 Task: Look for Airbnb properties in Anseong, South Korea from 1st December, 2023 to 5th December, 2023 for 1 adult. Place can be entire room with 1  bedroom having 1 bed and 1 bathroom. Property type can be flat.
Action: Mouse moved to (491, 131)
Screenshot: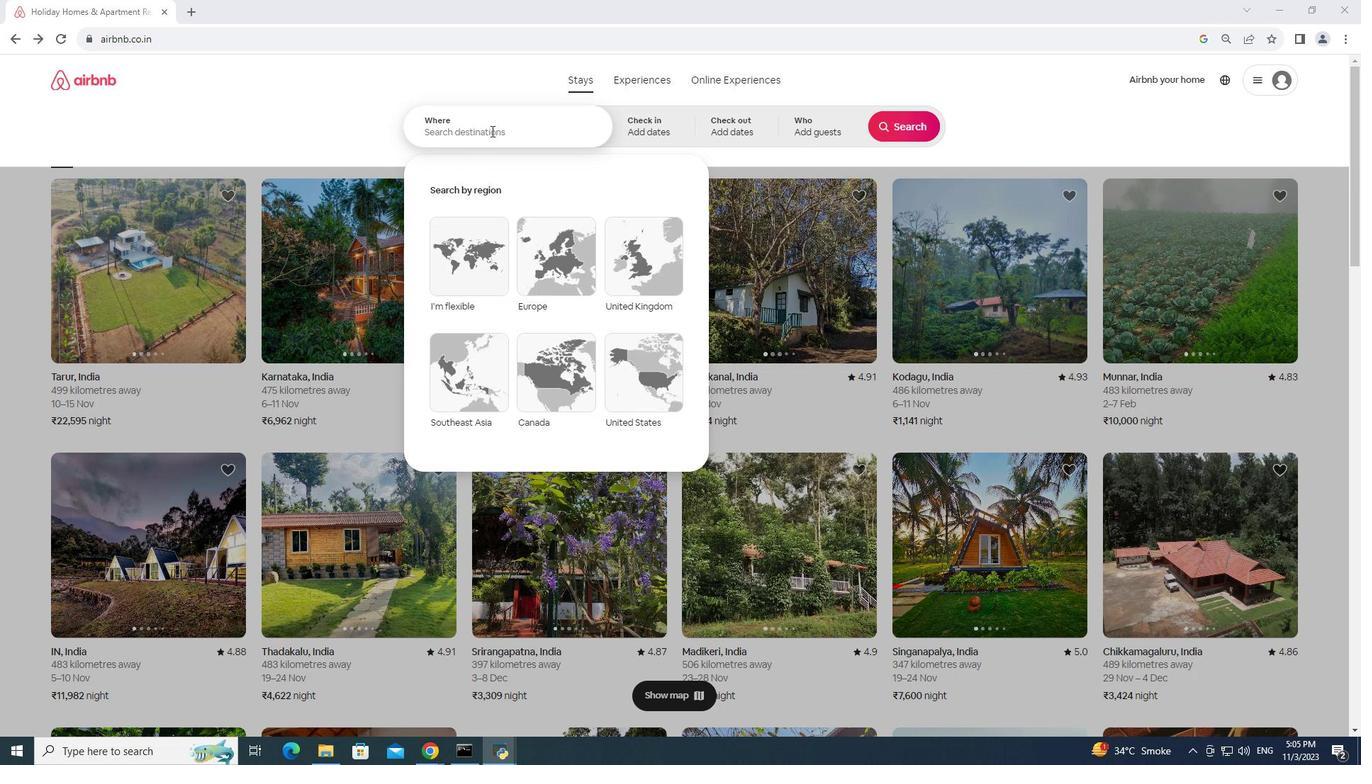 
Action: Mouse pressed left at (491, 131)
Screenshot: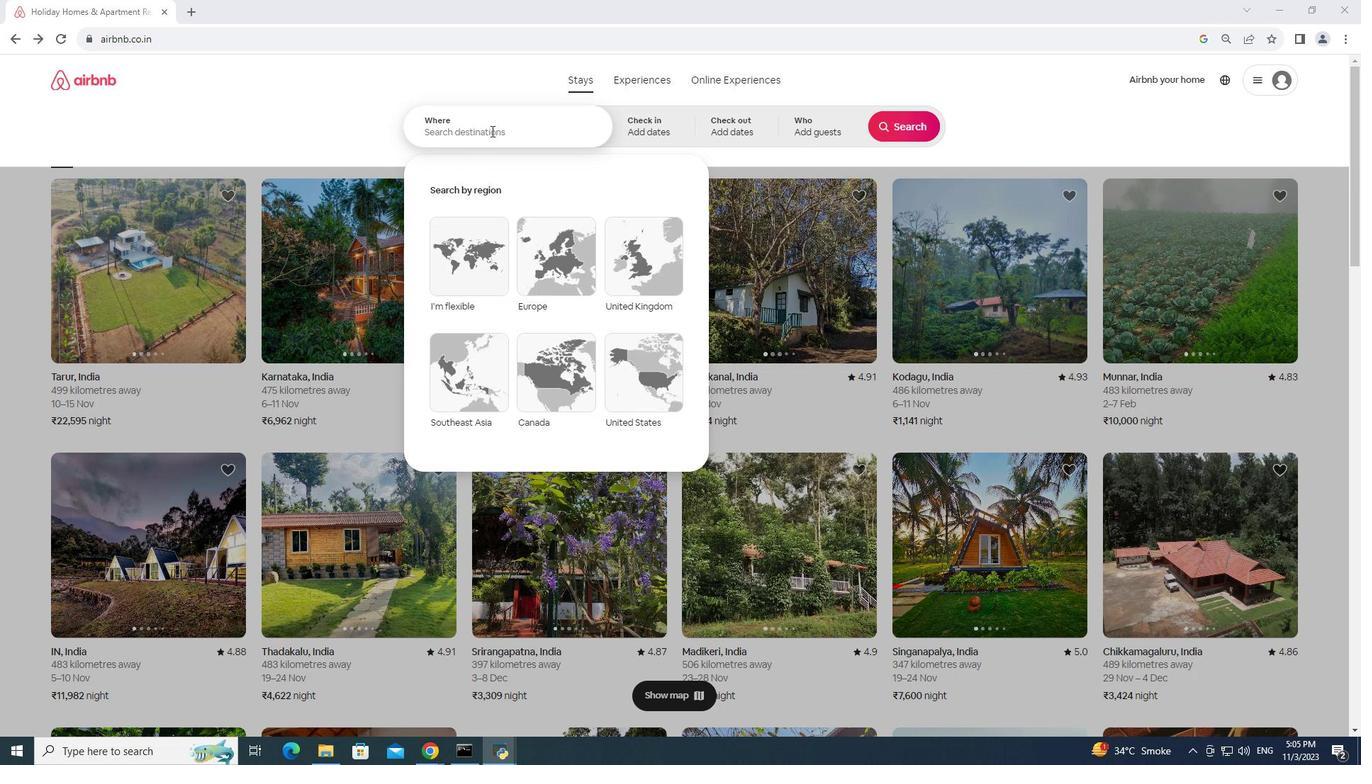 
Action: Mouse moved to (495, 131)
Screenshot: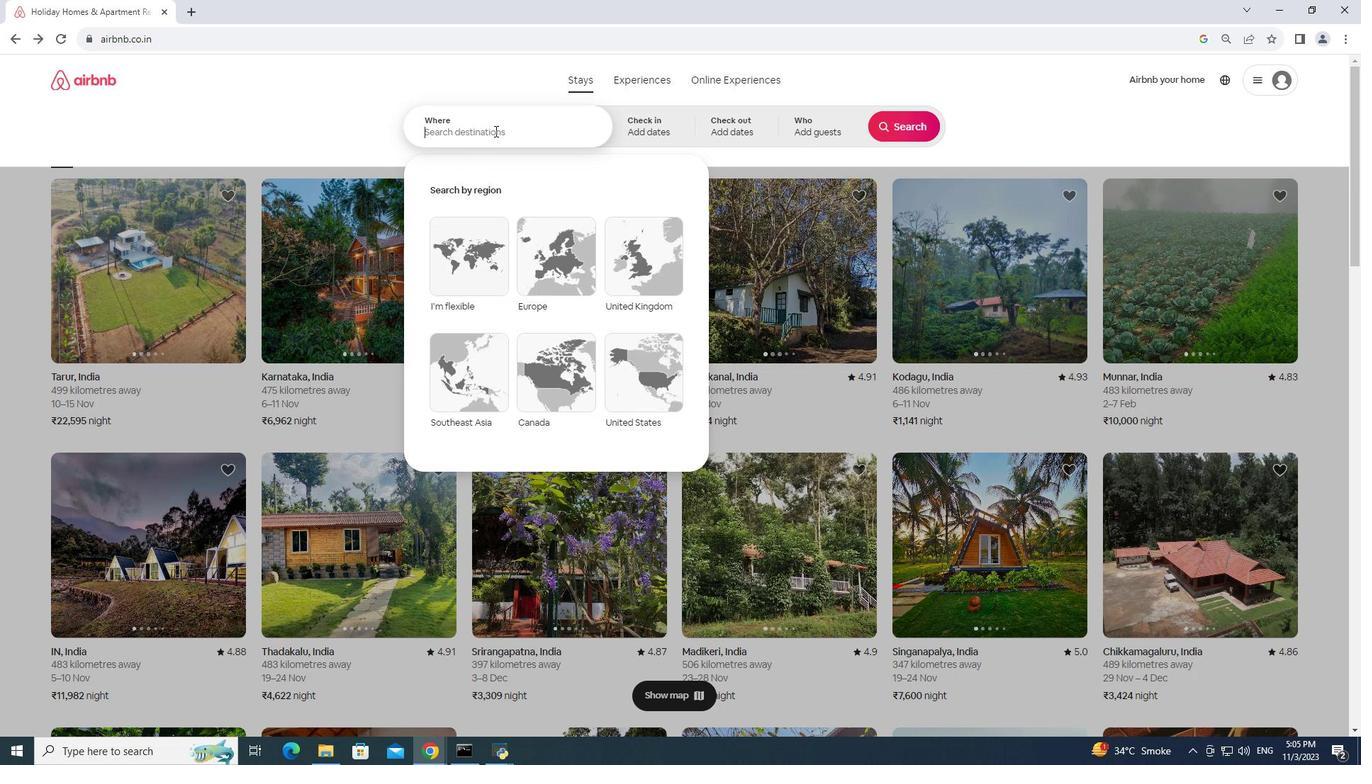 
Action: Key pressed ctrl+C
Screenshot: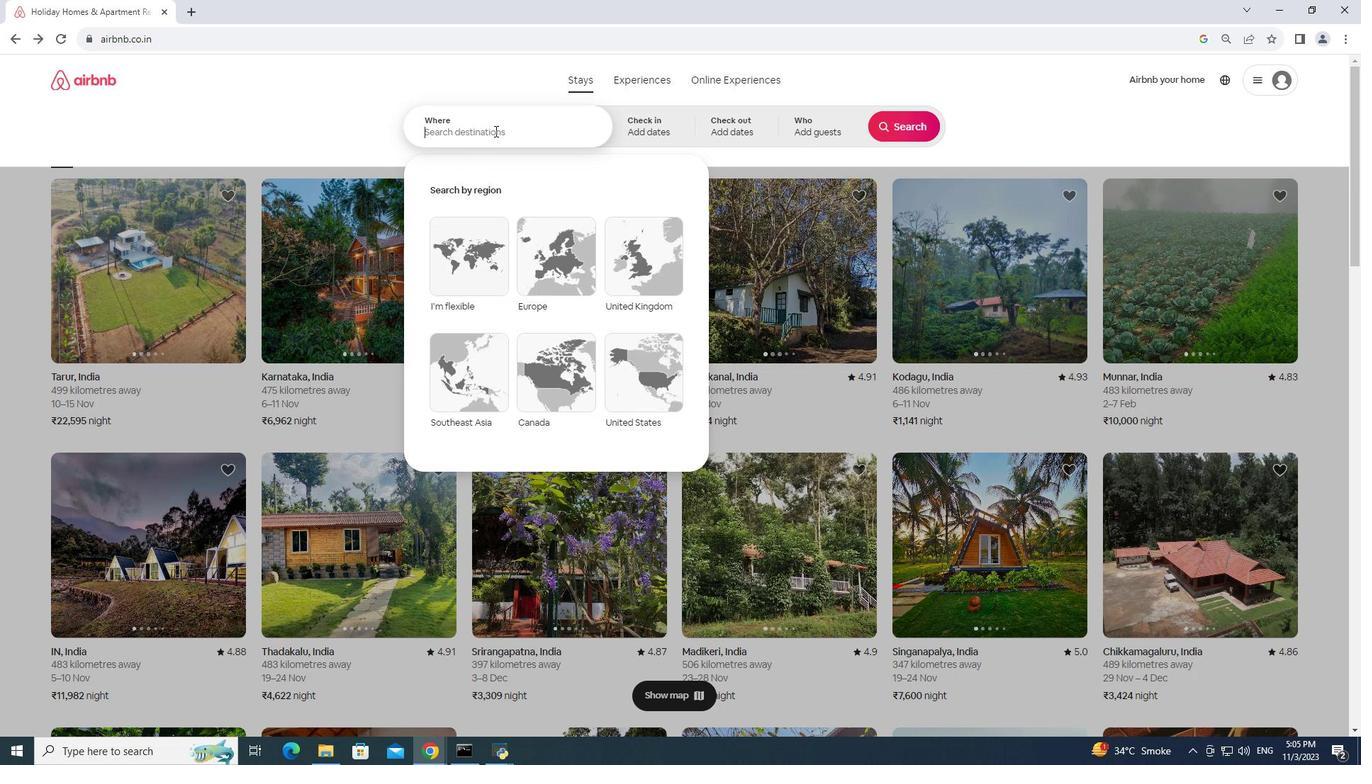 
Action: Mouse moved to (494, 131)
Screenshot: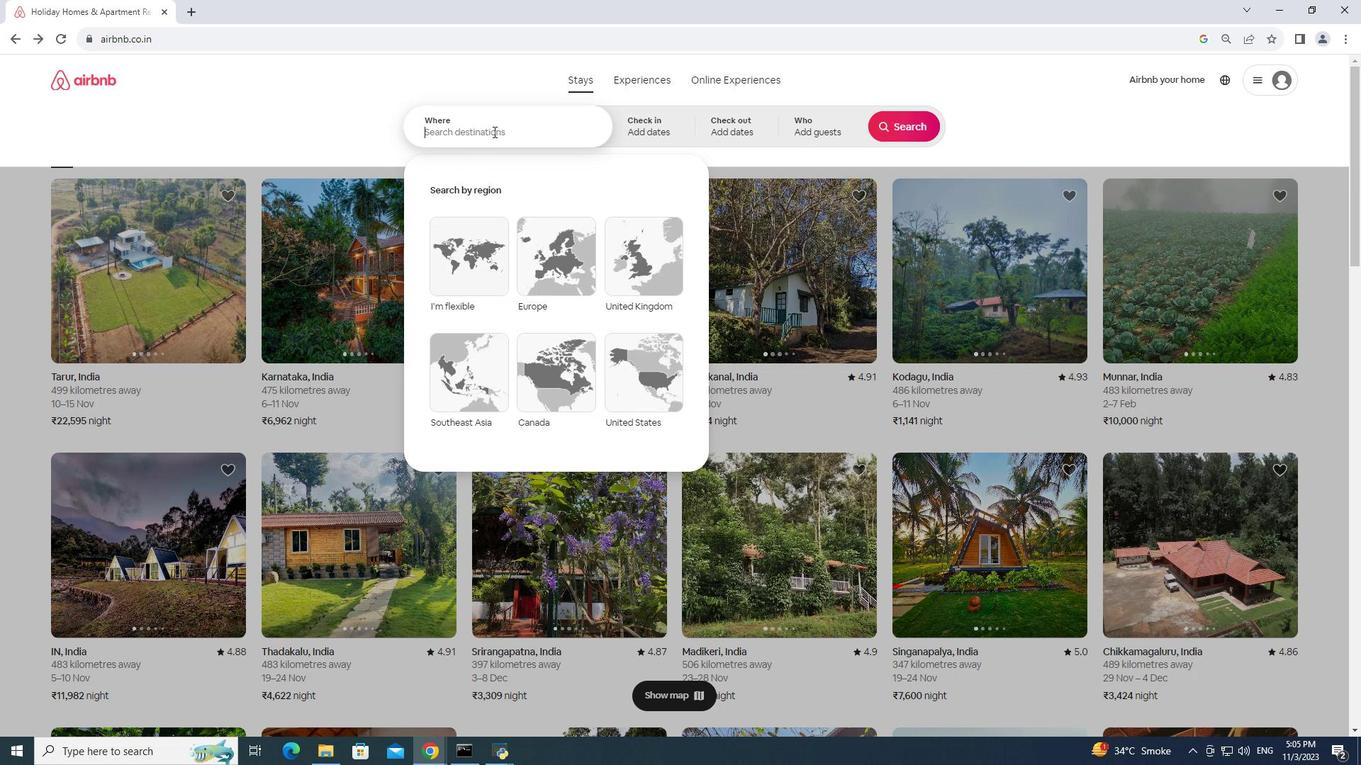 
Action: Key pressed ctrl+V
Screenshot: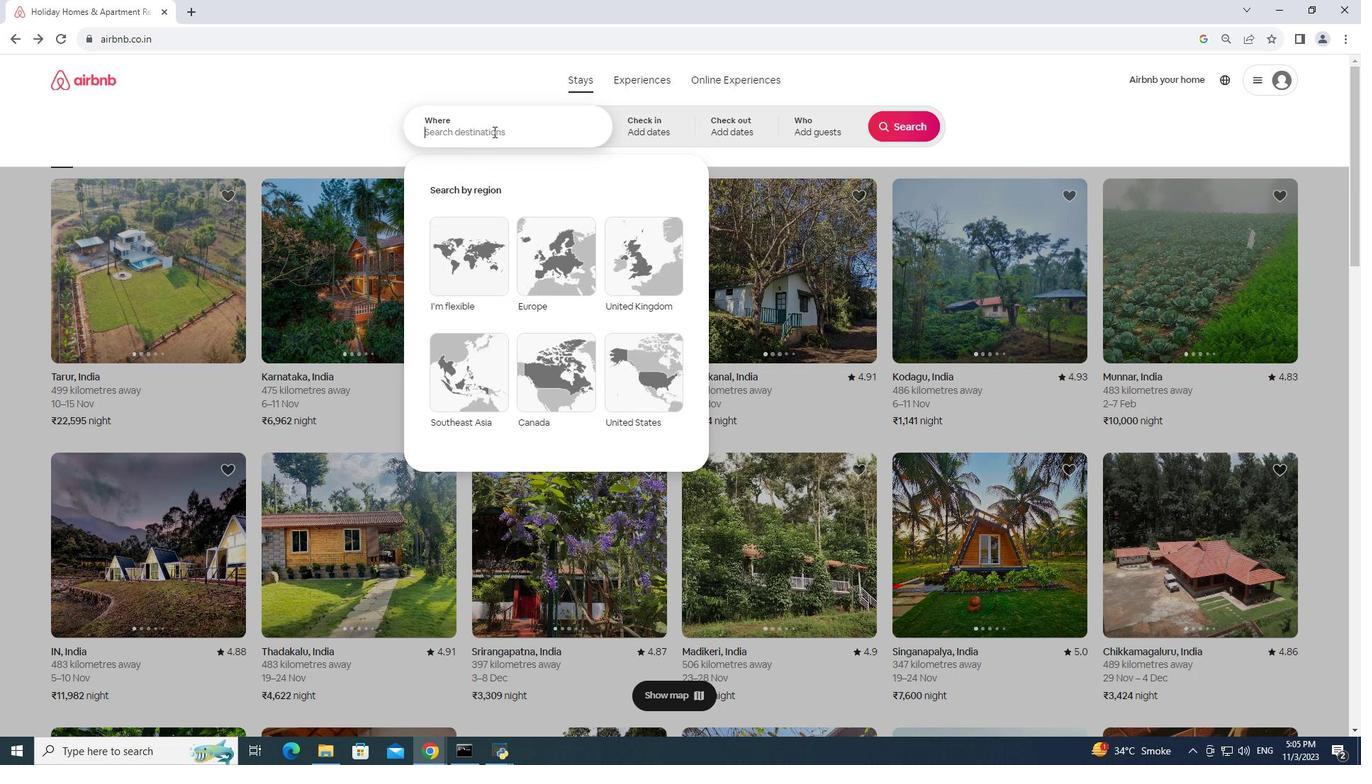 
Action: Mouse moved to (648, 131)
Screenshot: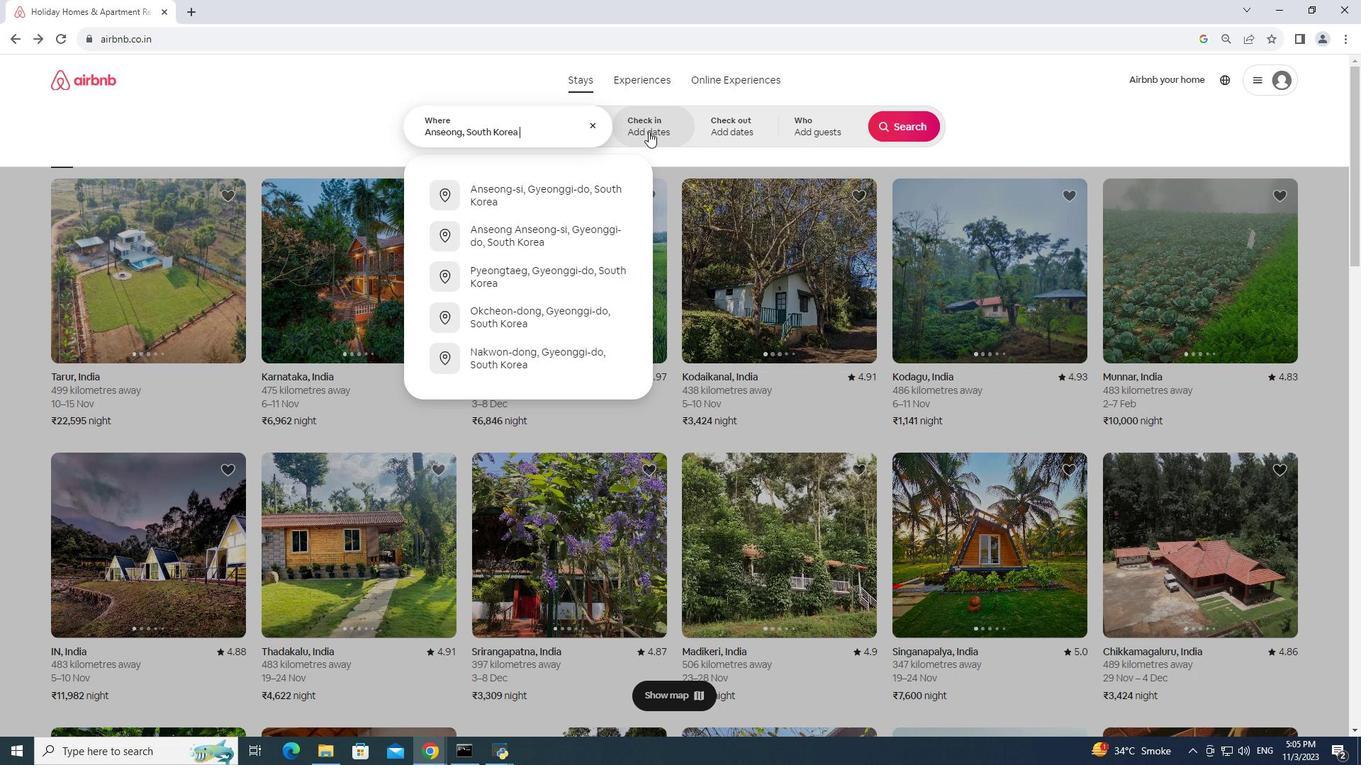 
Action: Mouse pressed left at (648, 131)
Screenshot: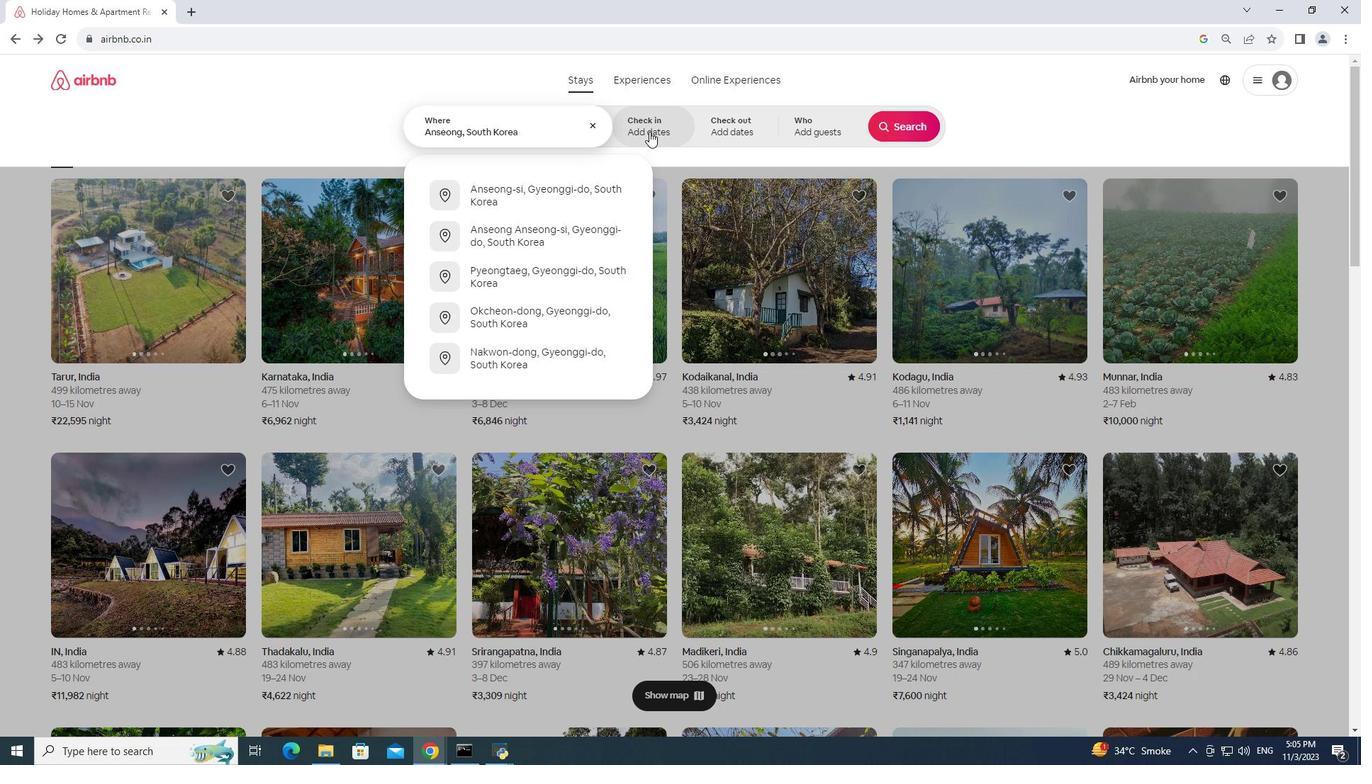 
Action: Mouse moved to (861, 280)
Screenshot: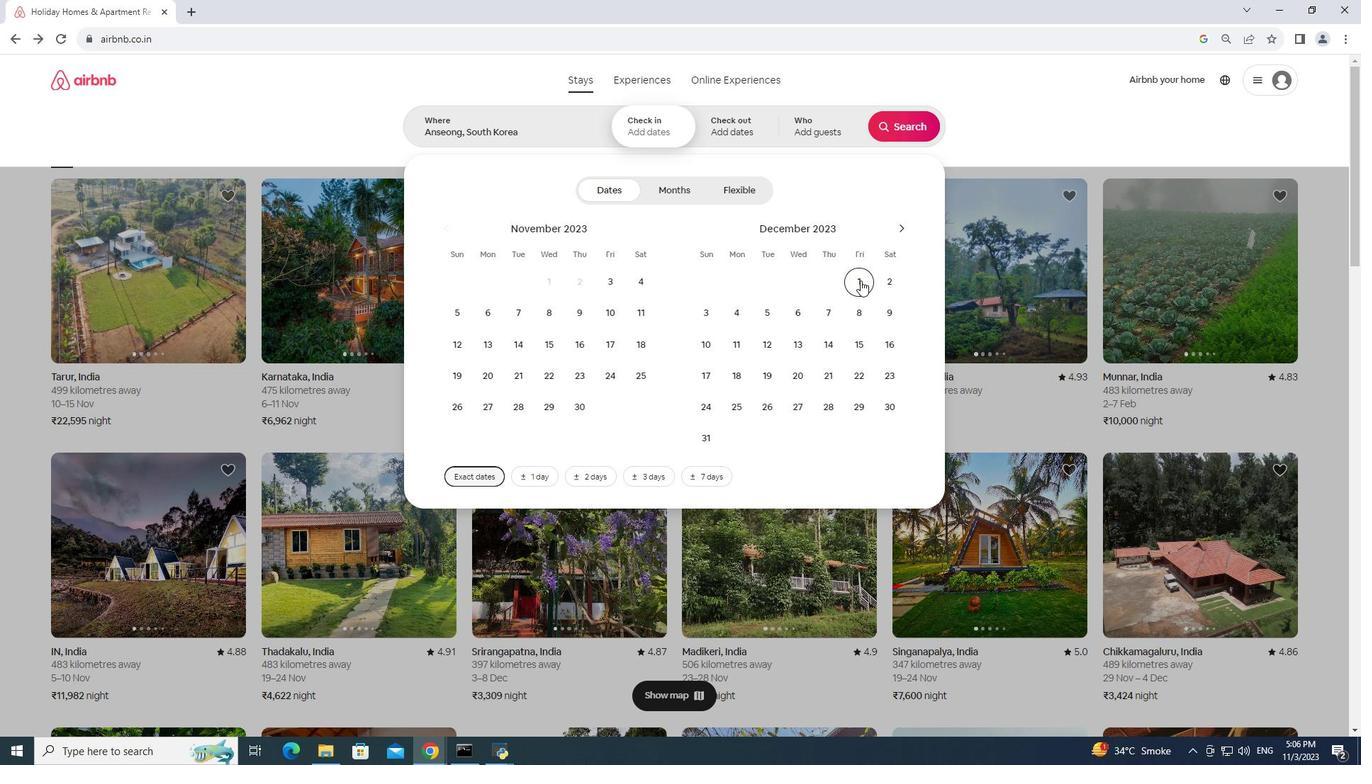 
Action: Mouse pressed left at (861, 280)
Screenshot: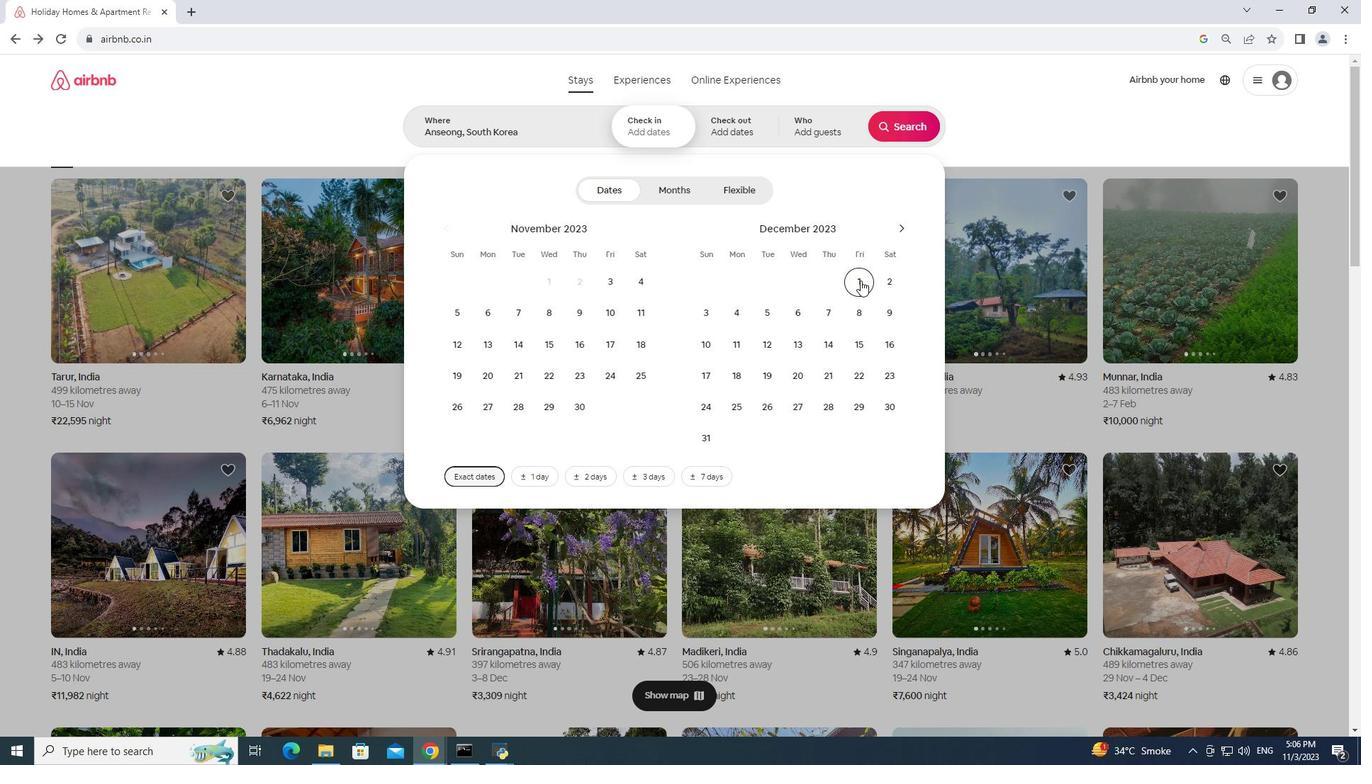 
Action: Mouse moved to (758, 308)
Screenshot: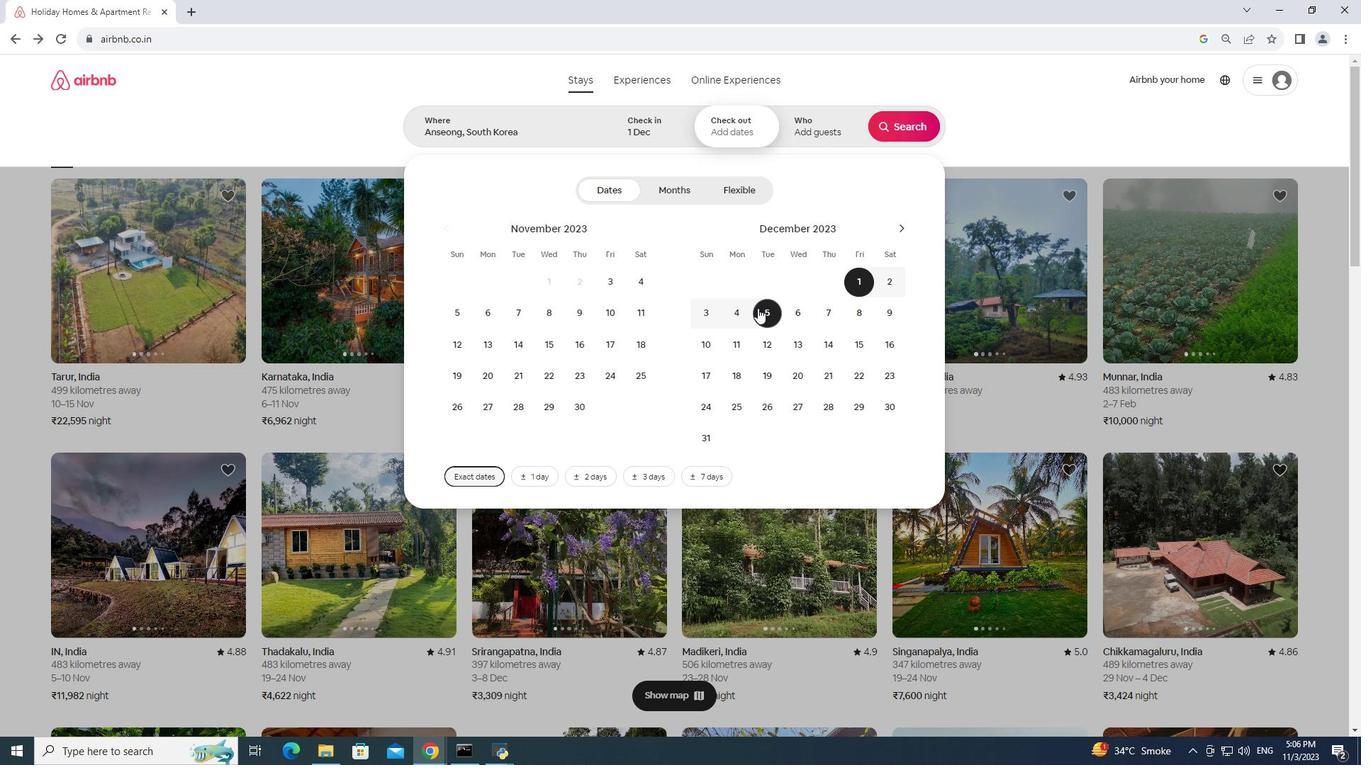 
Action: Mouse pressed left at (758, 308)
Screenshot: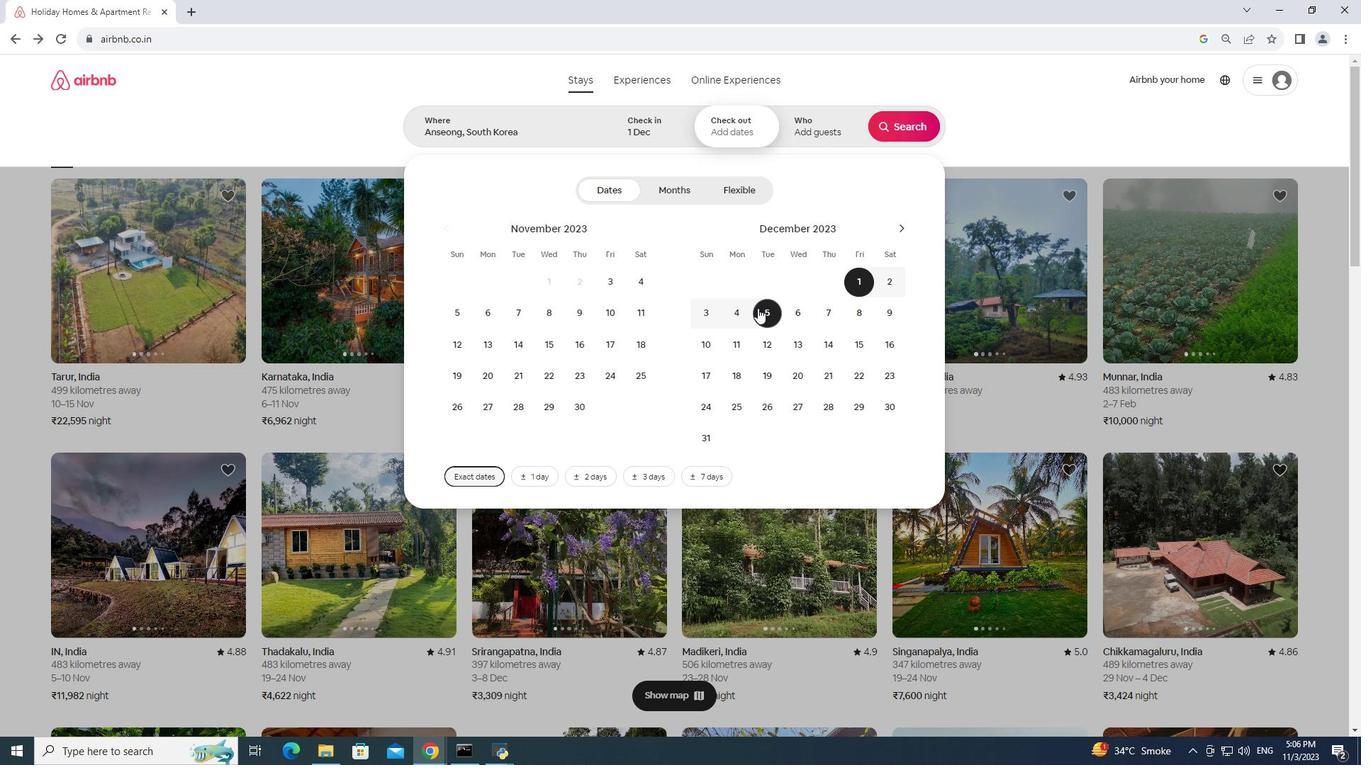 
Action: Mouse moved to (790, 134)
Screenshot: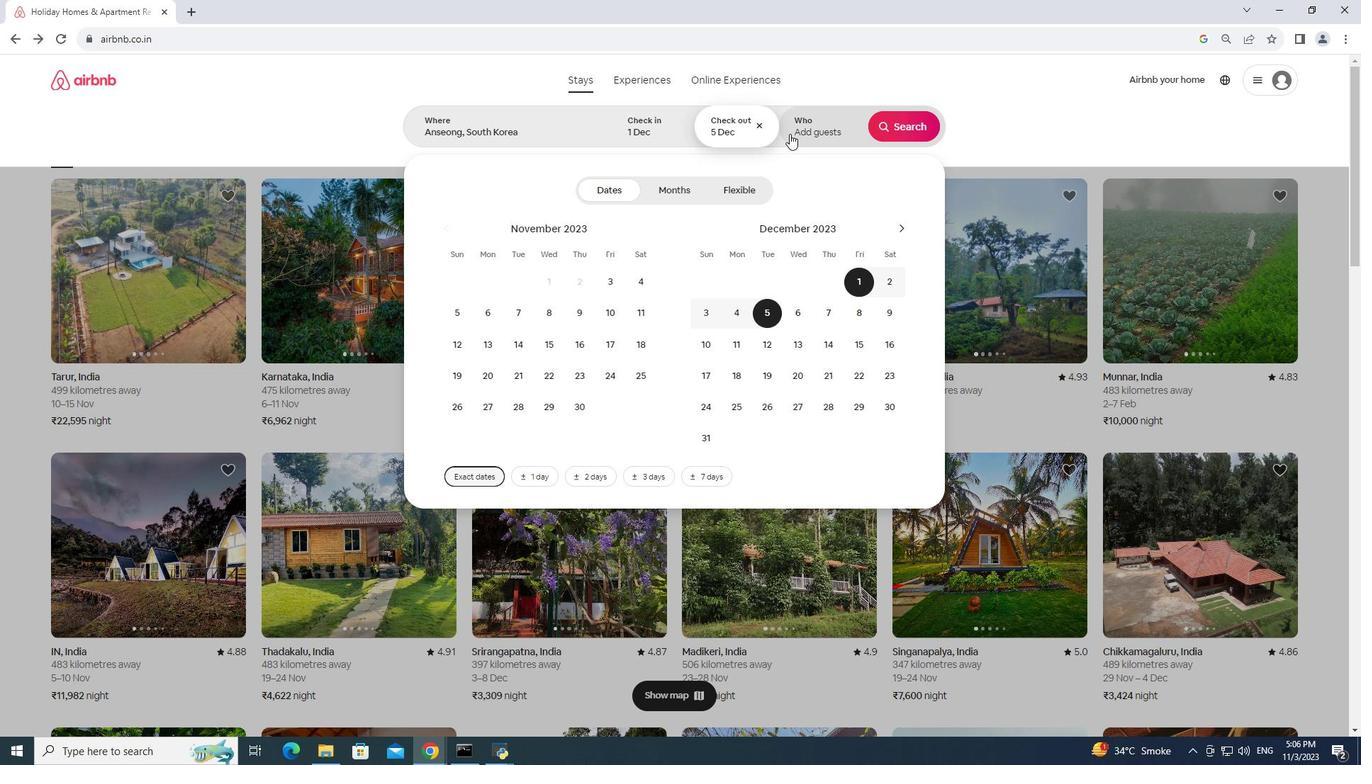 
Action: Mouse pressed left at (790, 134)
Screenshot: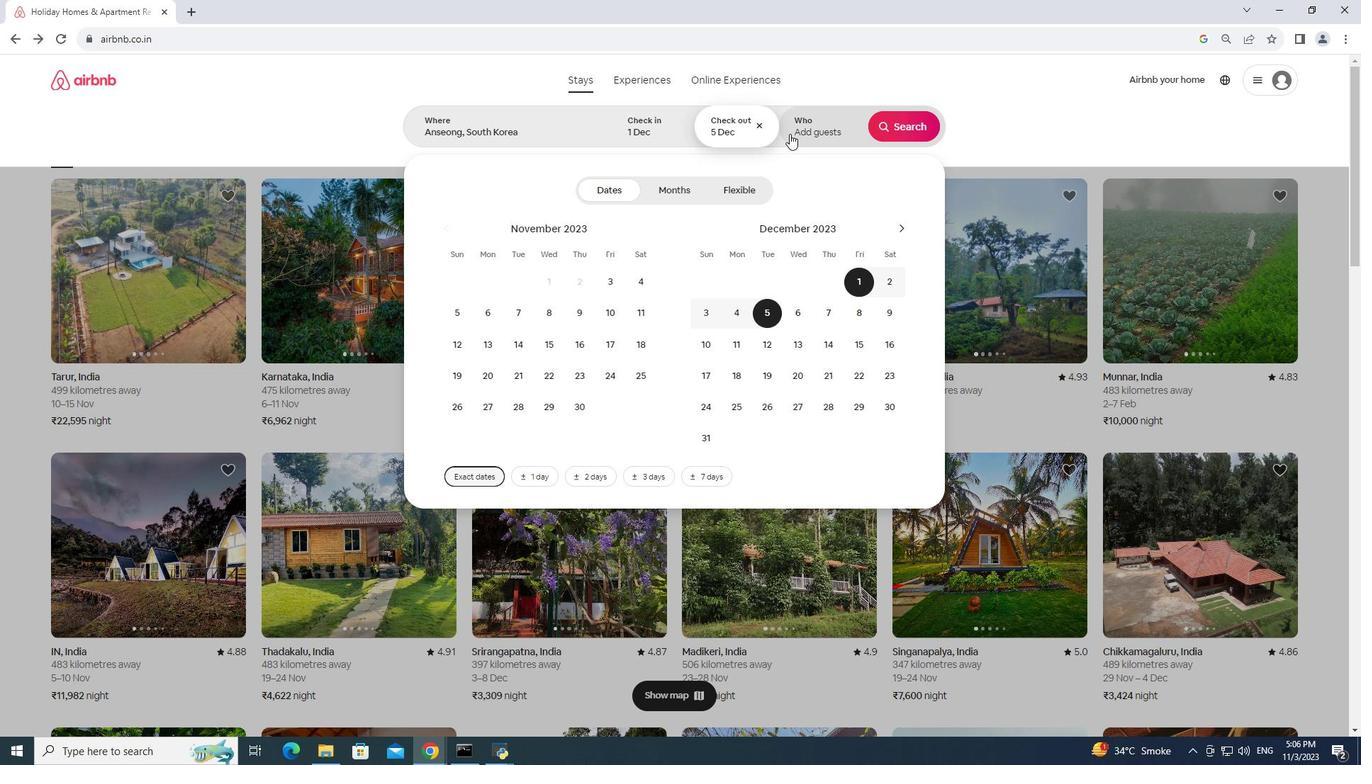 
Action: Mouse moved to (900, 192)
Screenshot: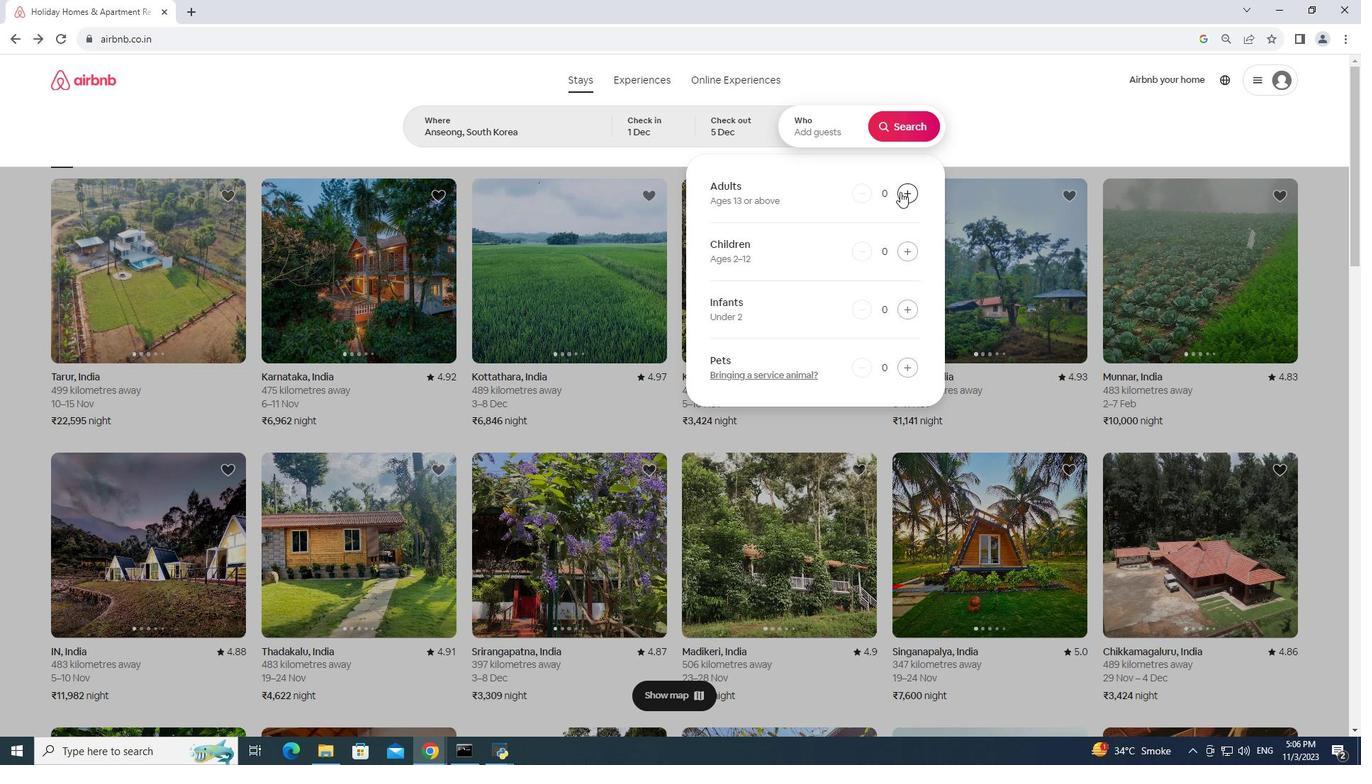 
Action: Mouse pressed left at (900, 192)
Screenshot: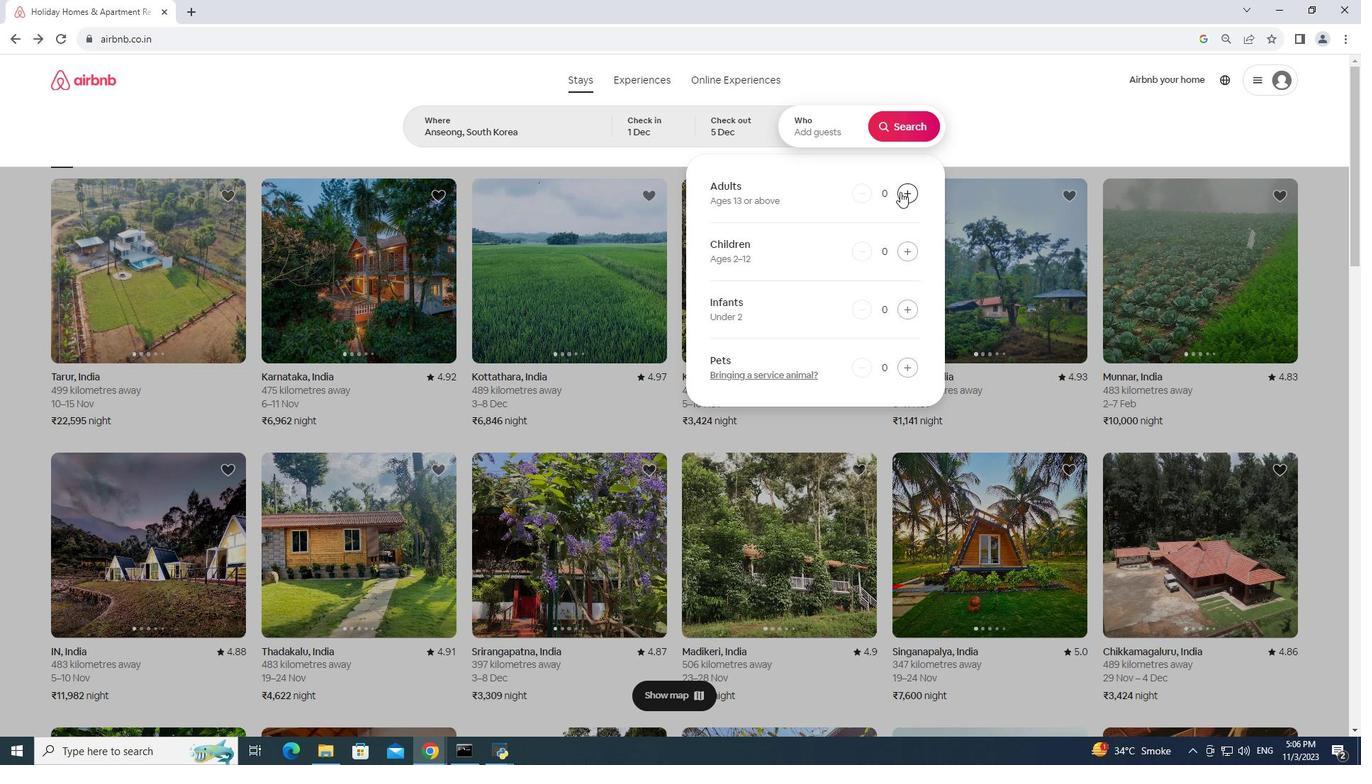 
Action: Mouse moved to (901, 131)
Screenshot: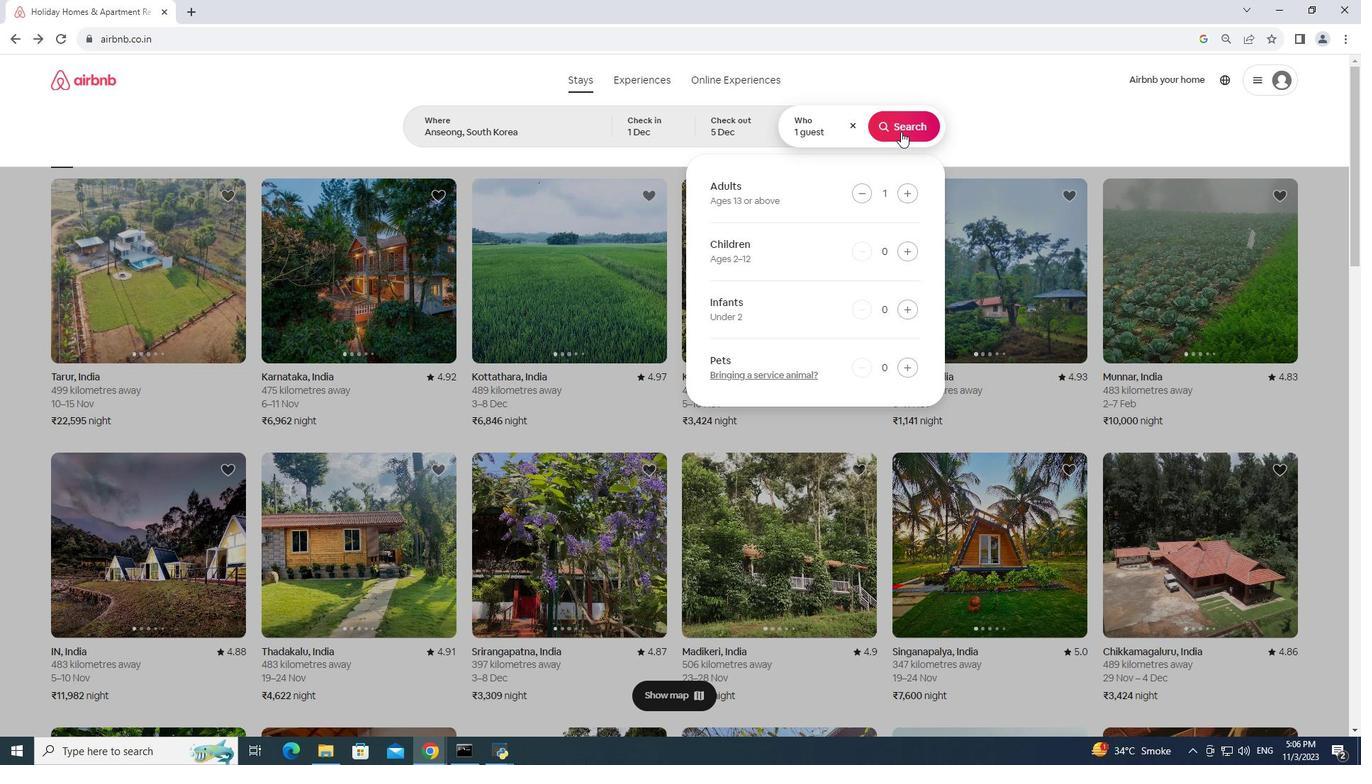 
Action: Mouse pressed left at (901, 131)
Screenshot: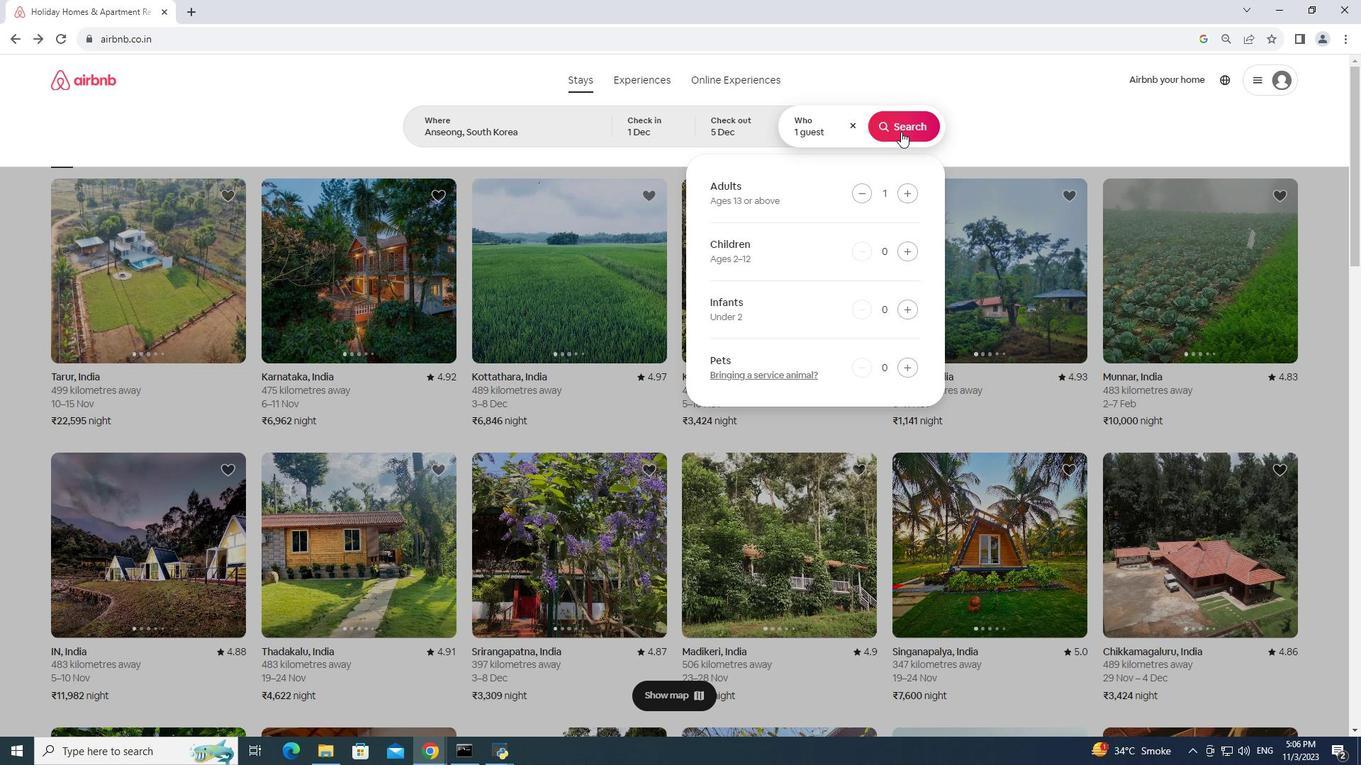 
Action: Mouse moved to (1158, 137)
Screenshot: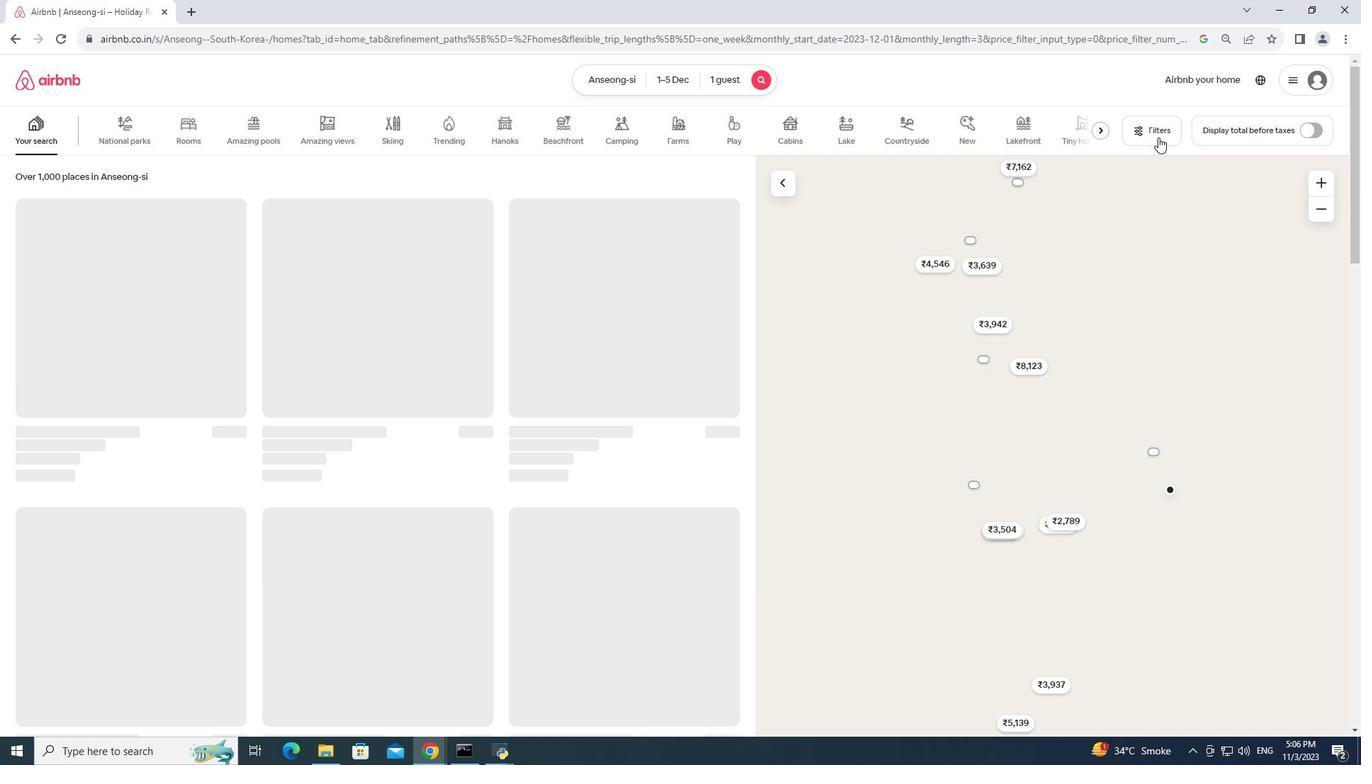 
Action: Mouse pressed left at (1158, 137)
Screenshot: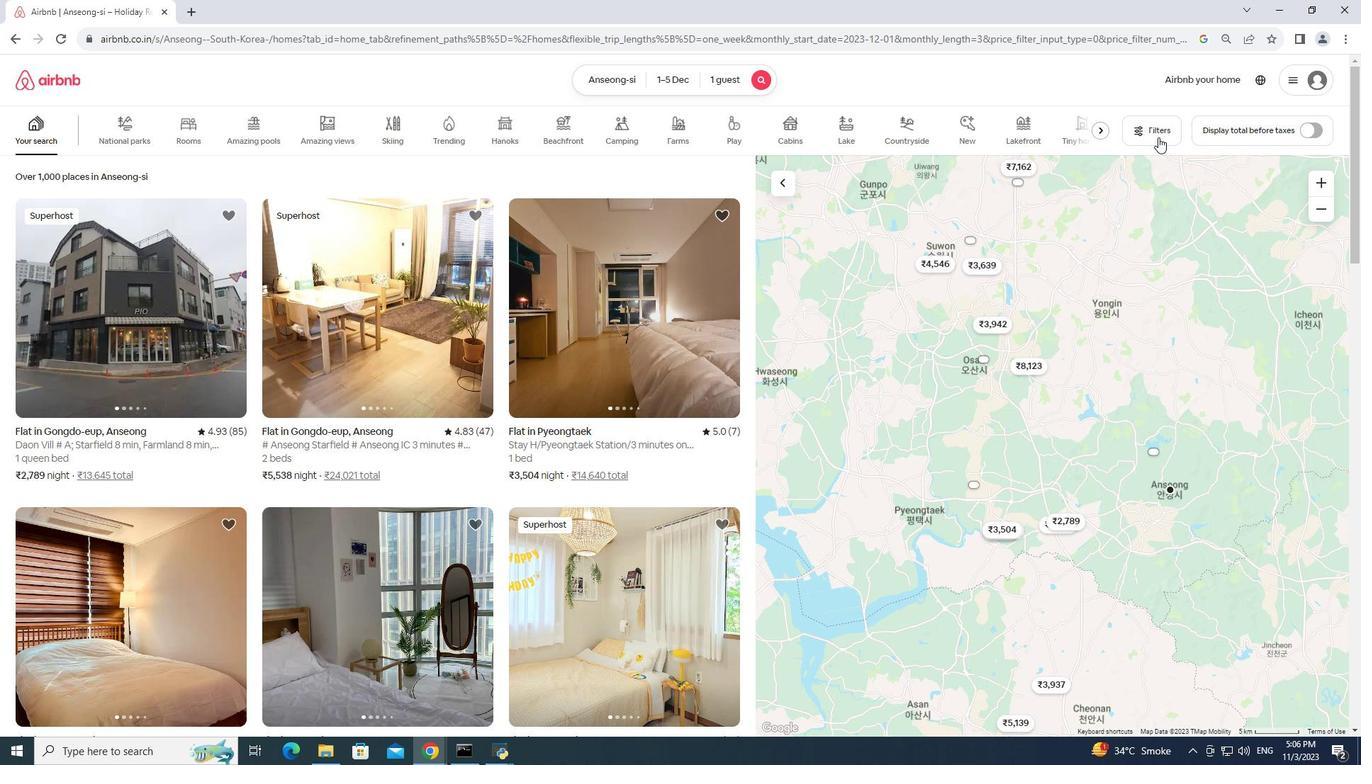 
Action: Mouse moved to (524, 534)
Screenshot: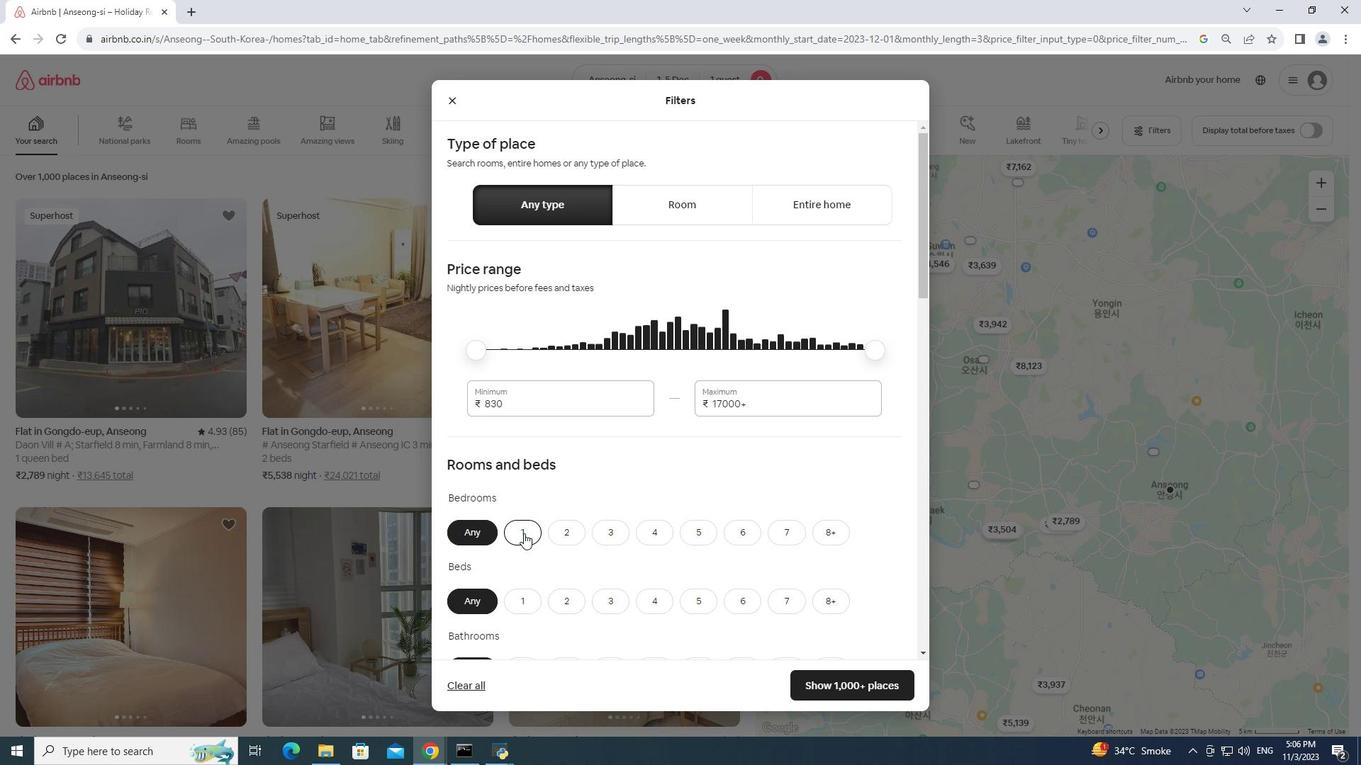 
Action: Mouse pressed left at (524, 534)
Screenshot: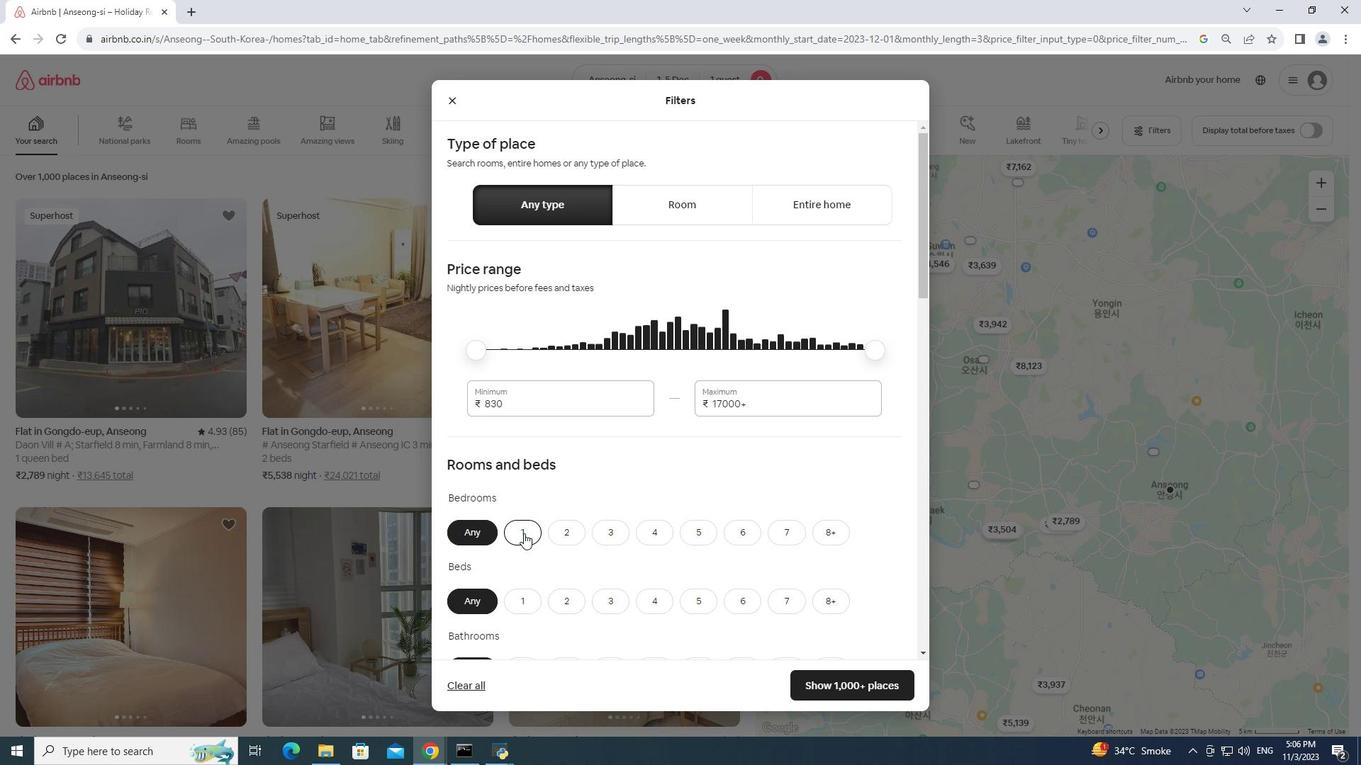 
Action: Mouse moved to (507, 601)
Screenshot: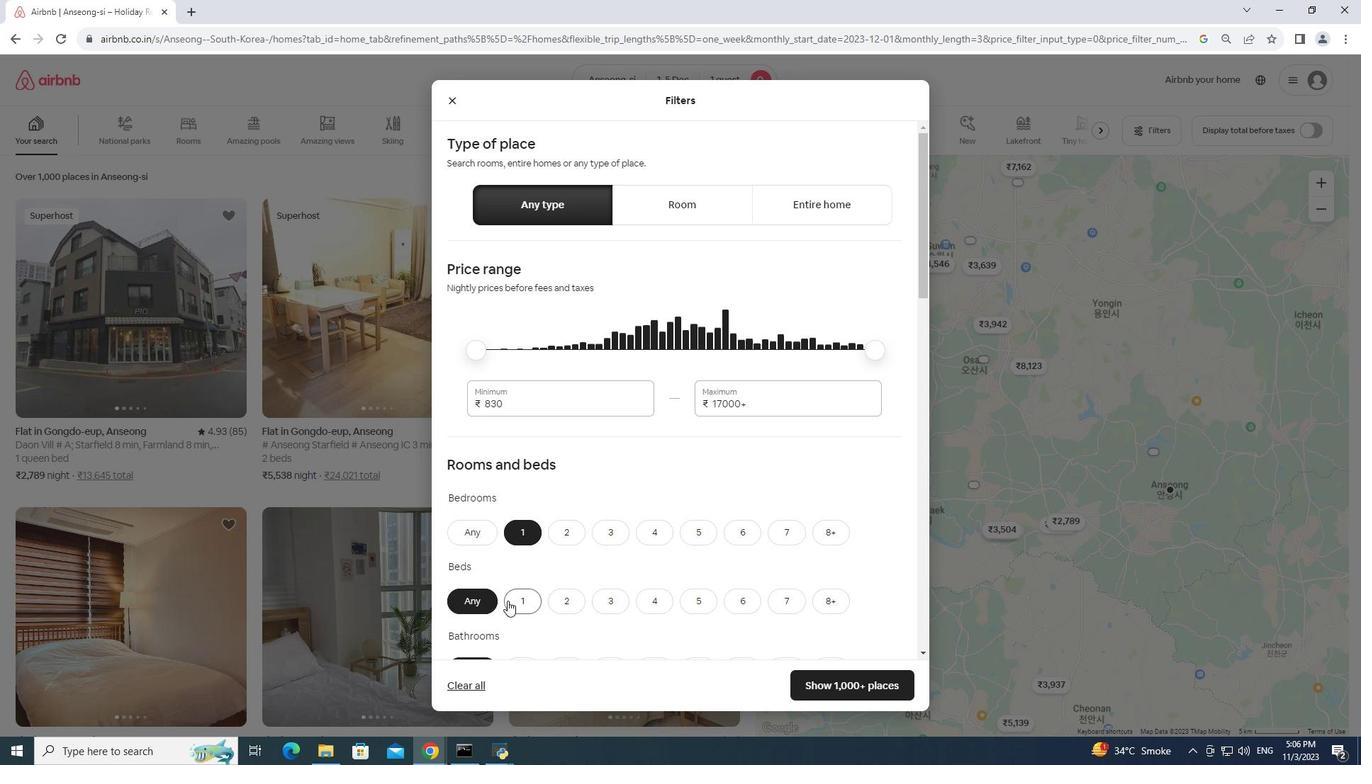 
Action: Mouse pressed left at (507, 601)
Screenshot: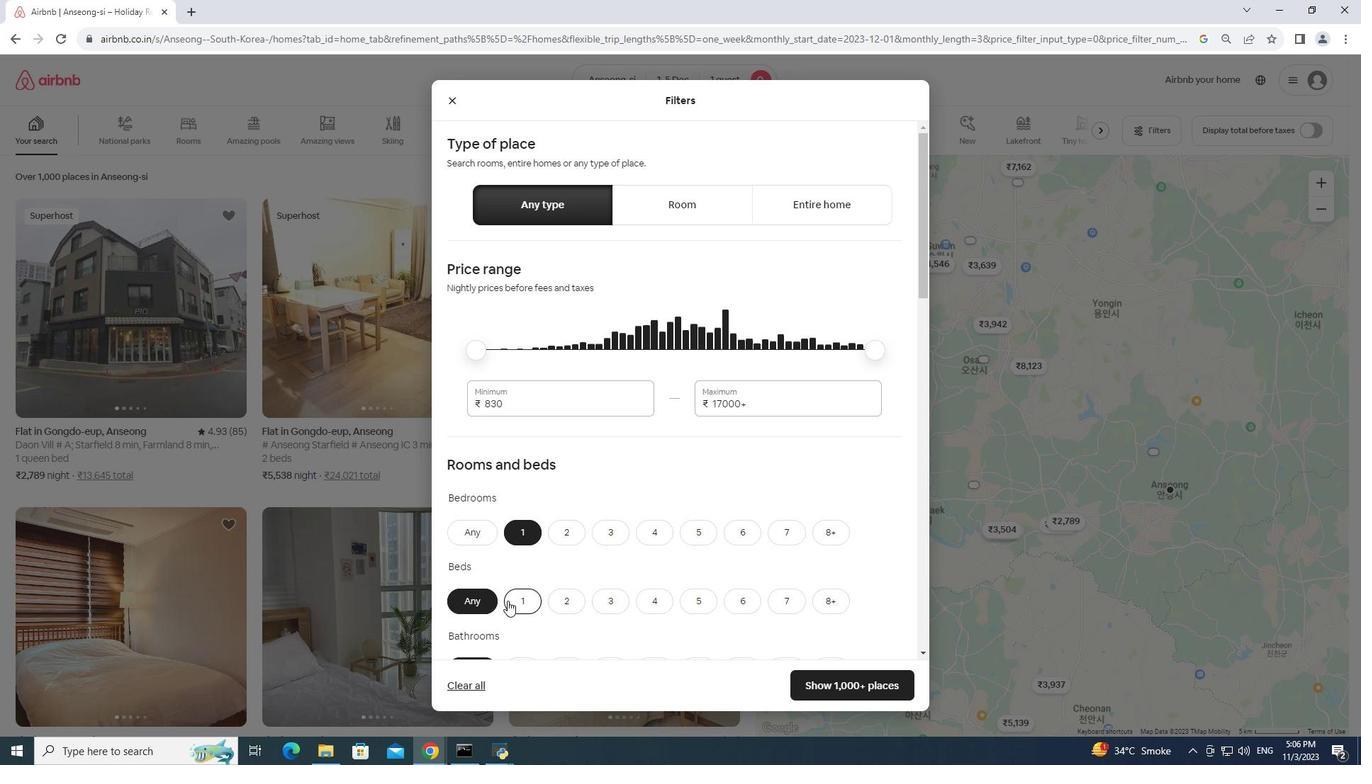 
Action: Mouse scrolled (507, 600) with delta (0, 0)
Screenshot: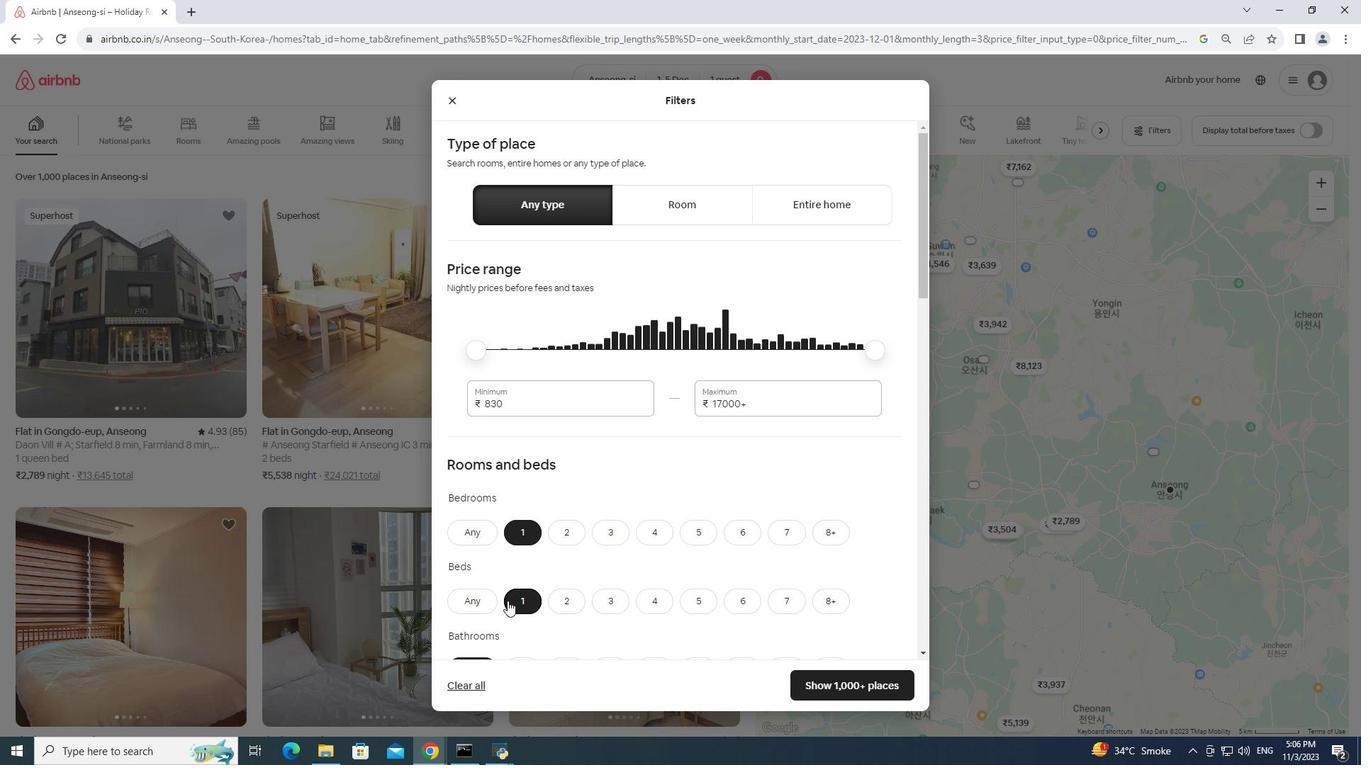 
Action: Mouse scrolled (507, 600) with delta (0, 0)
Screenshot: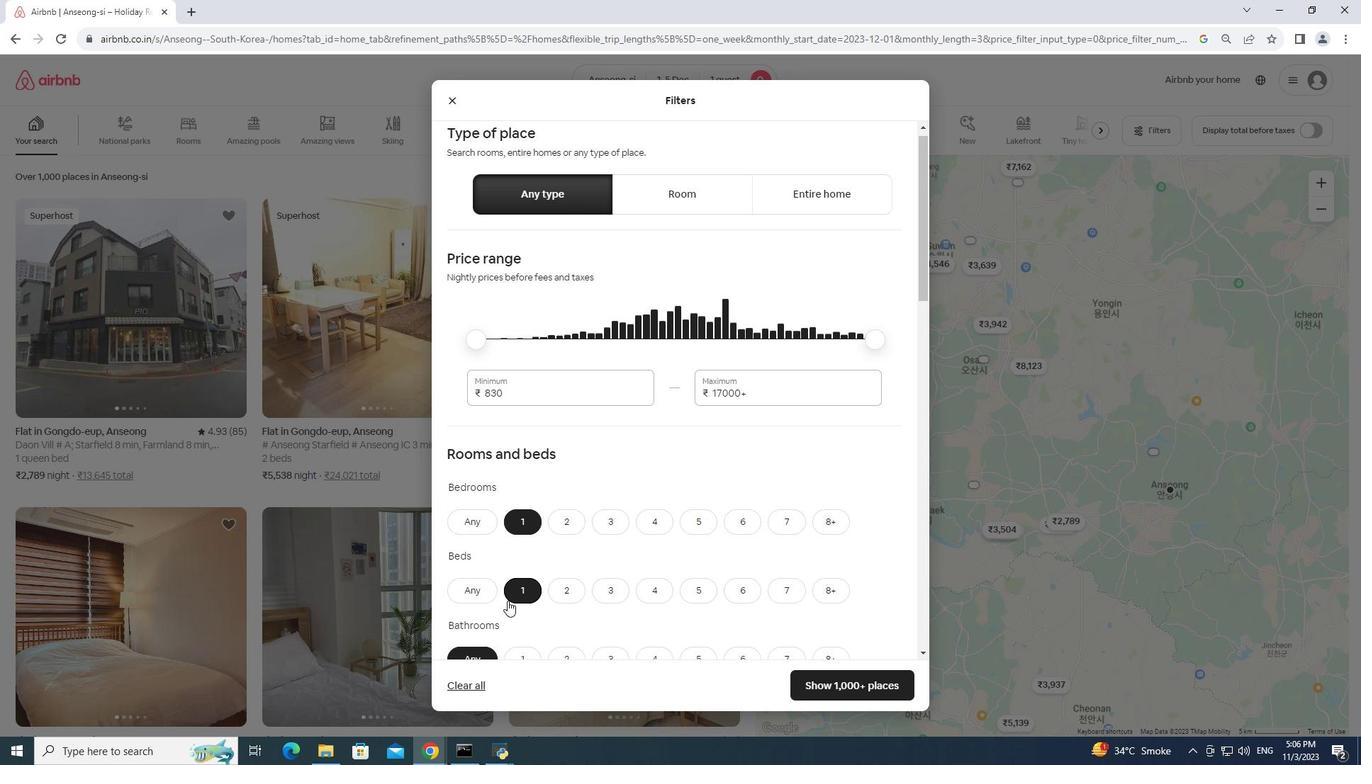 
Action: Mouse scrolled (507, 600) with delta (0, 0)
Screenshot: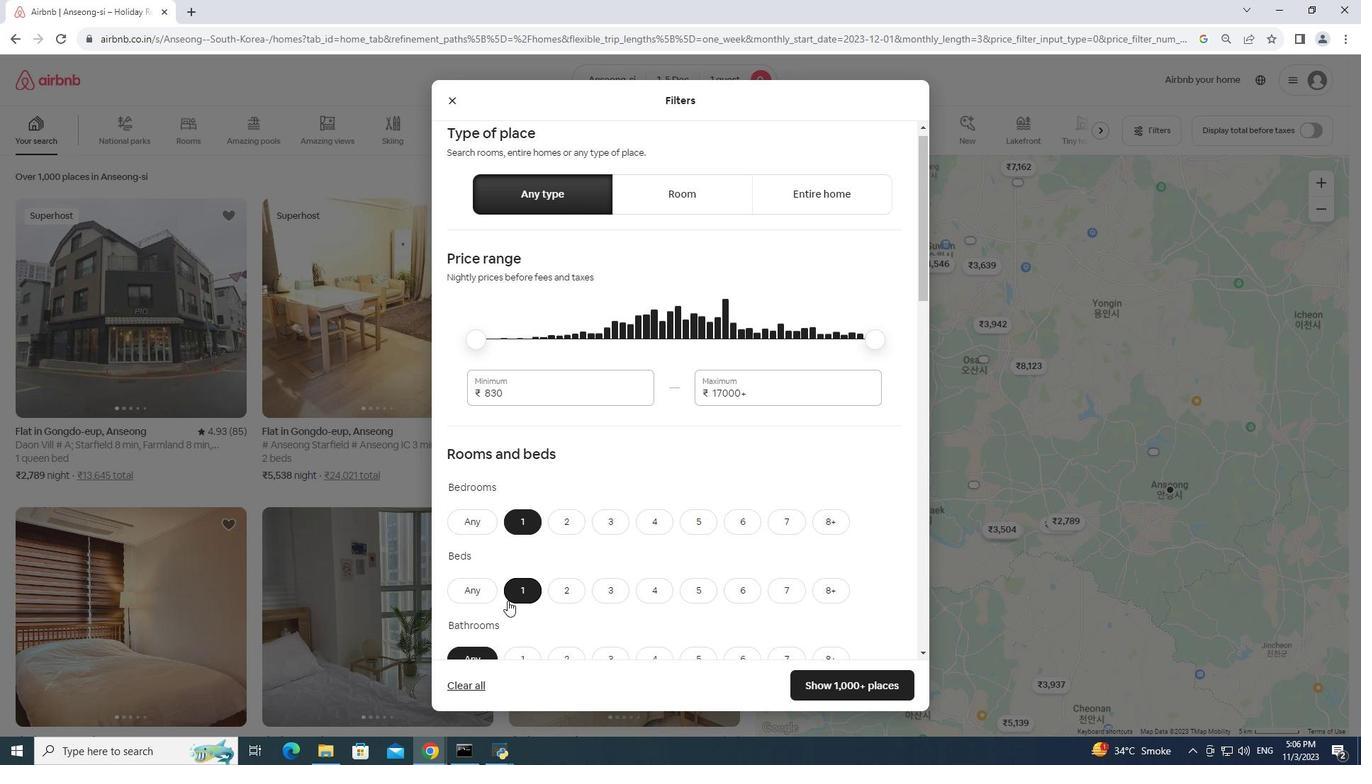 
Action: Mouse scrolled (507, 600) with delta (0, 0)
Screenshot: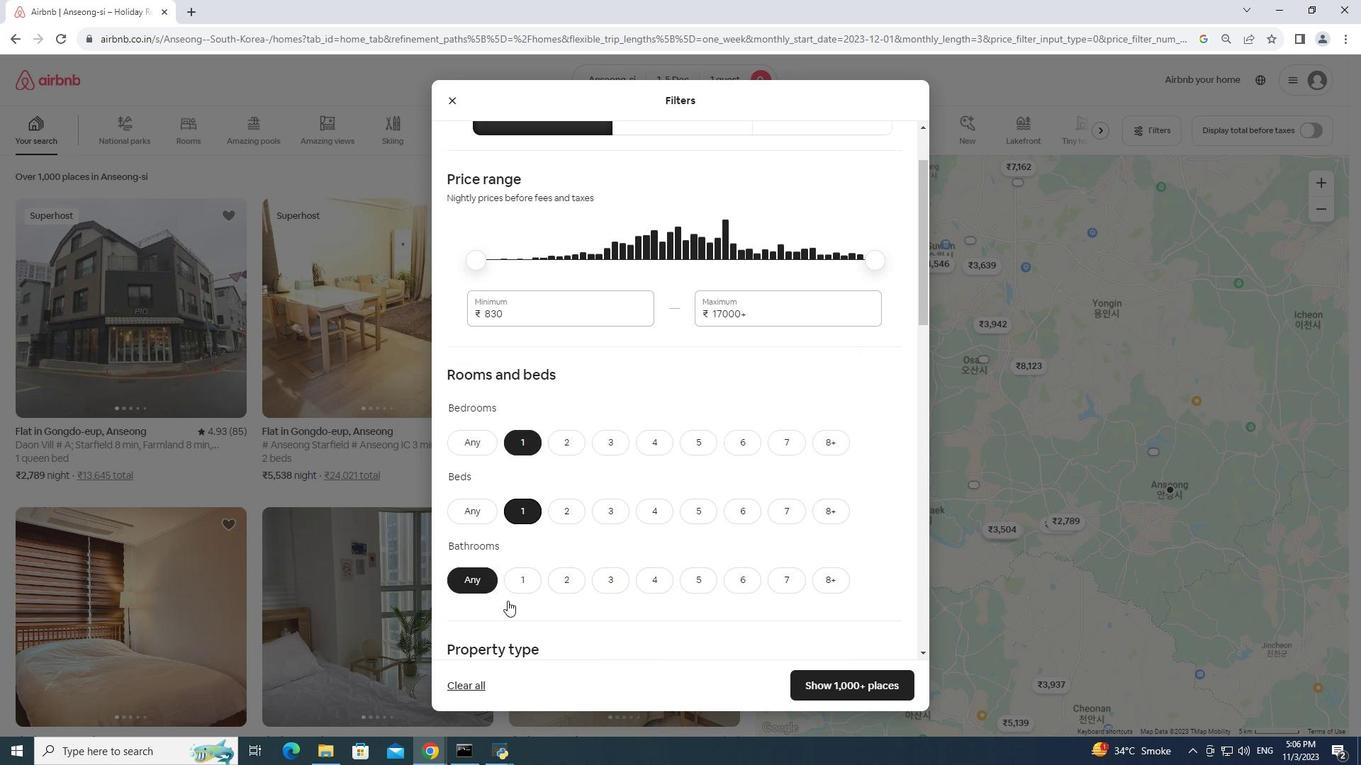 
Action: Mouse moved to (519, 390)
Screenshot: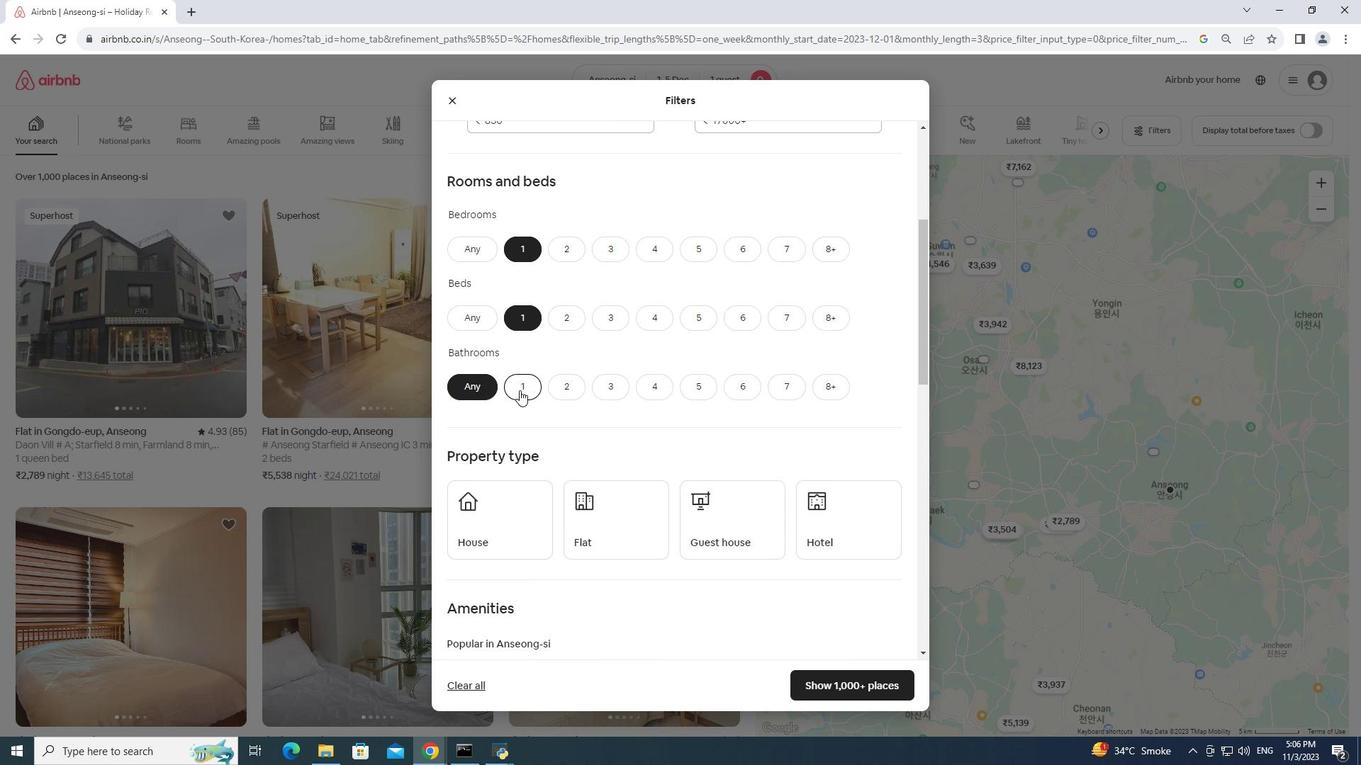 
Action: Mouse pressed left at (519, 390)
Screenshot: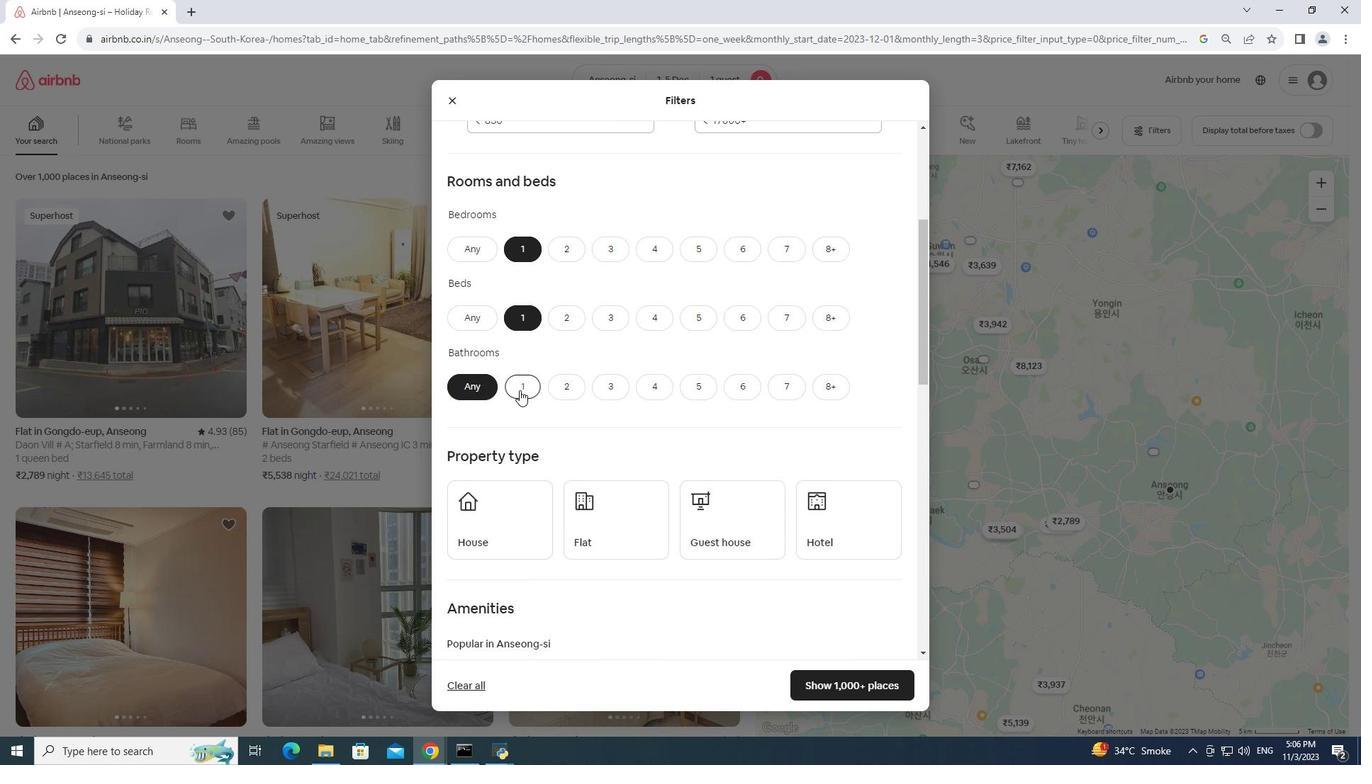 
Action: Mouse moved to (593, 526)
Screenshot: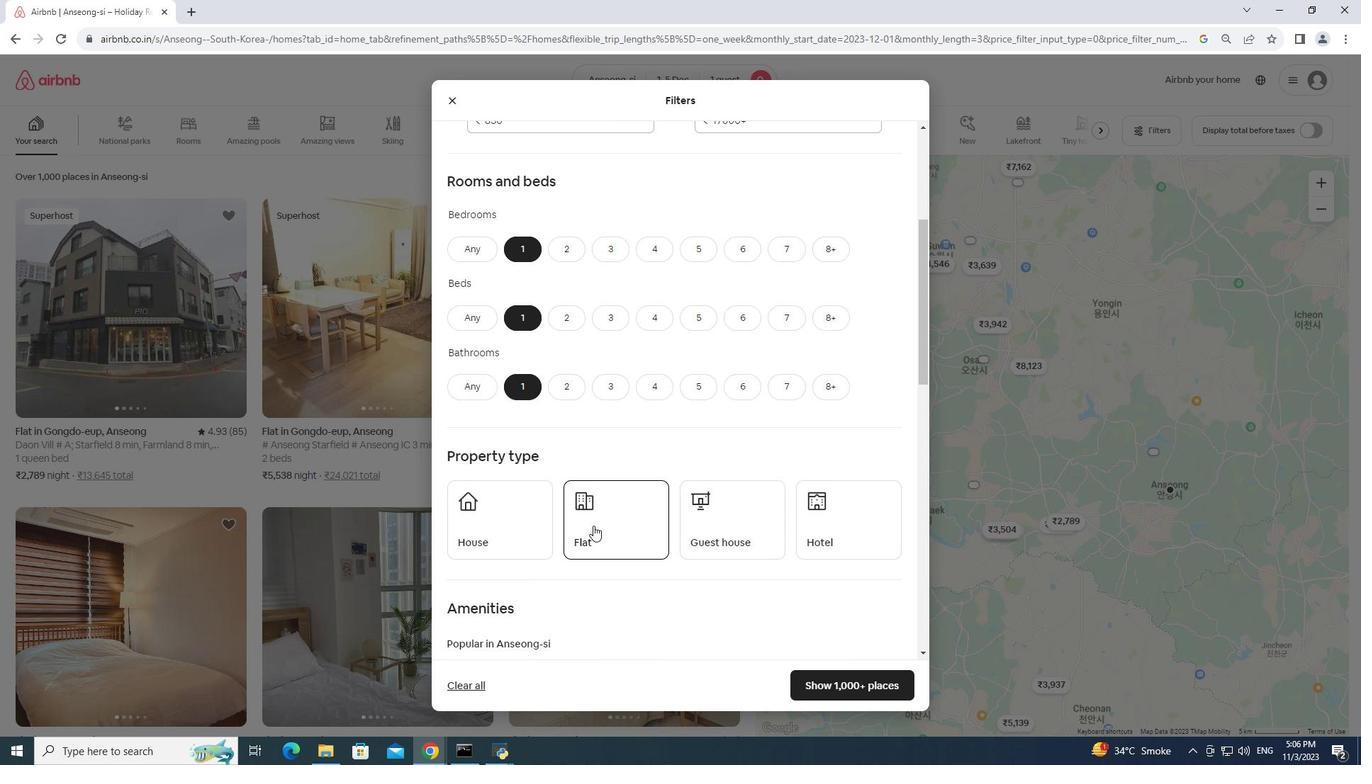 
Action: Mouse pressed left at (593, 526)
Screenshot: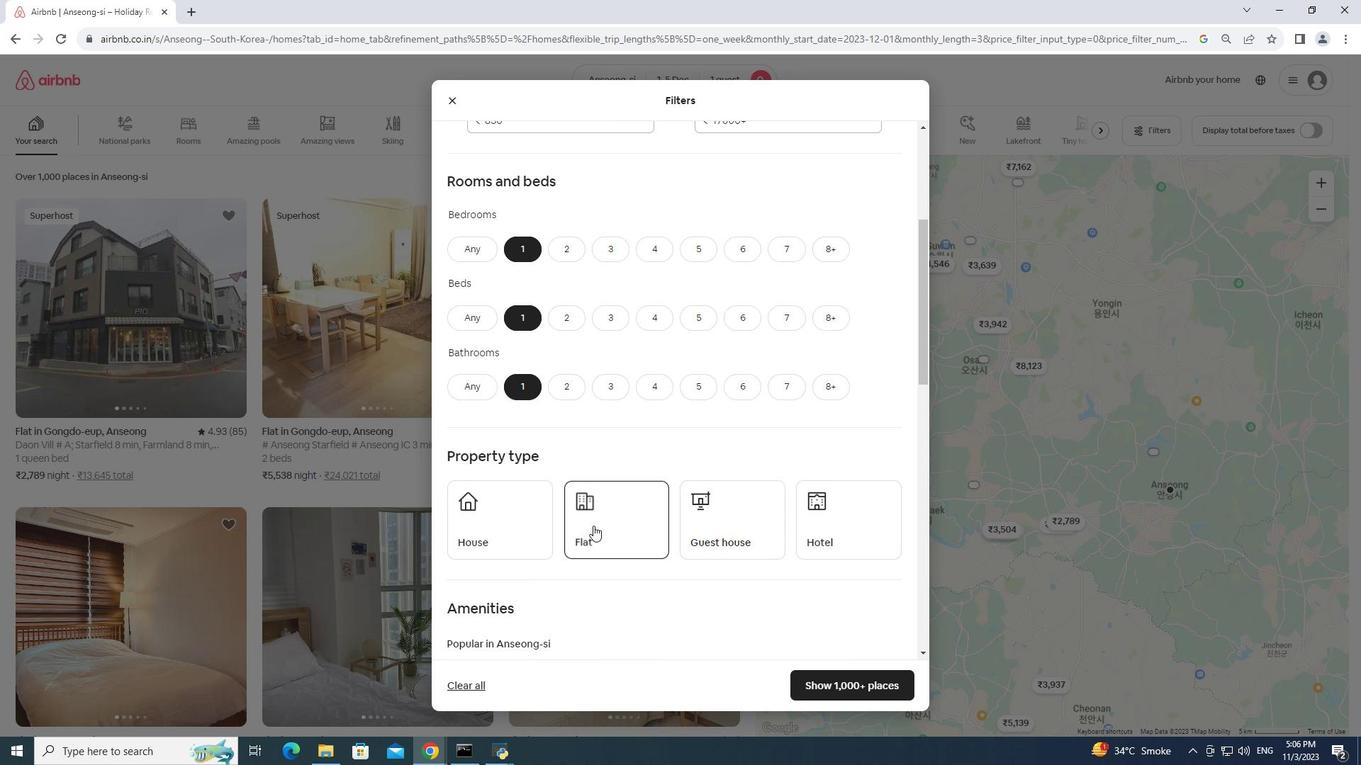 
Action: Mouse moved to (865, 675)
Screenshot: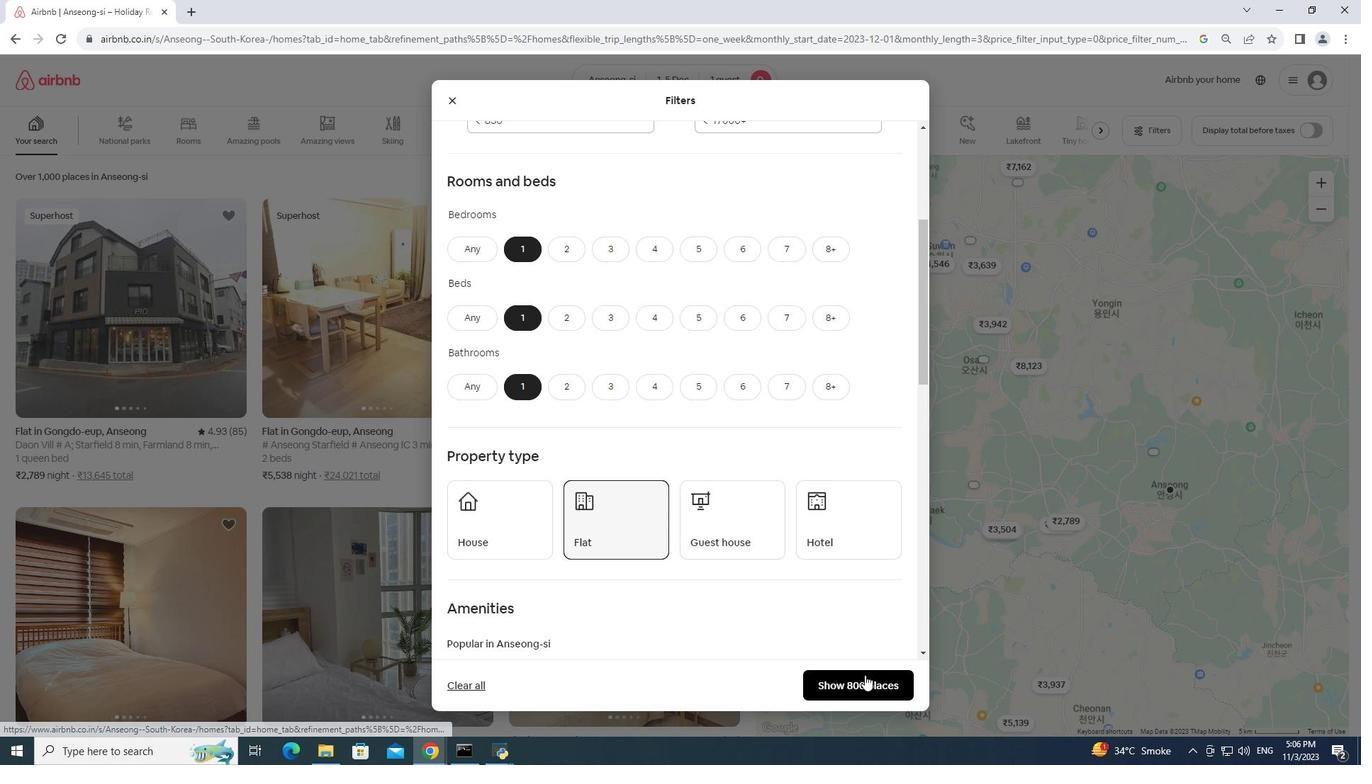 
Action: Mouse pressed left at (865, 675)
Screenshot: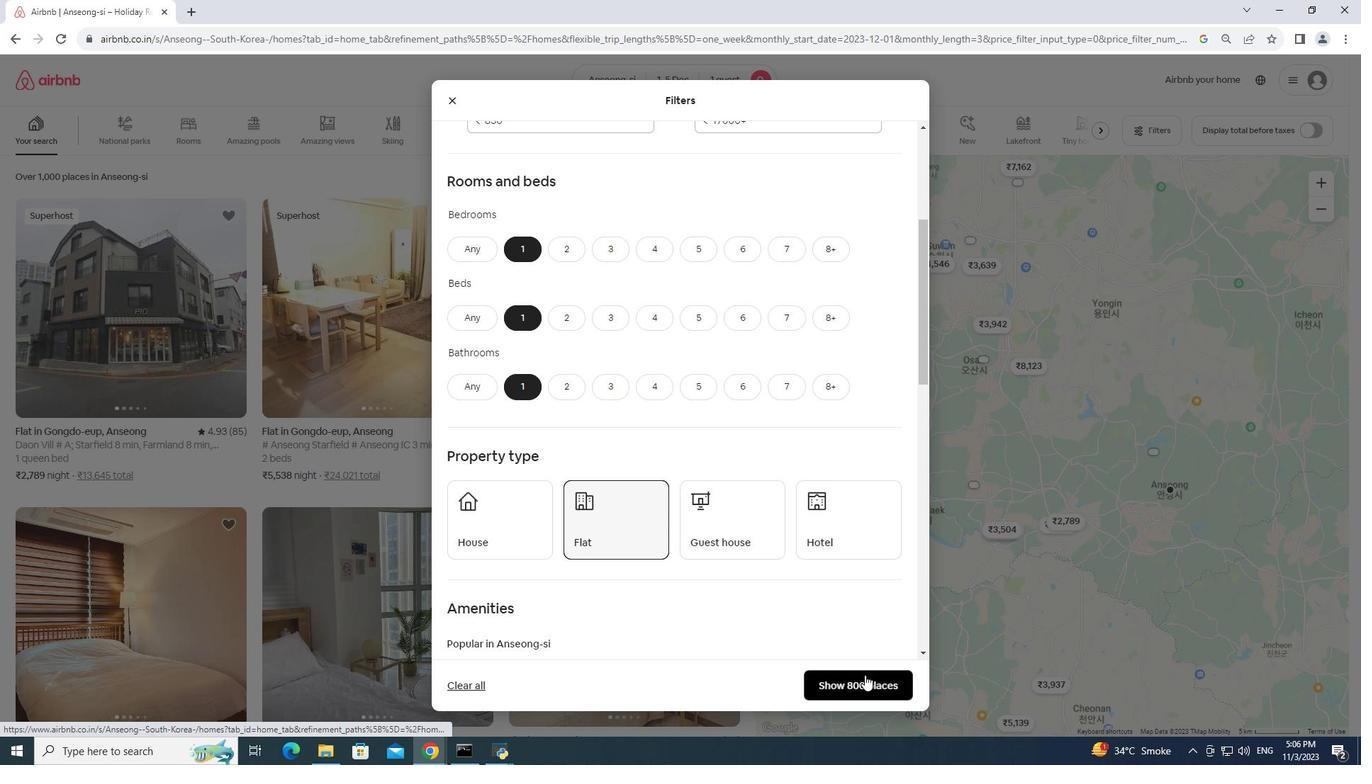 
Action: Mouse moved to (213, 395)
Screenshot: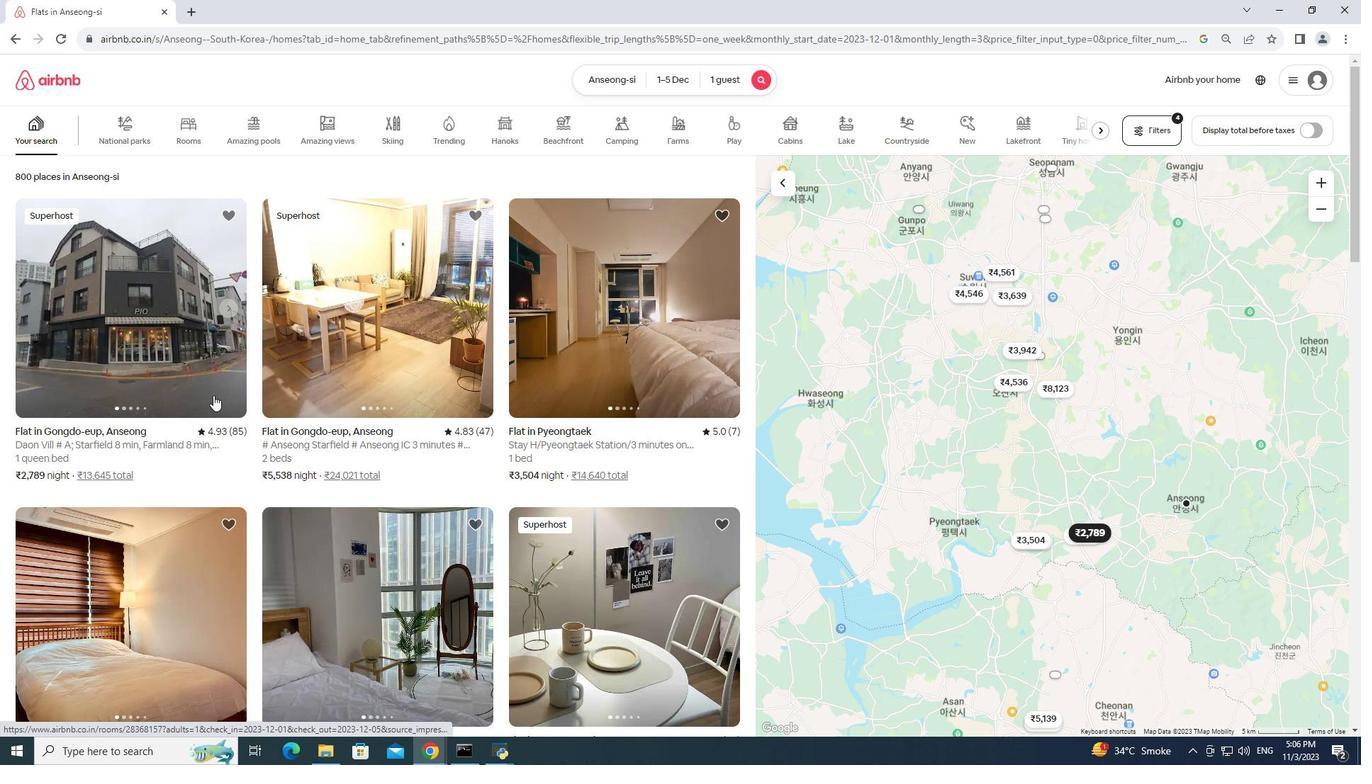 
Action: Mouse pressed left at (213, 395)
Screenshot: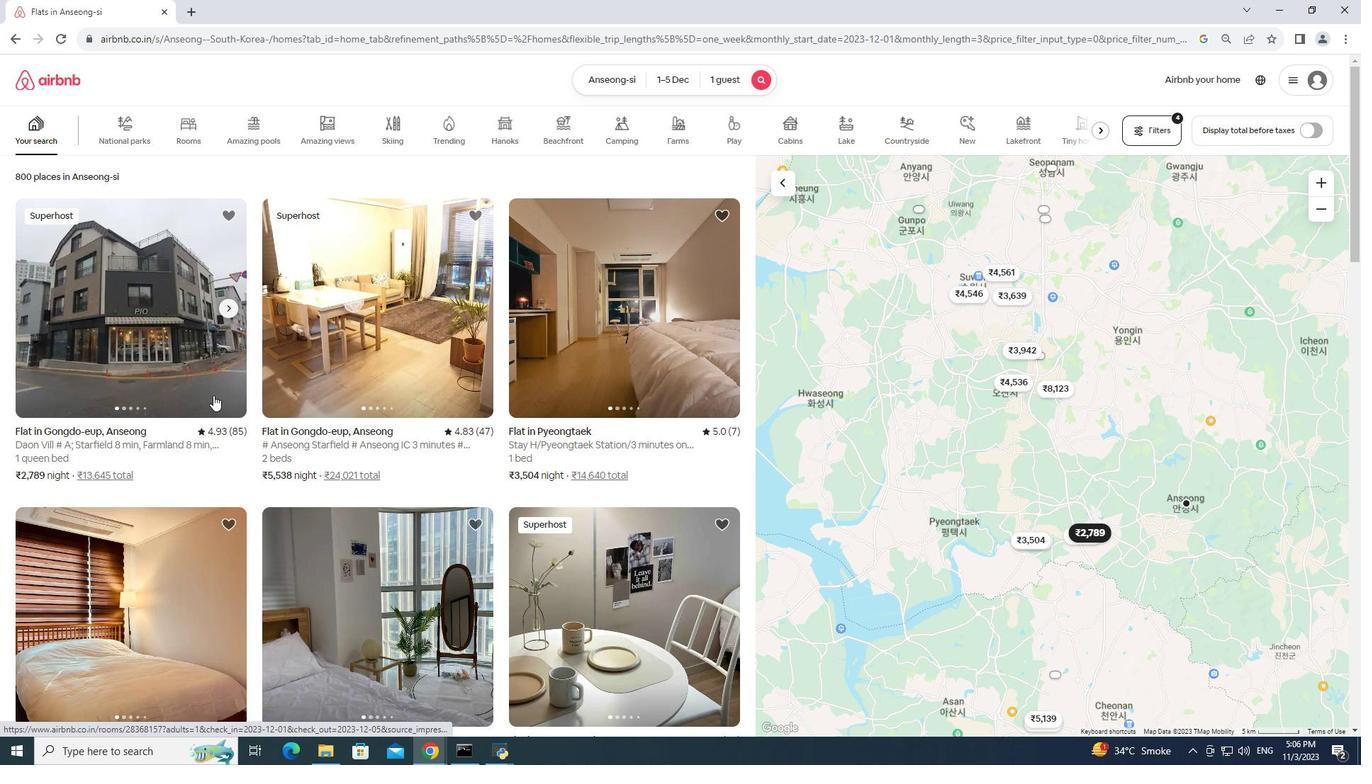 
Action: Mouse moved to (991, 497)
Screenshot: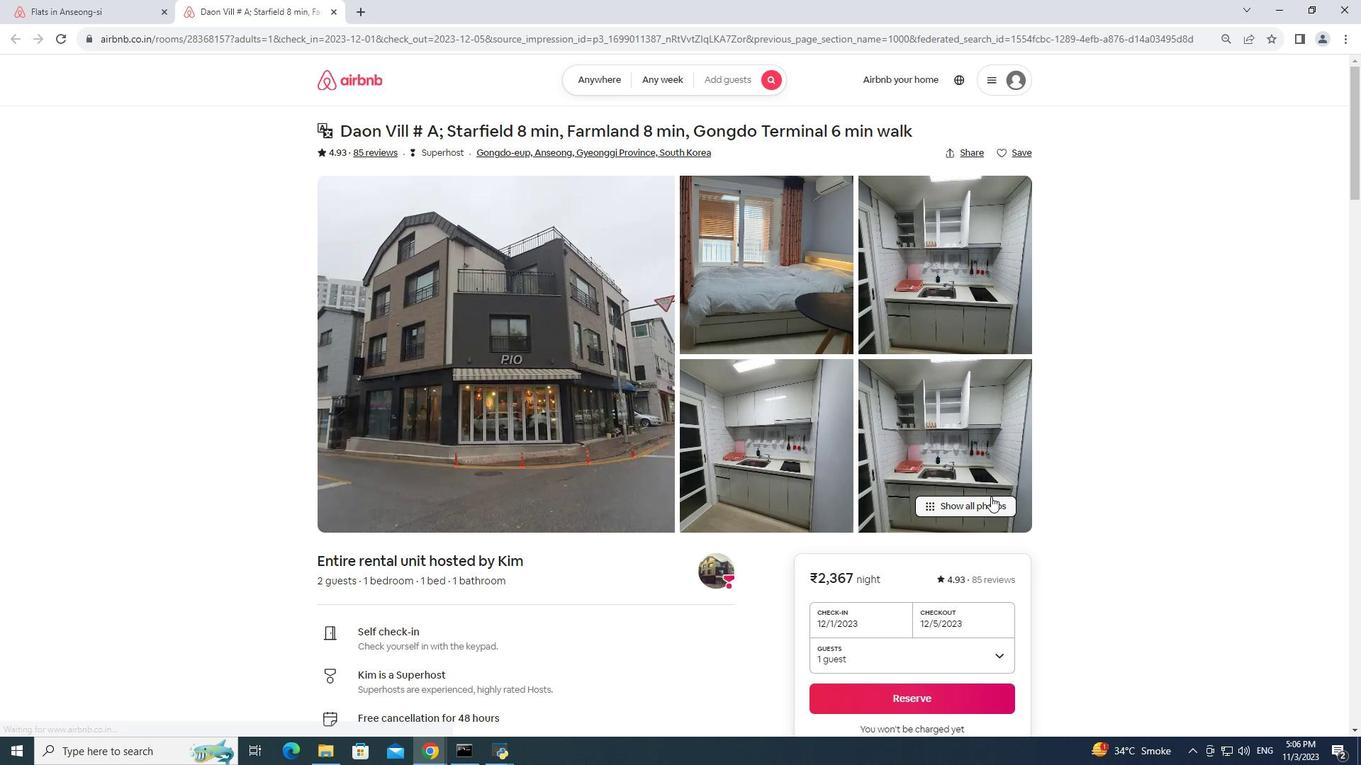 
Action: Mouse pressed left at (991, 497)
Screenshot: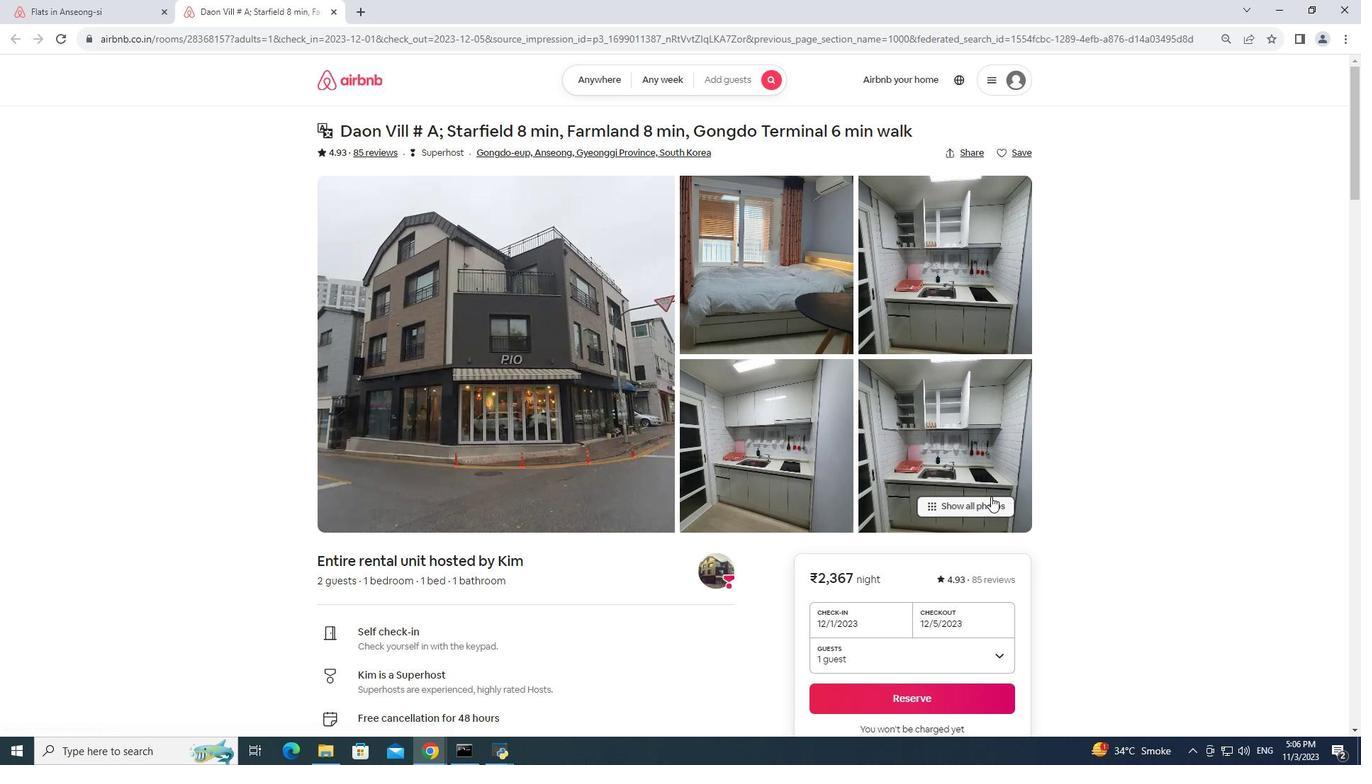 
Action: Mouse moved to (751, 474)
Screenshot: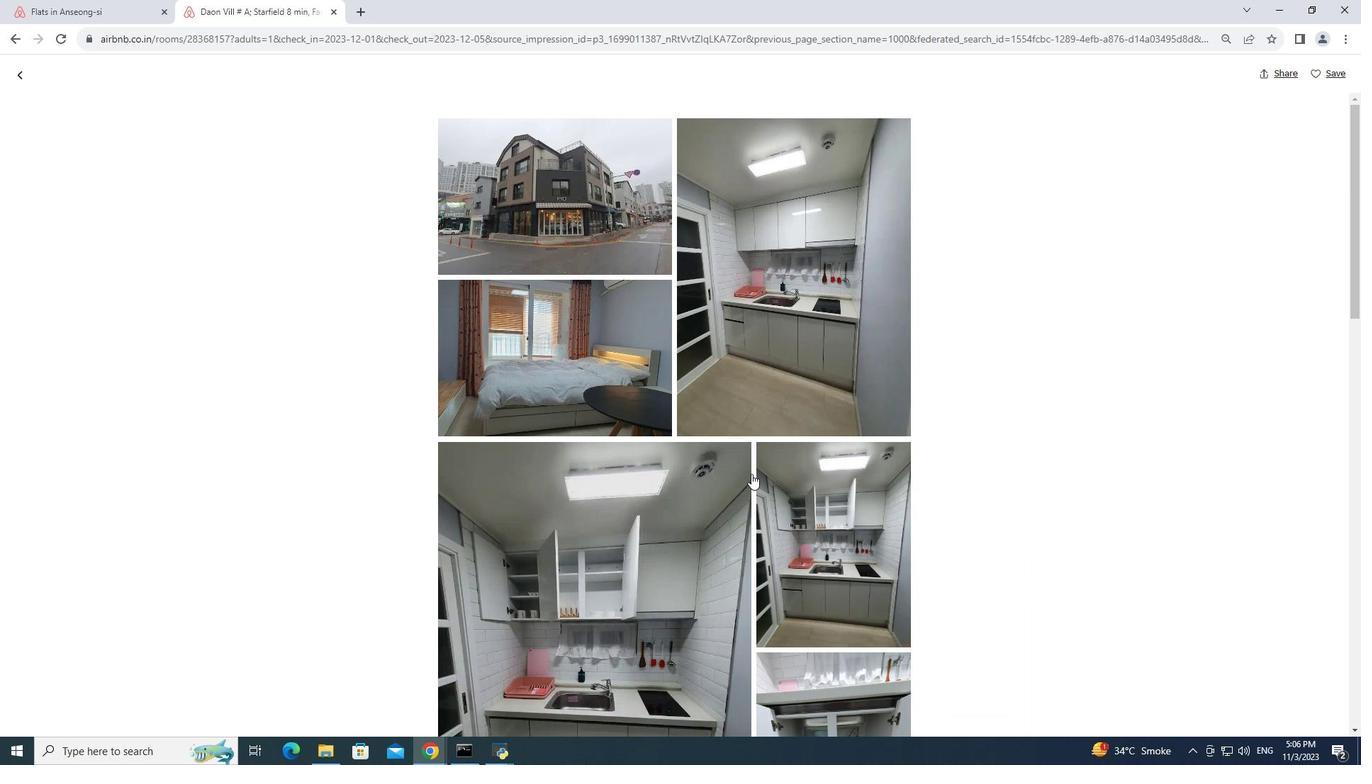 
Action: Mouse scrolled (751, 473) with delta (0, 0)
Screenshot: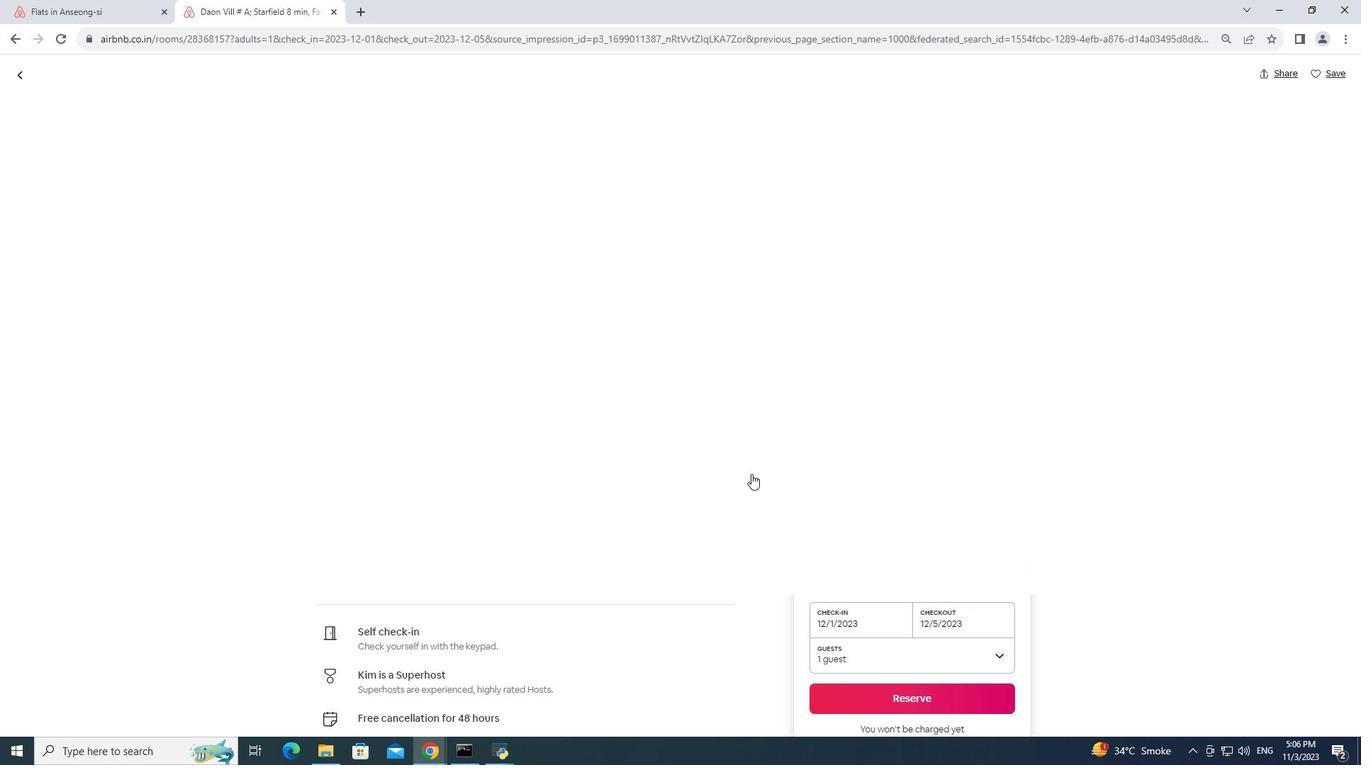 
Action: Mouse scrolled (751, 473) with delta (0, 0)
Screenshot: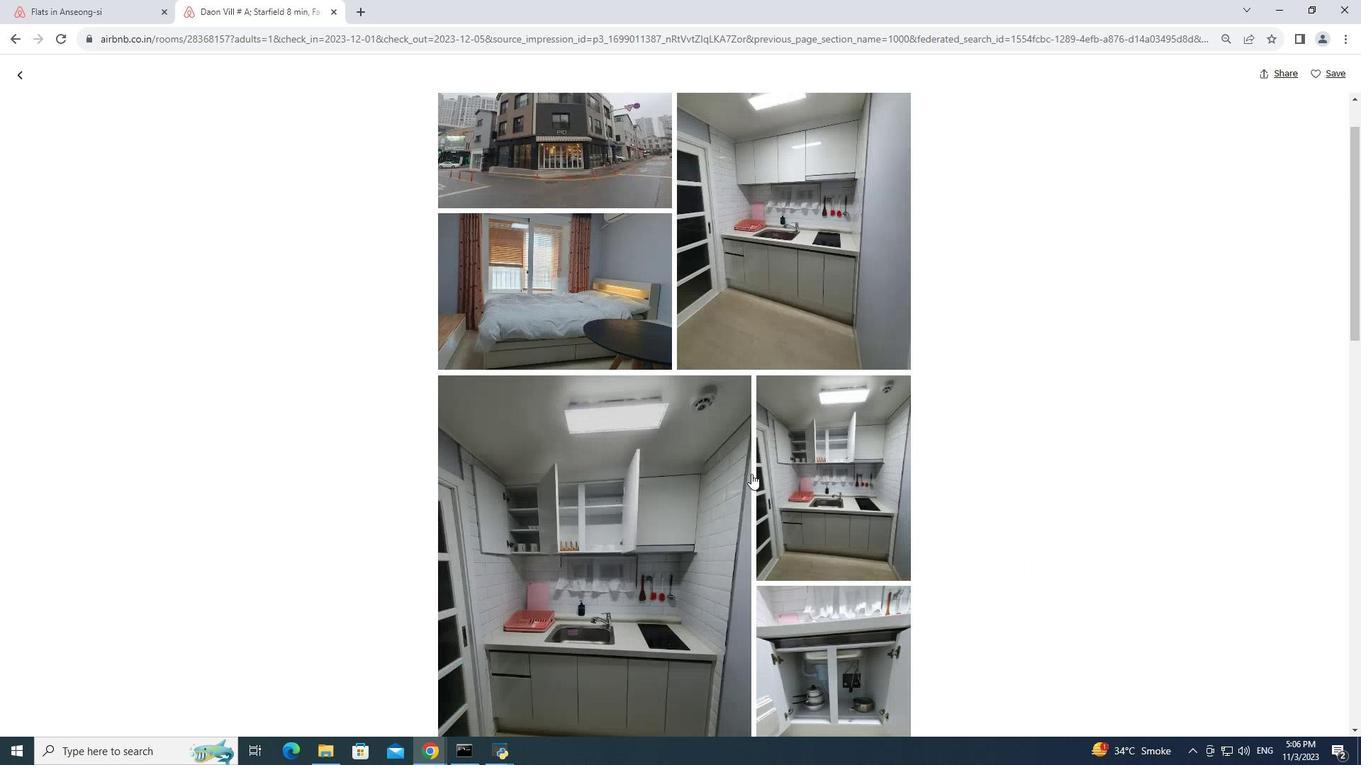 
Action: Mouse scrolled (751, 473) with delta (0, 0)
Screenshot: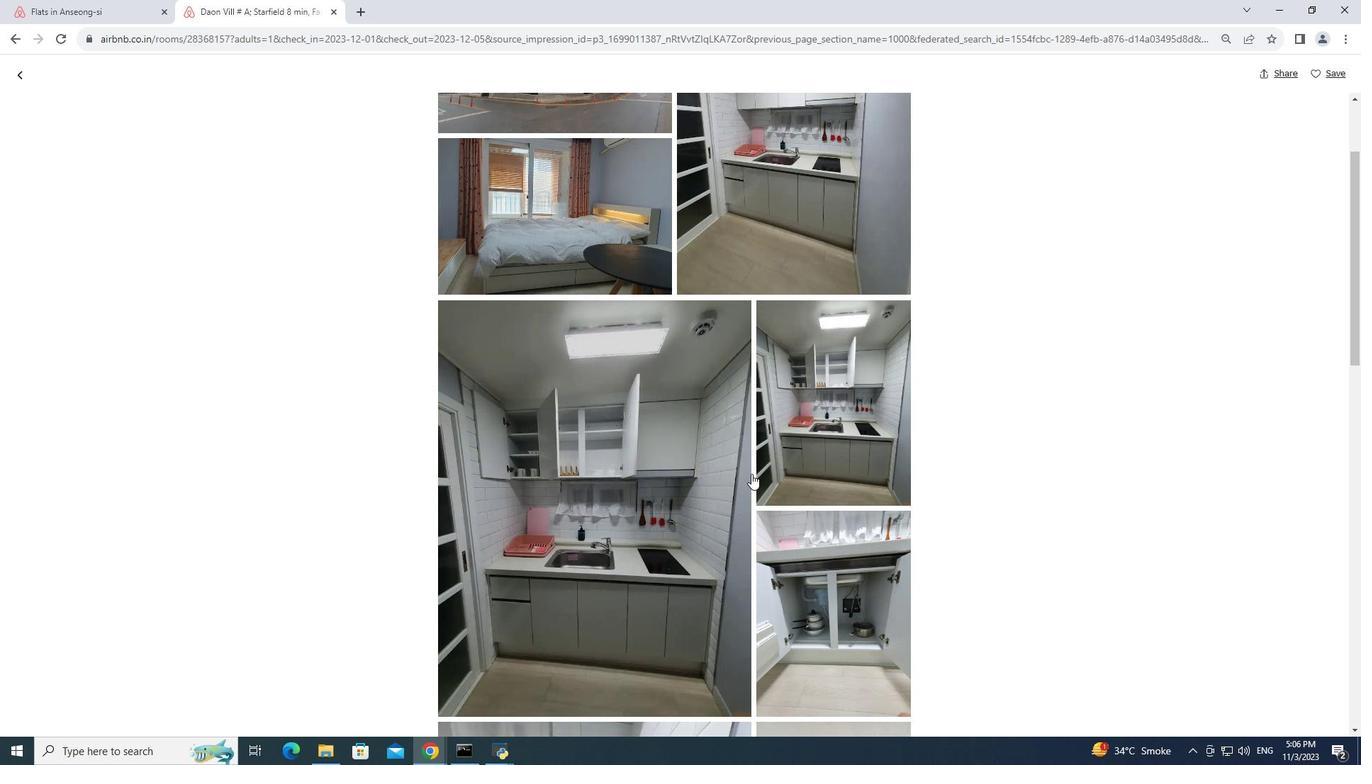 
Action: Mouse scrolled (751, 473) with delta (0, 0)
Screenshot: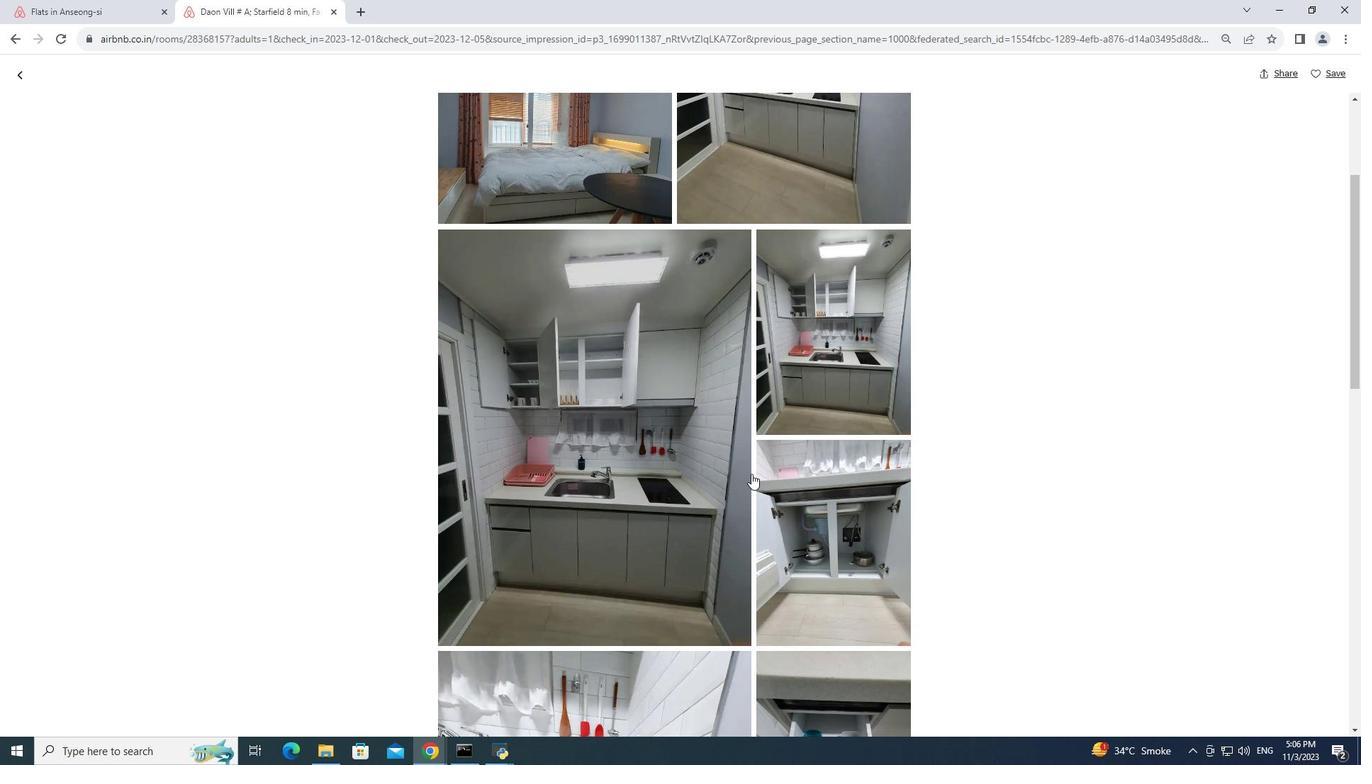 
Action: Mouse scrolled (751, 473) with delta (0, 0)
Screenshot: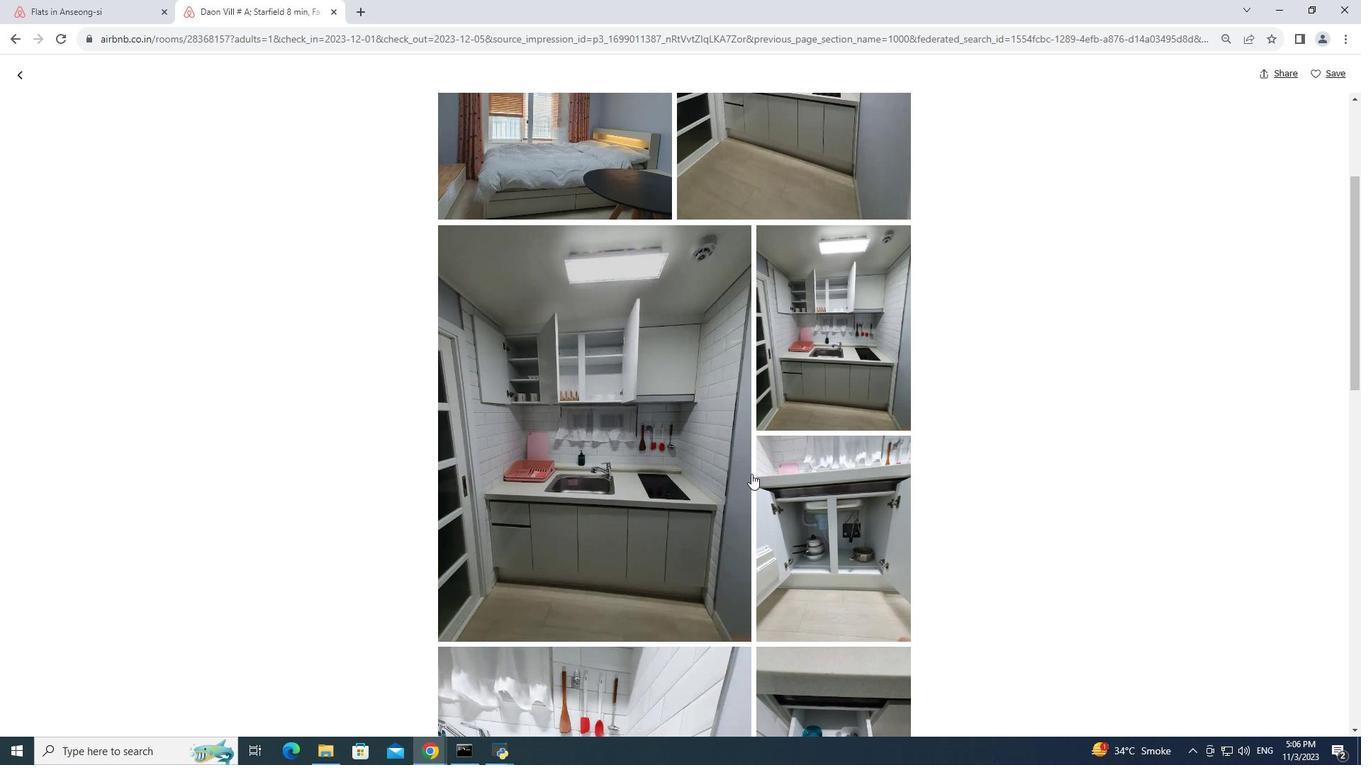 
Action: Mouse scrolled (751, 473) with delta (0, 0)
Screenshot: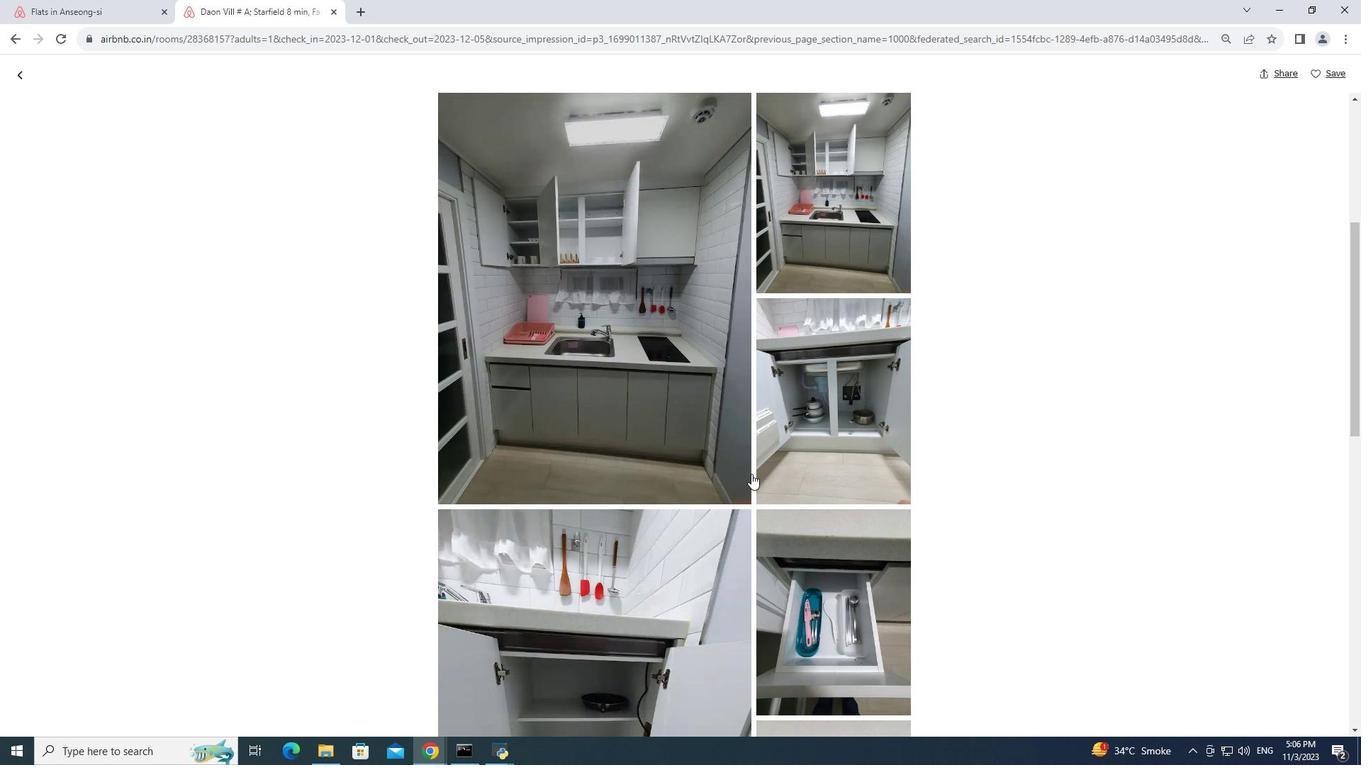 
Action: Mouse scrolled (751, 473) with delta (0, 0)
Screenshot: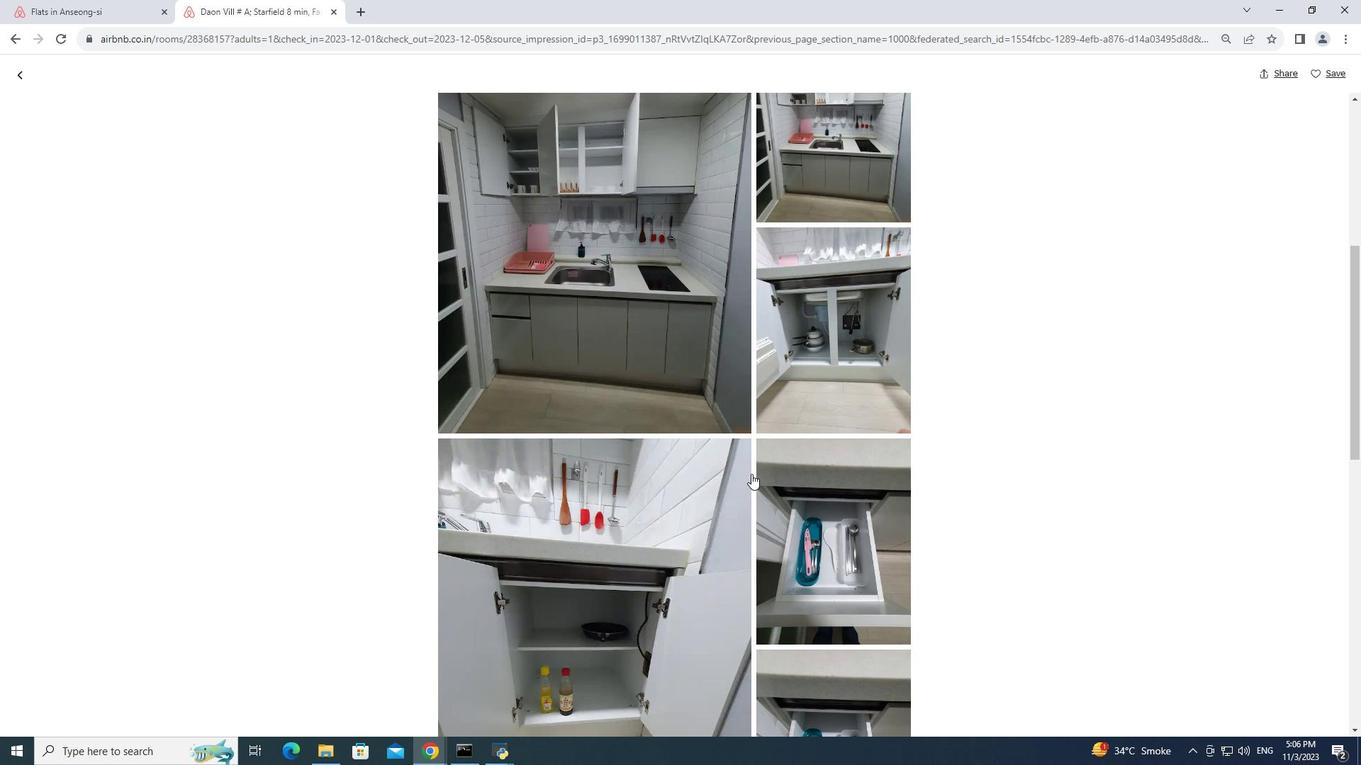 
Action: Mouse scrolled (751, 473) with delta (0, 0)
Screenshot: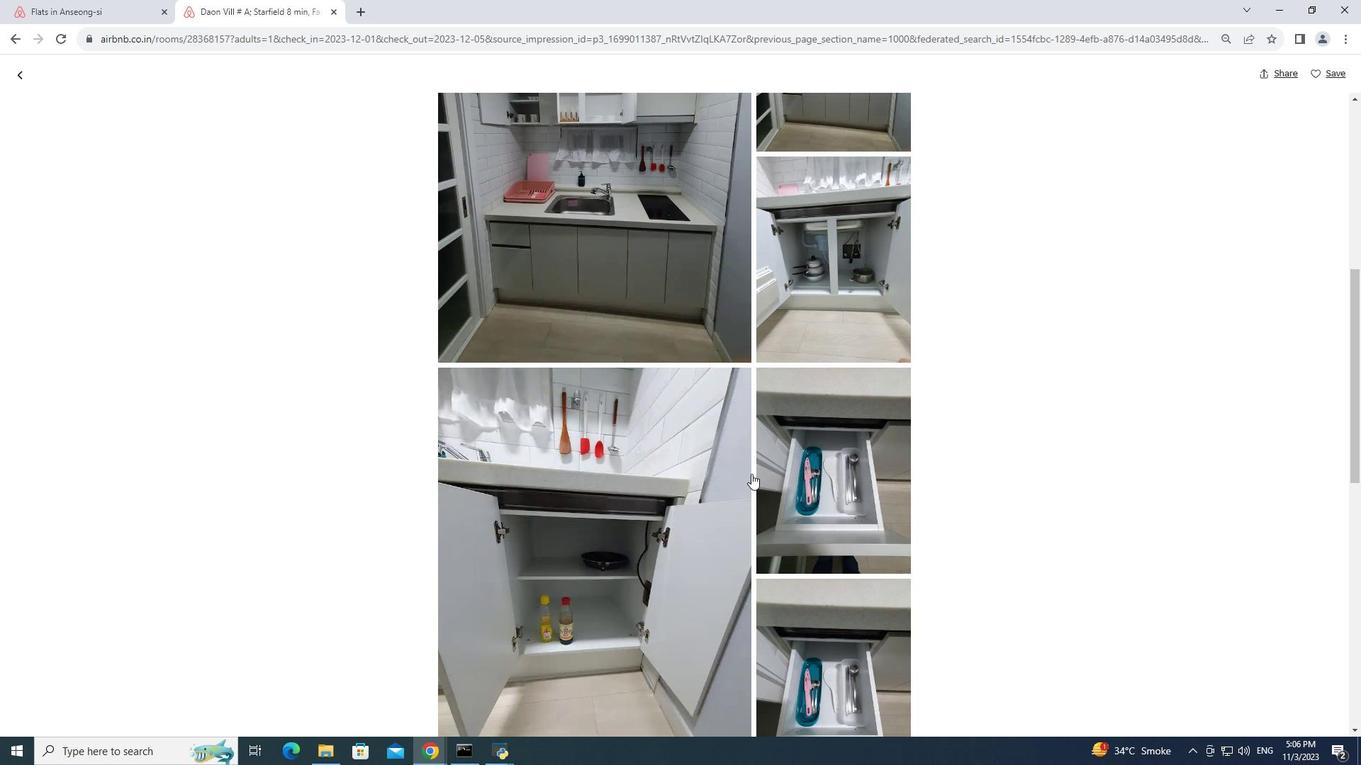 
Action: Mouse scrolled (751, 473) with delta (0, 0)
Screenshot: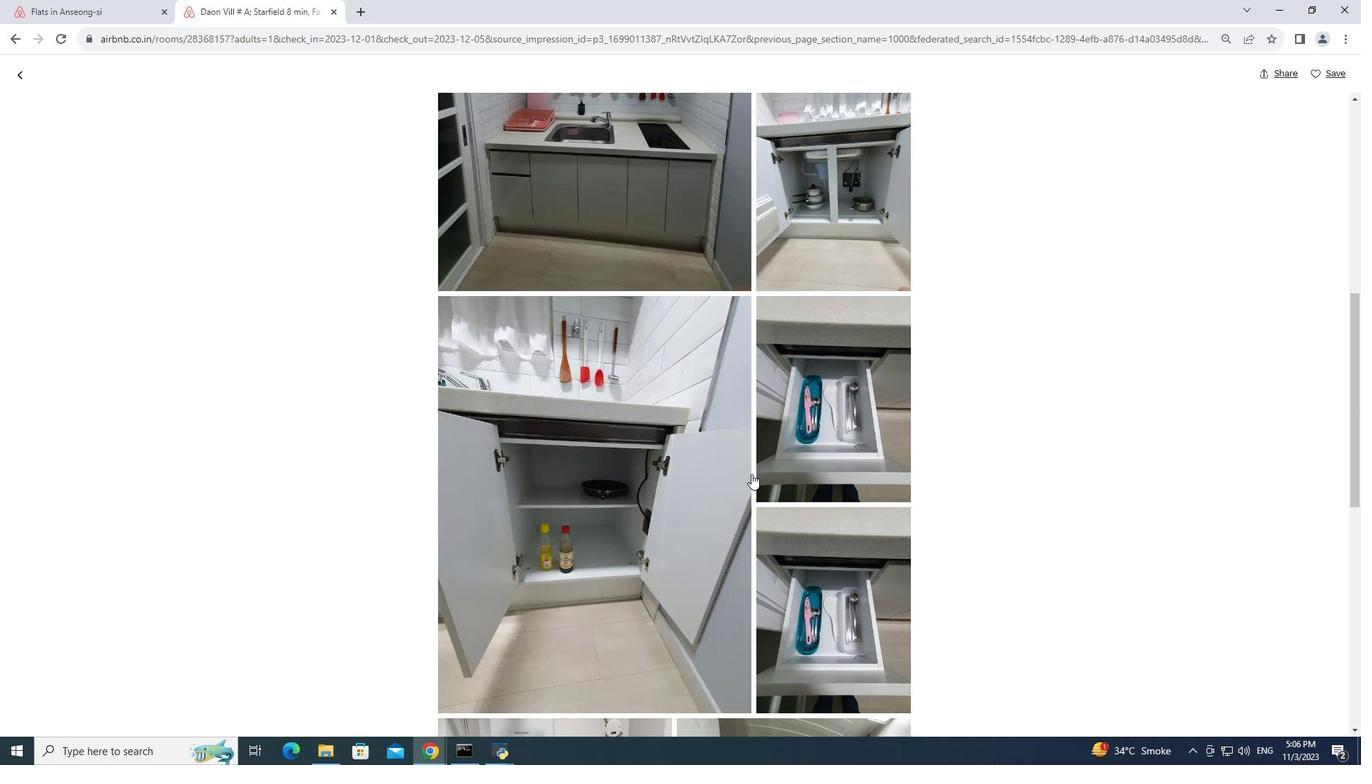 
Action: Mouse scrolled (751, 473) with delta (0, 0)
Screenshot: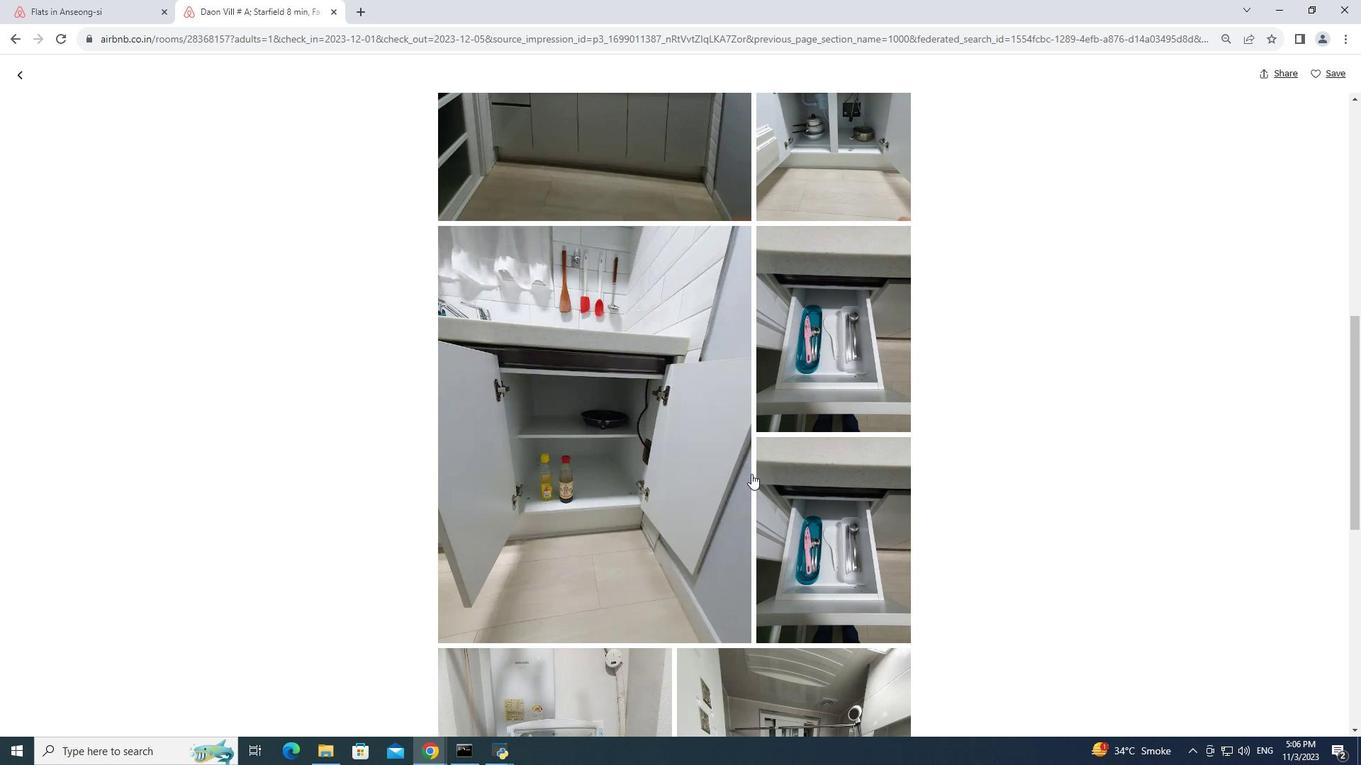 
Action: Mouse scrolled (751, 473) with delta (0, 0)
Screenshot: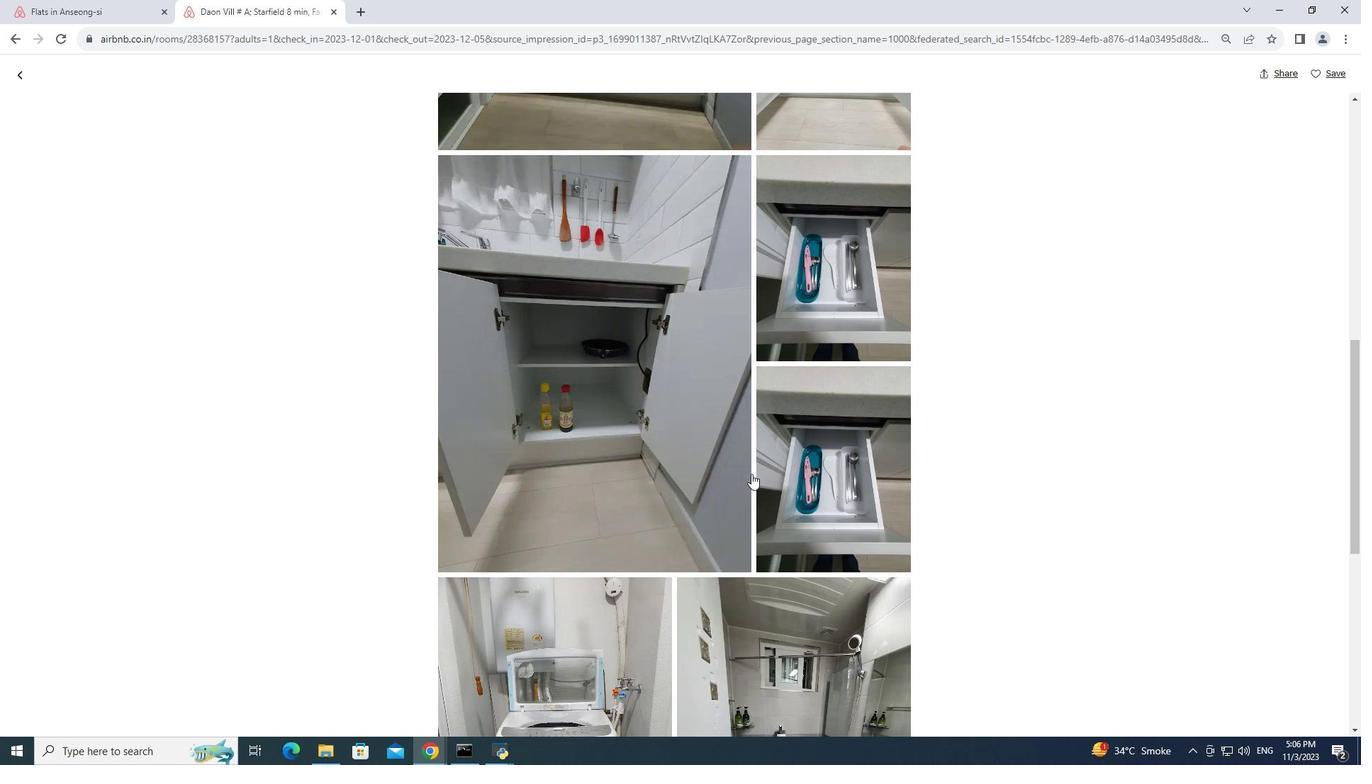 
Action: Mouse scrolled (751, 473) with delta (0, 0)
Screenshot: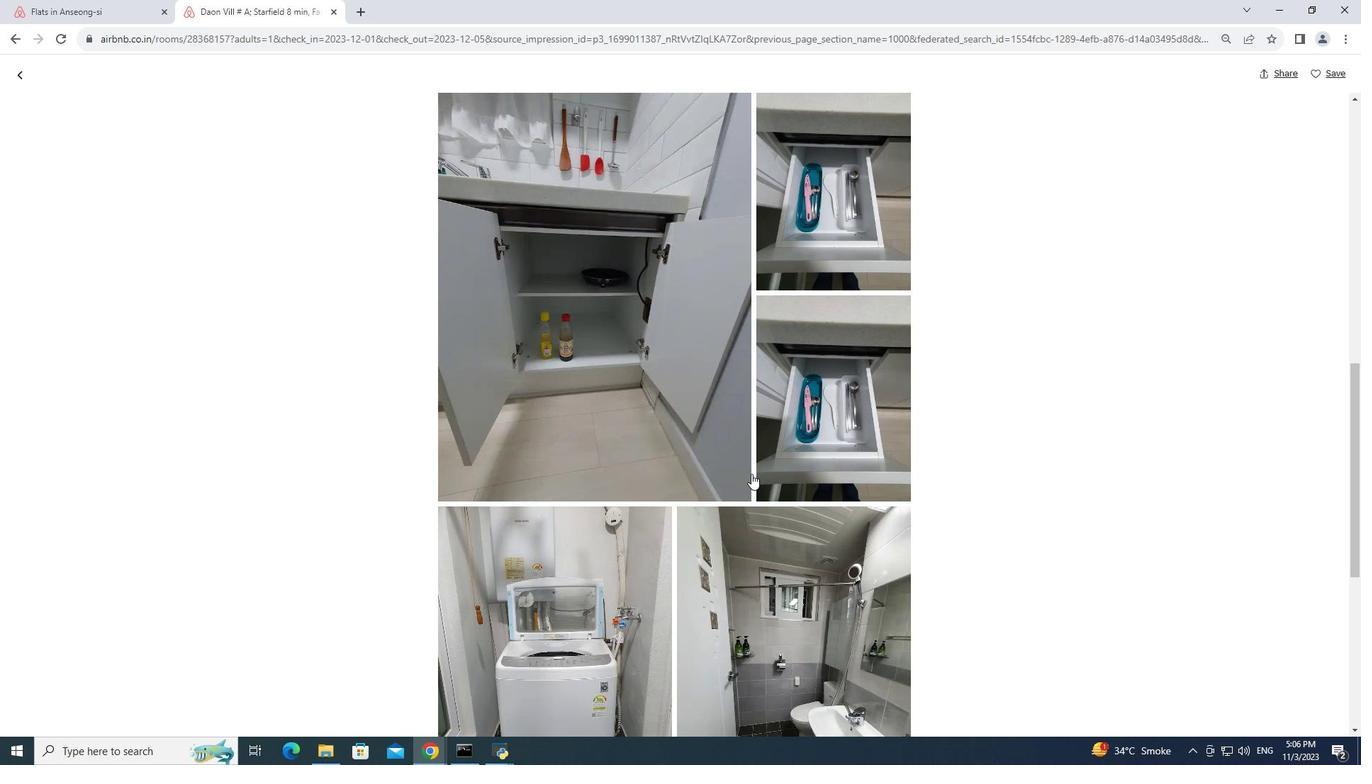 
Action: Mouse scrolled (751, 473) with delta (0, 0)
Screenshot: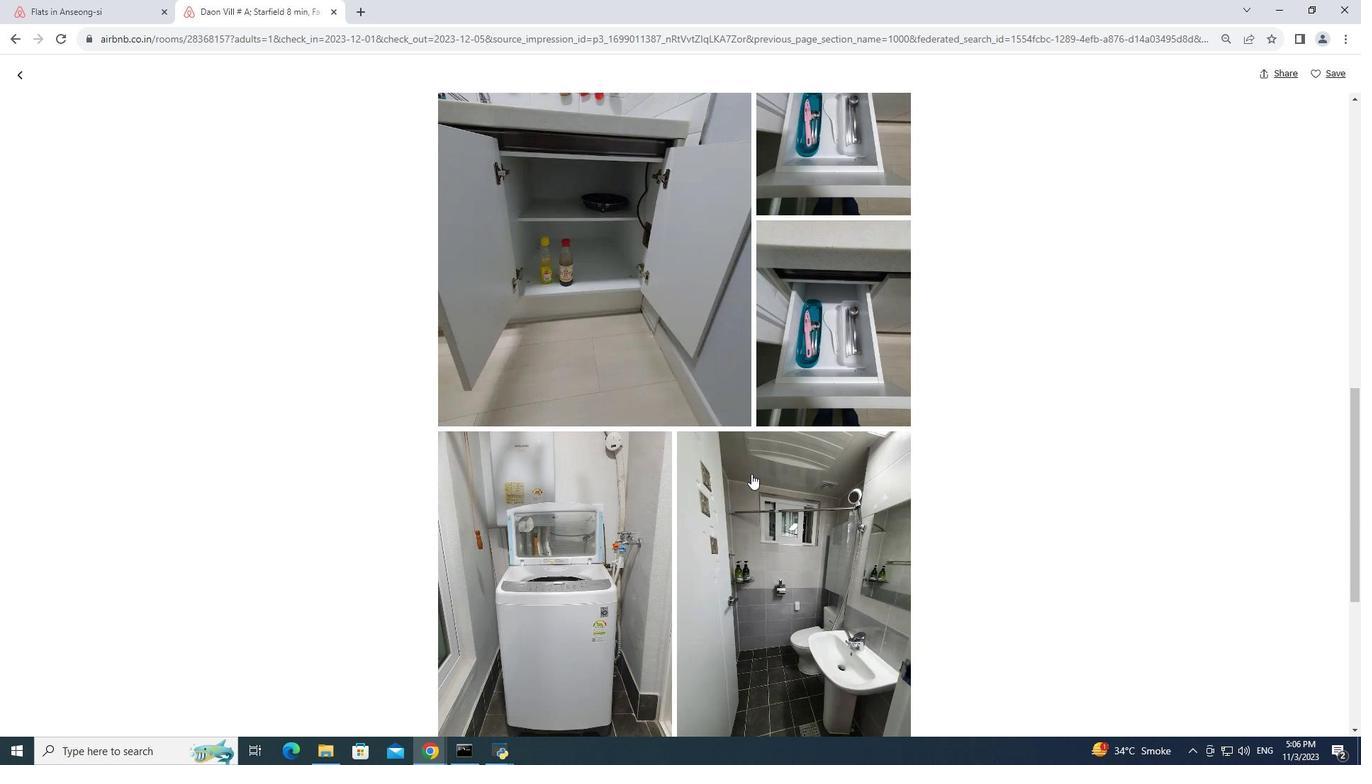 
Action: Mouse scrolled (751, 473) with delta (0, 0)
Screenshot: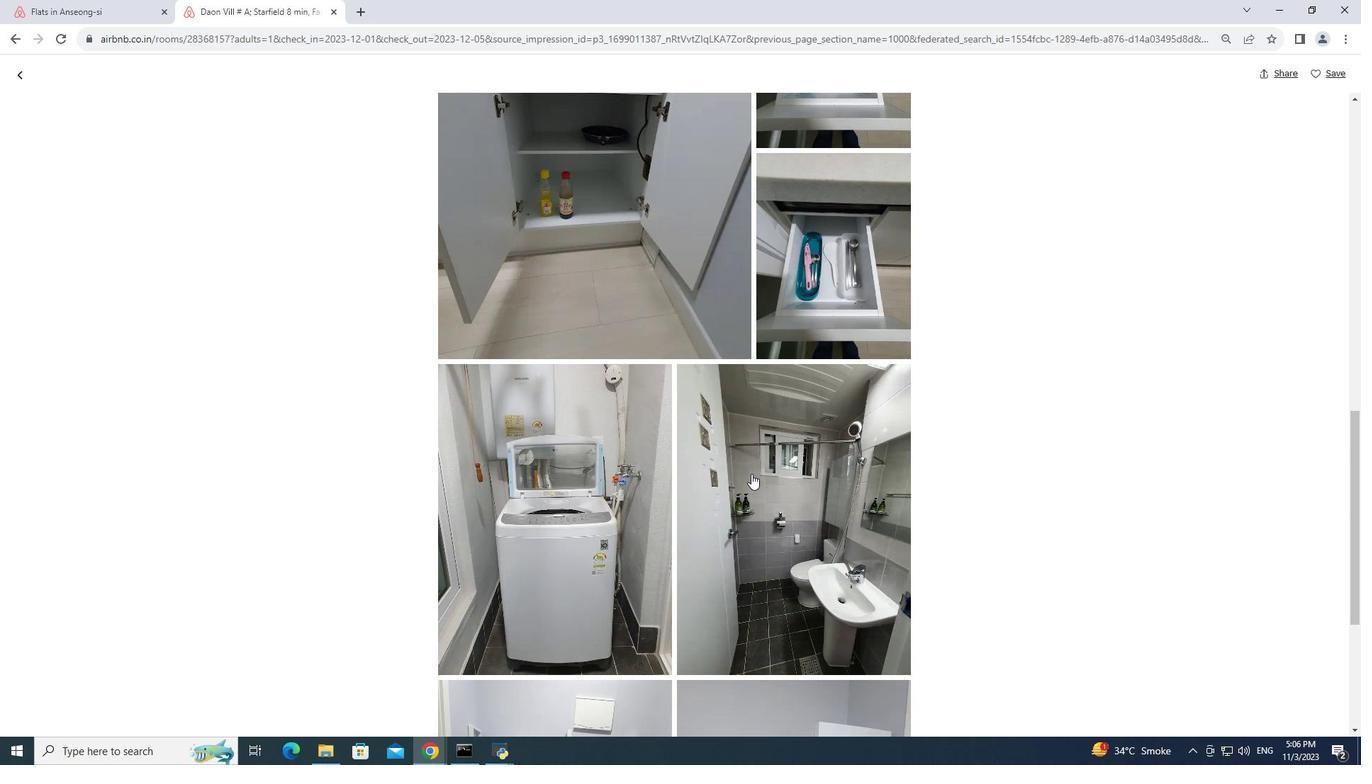
Action: Mouse scrolled (751, 473) with delta (0, 0)
Screenshot: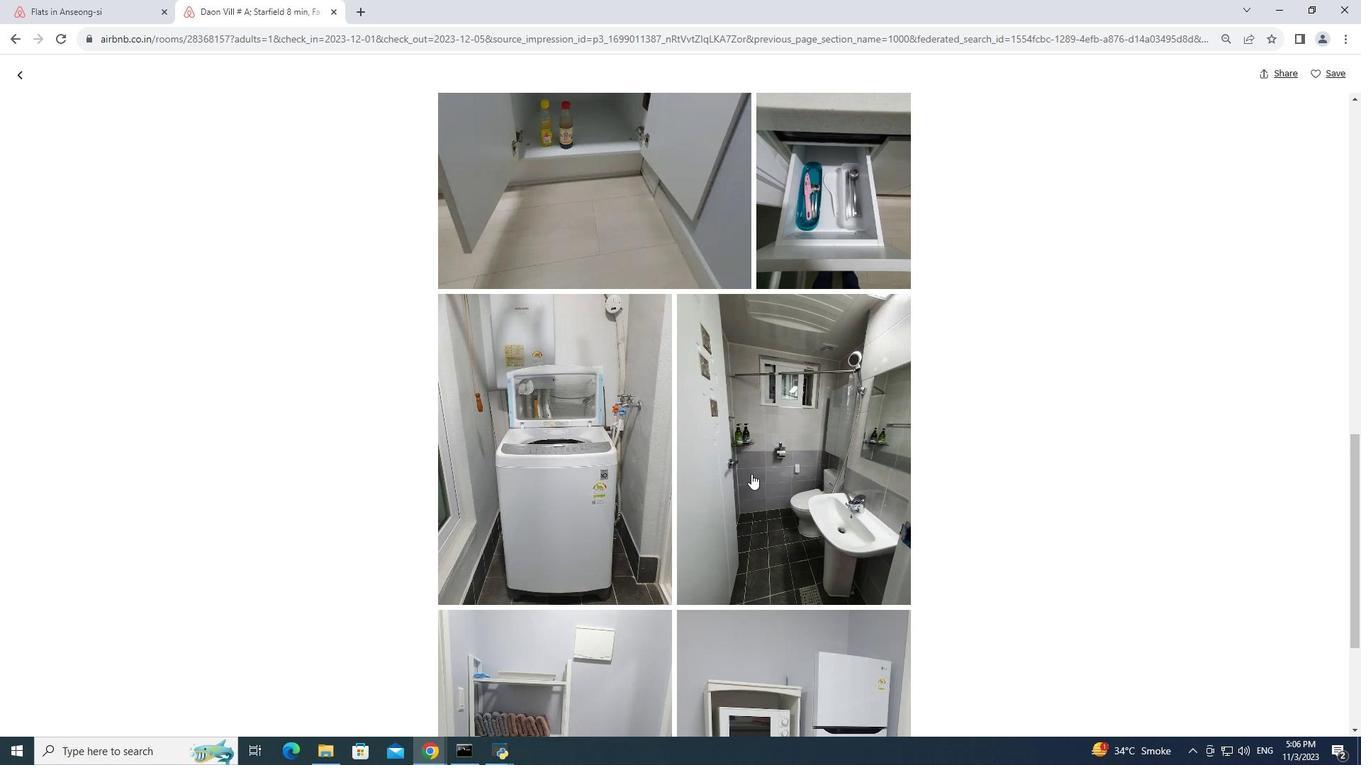 
Action: Mouse moved to (751, 474)
Screenshot: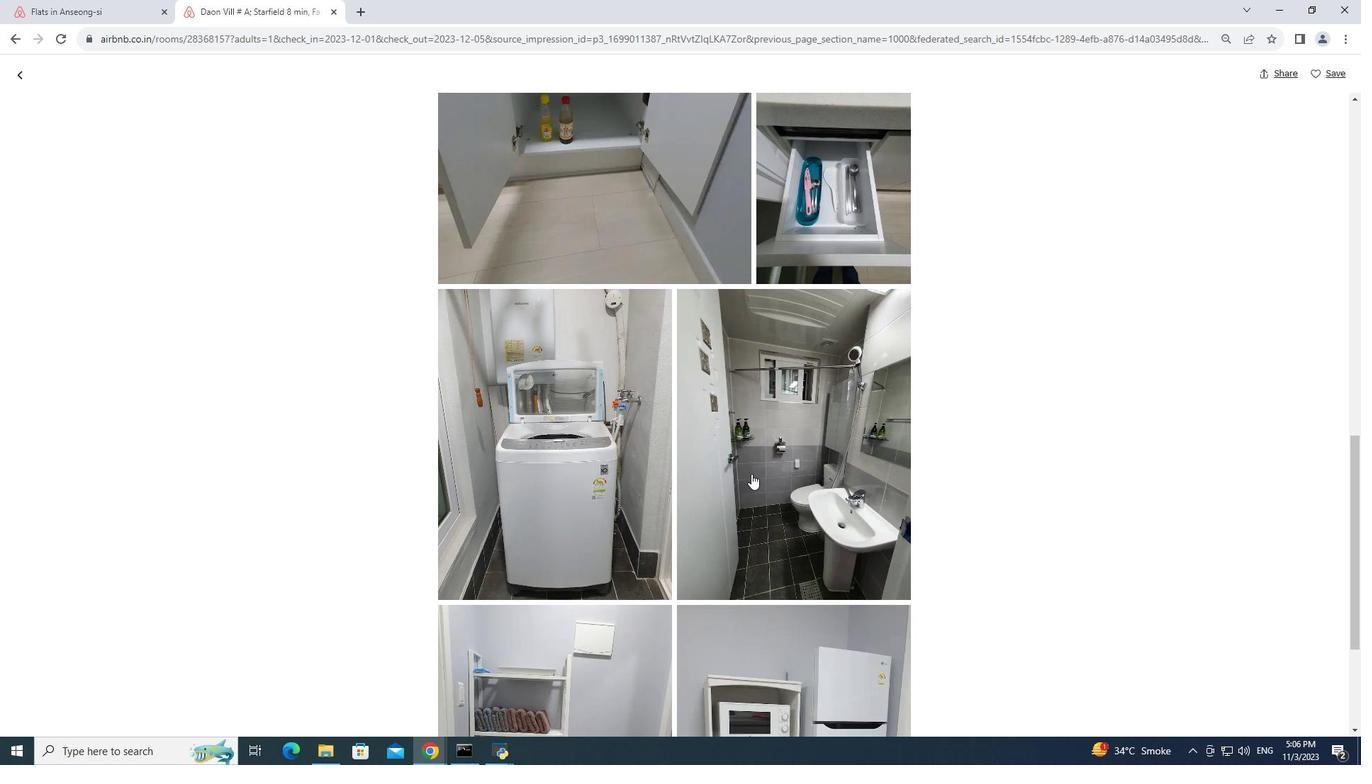 
Action: Mouse scrolled (751, 473) with delta (0, 0)
Screenshot: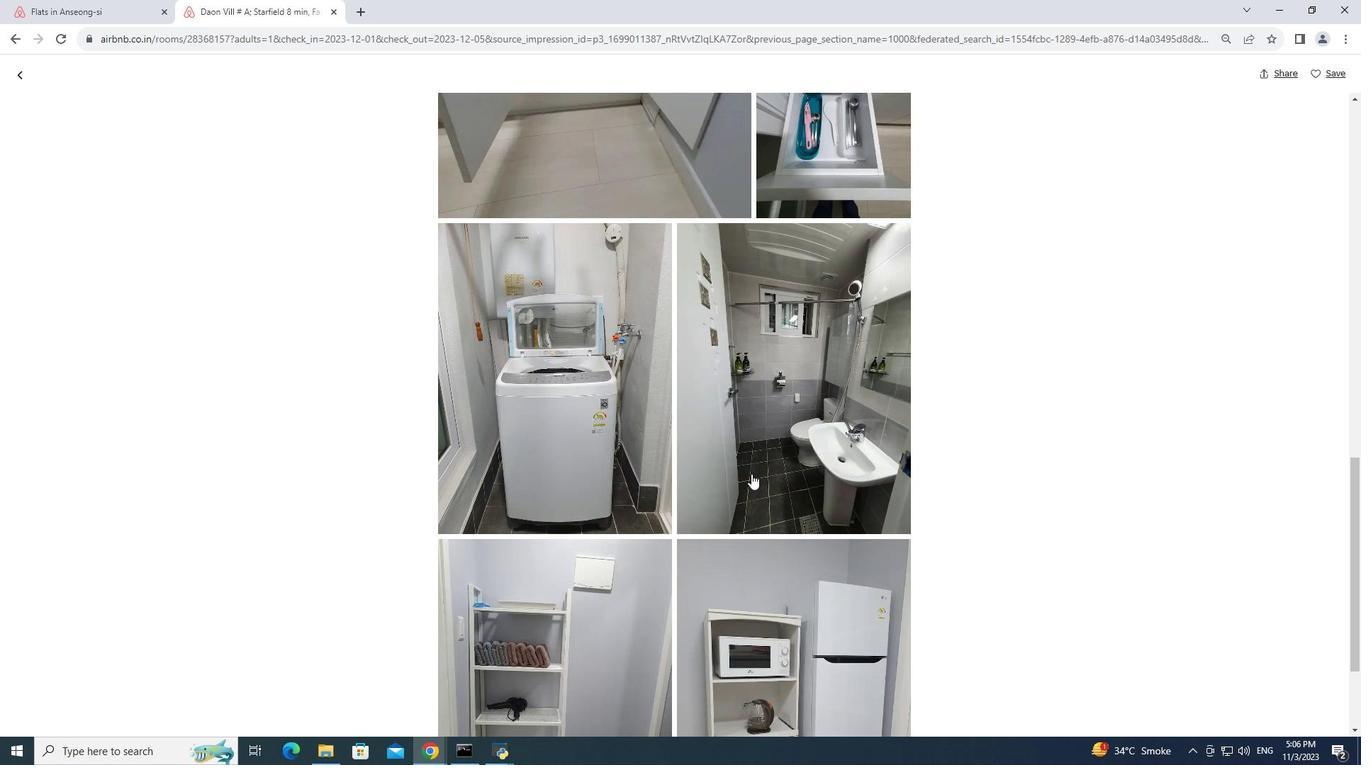 
Action: Mouse scrolled (751, 473) with delta (0, 0)
Screenshot: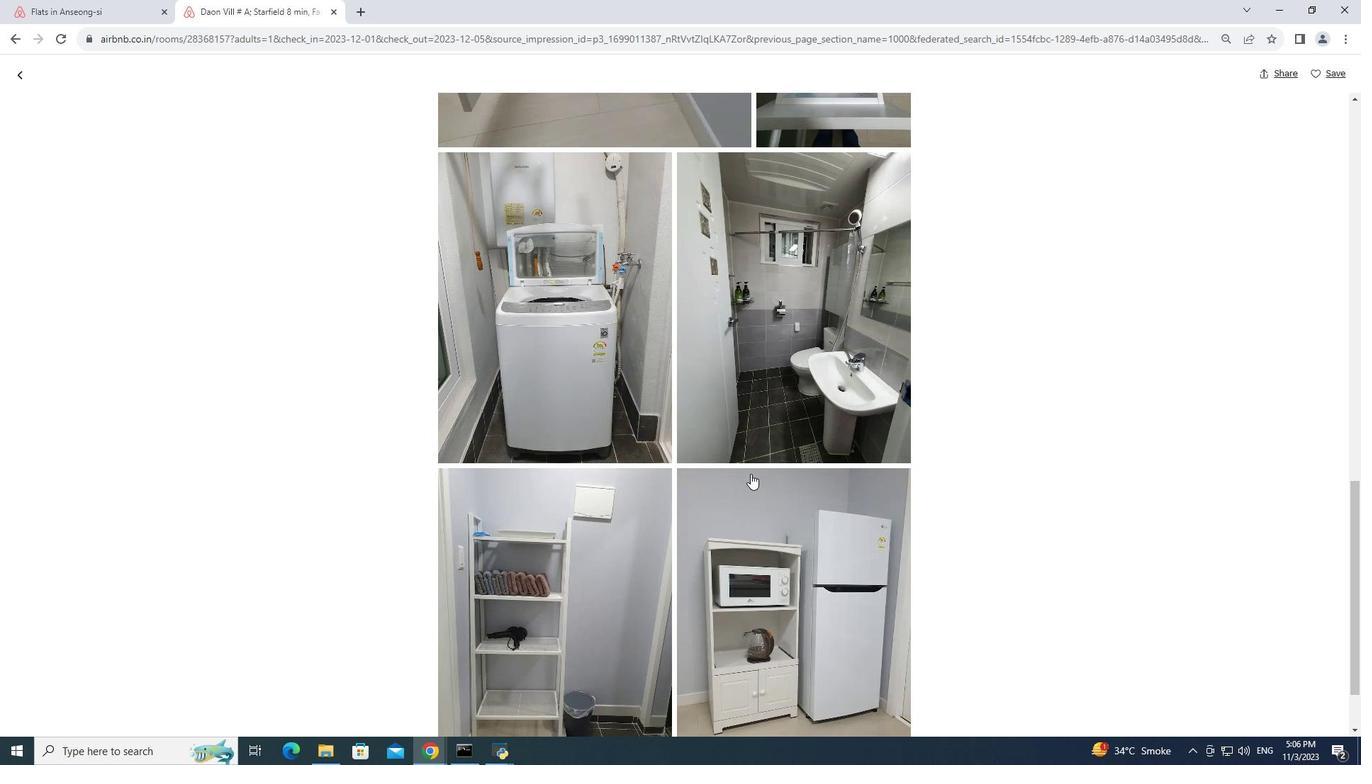 
Action: Mouse moved to (751, 474)
Screenshot: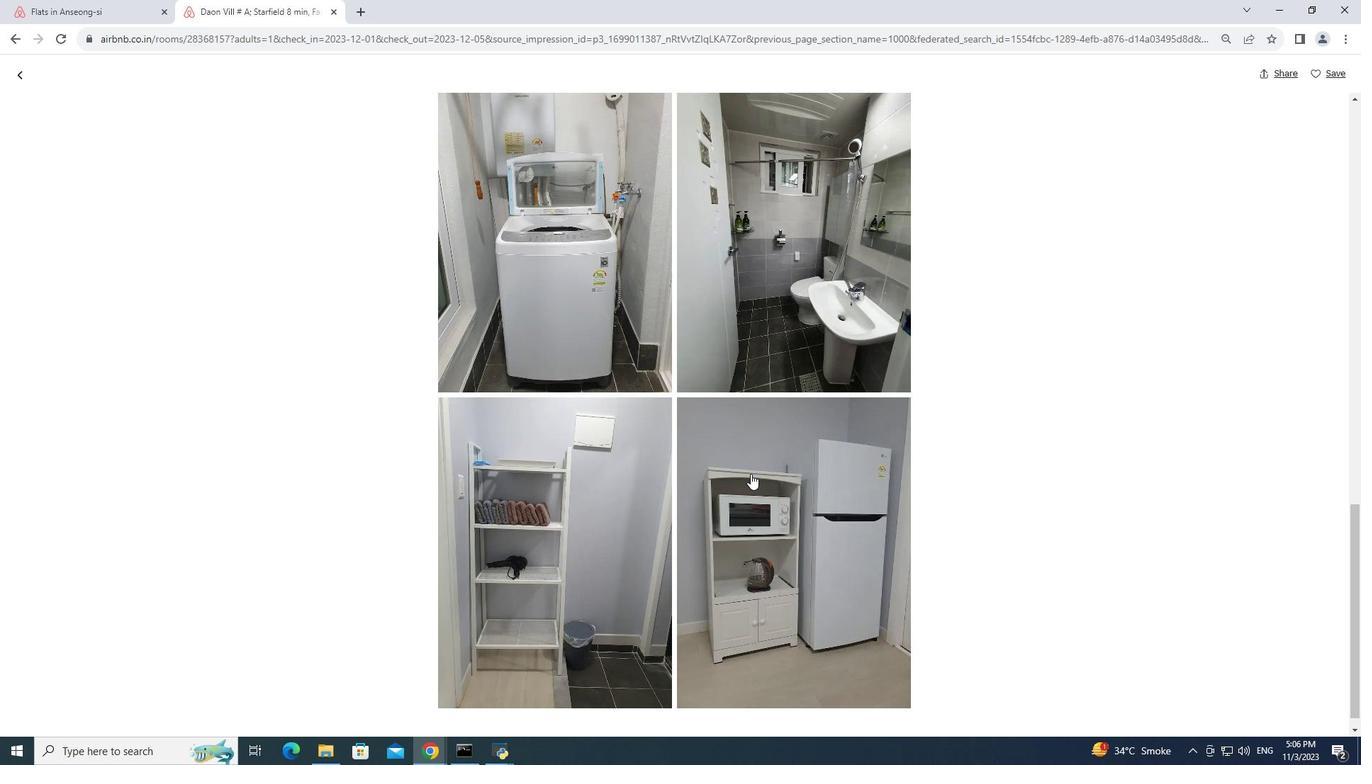 
Action: Mouse scrolled (751, 473) with delta (0, 0)
Screenshot: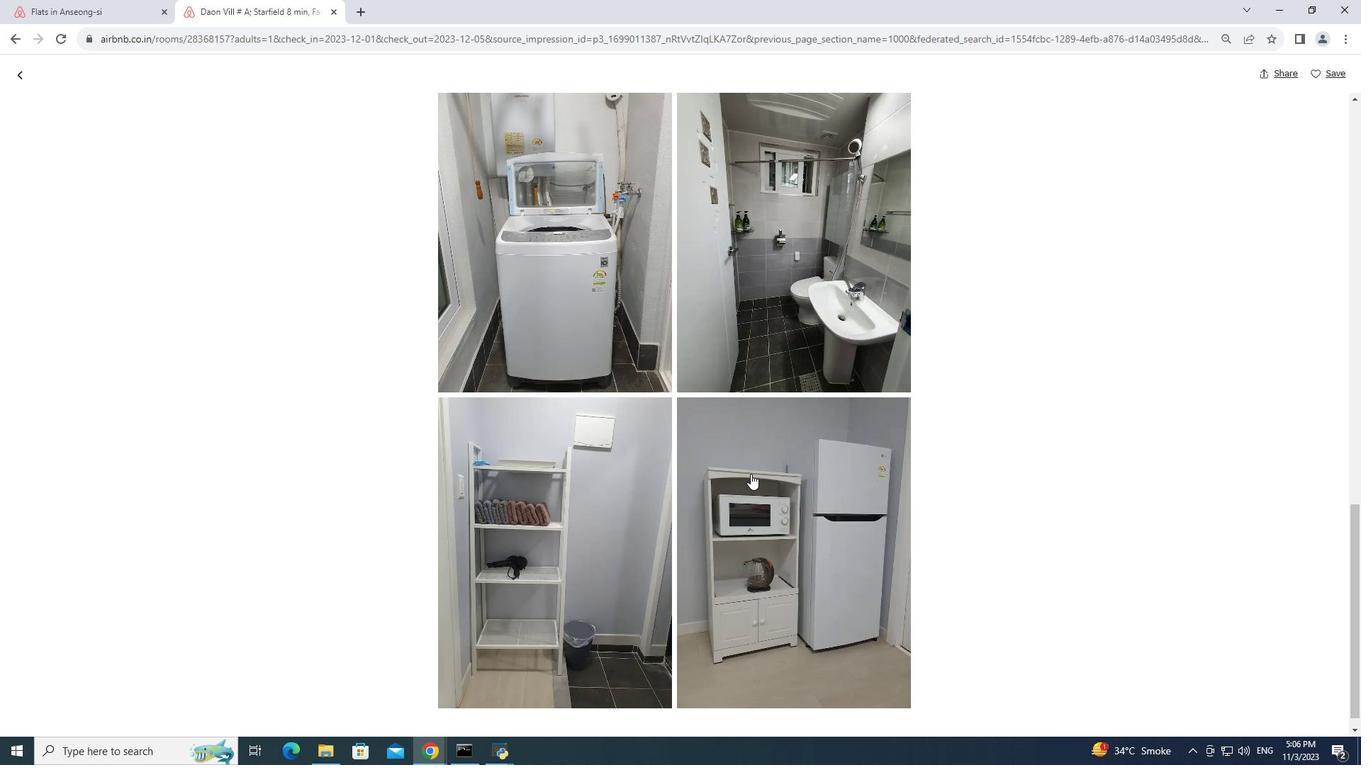 
Action: Mouse scrolled (751, 473) with delta (0, 0)
Screenshot: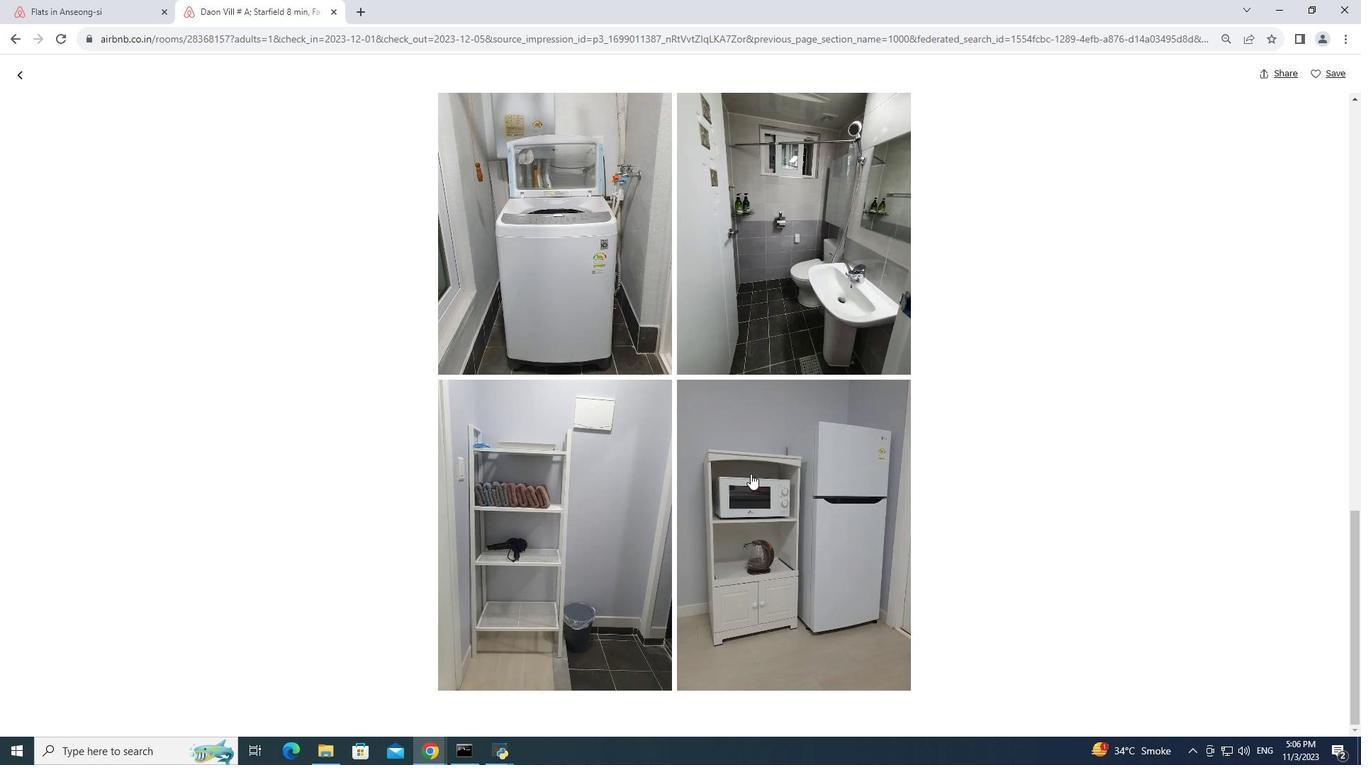 
Action: Mouse moved to (751, 474)
Screenshot: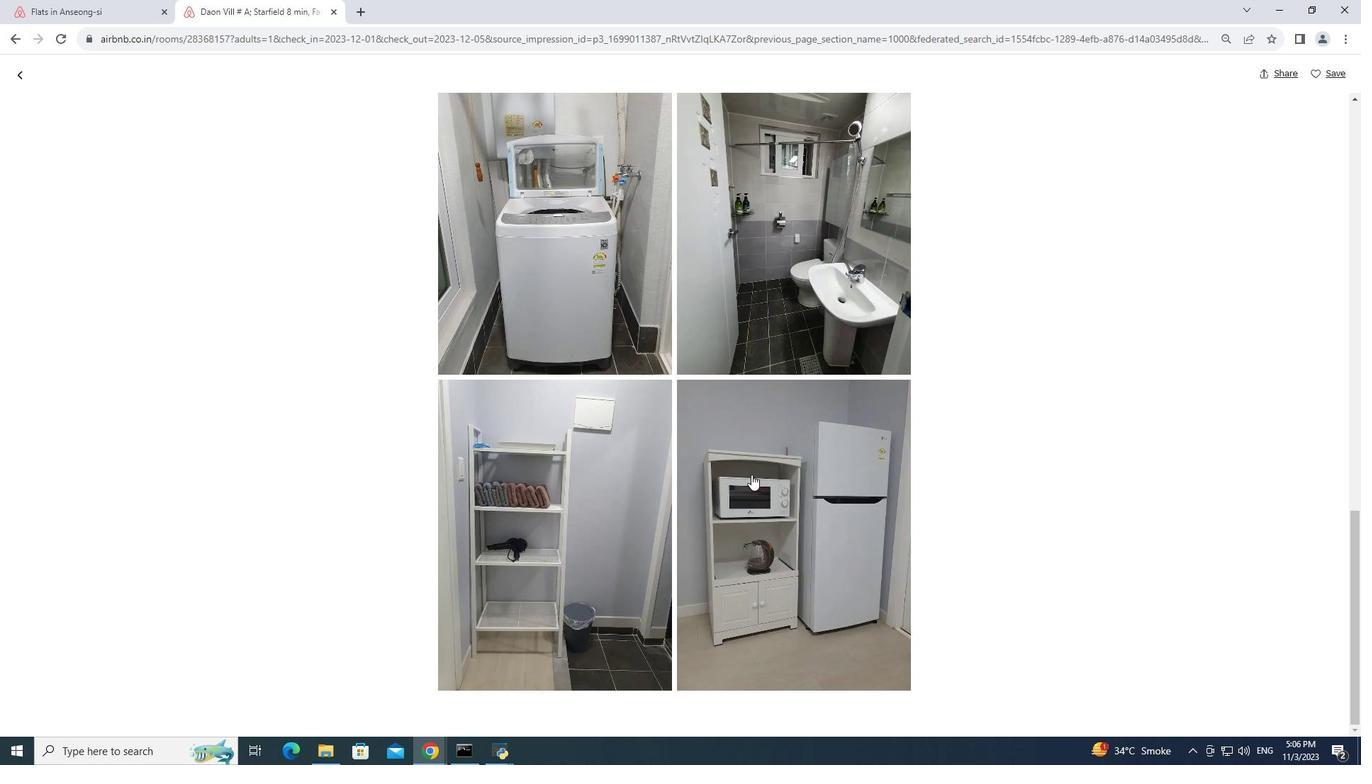
Action: Mouse scrolled (751, 473) with delta (0, 0)
Screenshot: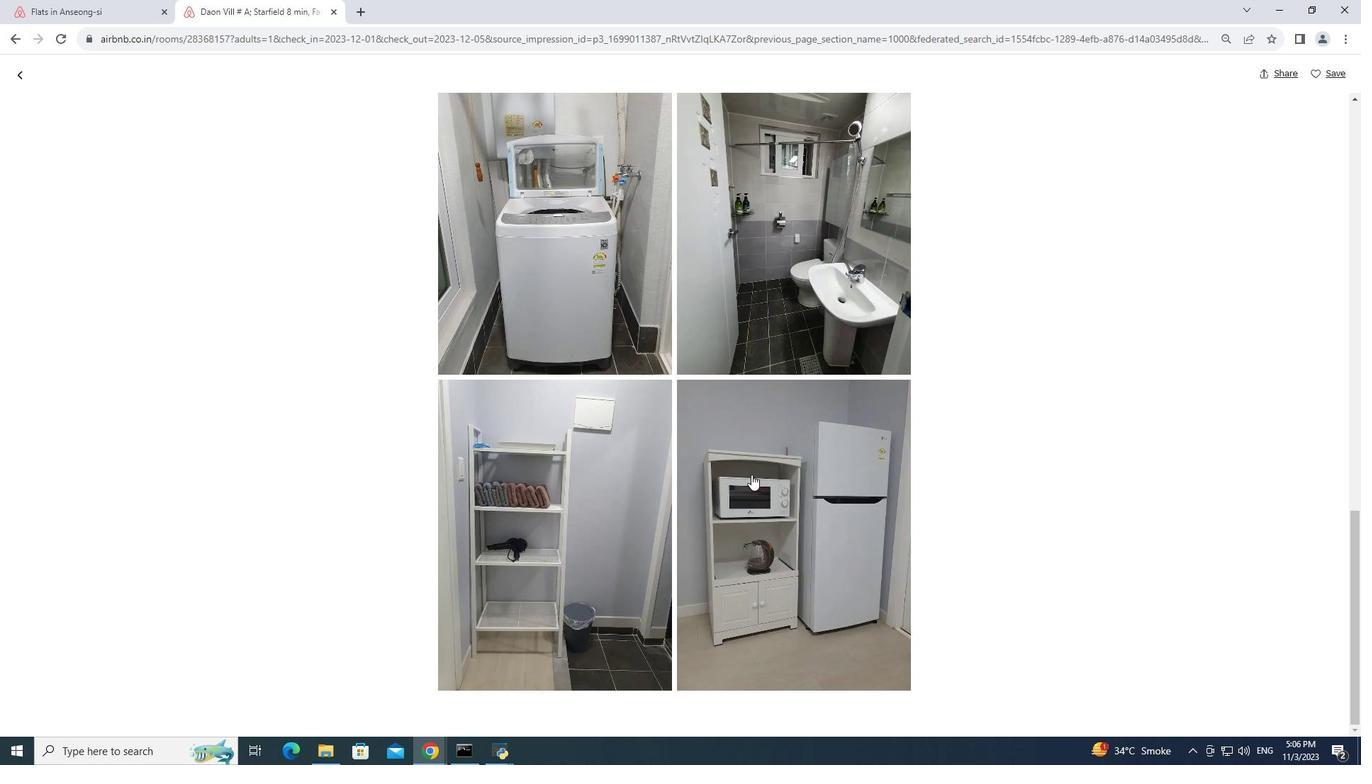 
Action: Mouse moved to (751, 475)
Screenshot: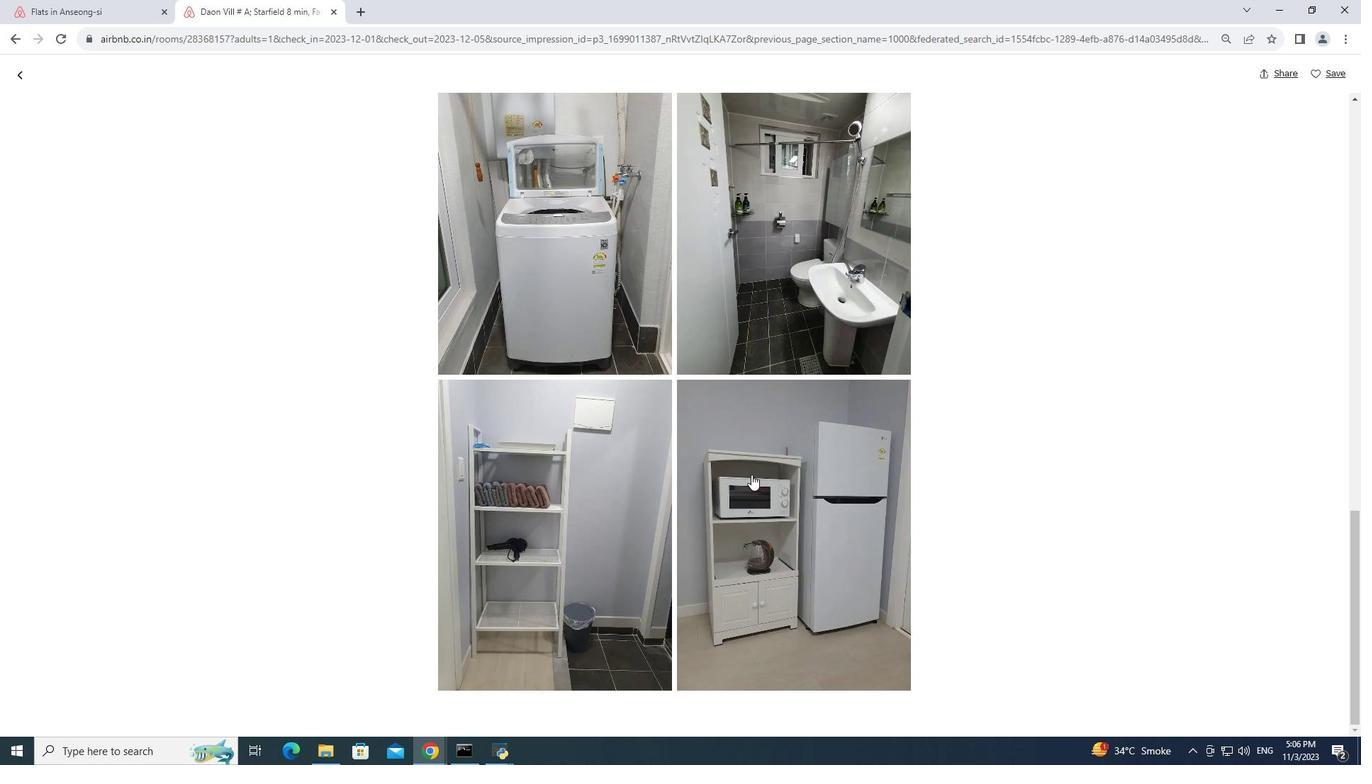 
Action: Mouse scrolled (751, 474) with delta (0, 0)
Screenshot: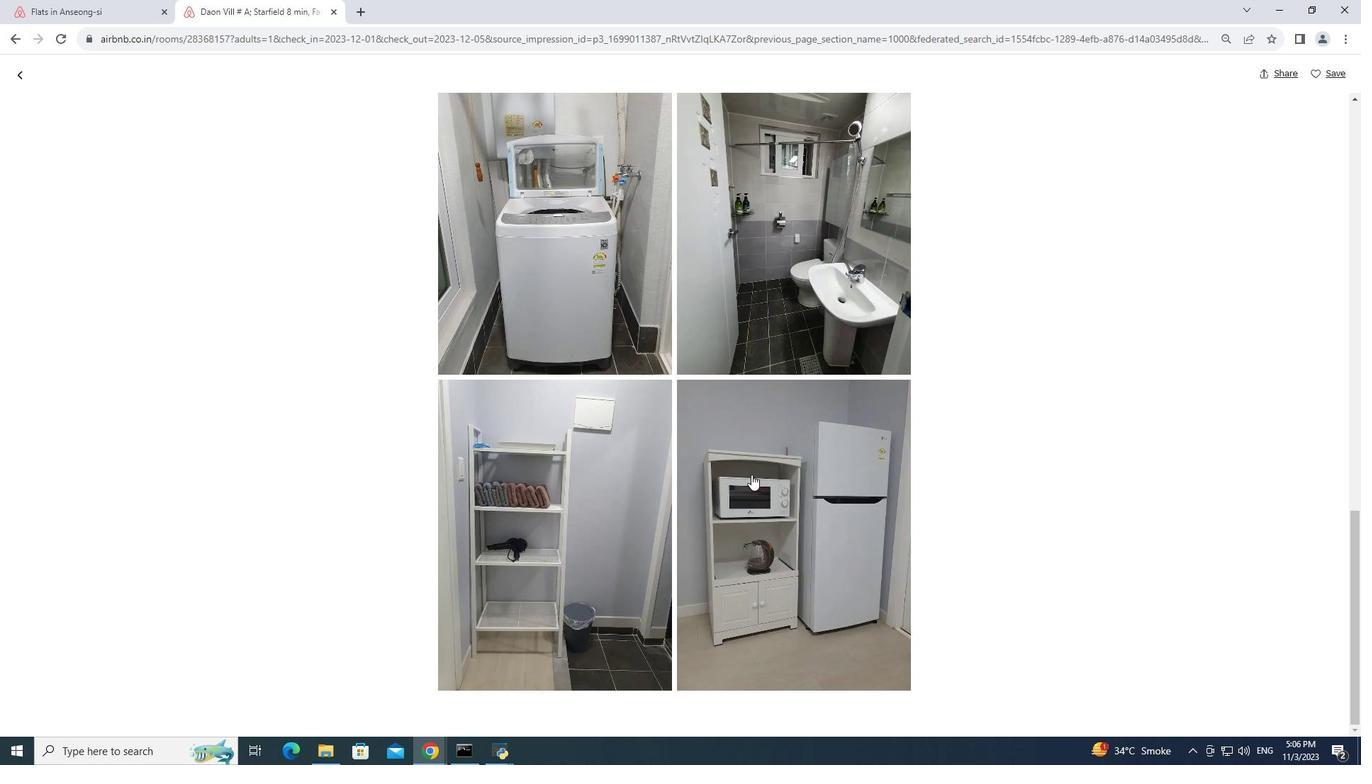 
Action: Mouse moved to (751, 475)
Screenshot: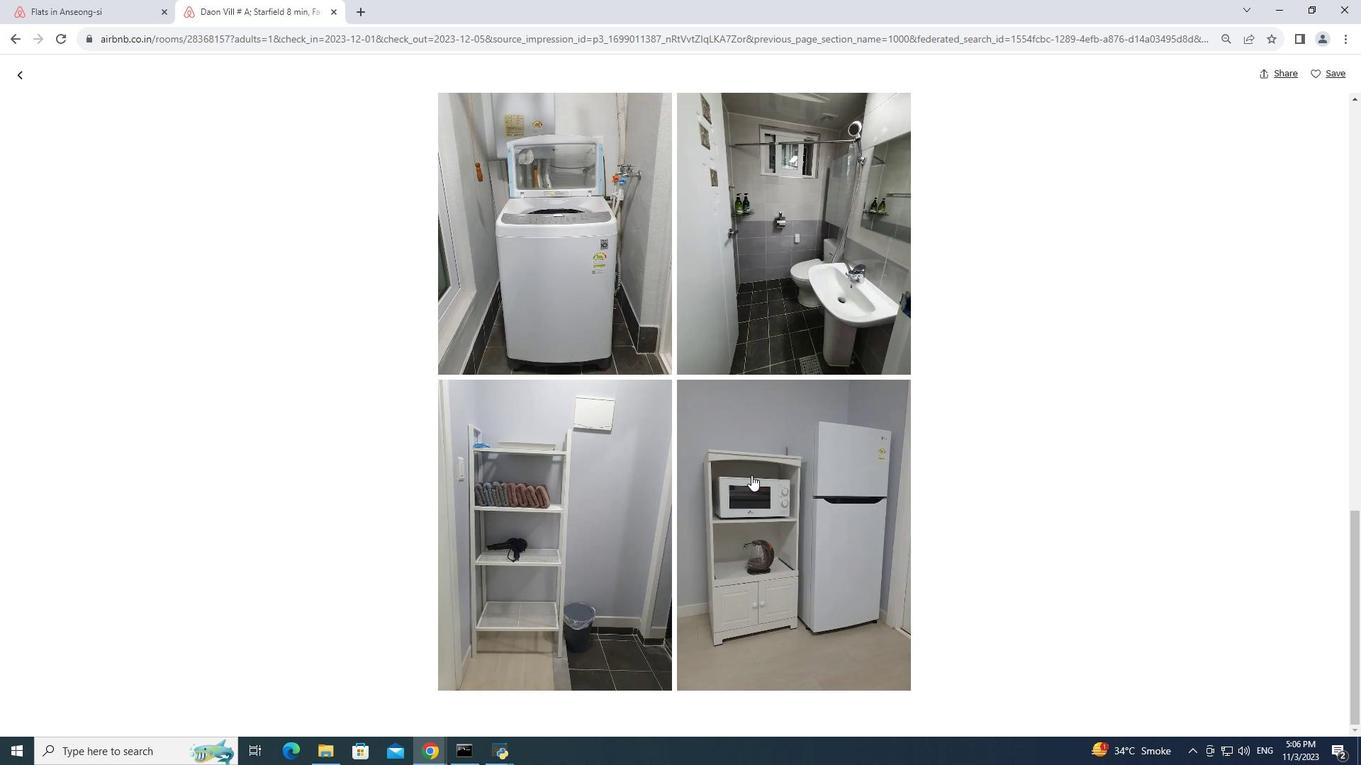 
Action: Mouse scrolled (751, 474) with delta (0, 0)
Screenshot: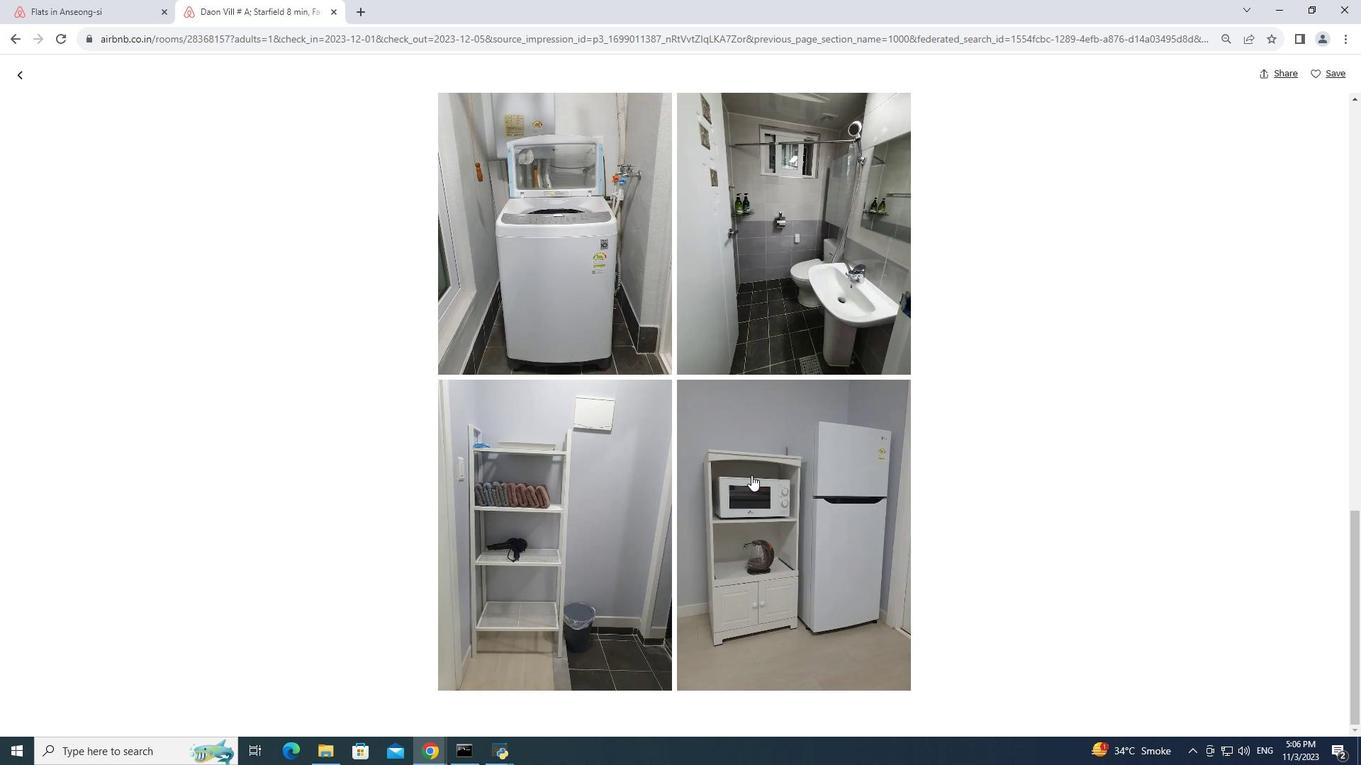 
Action: Mouse moved to (751, 475)
Screenshot: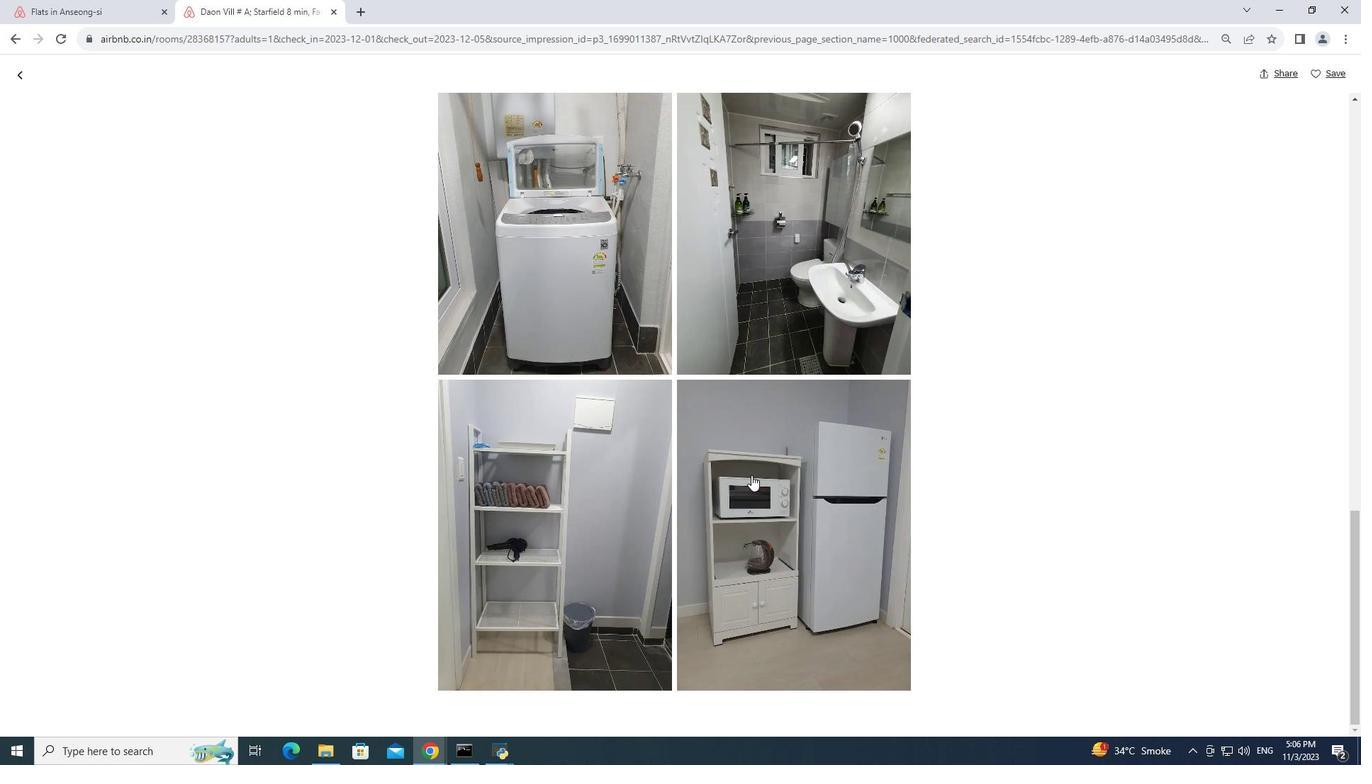 
Action: Mouse scrolled (751, 475) with delta (0, 0)
Screenshot: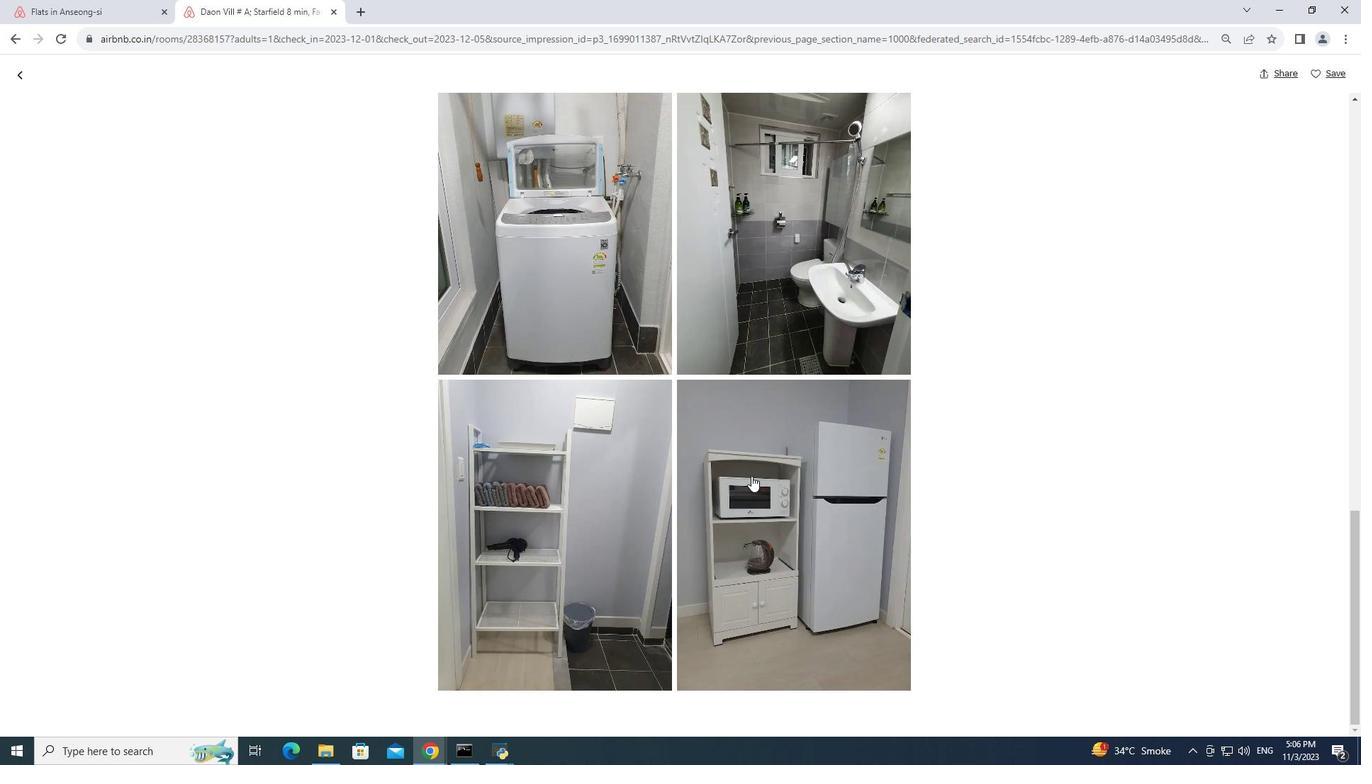 
Action: Mouse scrolled (751, 475) with delta (0, 0)
Screenshot: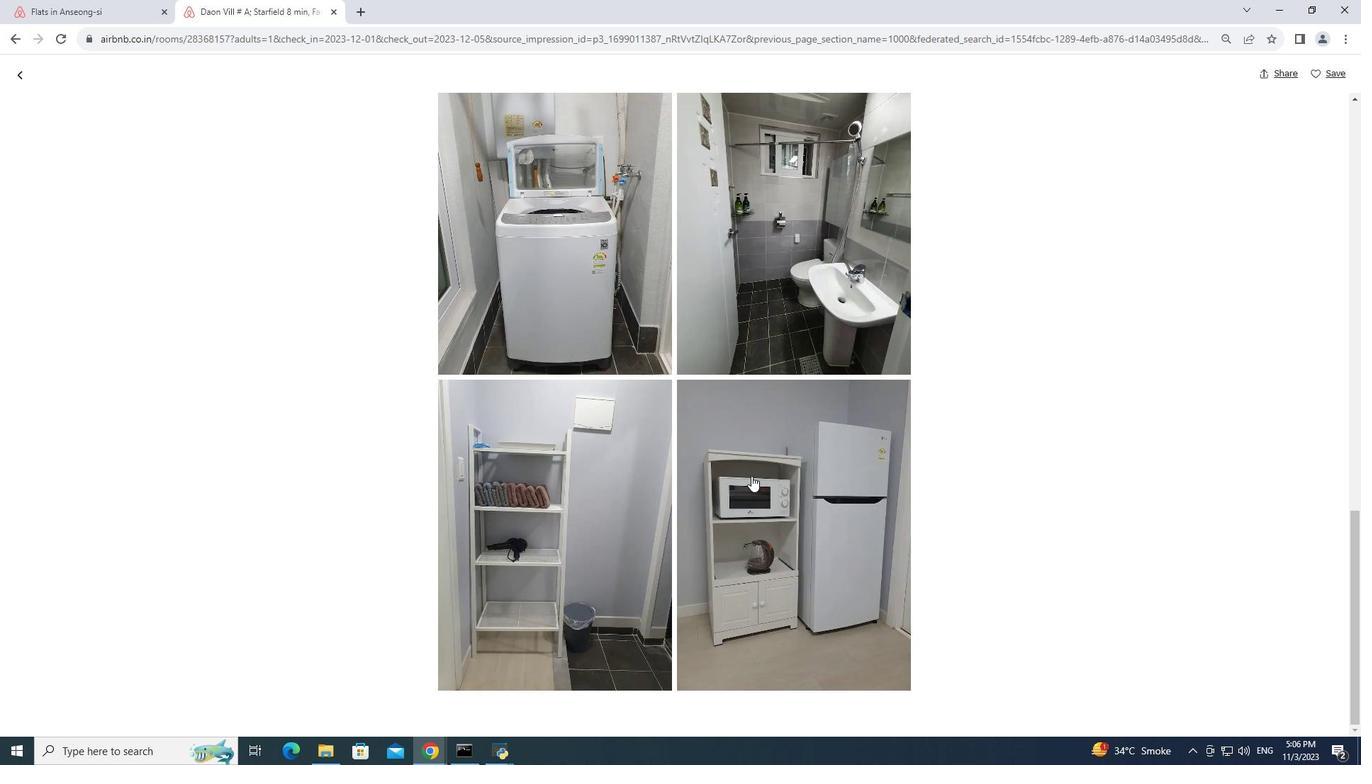 
Action: Mouse moved to (751, 476)
Screenshot: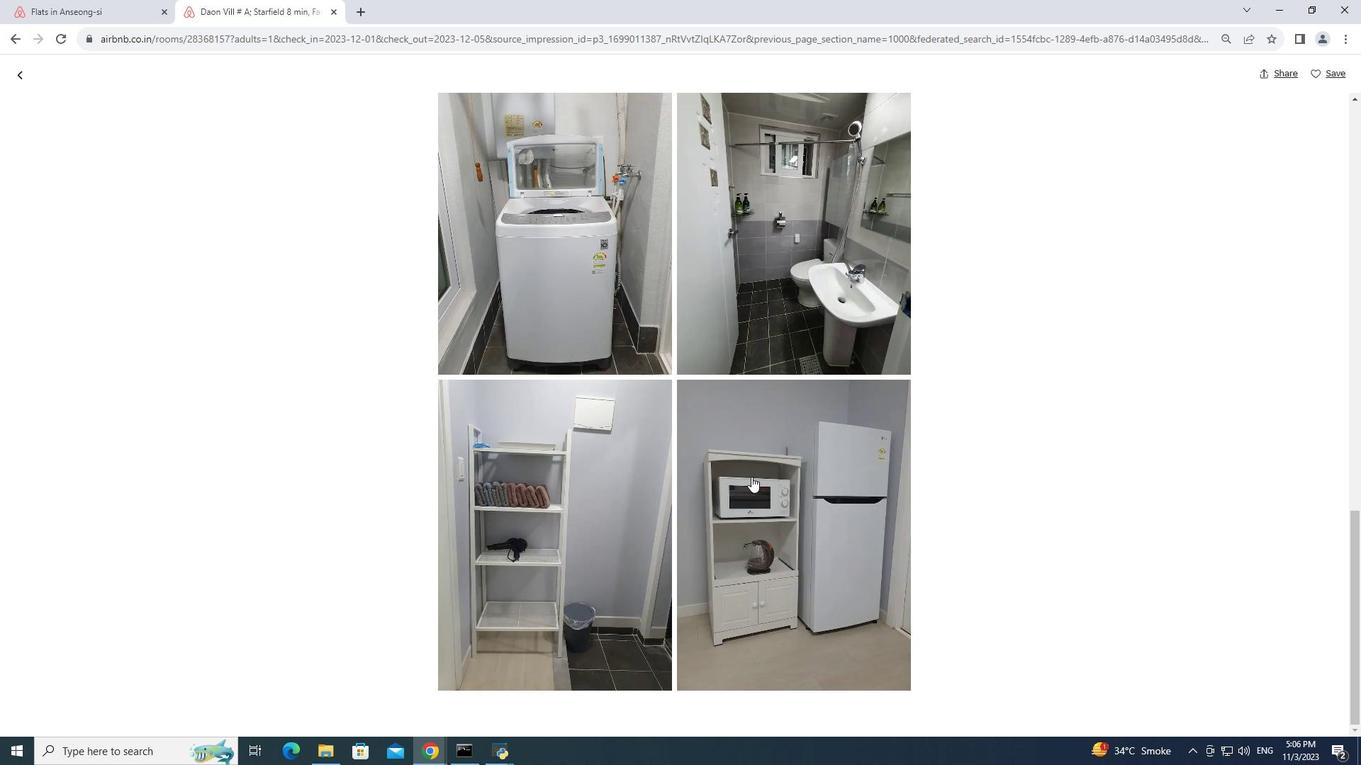 
Action: Mouse scrolled (751, 475) with delta (0, 0)
Screenshot: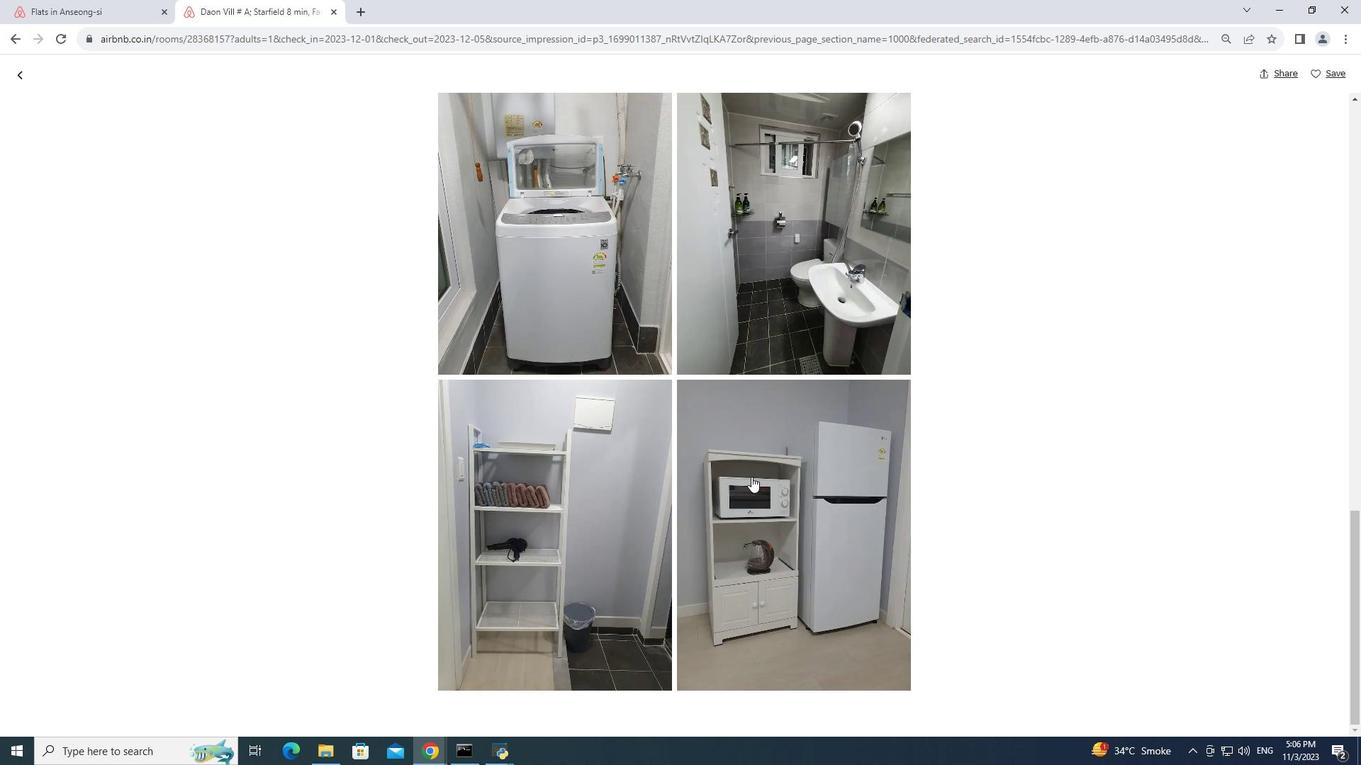 
Action: Mouse moved to (25, 79)
Screenshot: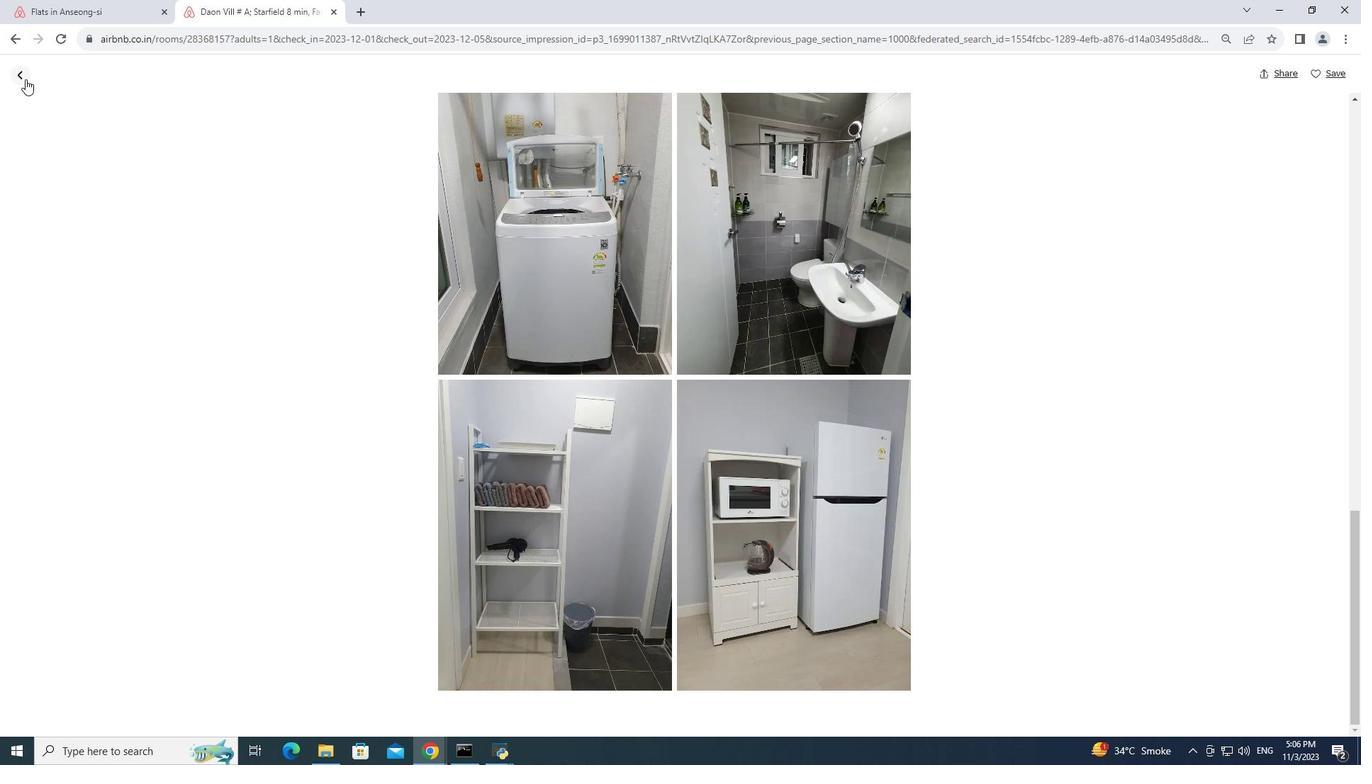 
Action: Mouse pressed left at (25, 79)
Screenshot: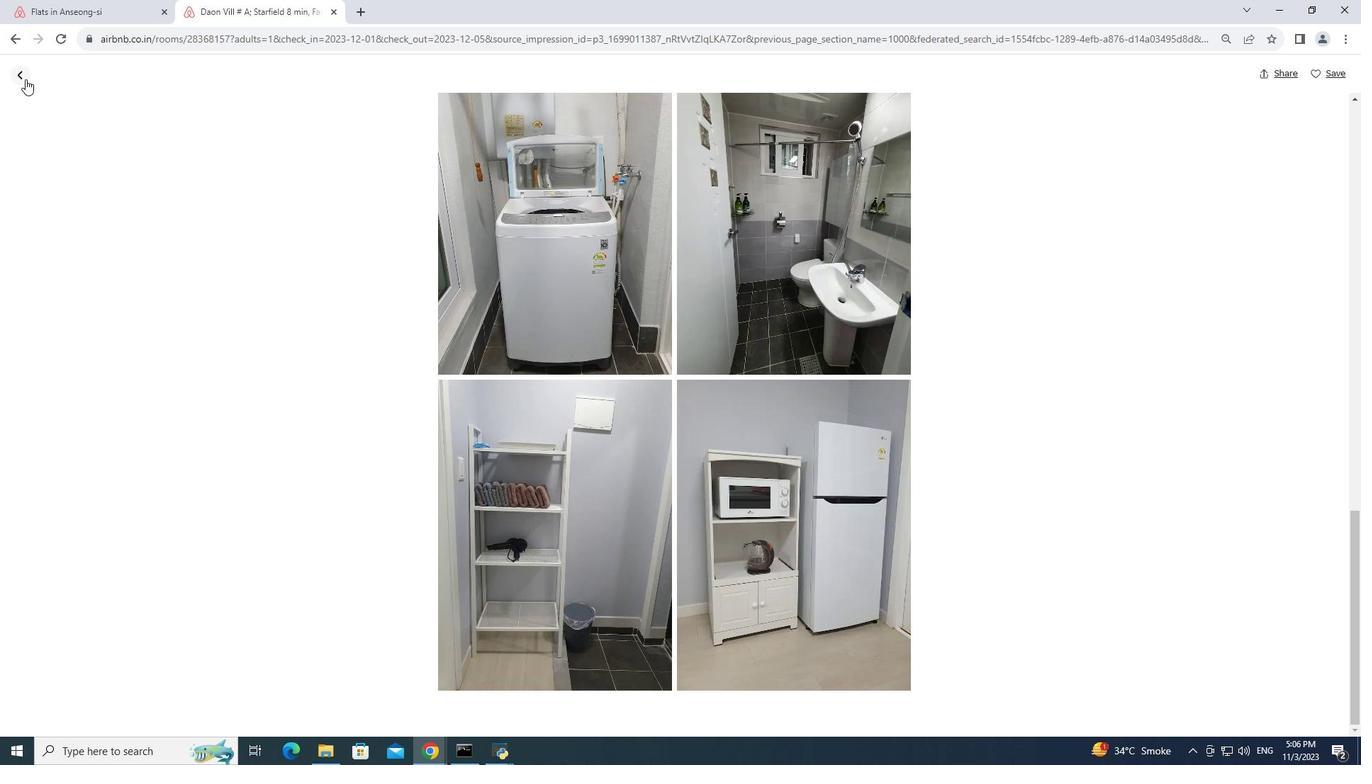
Action: Mouse moved to (495, 379)
Screenshot: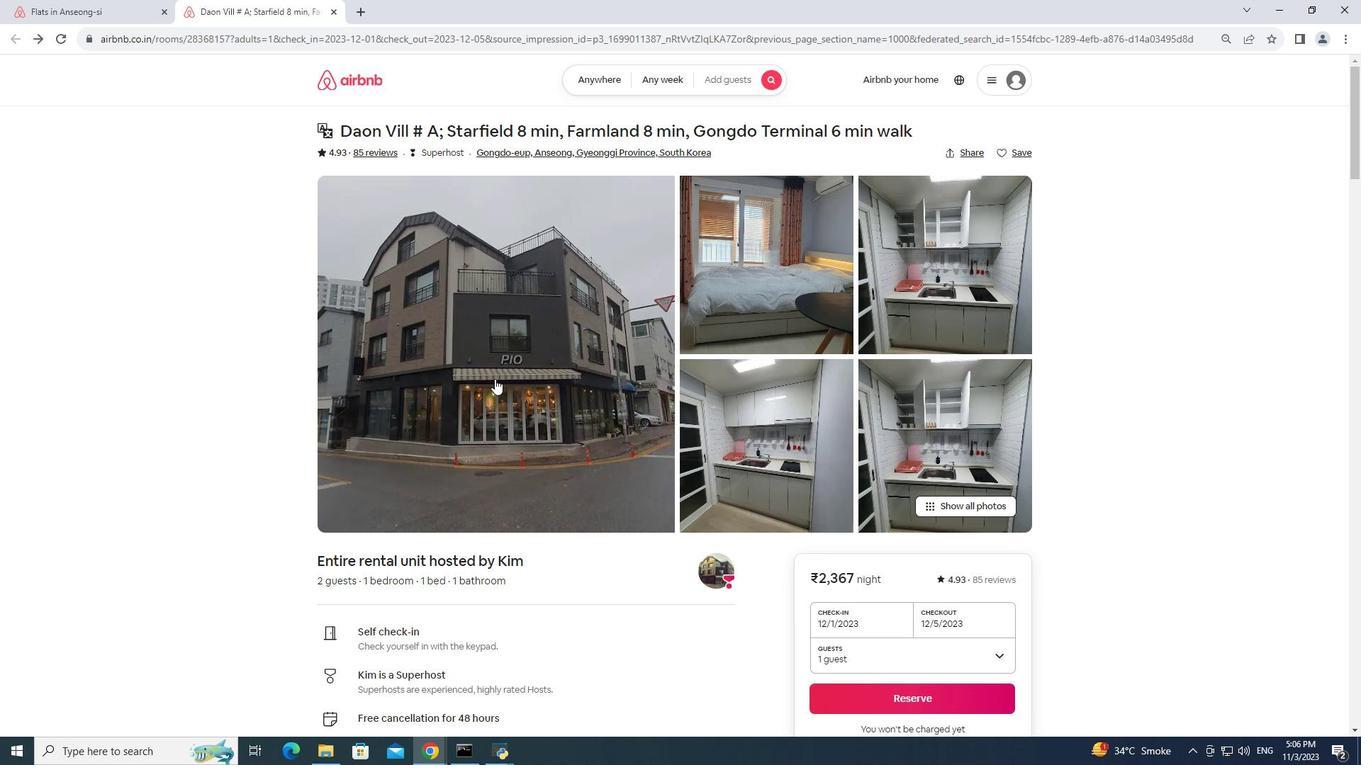 
Action: Mouse scrolled (495, 378) with delta (0, 0)
Screenshot: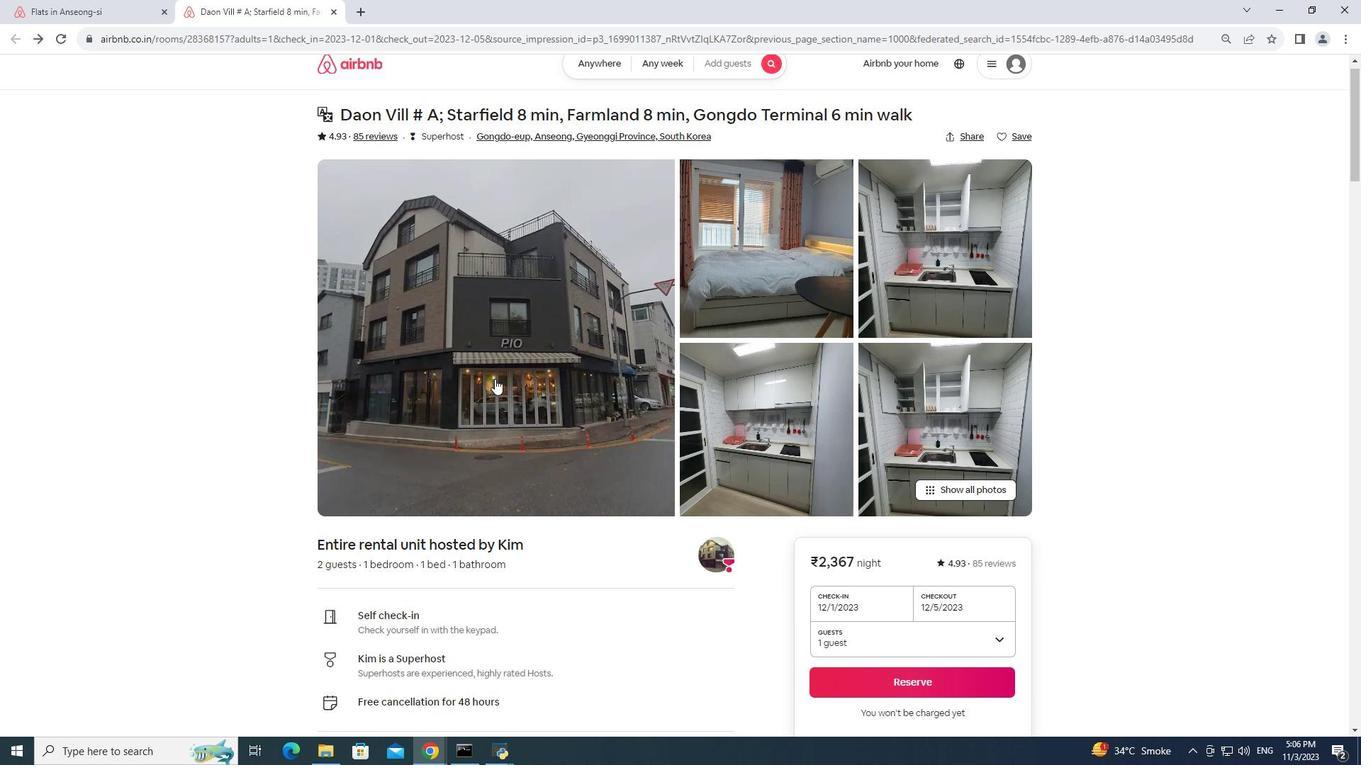 
Action: Mouse scrolled (495, 378) with delta (0, 0)
Screenshot: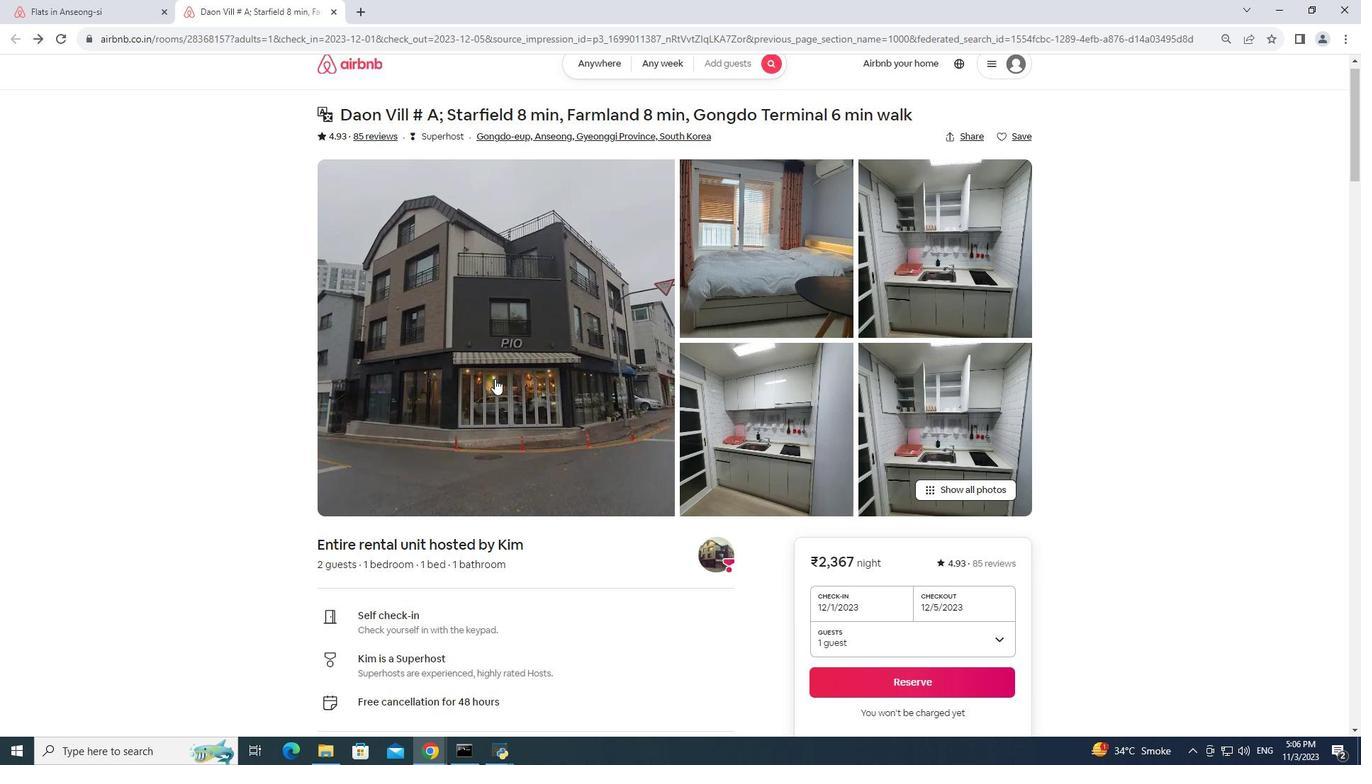 
Action: Mouse scrolled (495, 378) with delta (0, 0)
Screenshot: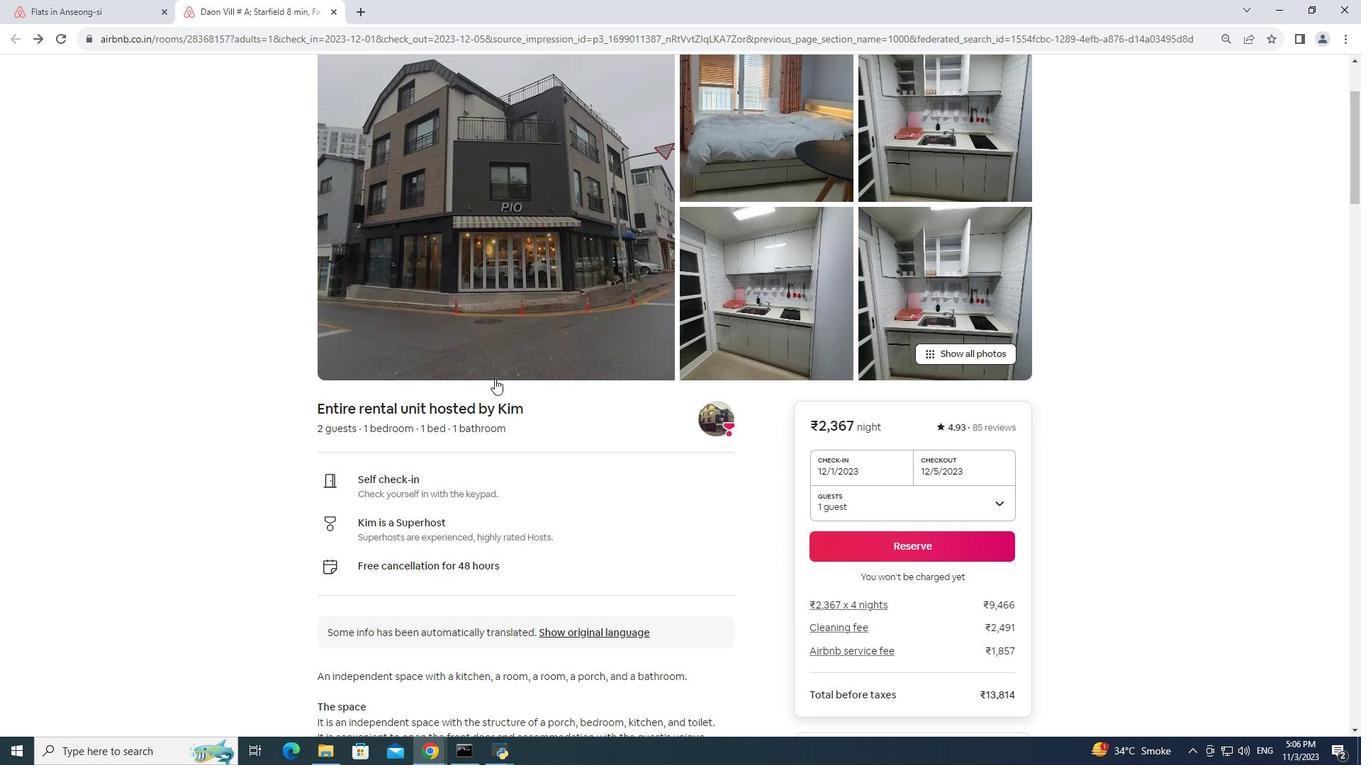 
Action: Mouse moved to (495, 375)
Screenshot: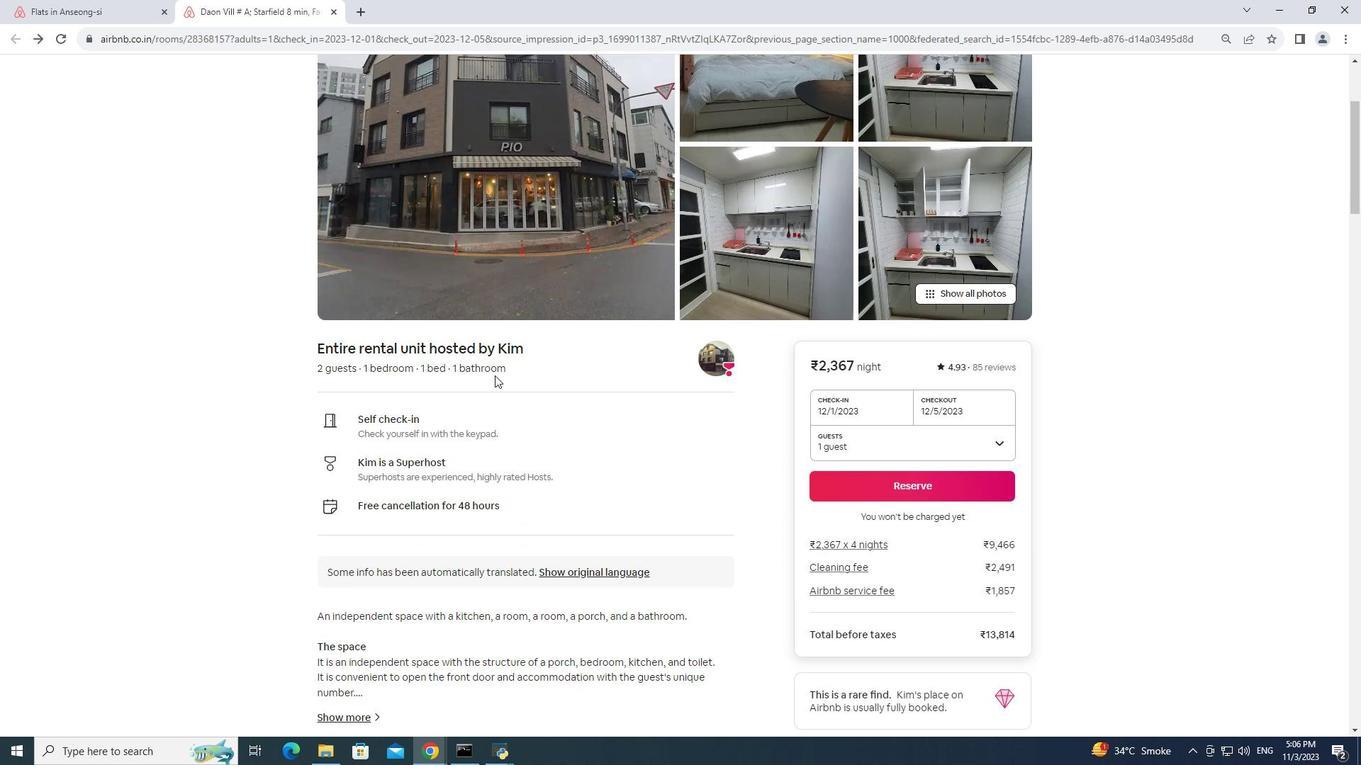 
Action: Mouse scrolled (495, 375) with delta (0, 0)
Screenshot: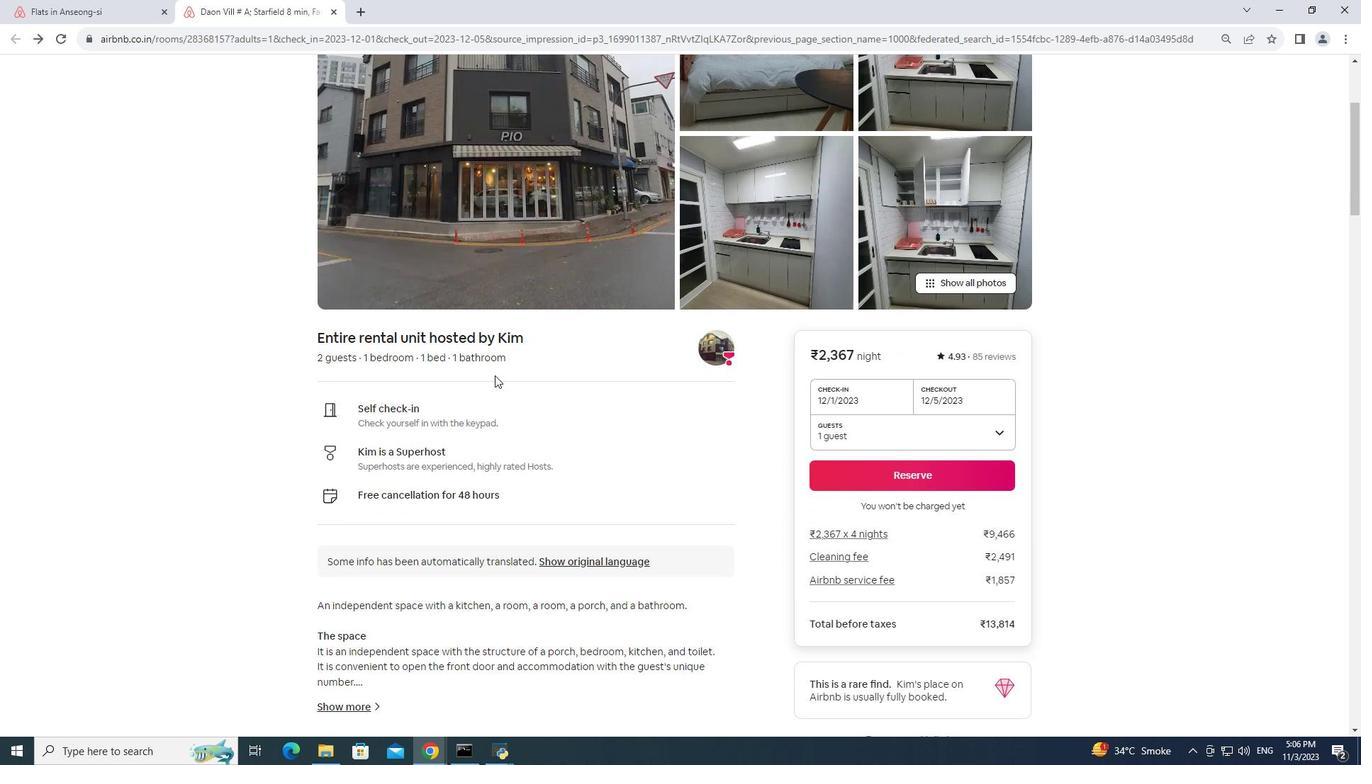 
Action: Mouse moved to (492, 368)
Screenshot: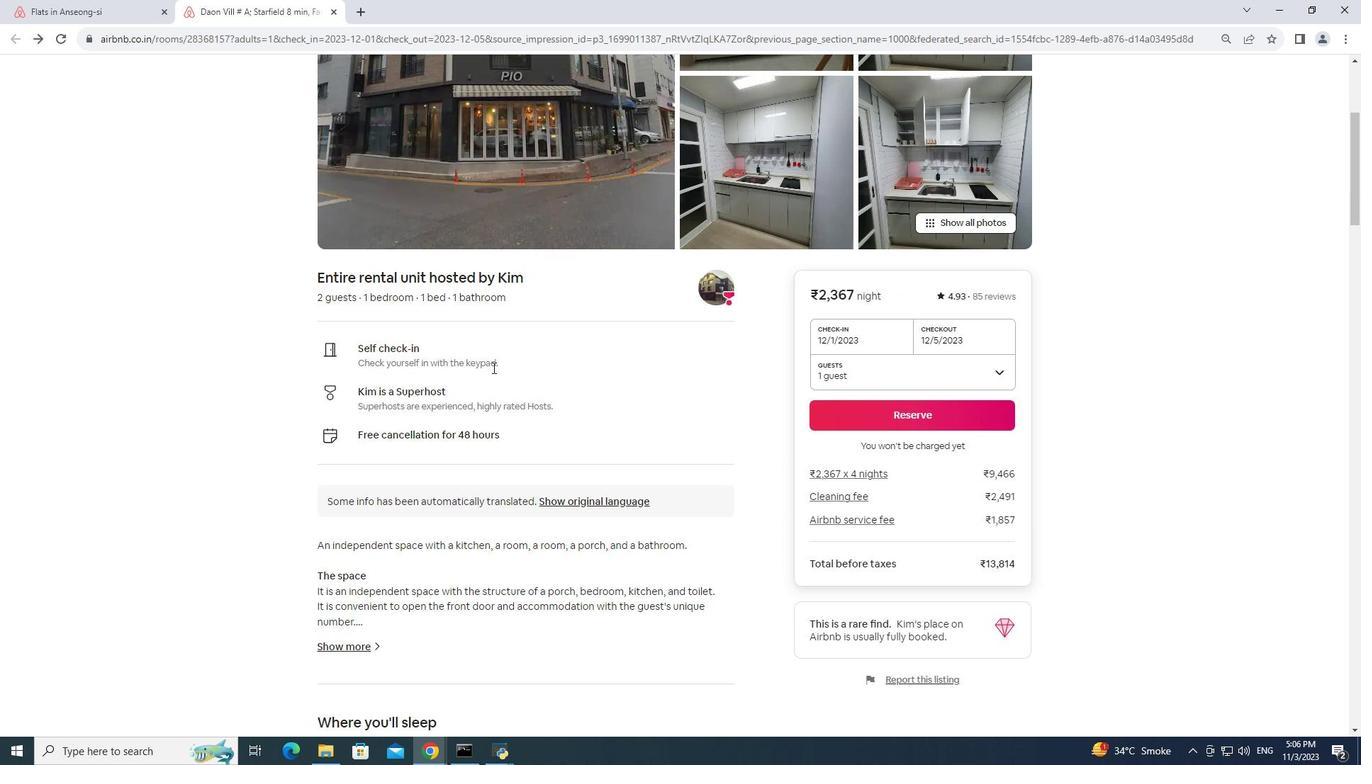 
Action: Mouse scrolled (492, 367) with delta (0, 0)
Screenshot: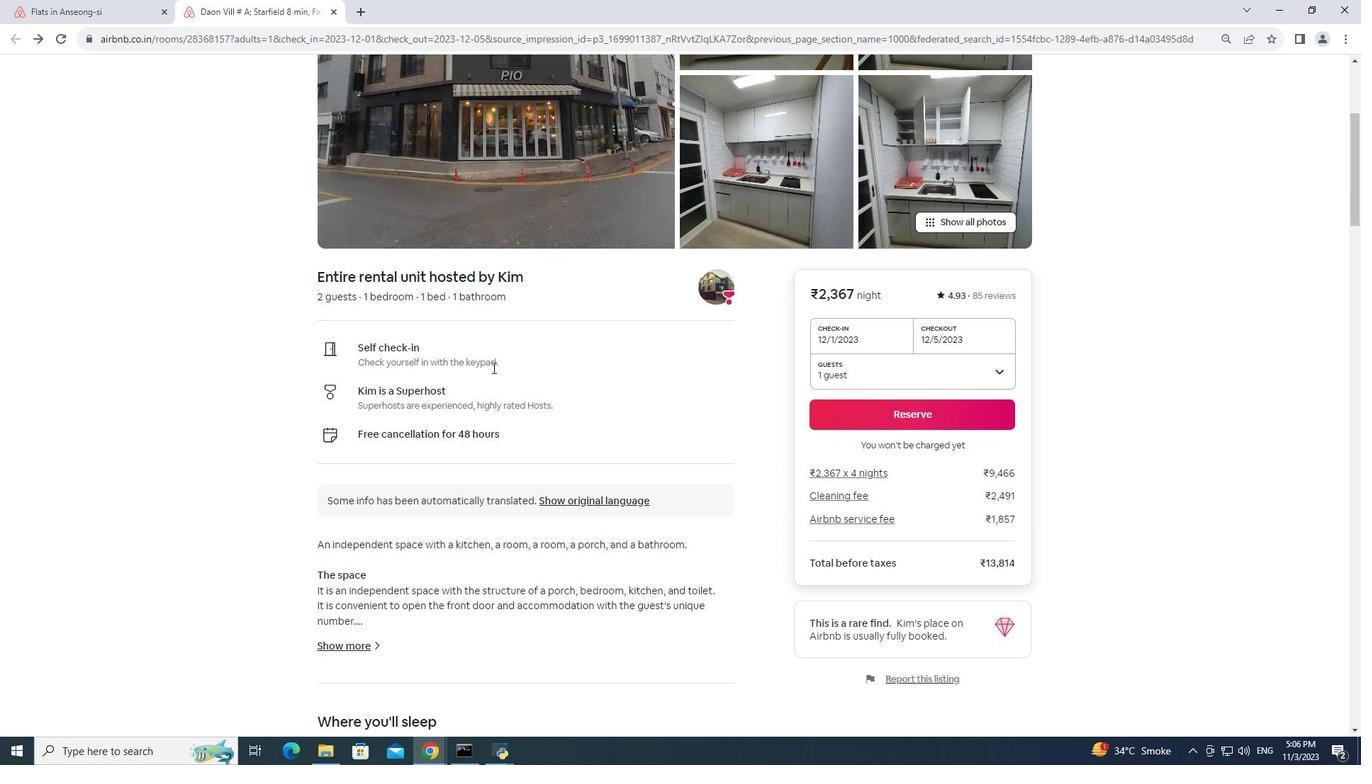 
Action: Mouse scrolled (492, 367) with delta (0, 0)
Screenshot: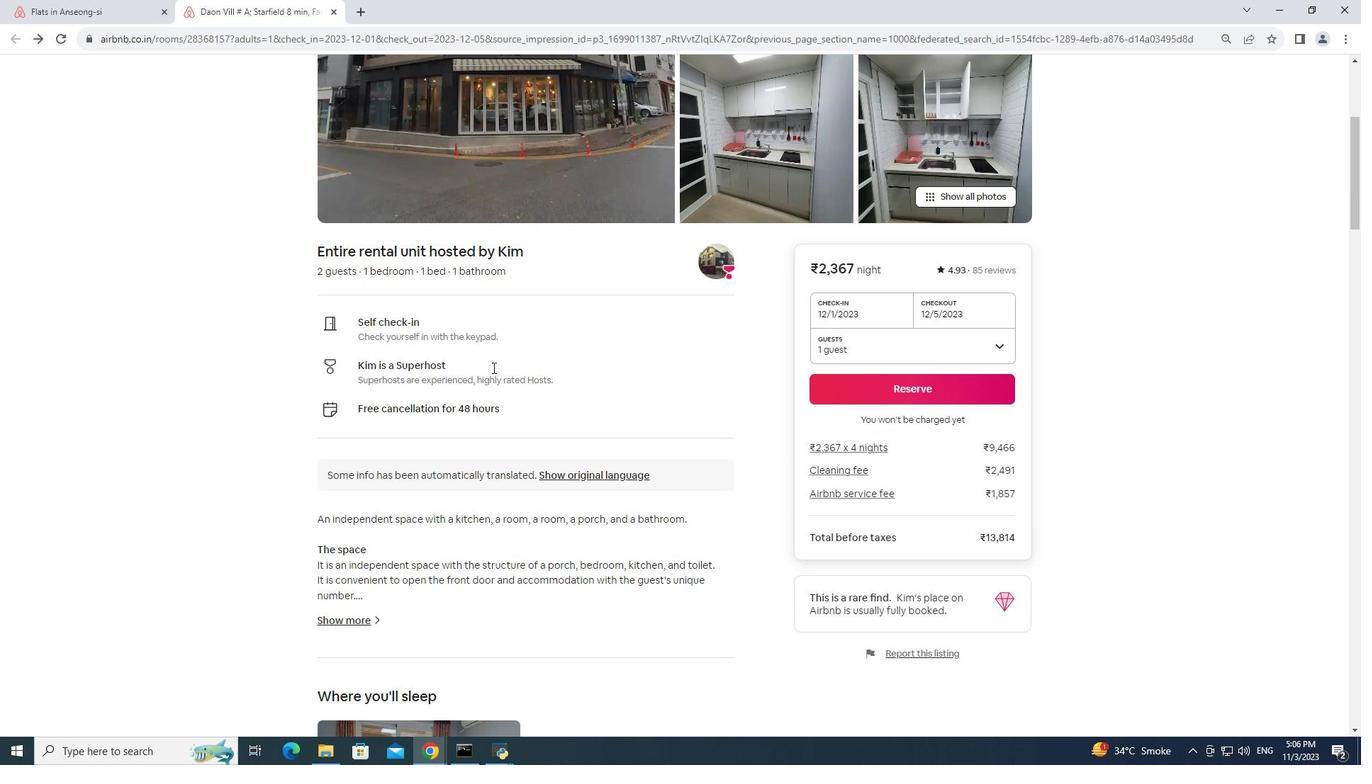 
Action: Mouse scrolled (492, 367) with delta (0, 0)
Screenshot: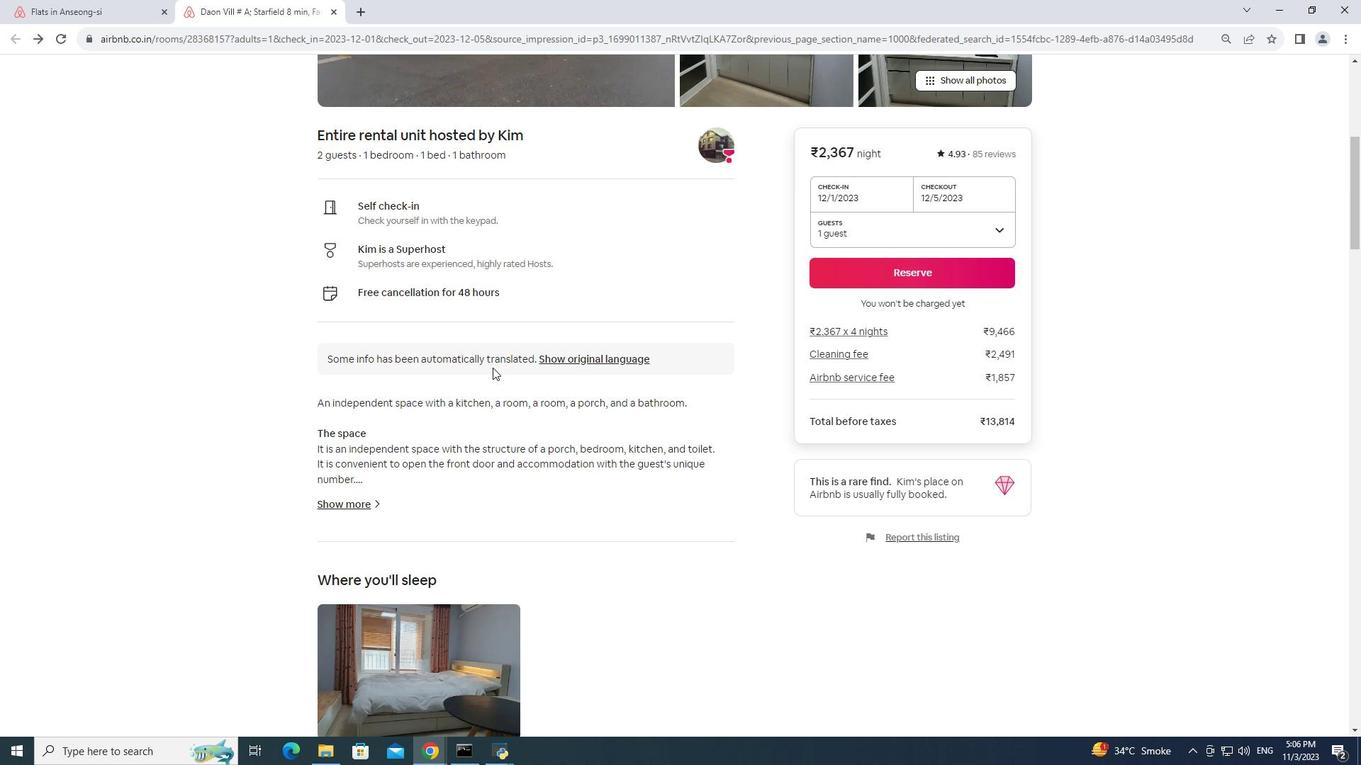 
Action: Mouse moved to (492, 368)
Screenshot: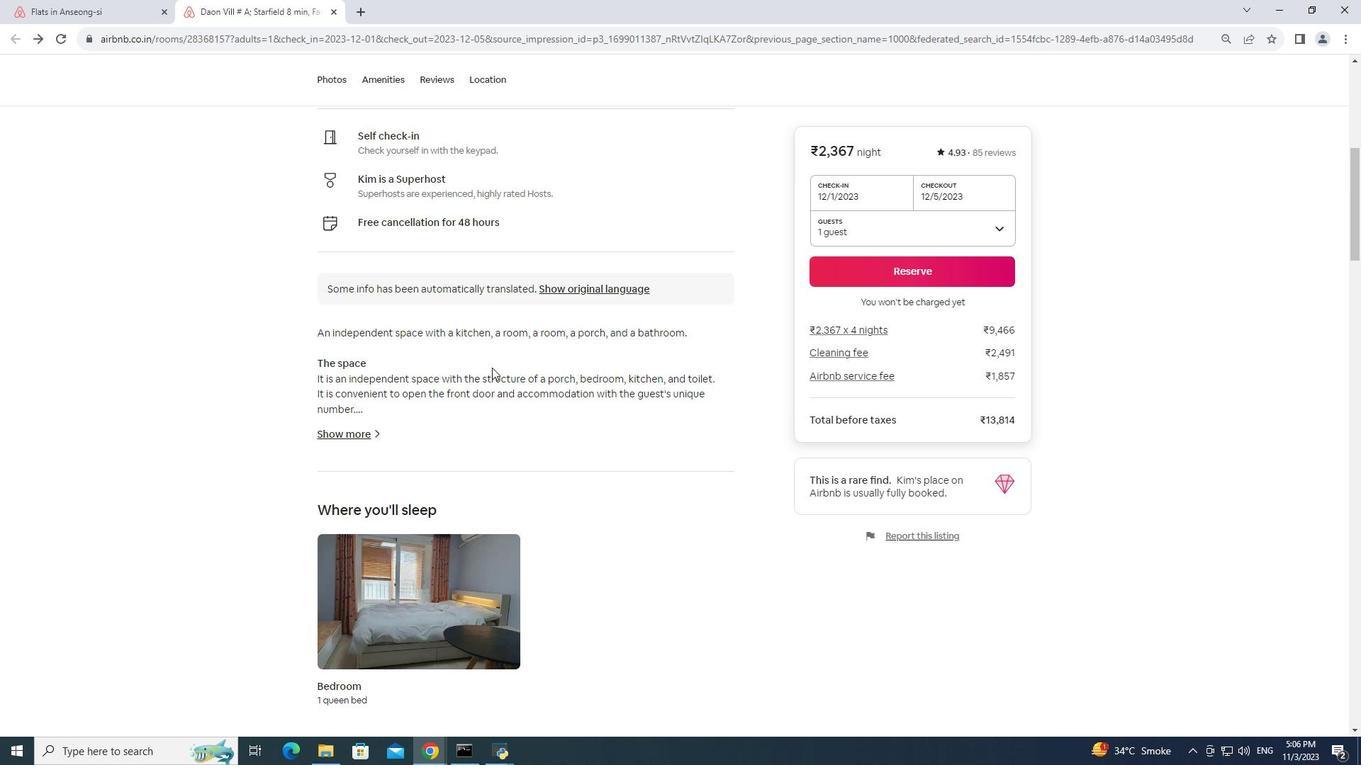 
Action: Mouse scrolled (492, 367) with delta (0, 0)
Screenshot: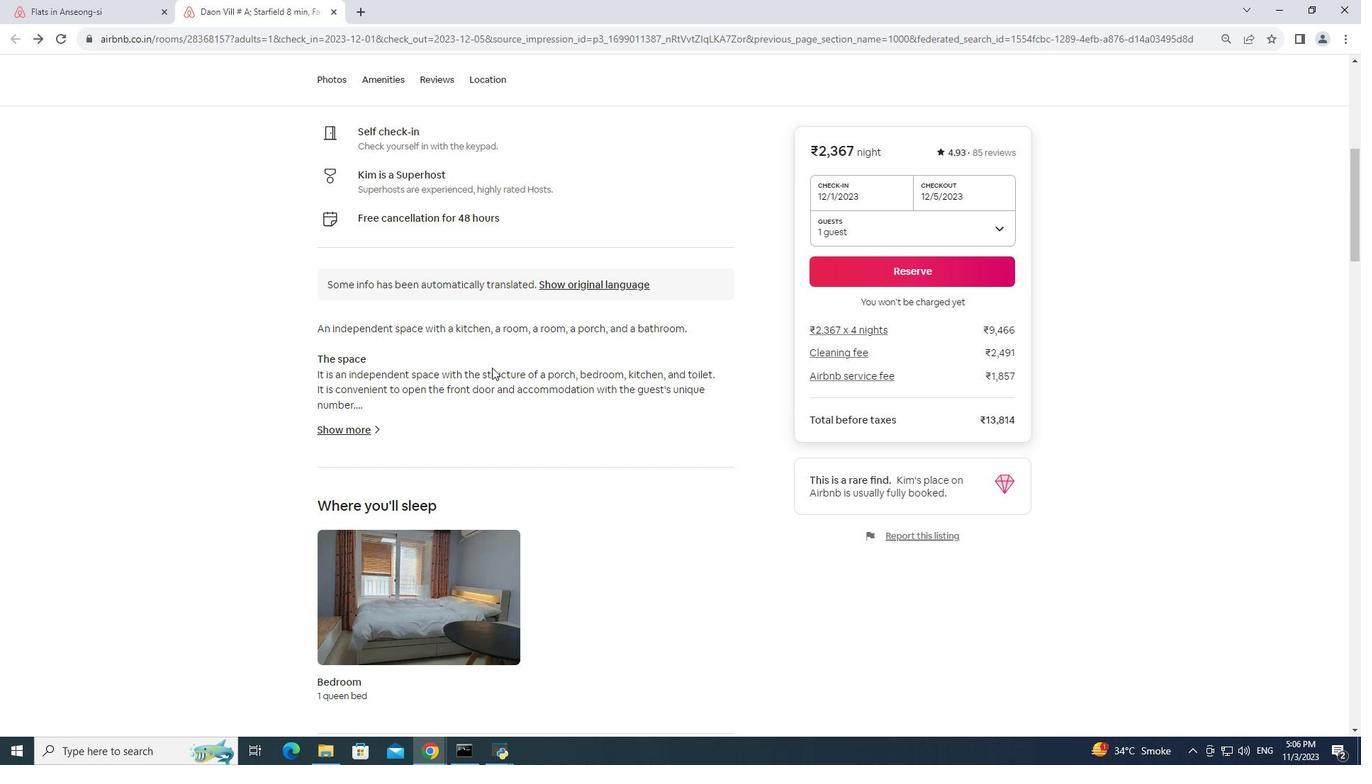 
Action: Mouse moved to (361, 360)
Screenshot: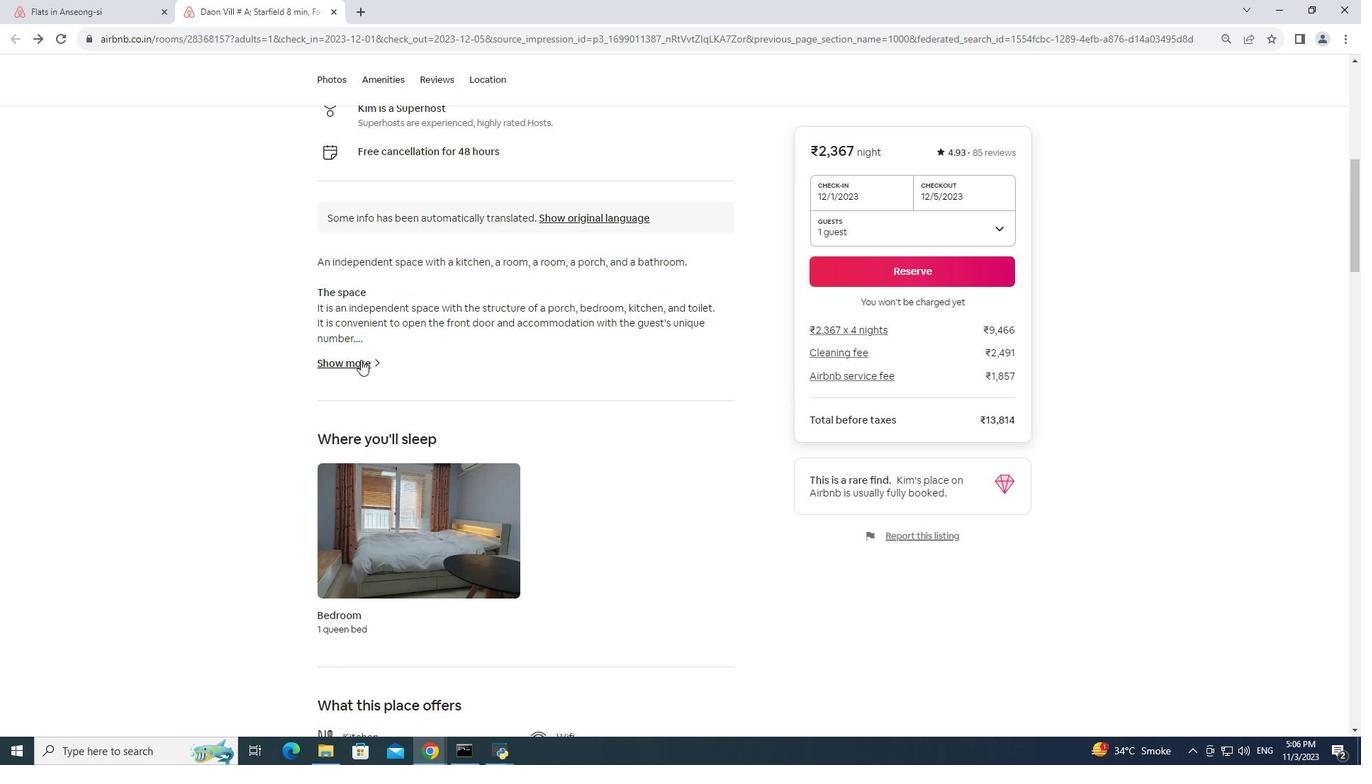 
Action: Mouse pressed left at (361, 360)
Screenshot: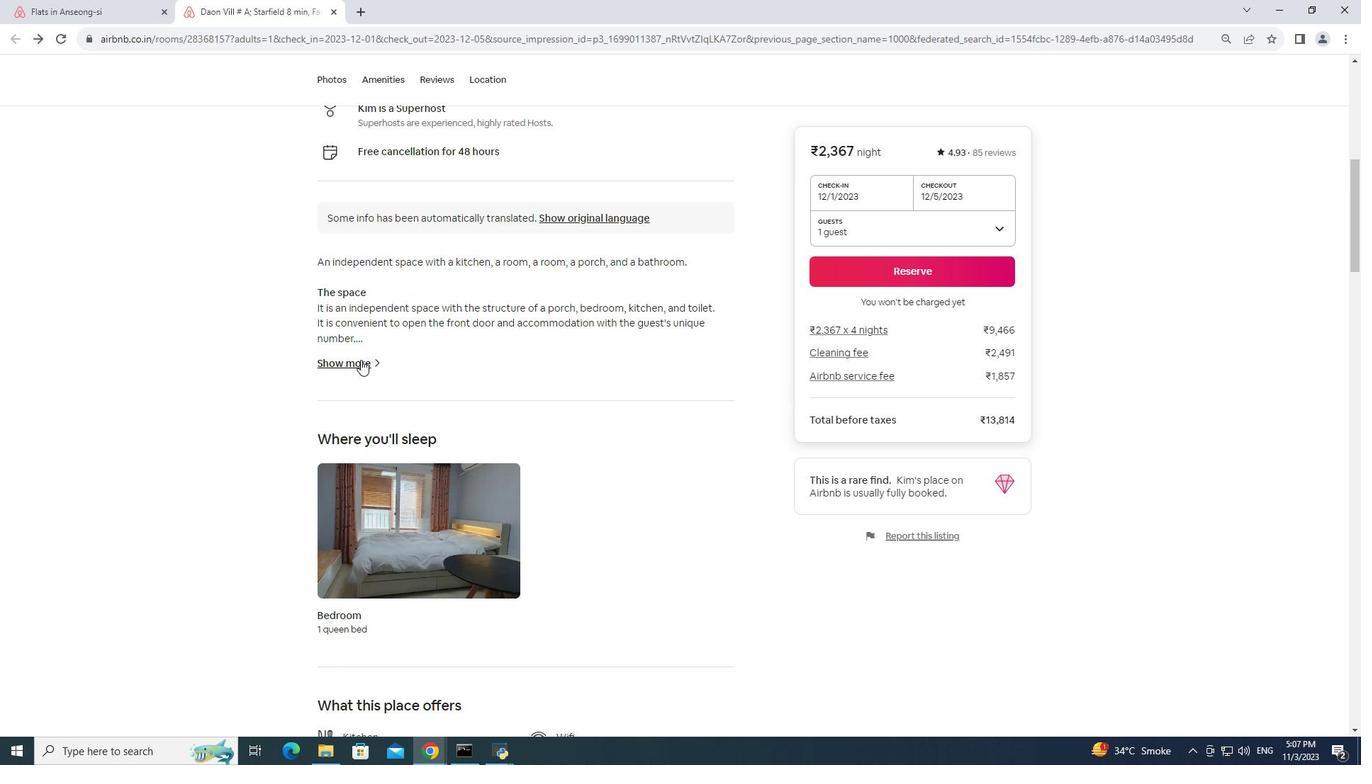 
Action: Mouse moved to (574, 346)
Screenshot: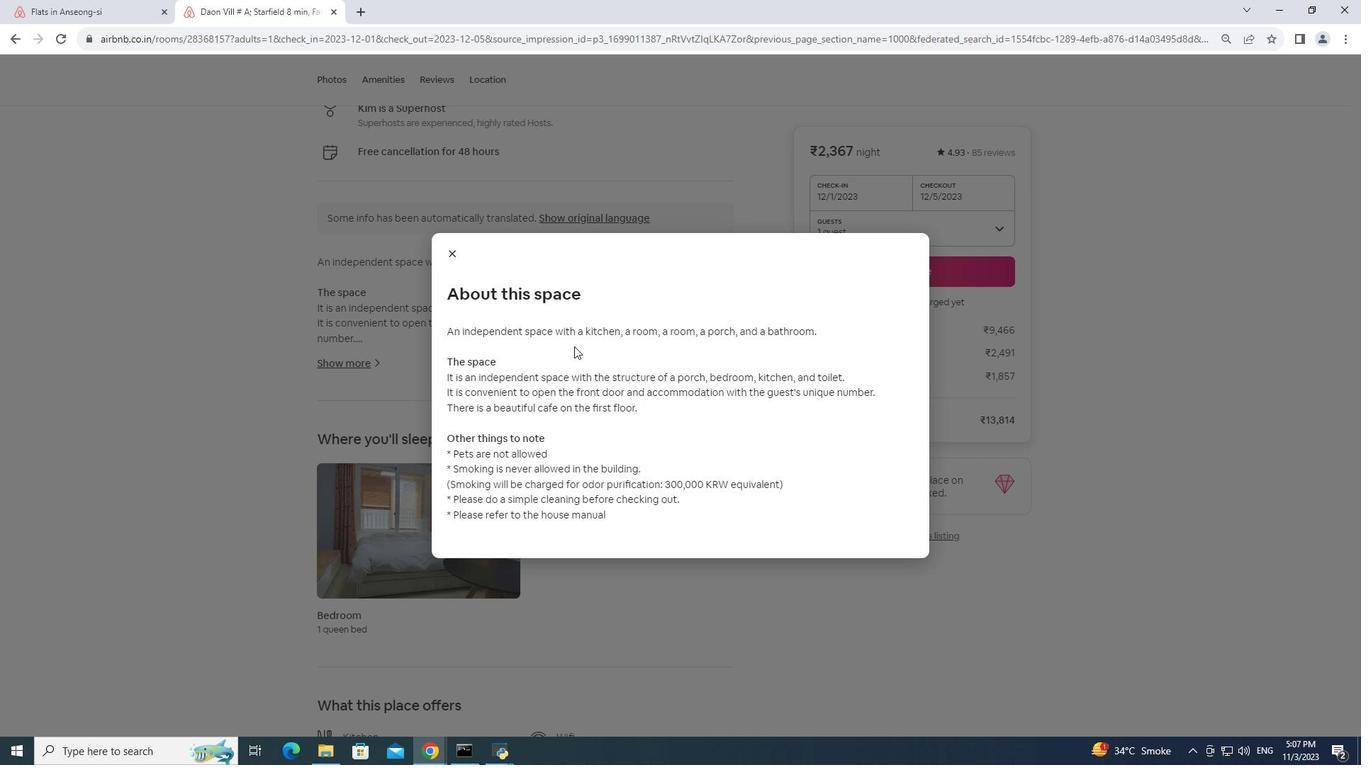 
Action: Mouse scrolled (574, 346) with delta (0, 0)
Screenshot: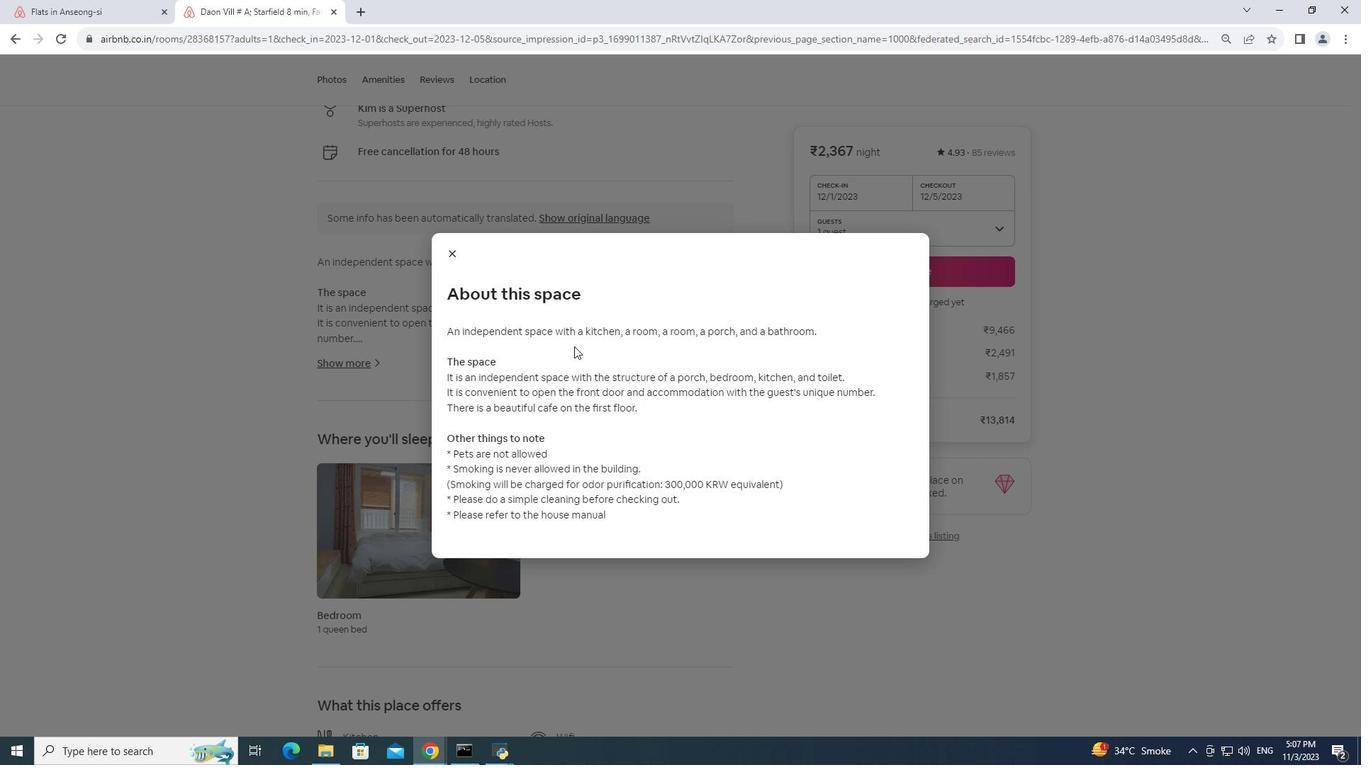 
Action: Mouse scrolled (574, 346) with delta (0, 0)
Screenshot: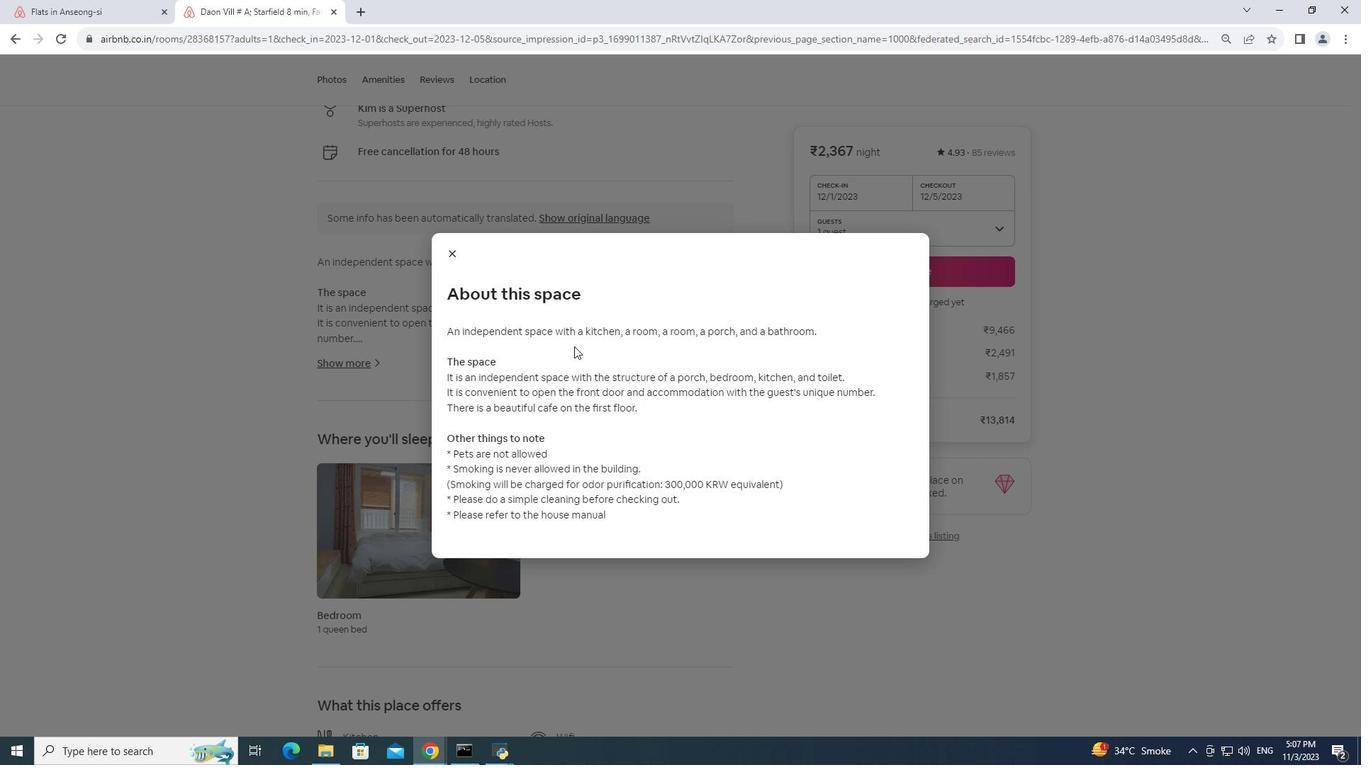 
Action: Mouse scrolled (574, 346) with delta (0, 0)
Screenshot: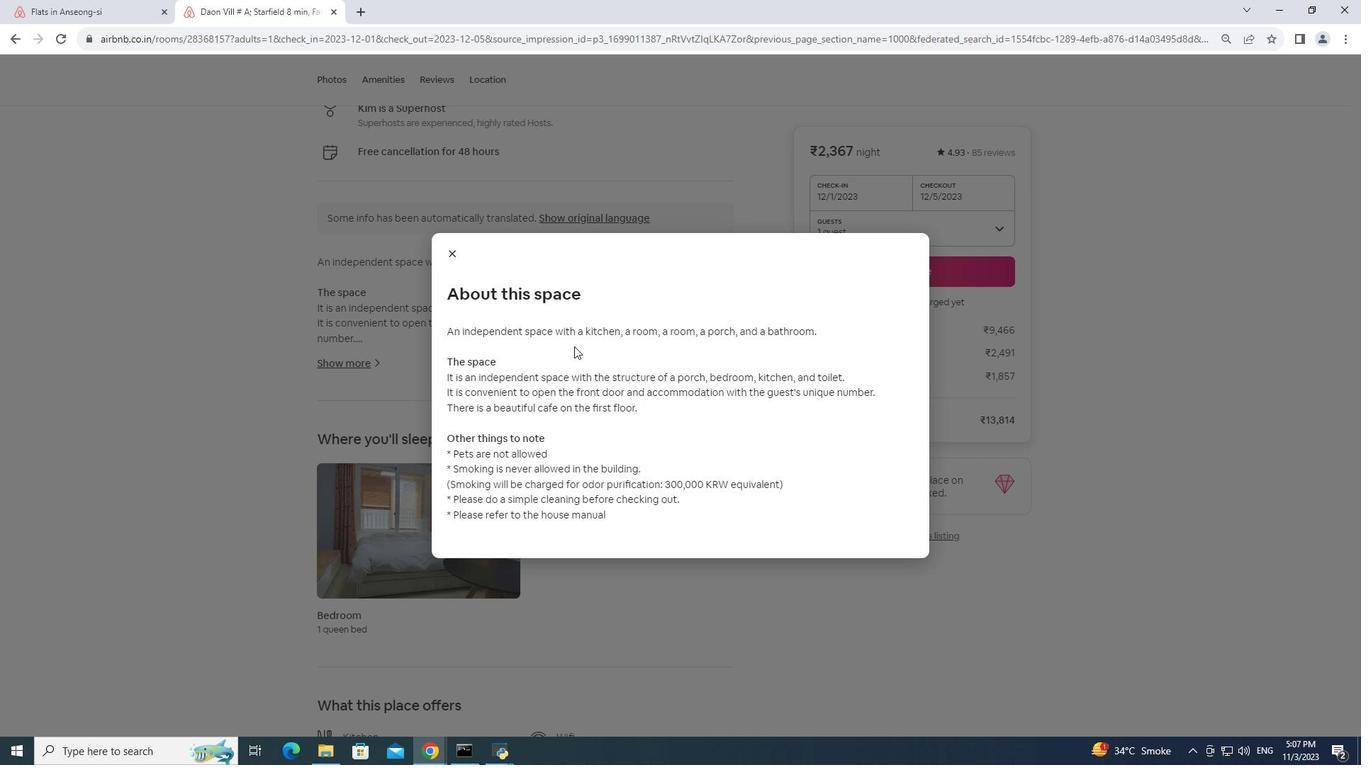 
Action: Mouse scrolled (574, 346) with delta (0, 0)
Screenshot: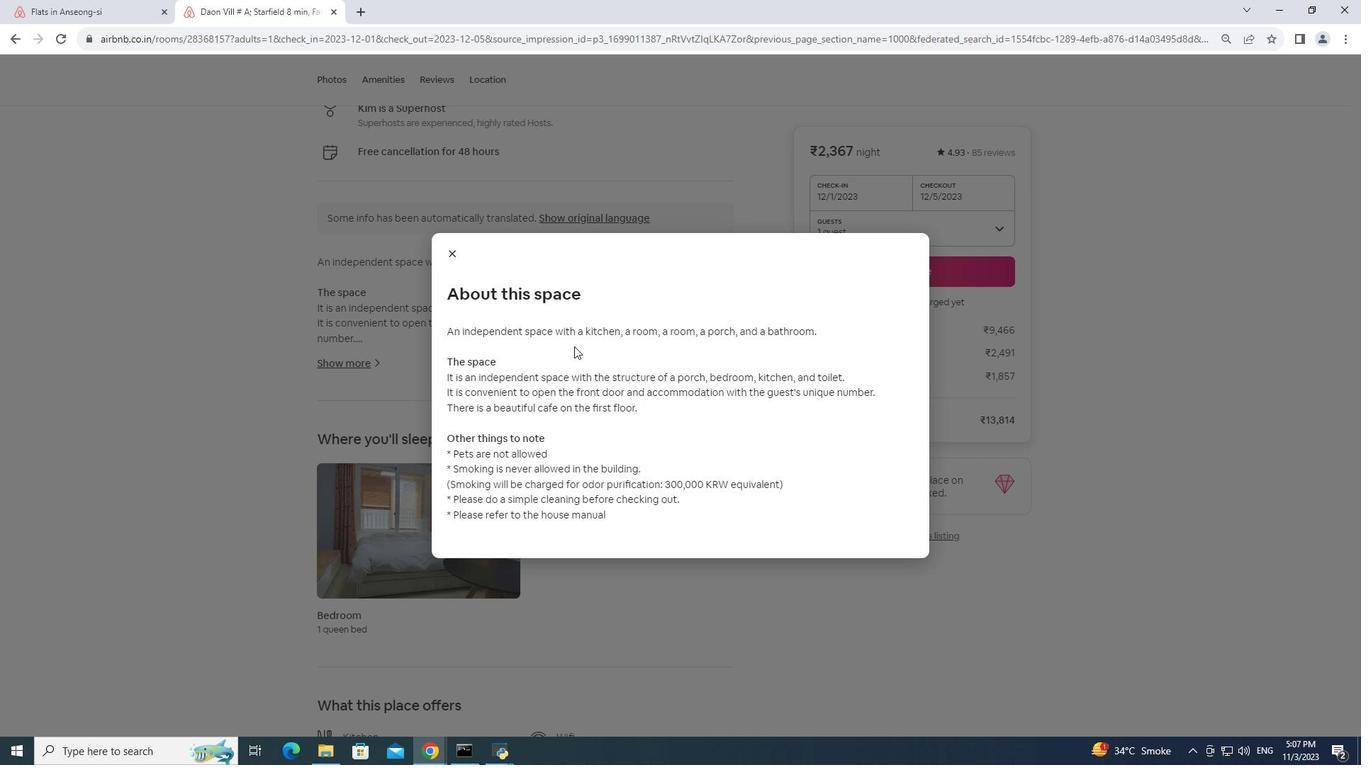 
Action: Mouse moved to (452, 251)
Screenshot: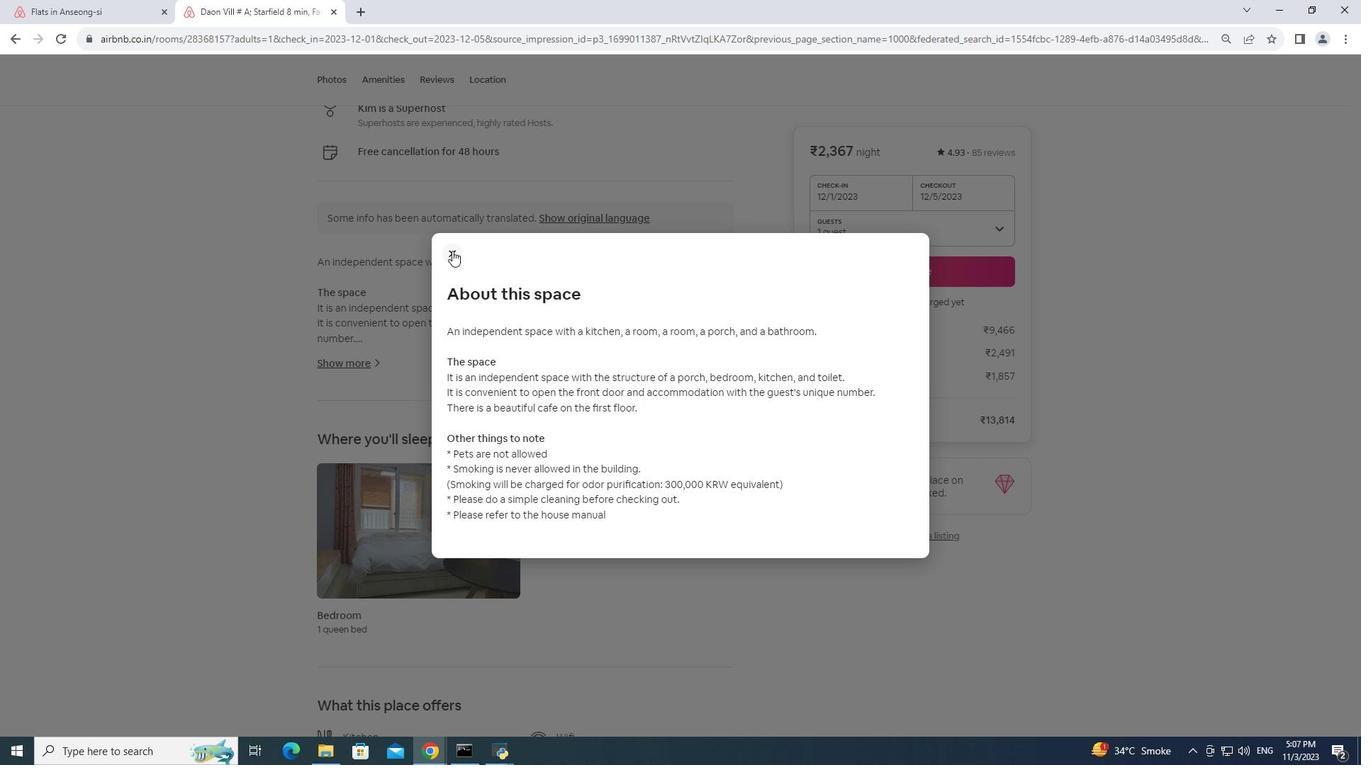 
Action: Mouse pressed left at (452, 251)
Screenshot: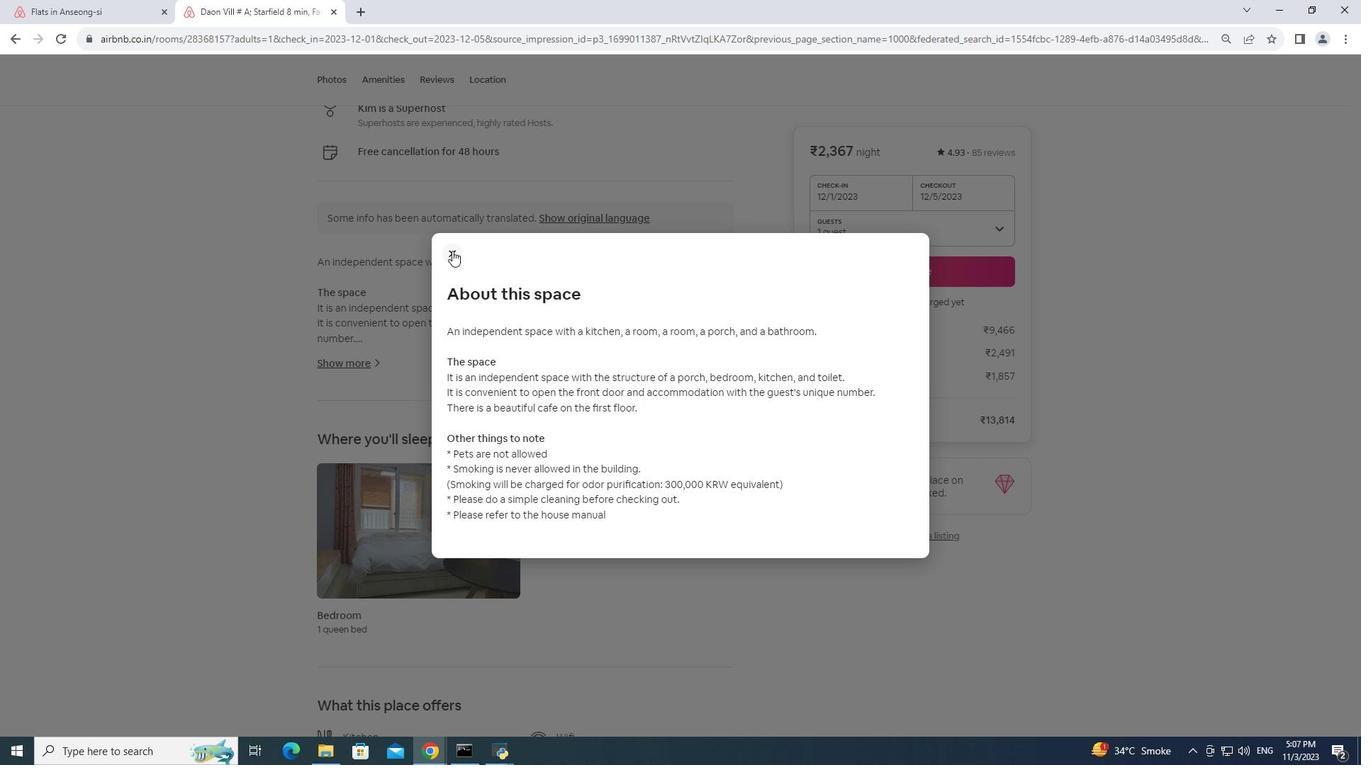 
Action: Mouse moved to (495, 351)
Screenshot: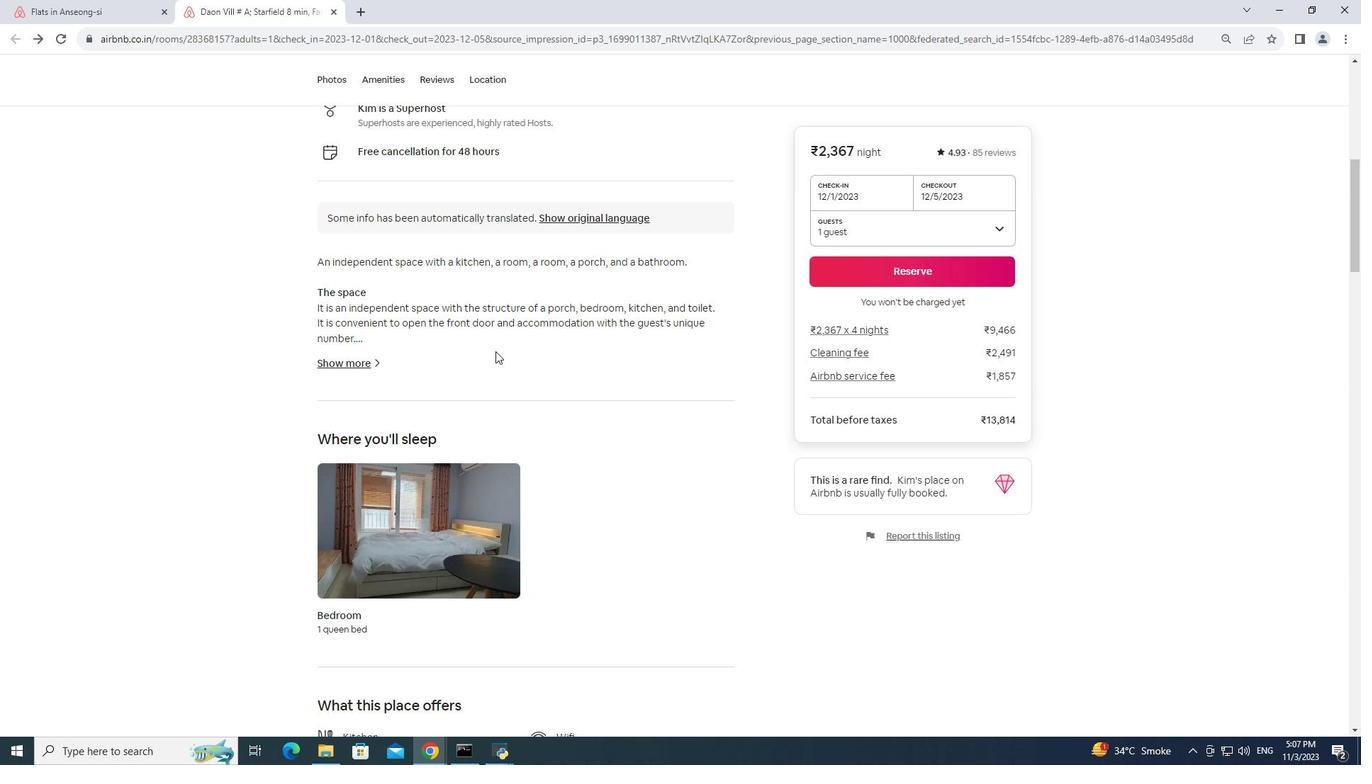 
Action: Mouse scrolled (495, 351) with delta (0, 0)
Screenshot: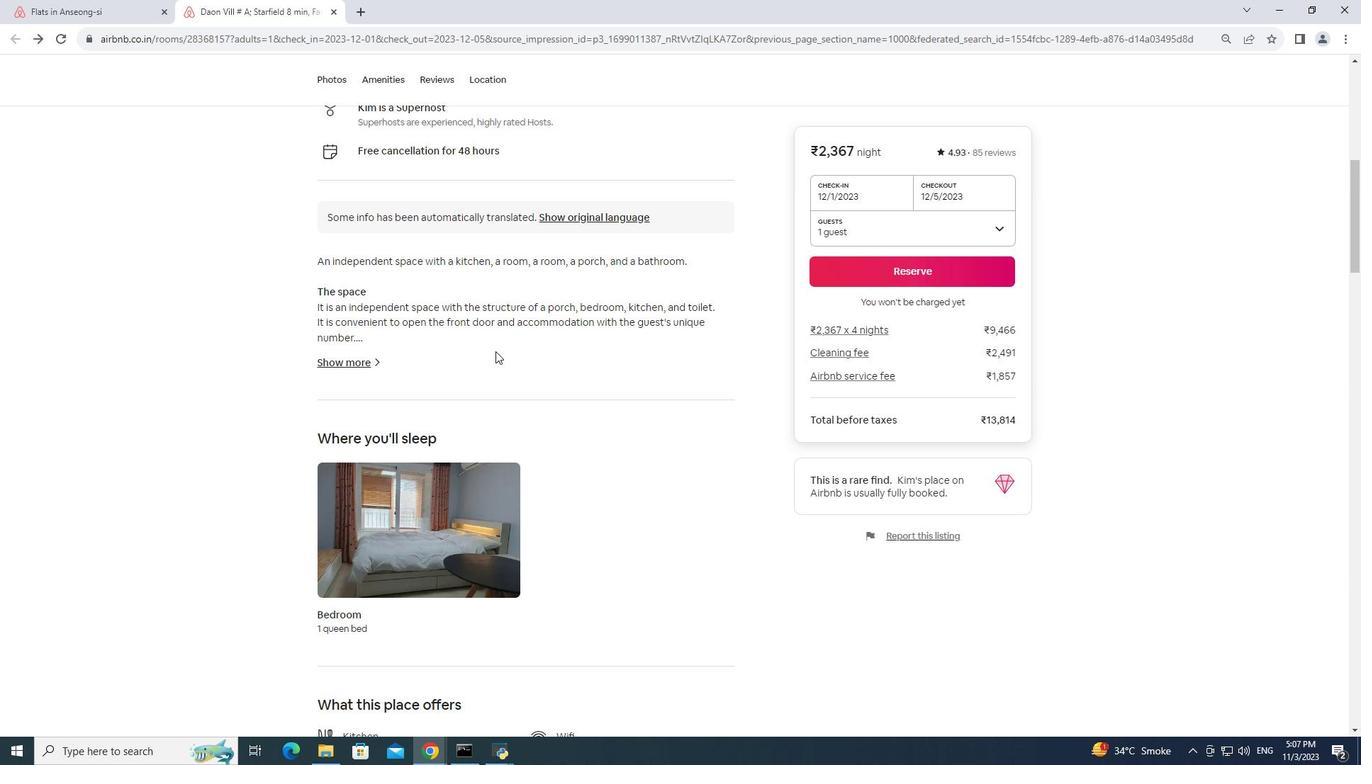 
Action: Mouse scrolled (495, 351) with delta (0, 0)
Screenshot: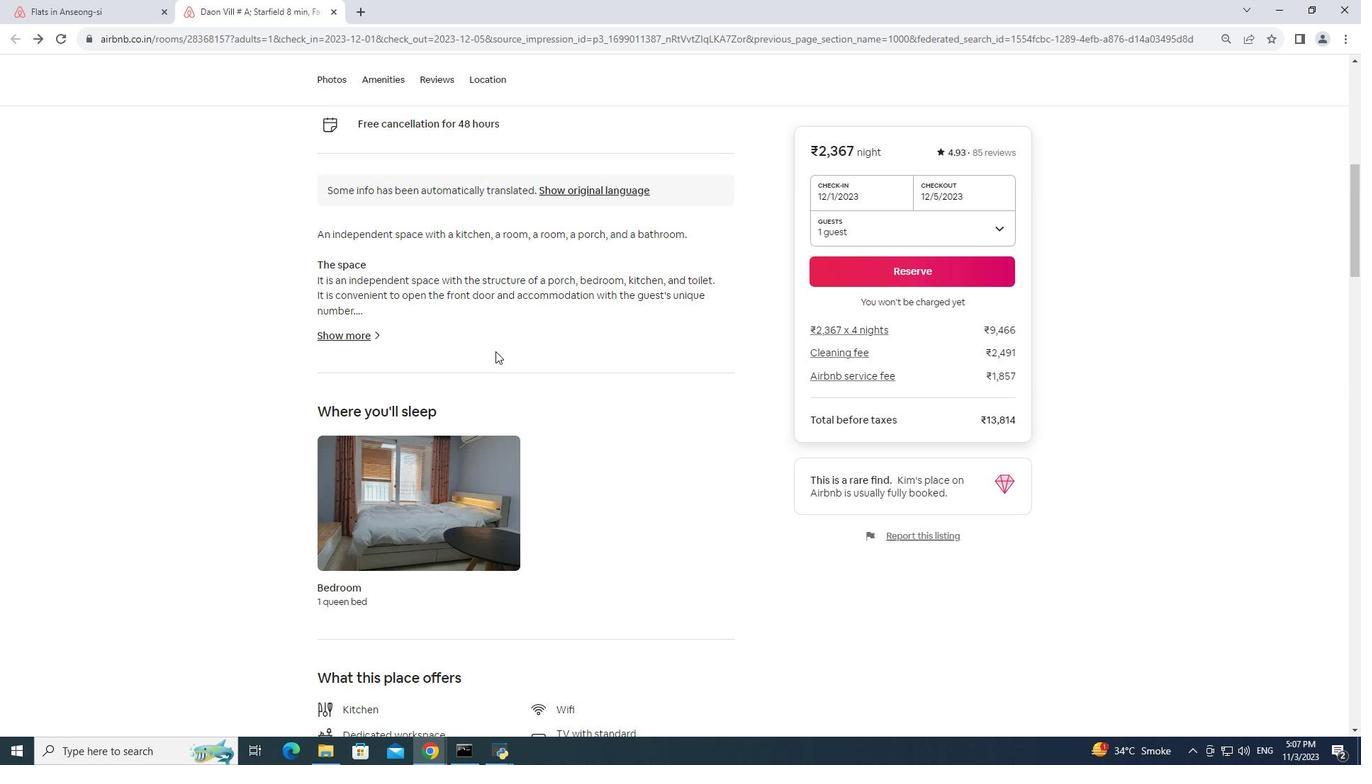 
Action: Mouse scrolled (495, 351) with delta (0, 0)
Screenshot: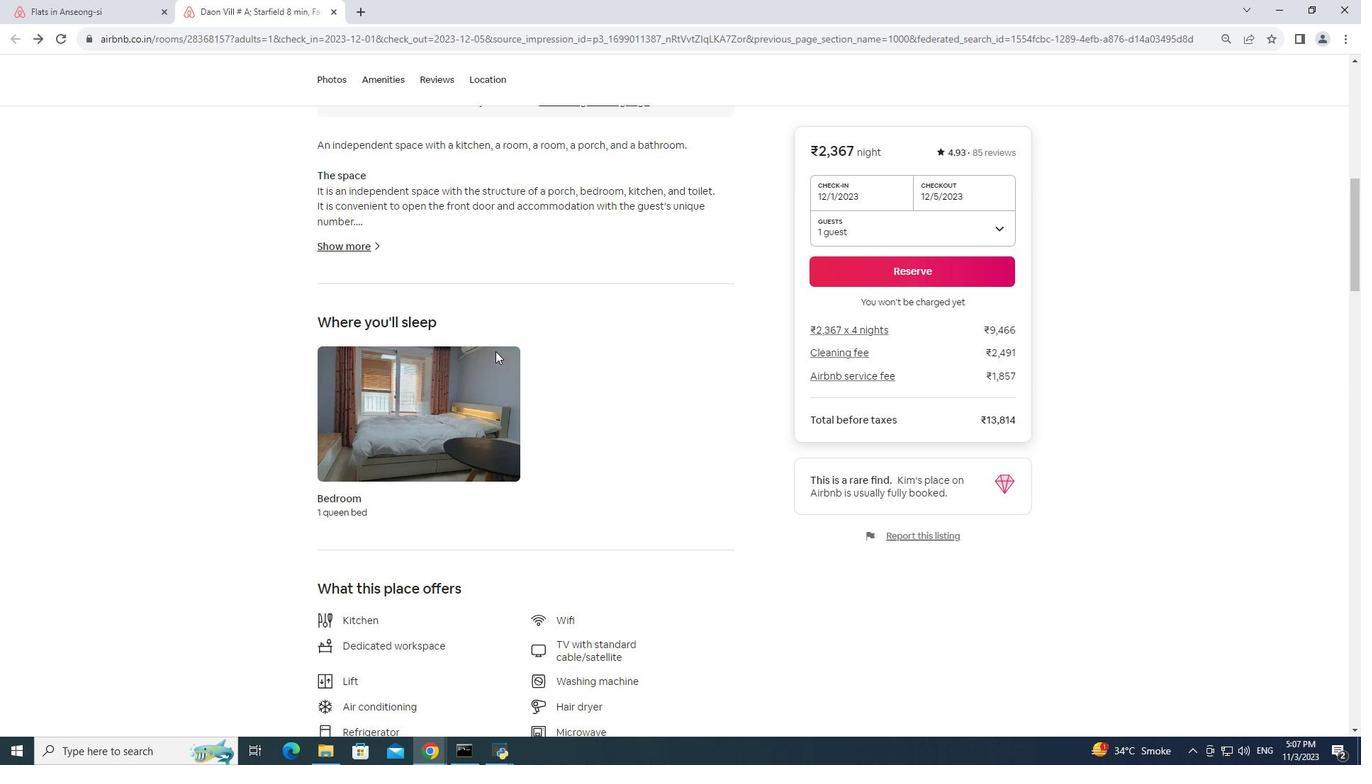
Action: Mouse scrolled (495, 351) with delta (0, 0)
Screenshot: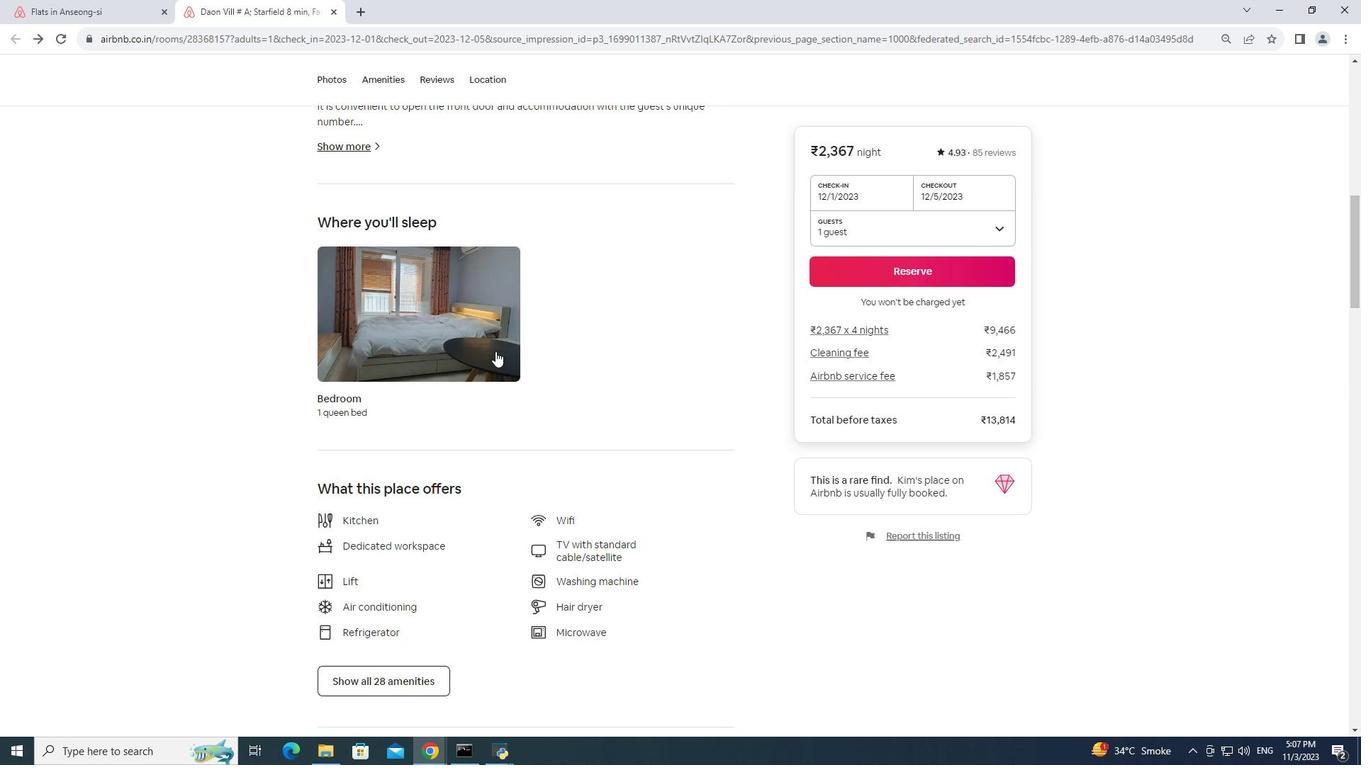 
Action: Mouse scrolled (495, 351) with delta (0, 0)
Screenshot: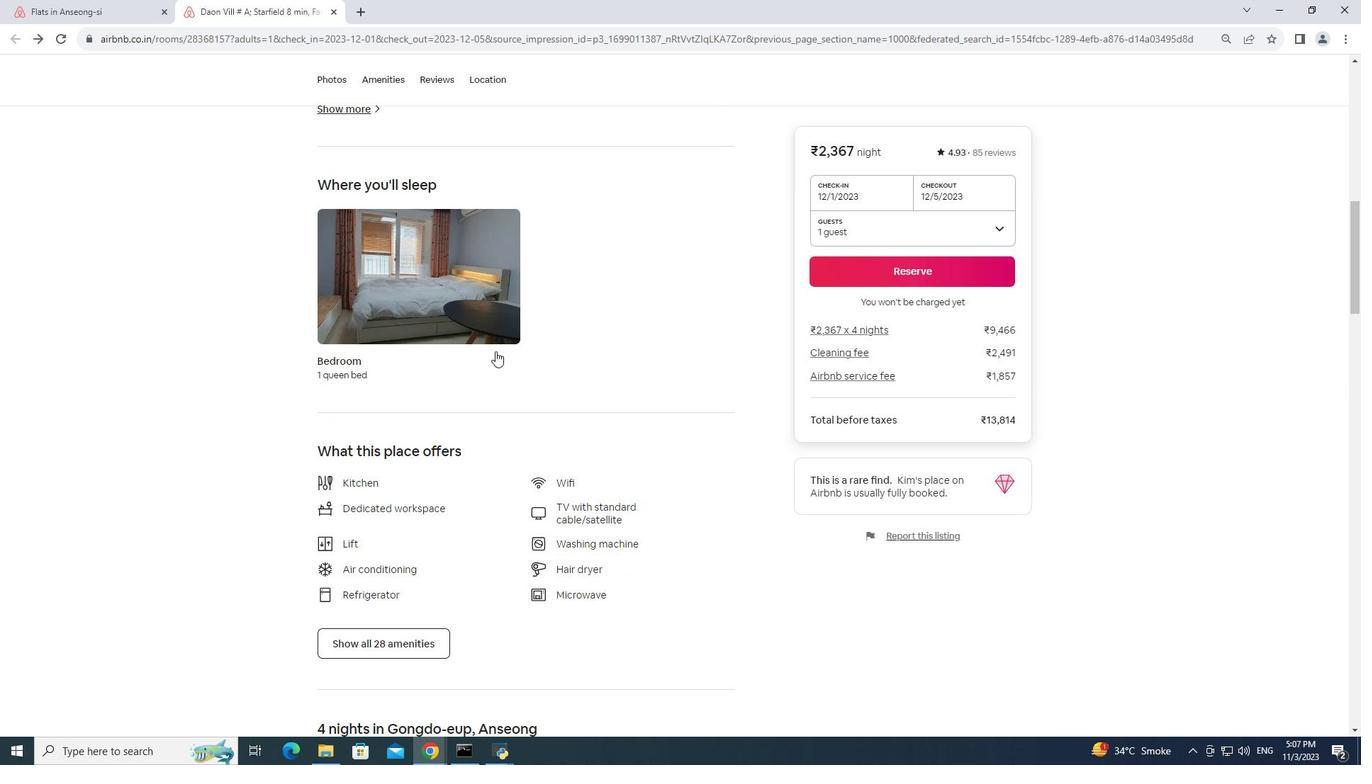 
Action: Mouse scrolled (495, 351) with delta (0, 0)
Screenshot: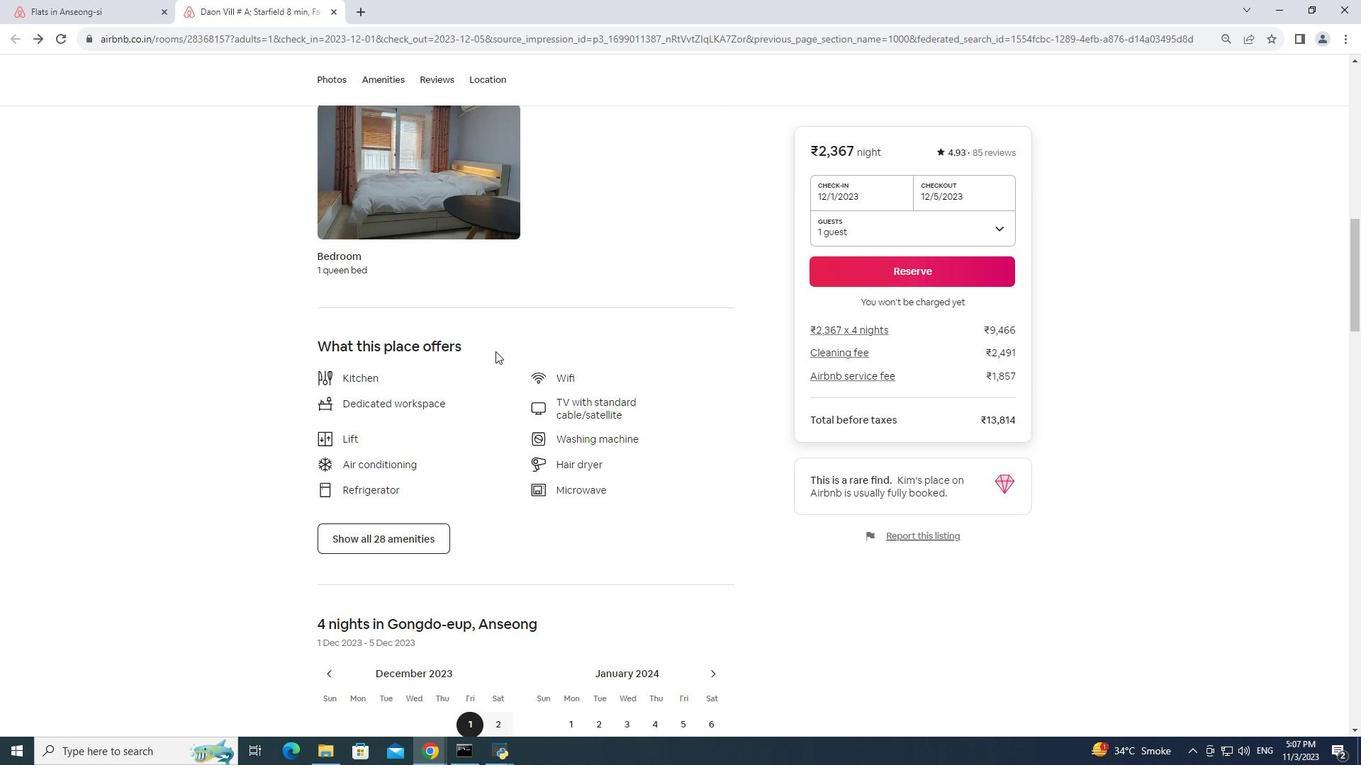 
Action: Mouse scrolled (495, 351) with delta (0, 0)
Screenshot: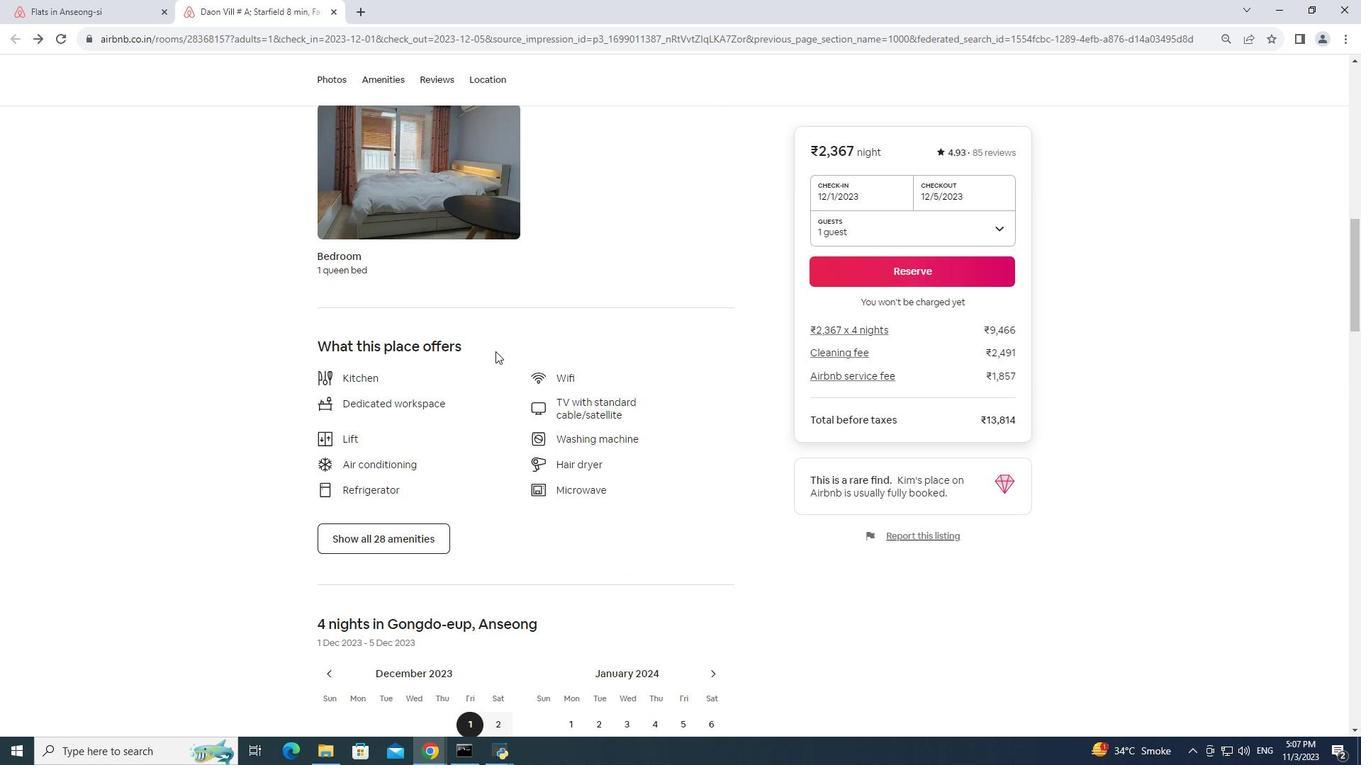 
Action: Mouse moved to (418, 392)
Screenshot: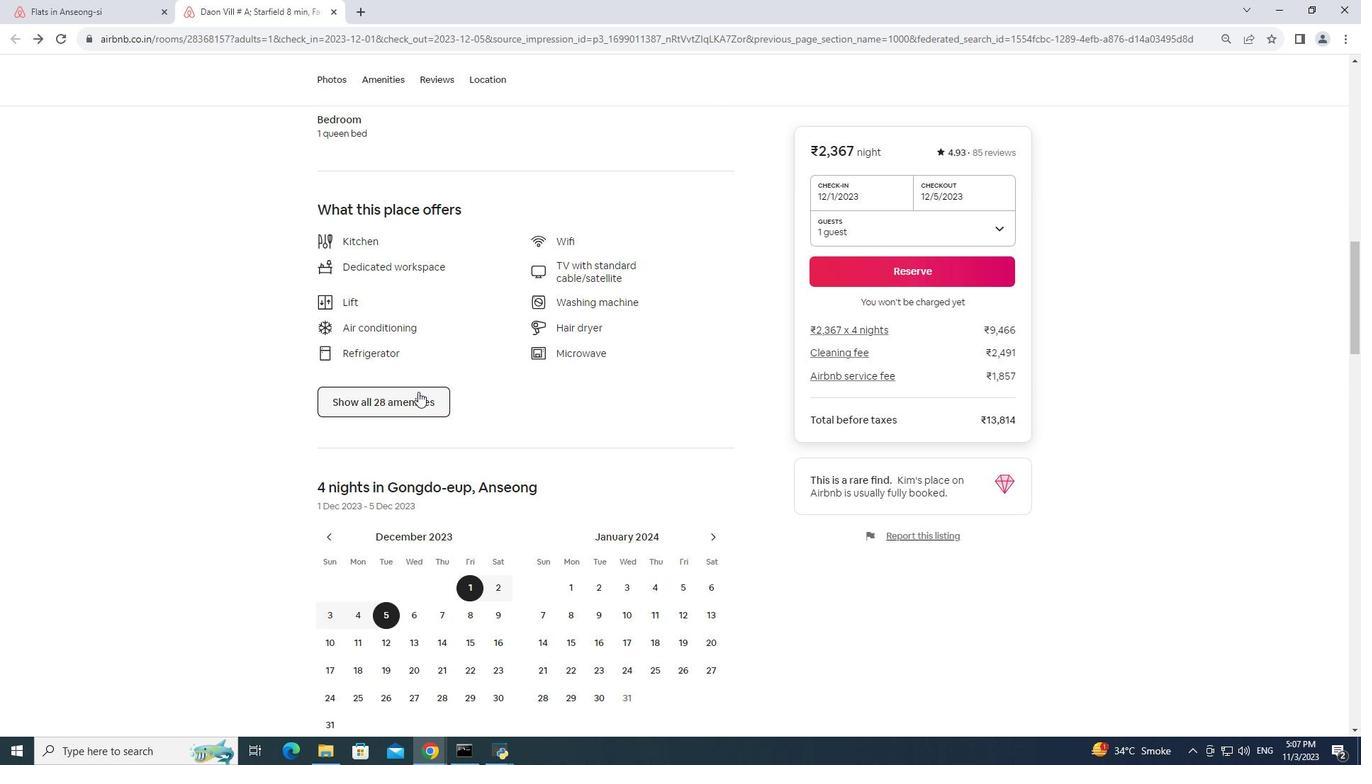 
Action: Mouse pressed left at (418, 392)
Screenshot: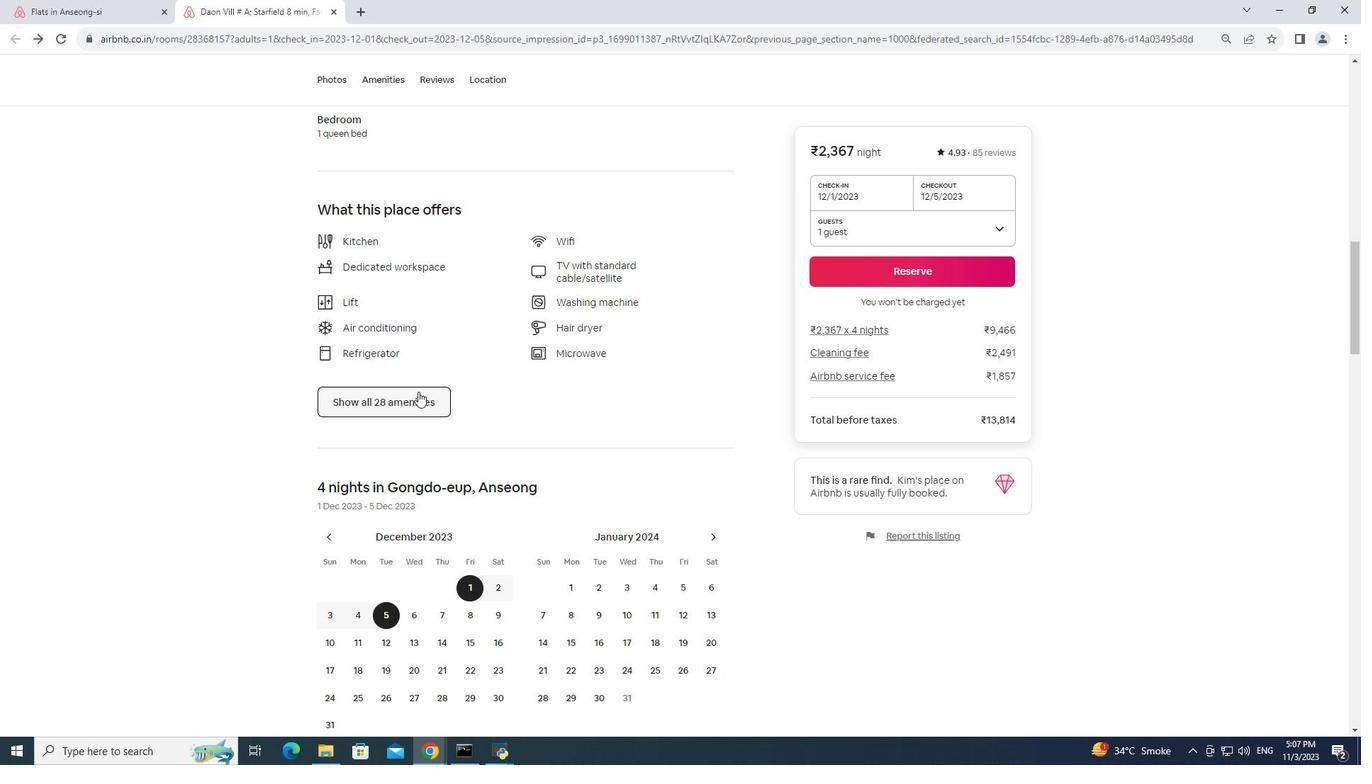 
Action: Mouse moved to (544, 348)
Screenshot: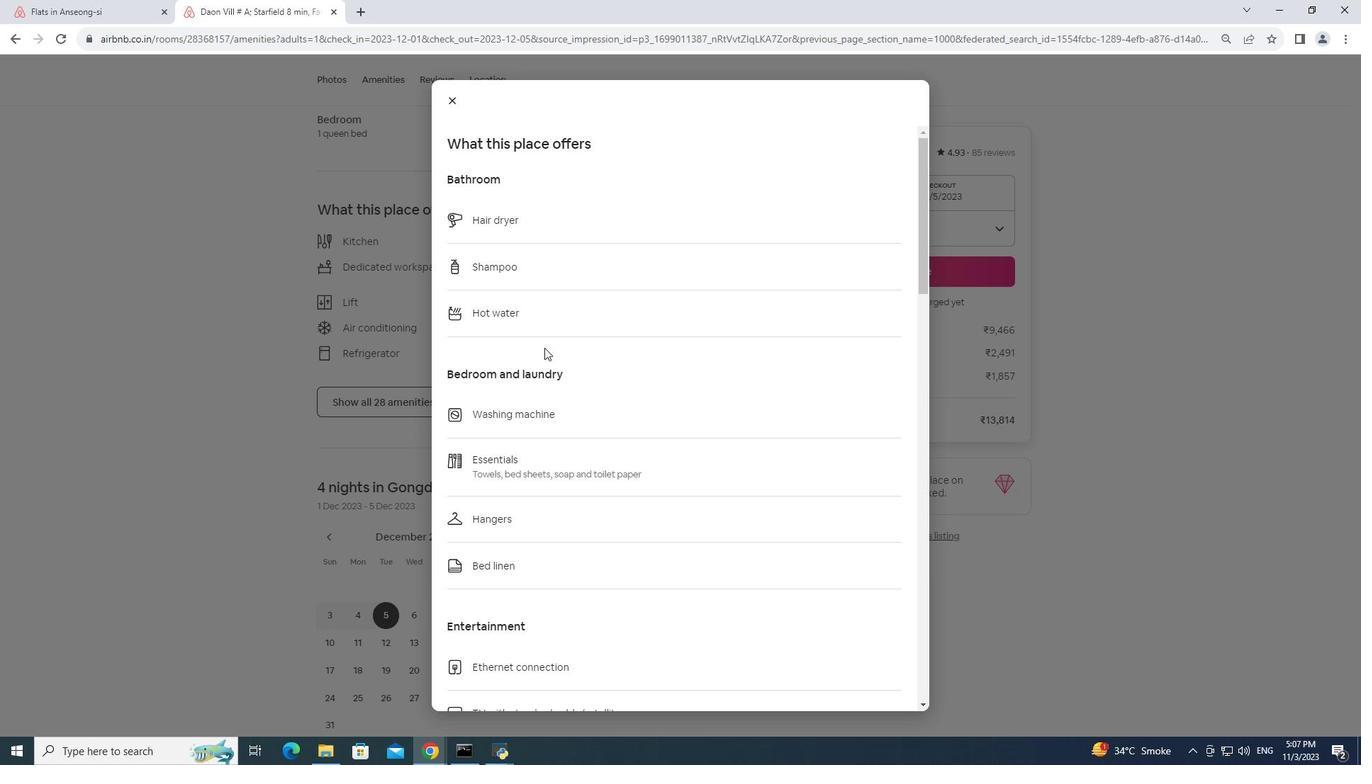 
Action: Mouse scrolled (544, 347) with delta (0, 0)
Screenshot: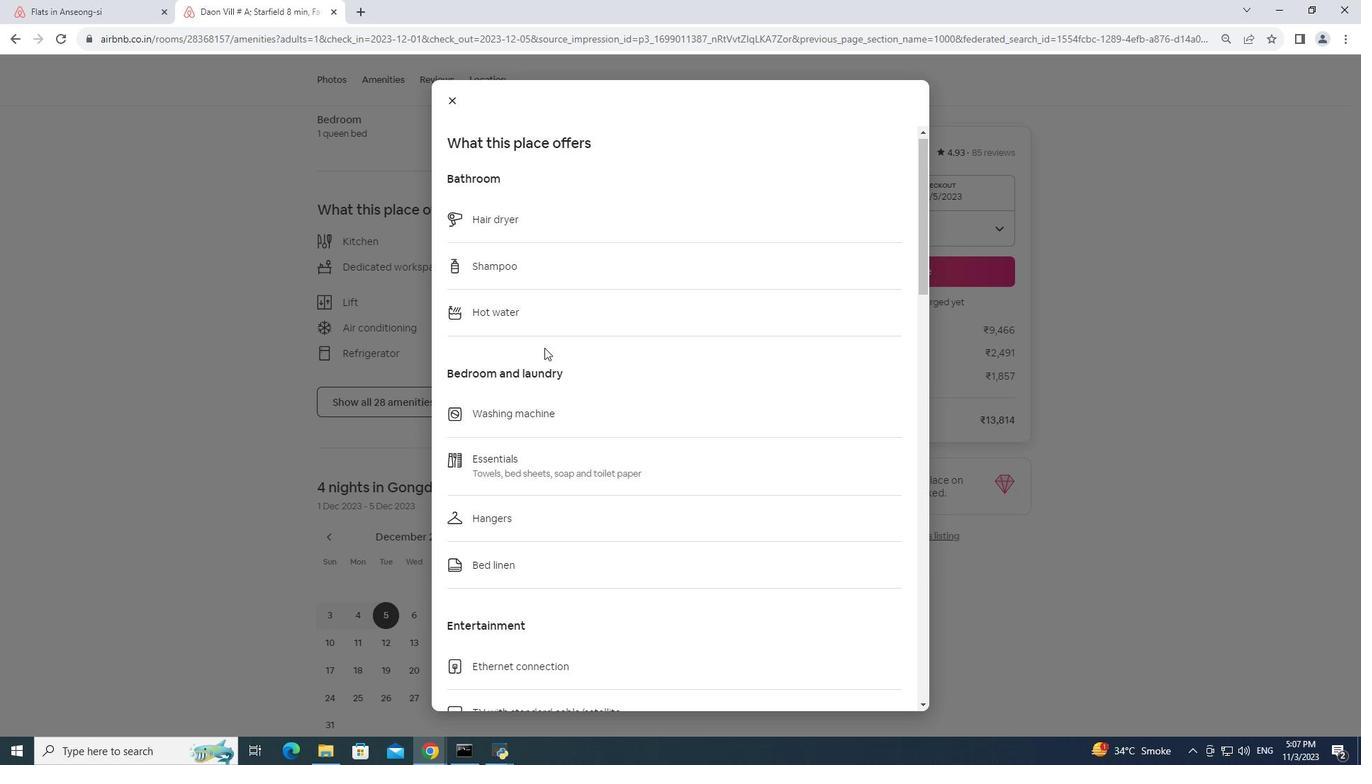 
Action: Mouse scrolled (544, 347) with delta (0, 0)
Screenshot: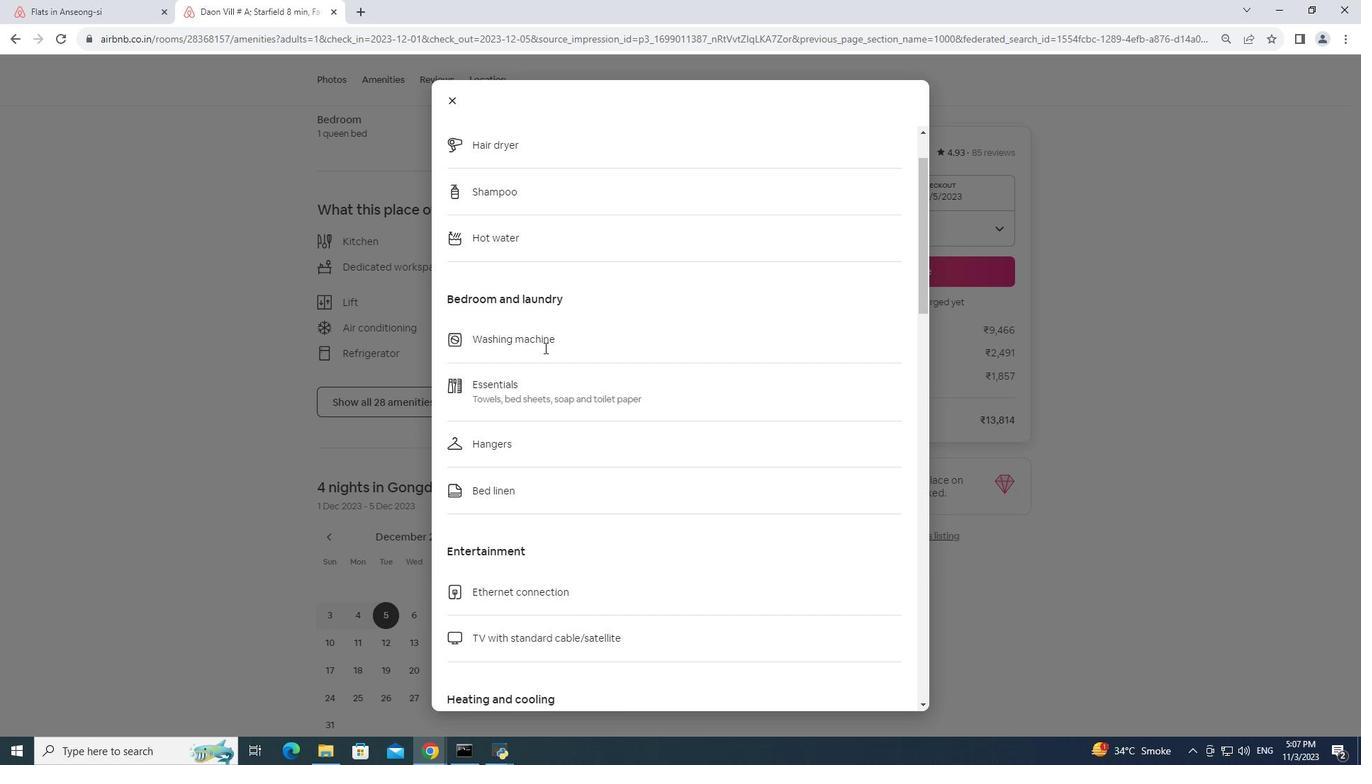 
Action: Mouse scrolled (544, 347) with delta (0, 0)
Screenshot: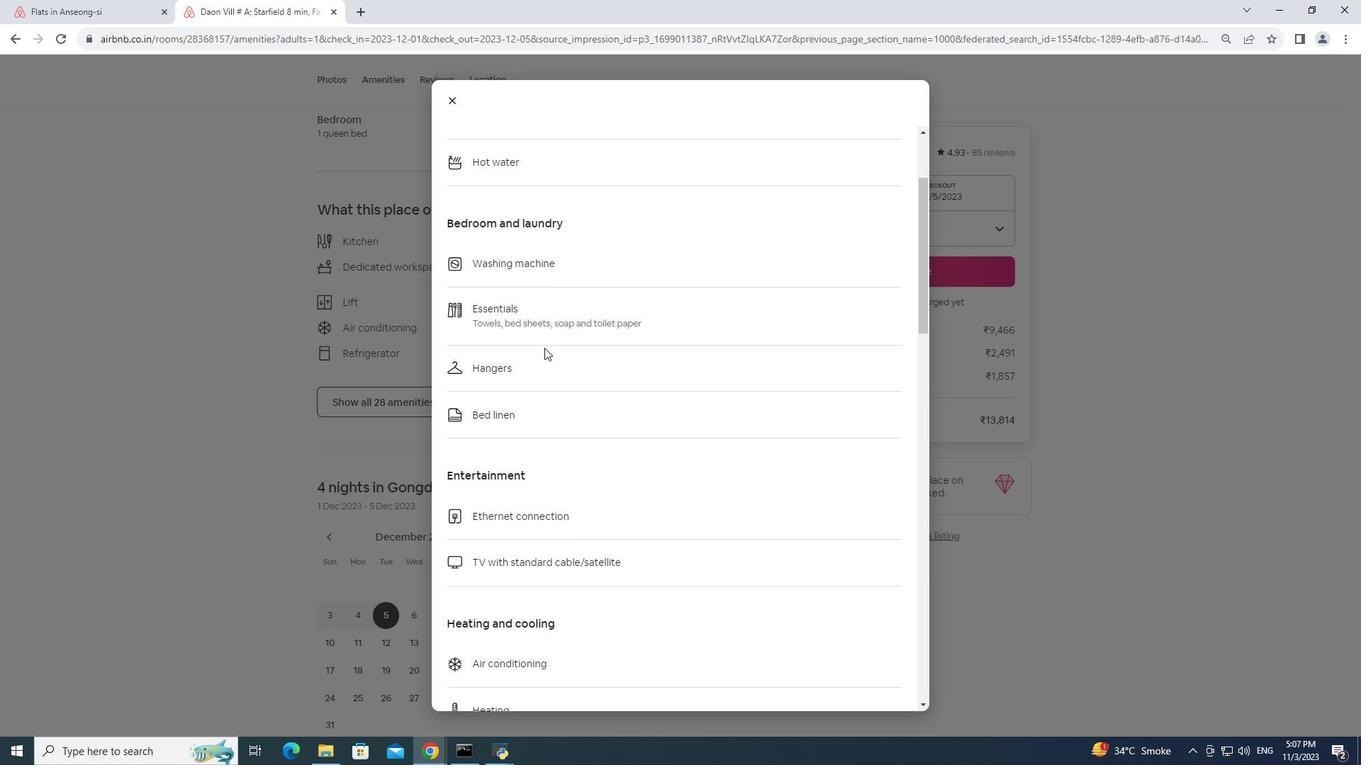 
Action: Mouse scrolled (544, 347) with delta (0, 0)
Screenshot: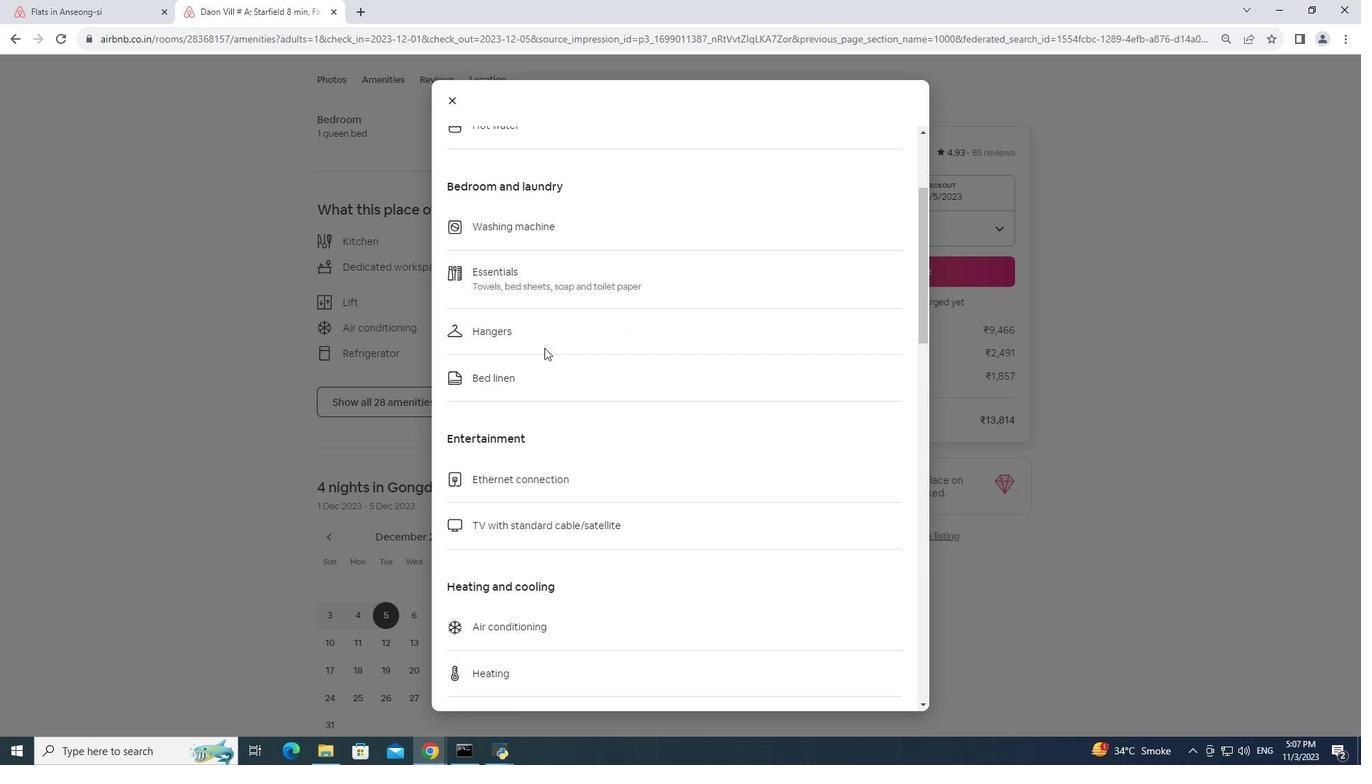 
Action: Mouse scrolled (544, 347) with delta (0, 0)
Screenshot: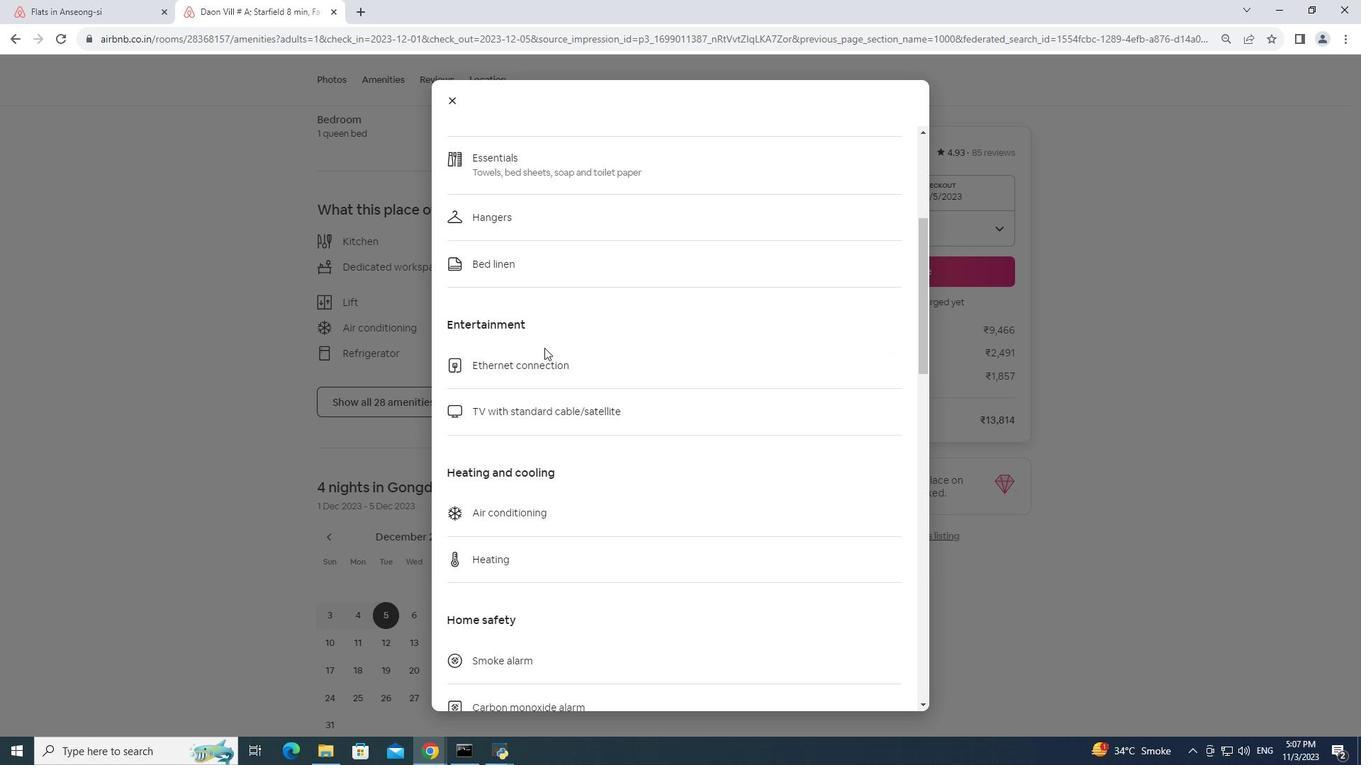 
Action: Mouse scrolled (544, 347) with delta (0, 0)
Screenshot: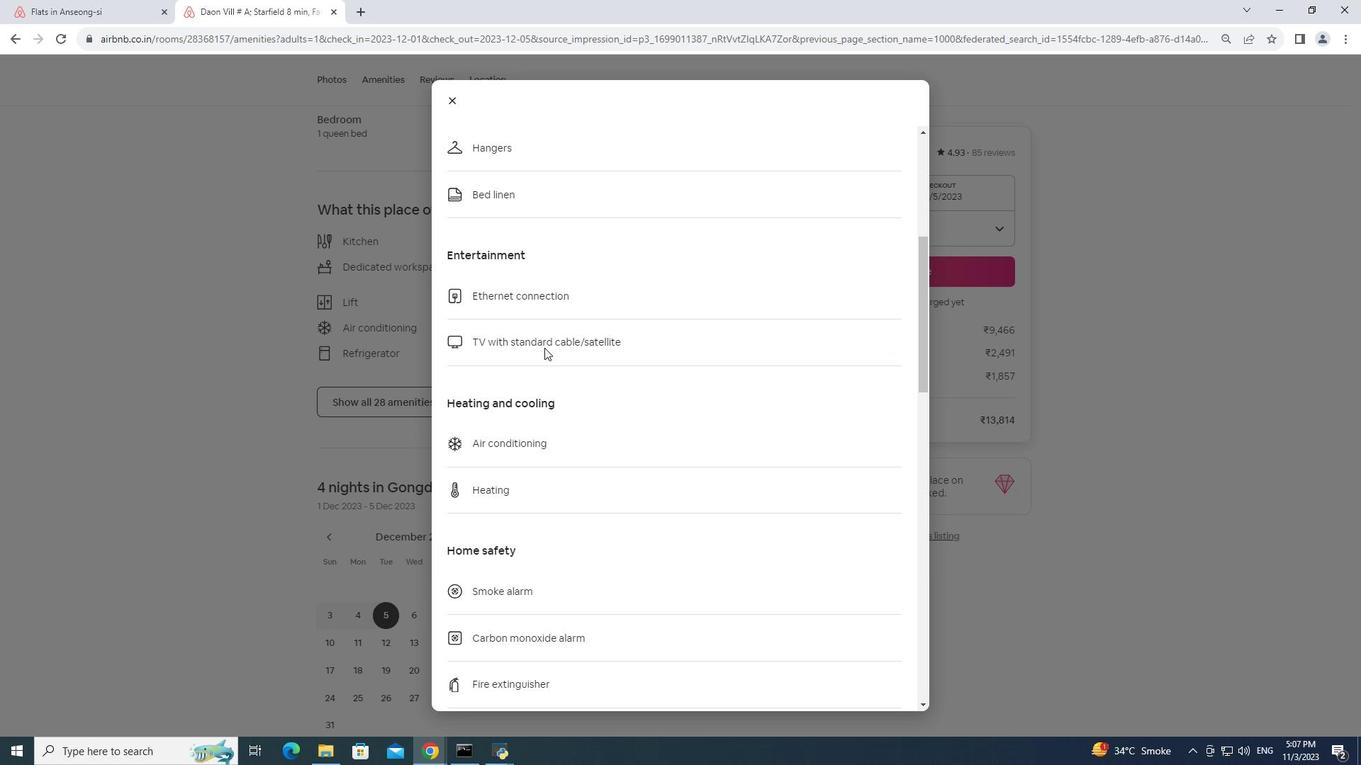 
Action: Mouse scrolled (544, 347) with delta (0, 0)
Screenshot: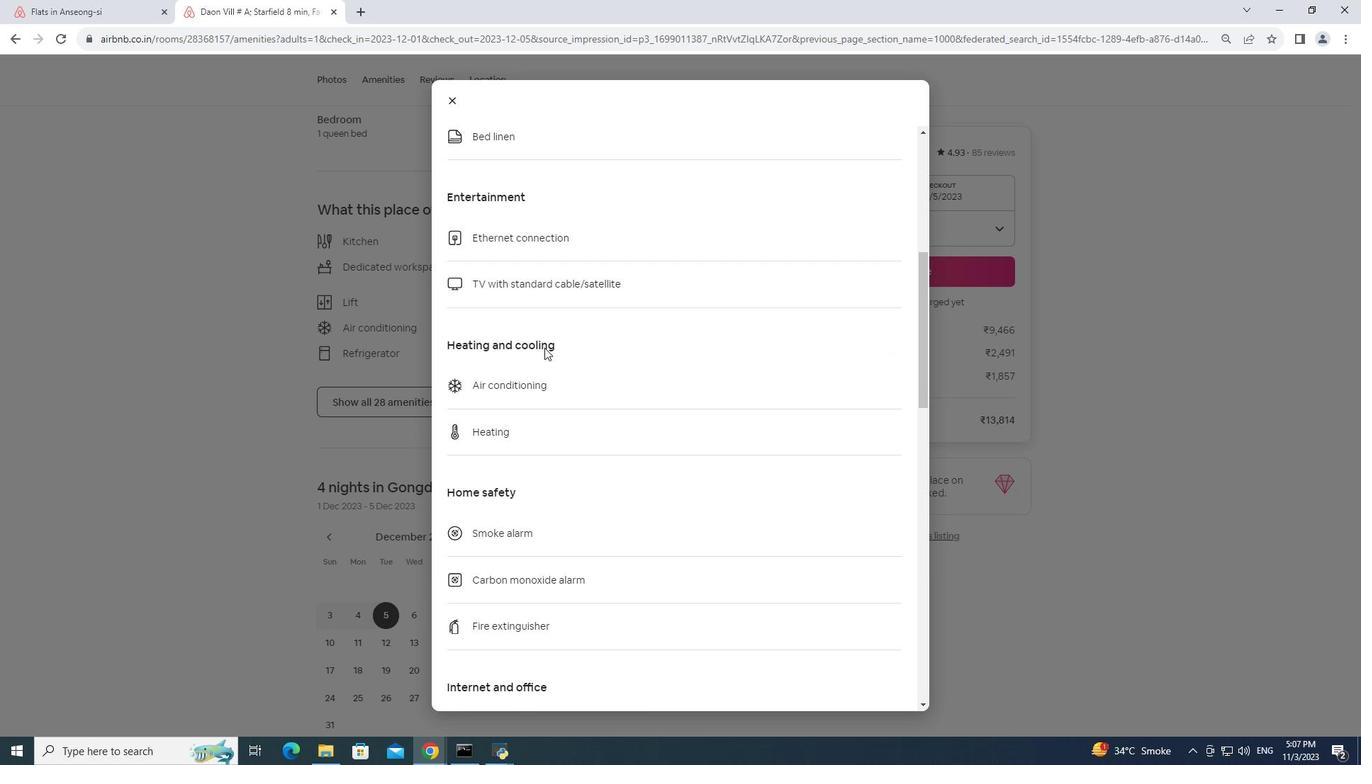 
Action: Mouse scrolled (544, 347) with delta (0, 0)
Screenshot: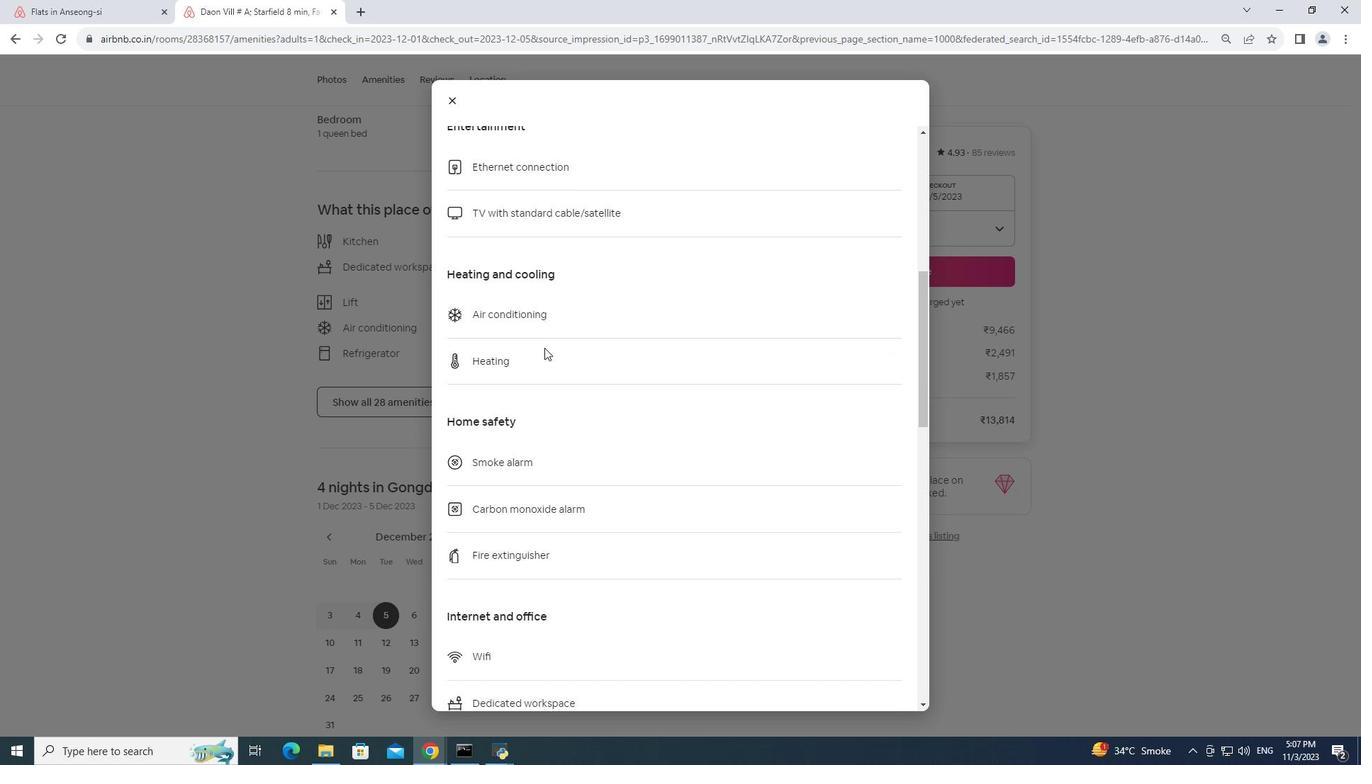 
Action: Mouse scrolled (544, 347) with delta (0, 0)
Screenshot: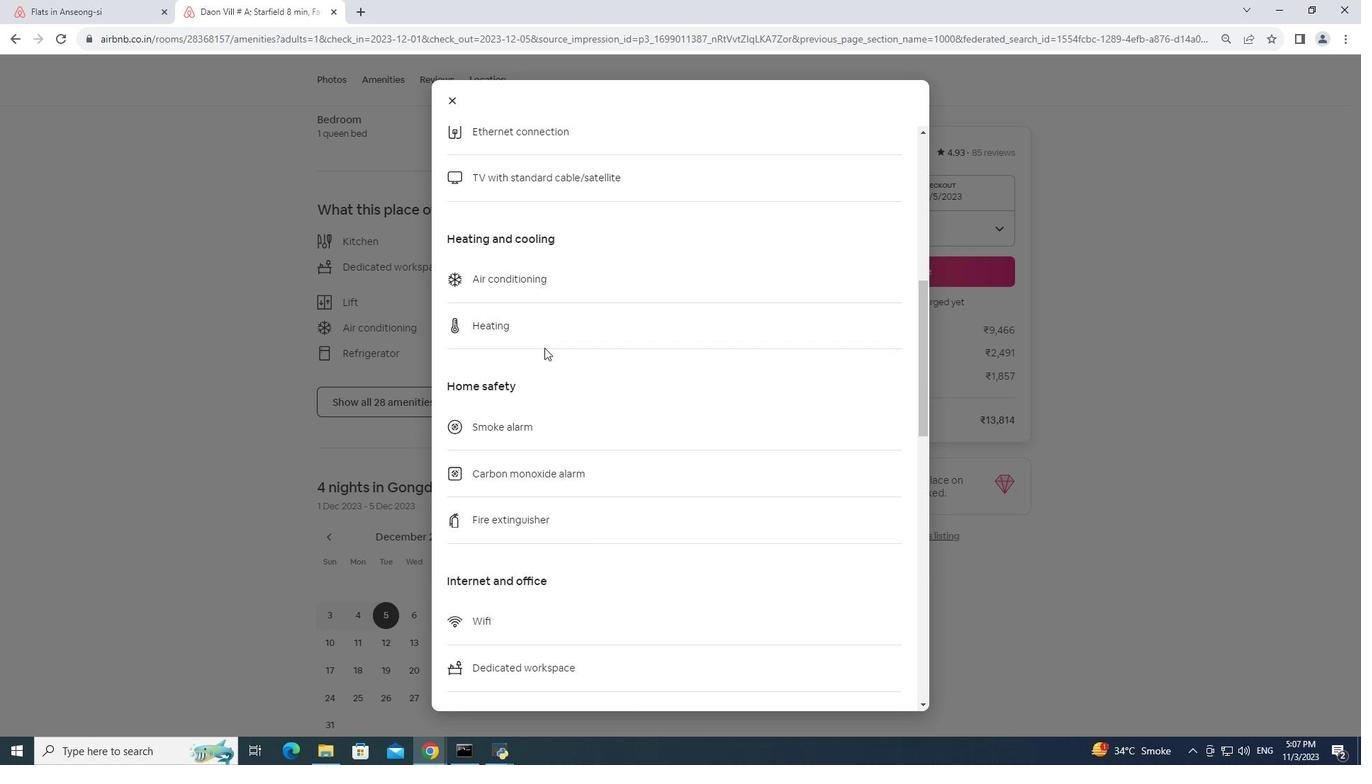 
Action: Mouse scrolled (544, 347) with delta (0, 0)
Screenshot: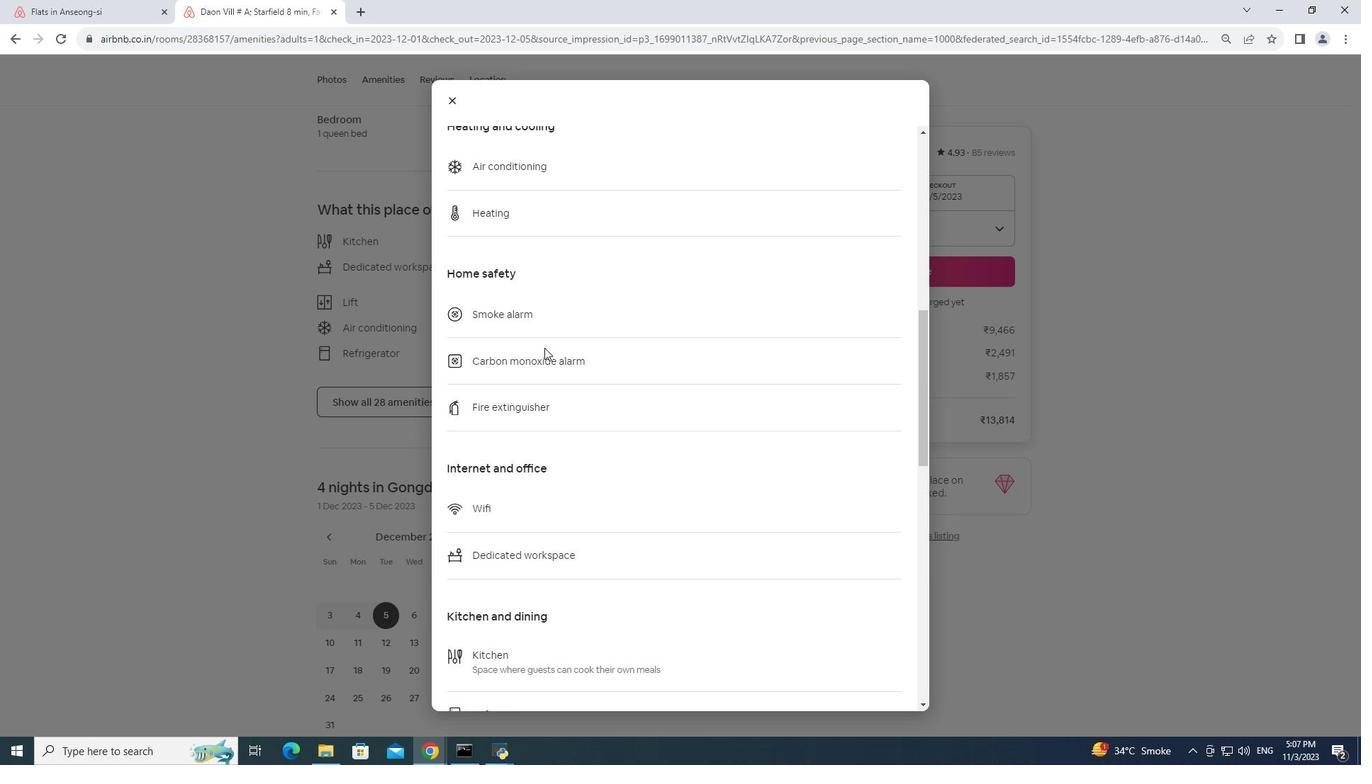
Action: Mouse scrolled (544, 347) with delta (0, 0)
Screenshot: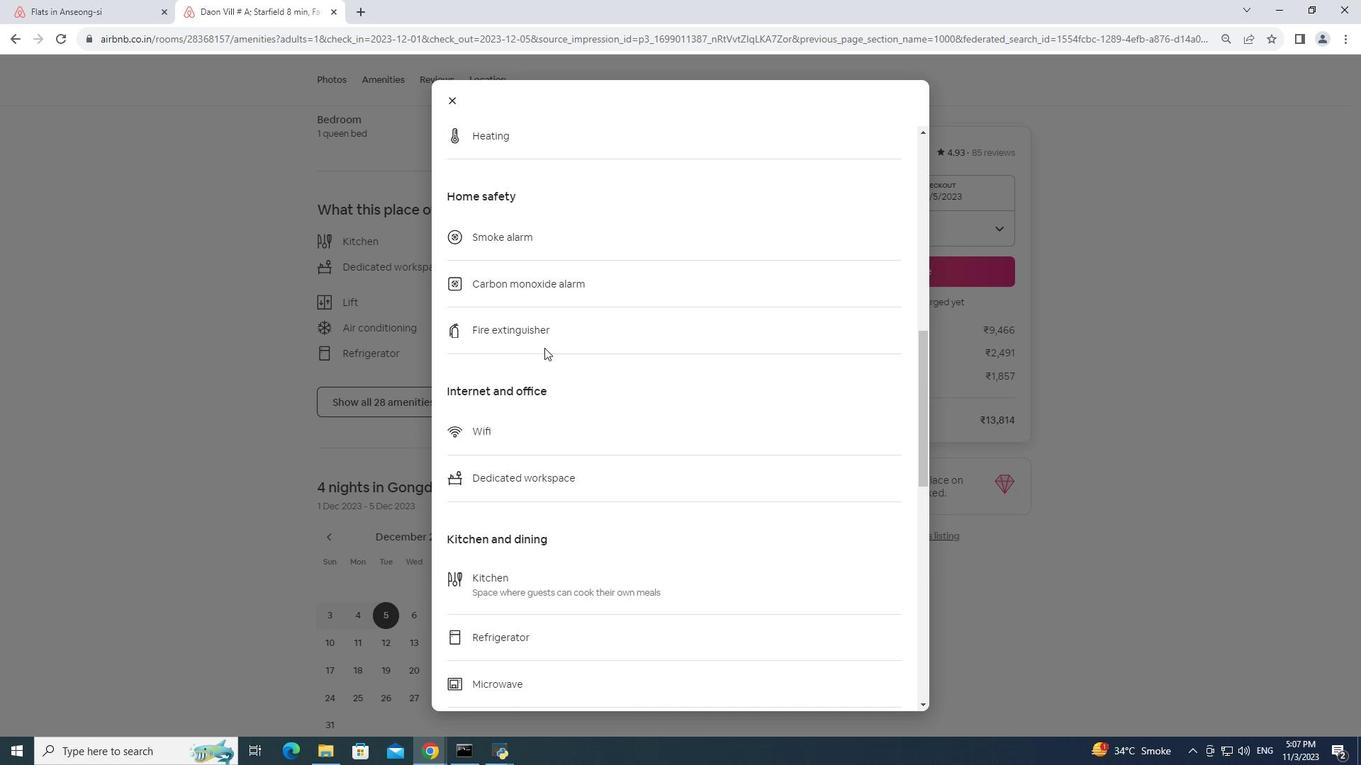 
Action: Mouse scrolled (544, 347) with delta (0, 0)
Screenshot: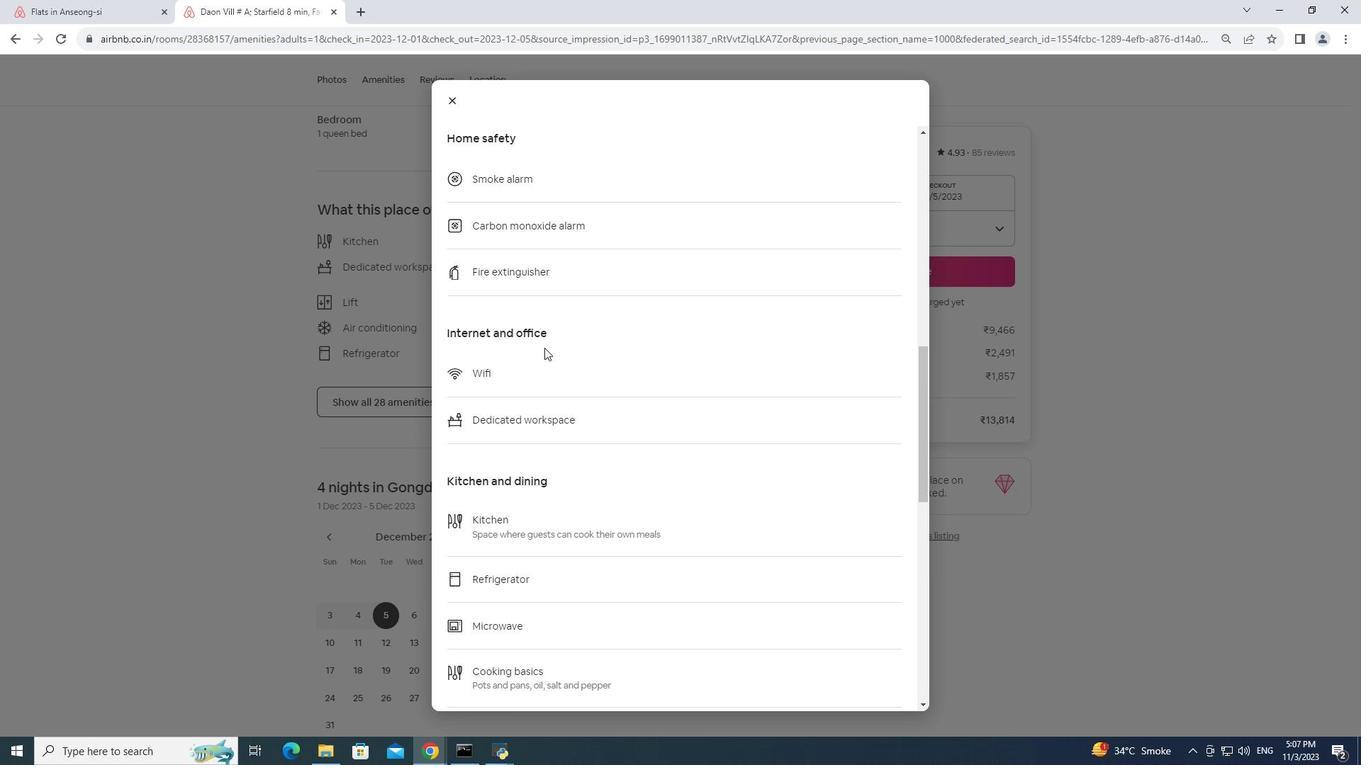 
Action: Mouse scrolled (544, 347) with delta (0, 0)
Screenshot: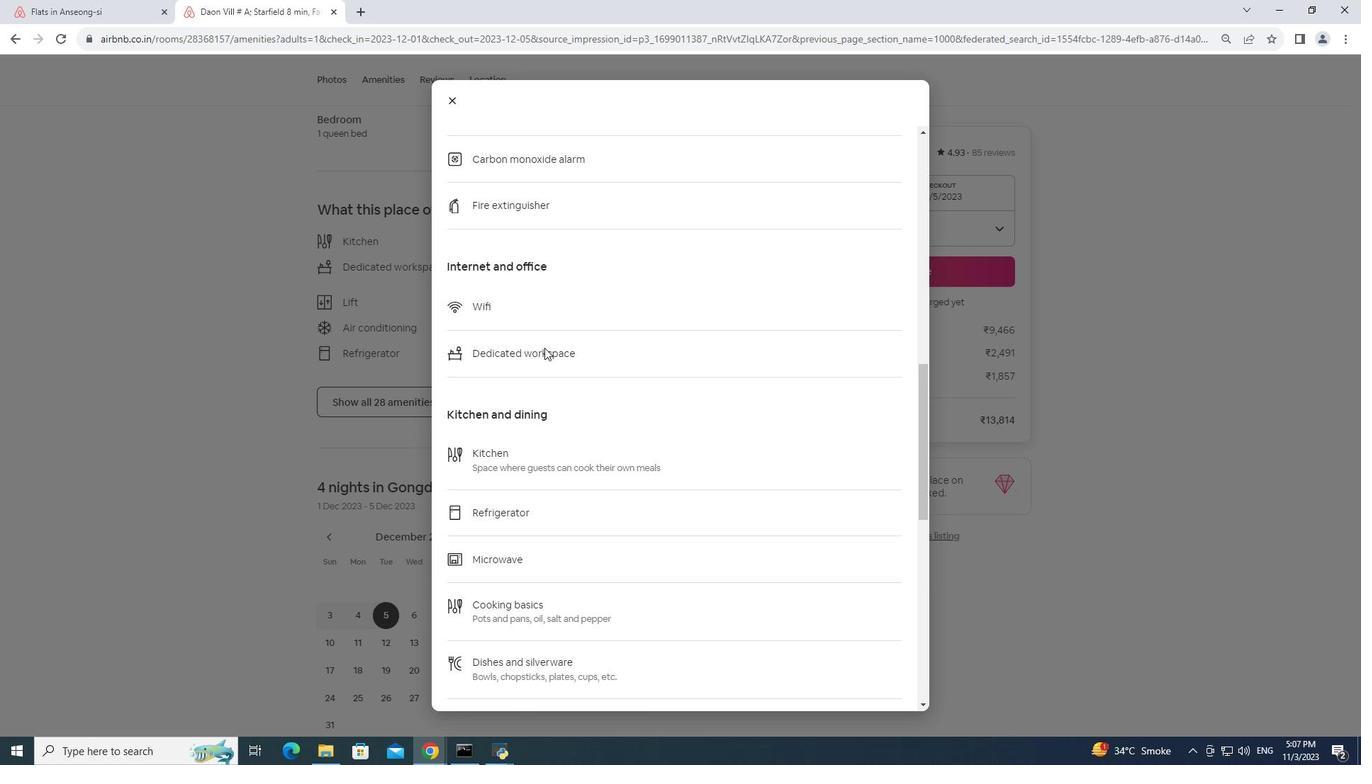 
Action: Mouse scrolled (544, 347) with delta (0, 0)
Screenshot: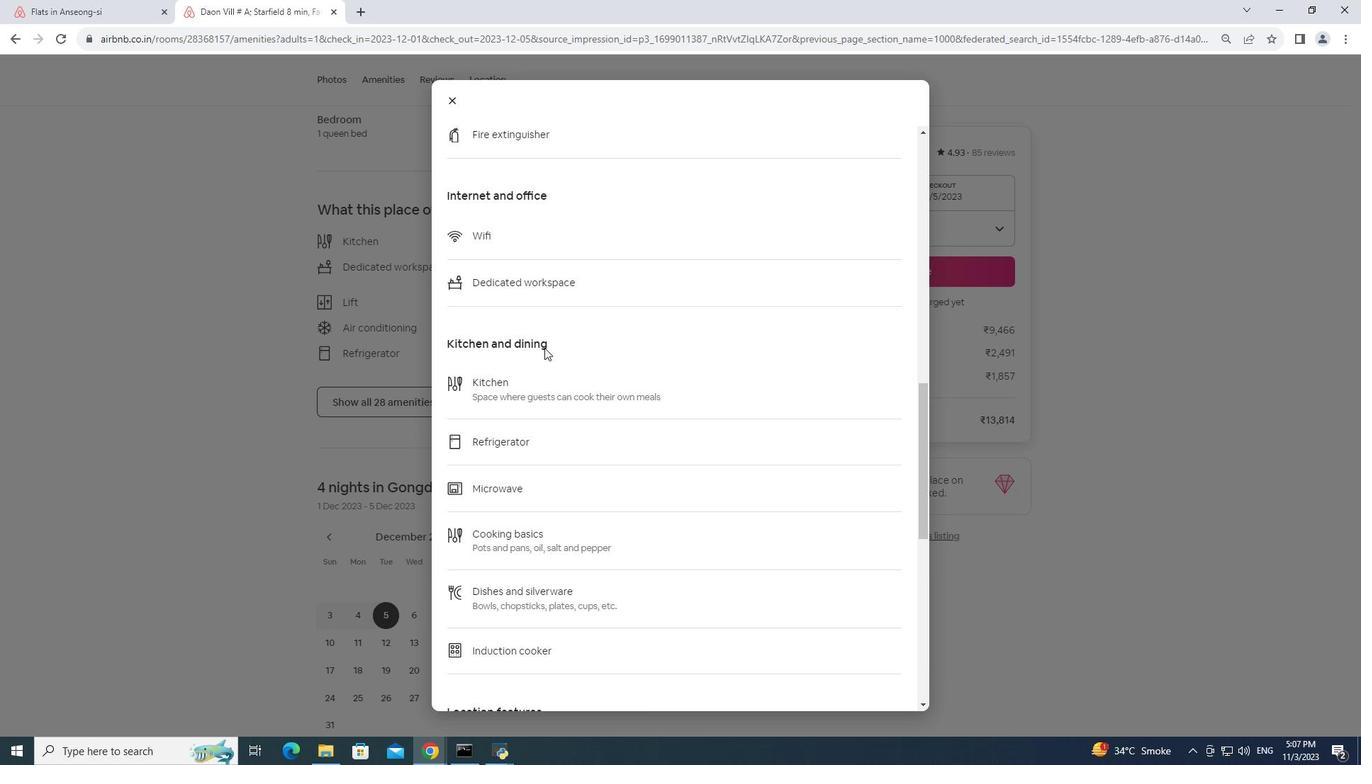 
Action: Mouse scrolled (544, 347) with delta (0, 0)
Screenshot: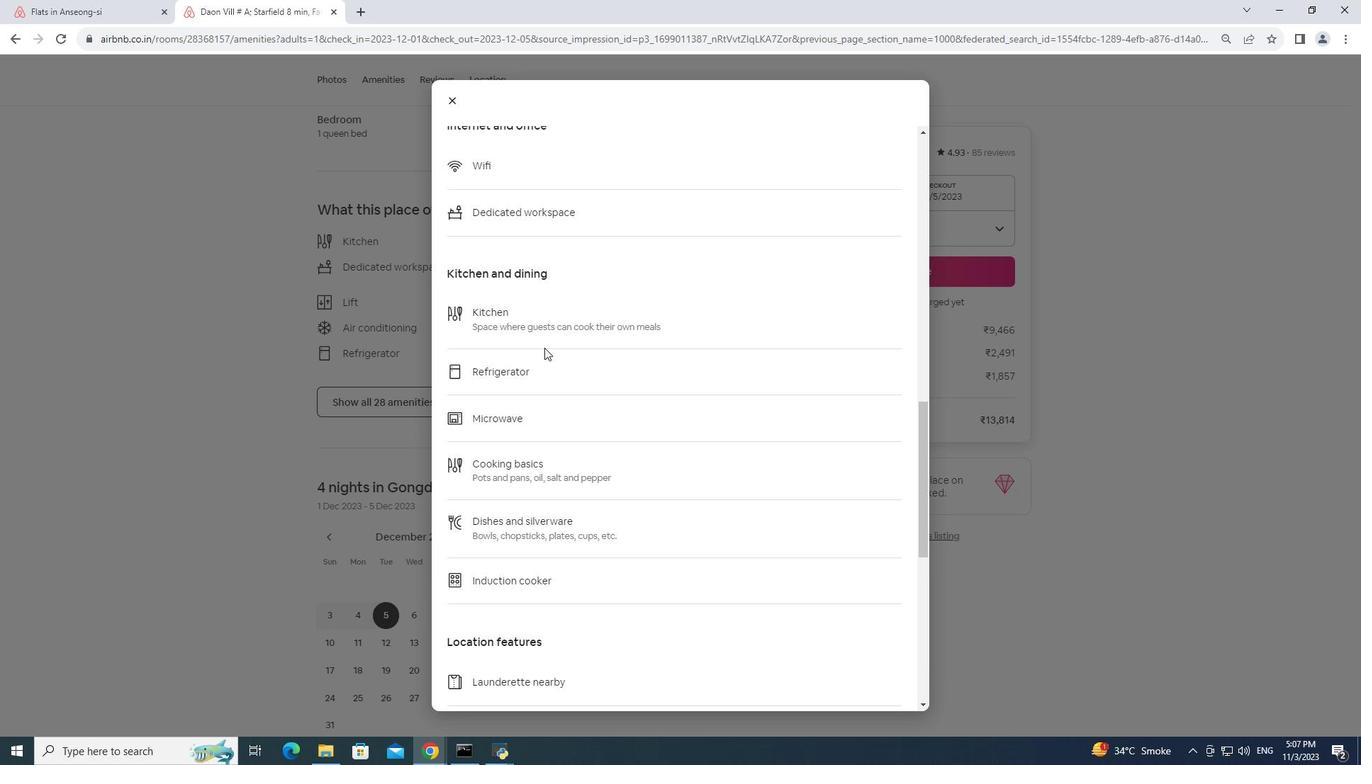 
Action: Mouse scrolled (544, 347) with delta (0, 0)
Screenshot: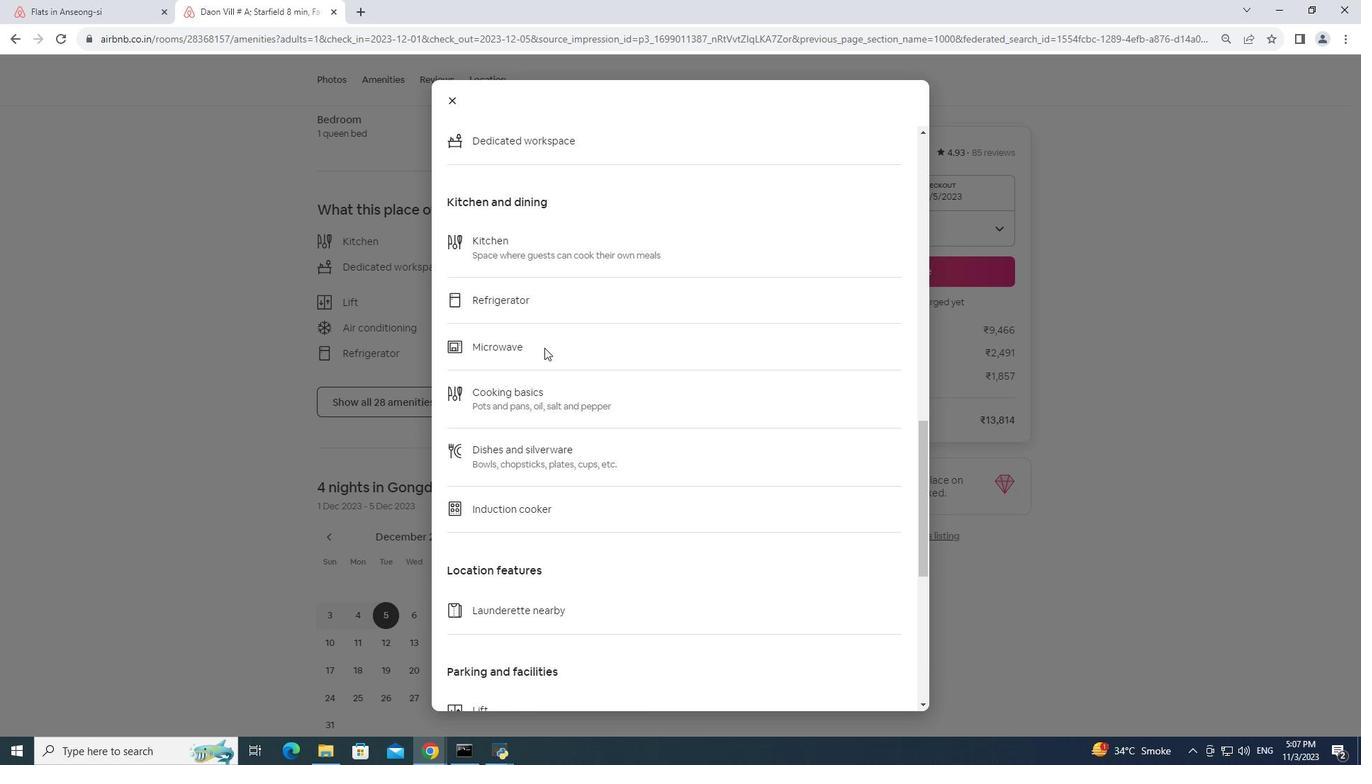 
Action: Mouse scrolled (544, 347) with delta (0, 0)
Screenshot: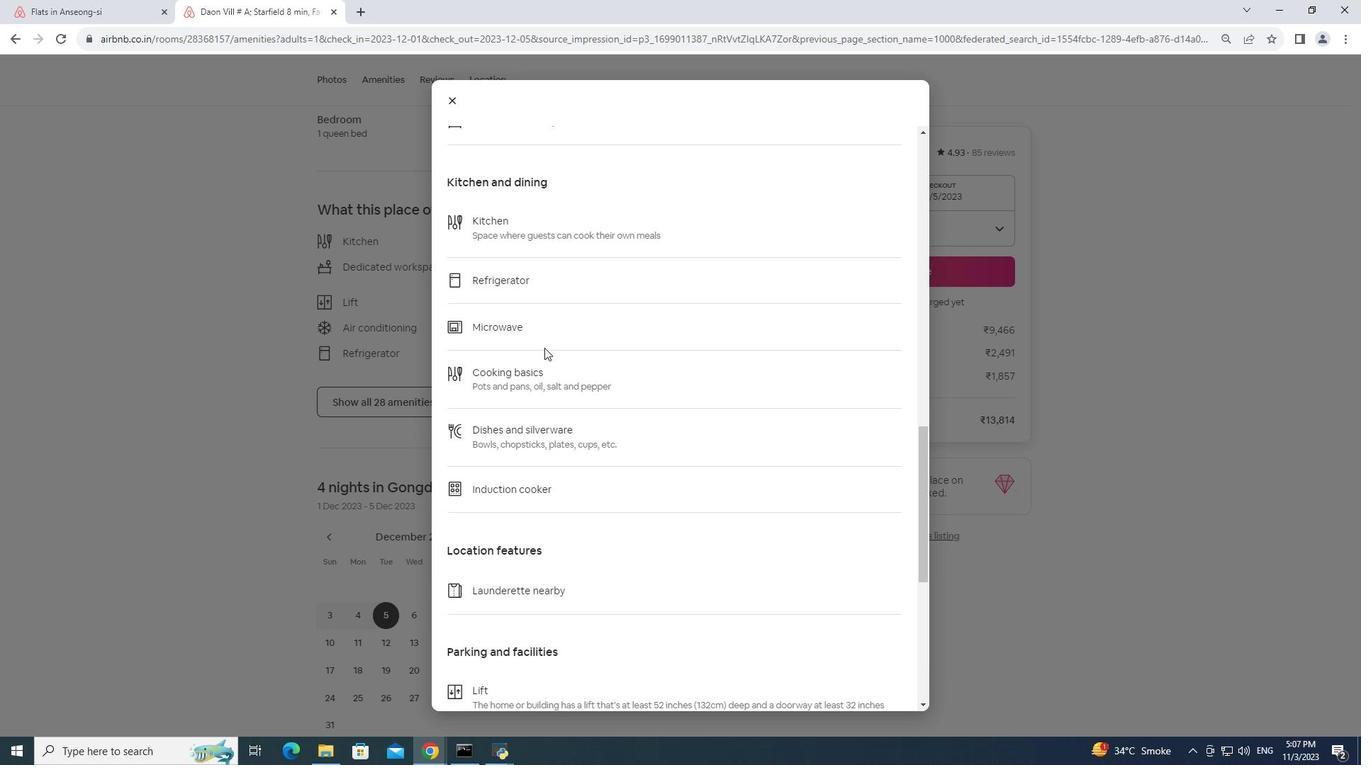 
Action: Mouse scrolled (544, 347) with delta (0, 0)
Screenshot: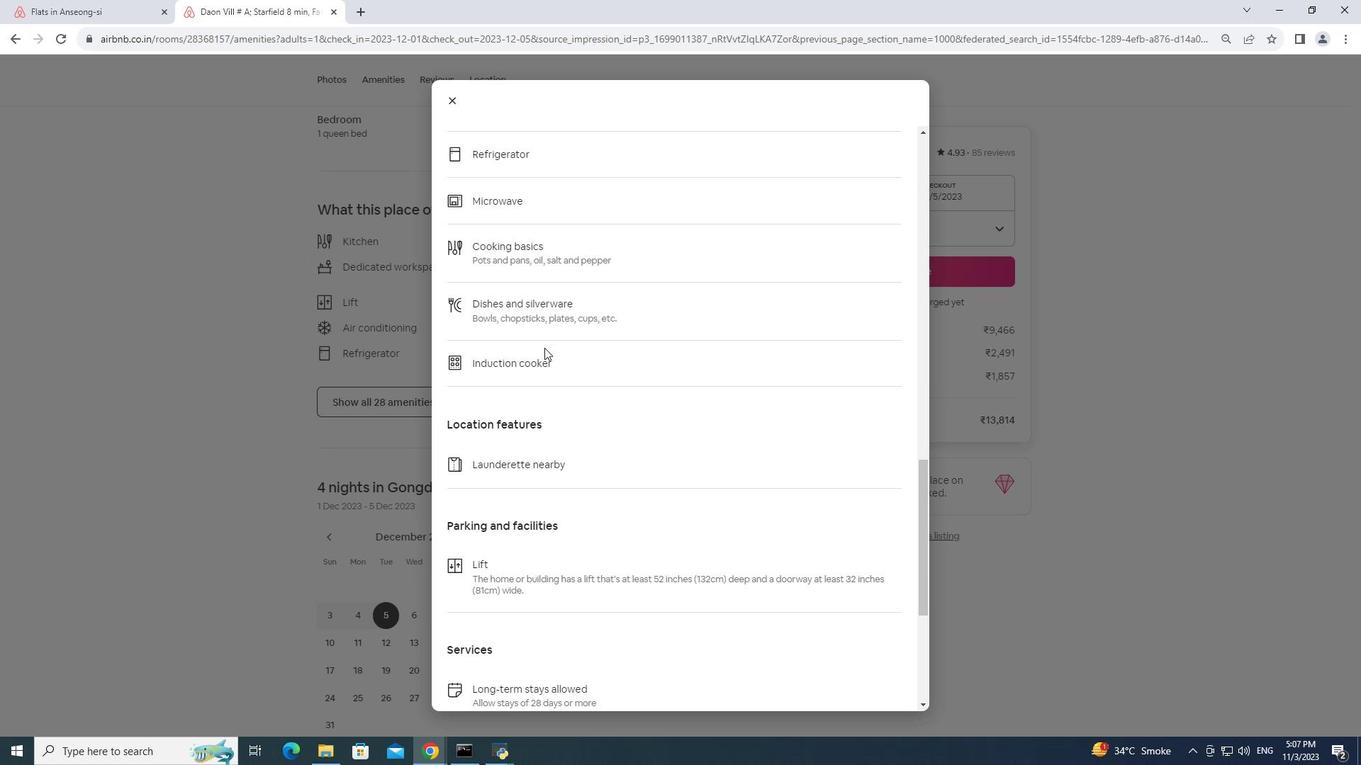 
Action: Mouse scrolled (544, 347) with delta (0, 0)
Screenshot: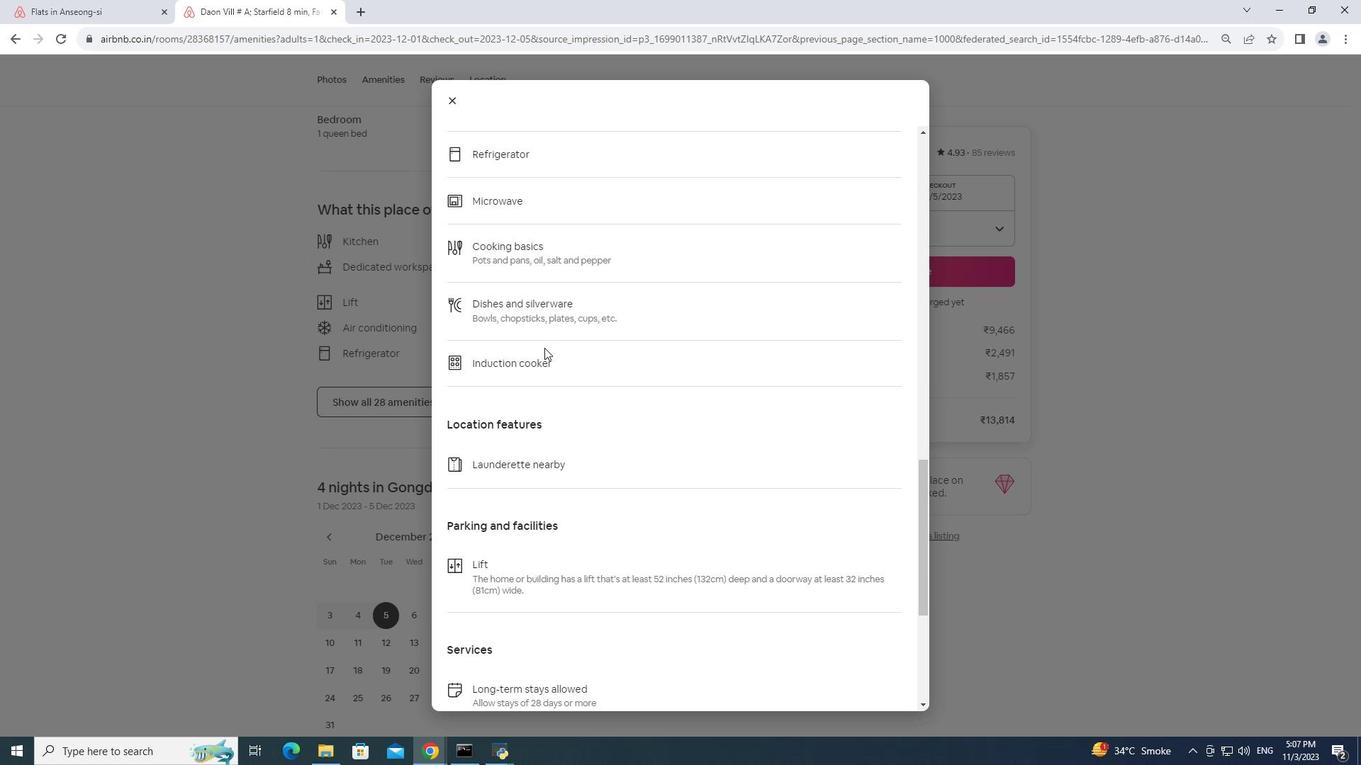 
Action: Mouse scrolled (544, 347) with delta (0, 0)
Screenshot: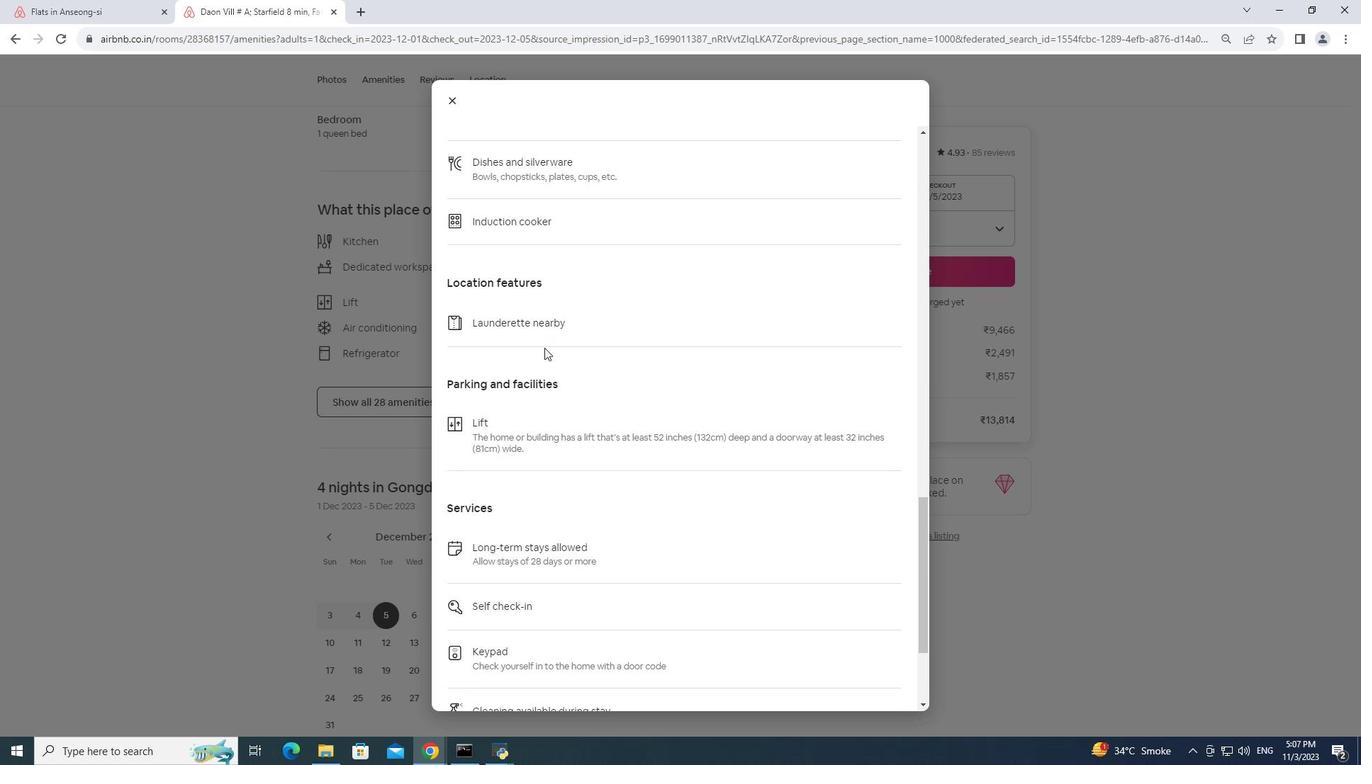 
Action: Mouse scrolled (544, 347) with delta (0, 0)
Screenshot: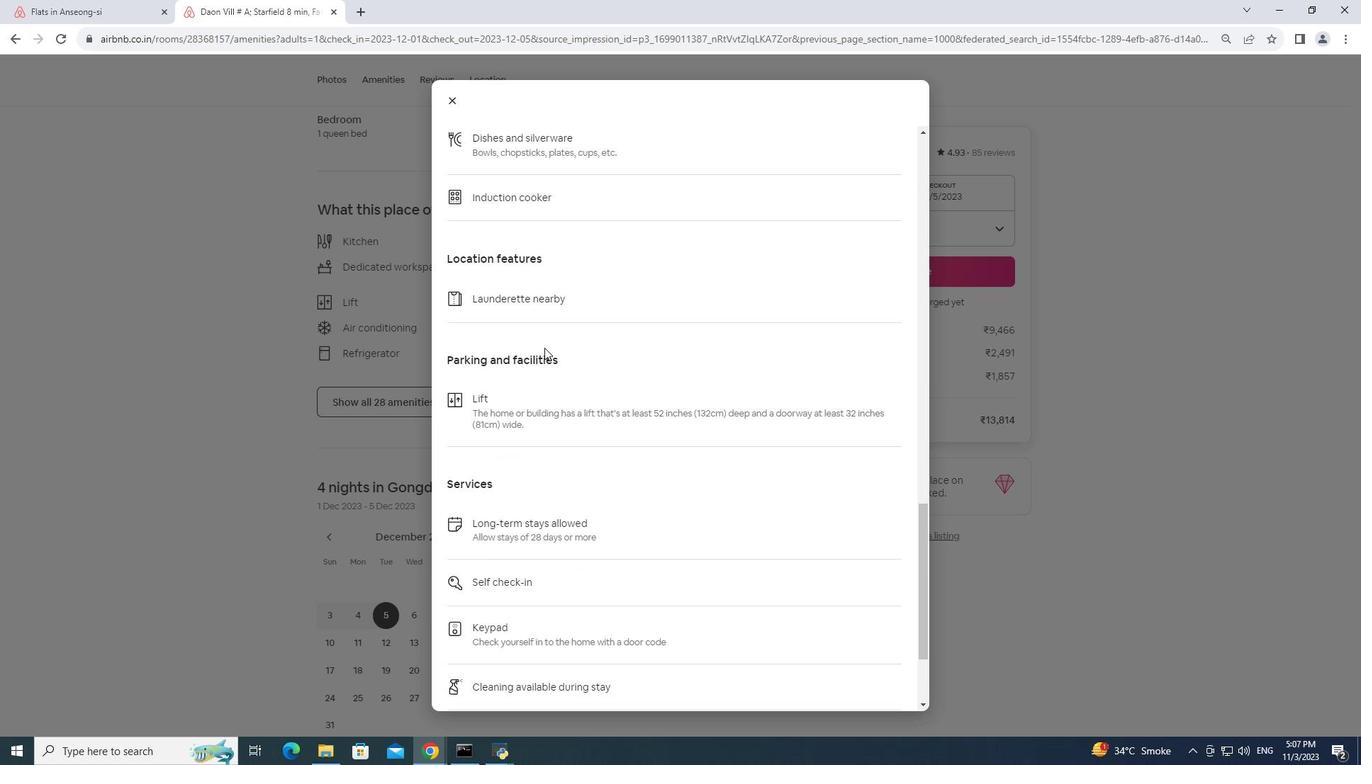 
Action: Mouse scrolled (544, 347) with delta (0, 0)
Screenshot: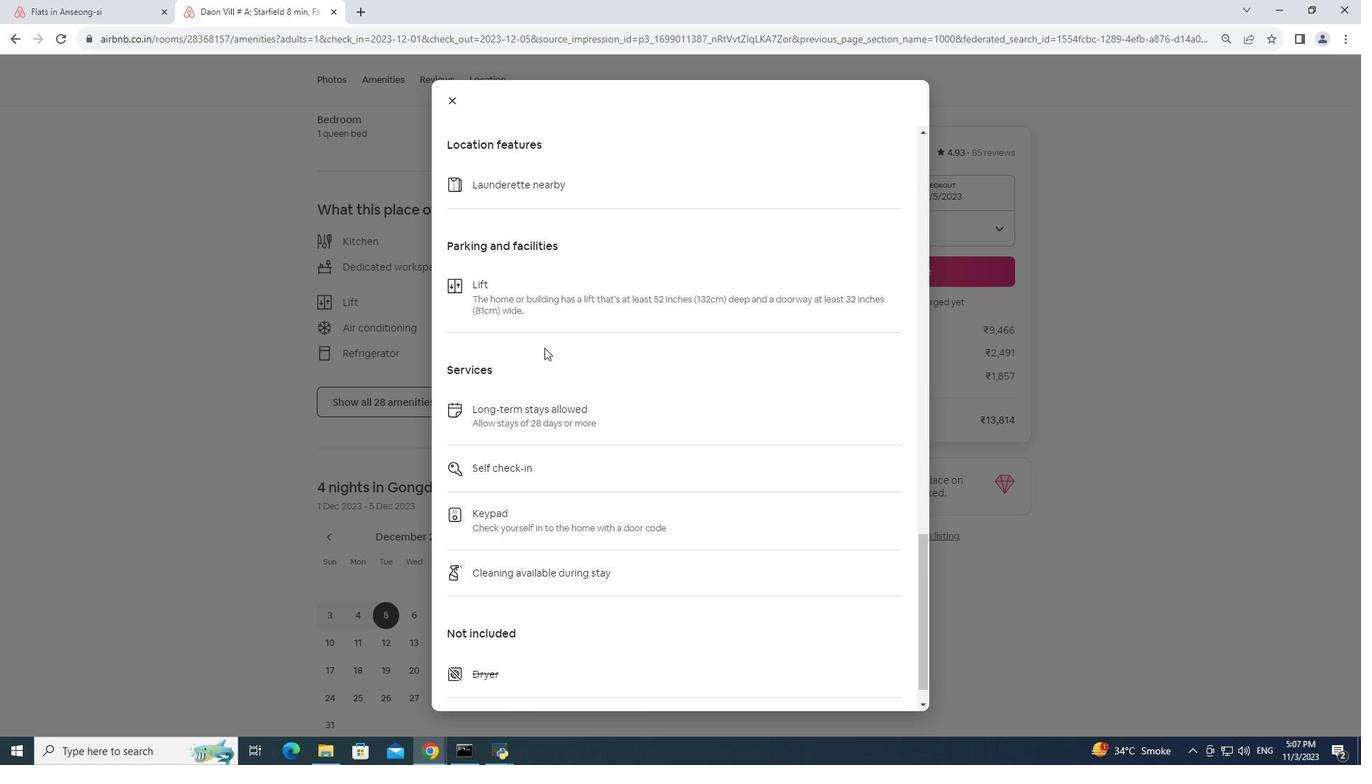 
Action: Mouse scrolled (544, 347) with delta (0, 0)
Screenshot: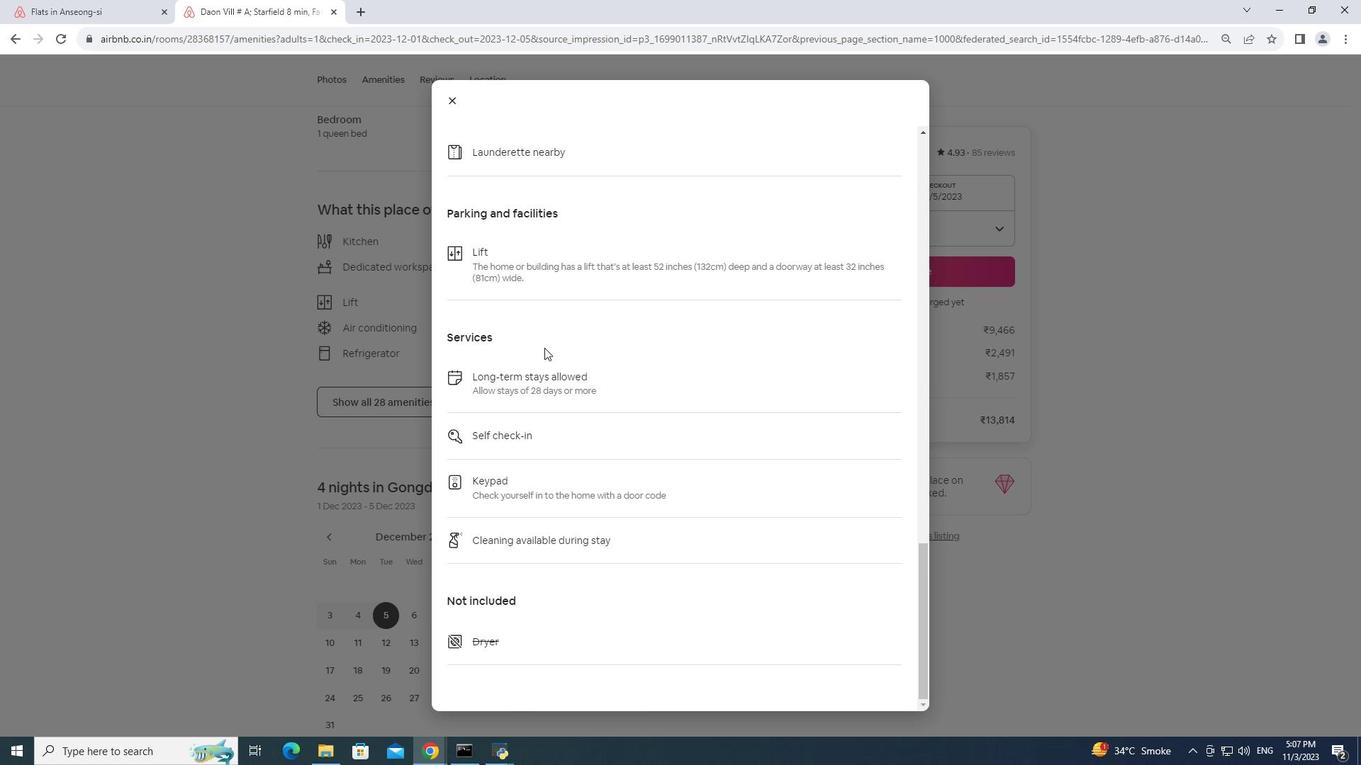 
Action: Mouse scrolled (544, 347) with delta (0, 0)
Screenshot: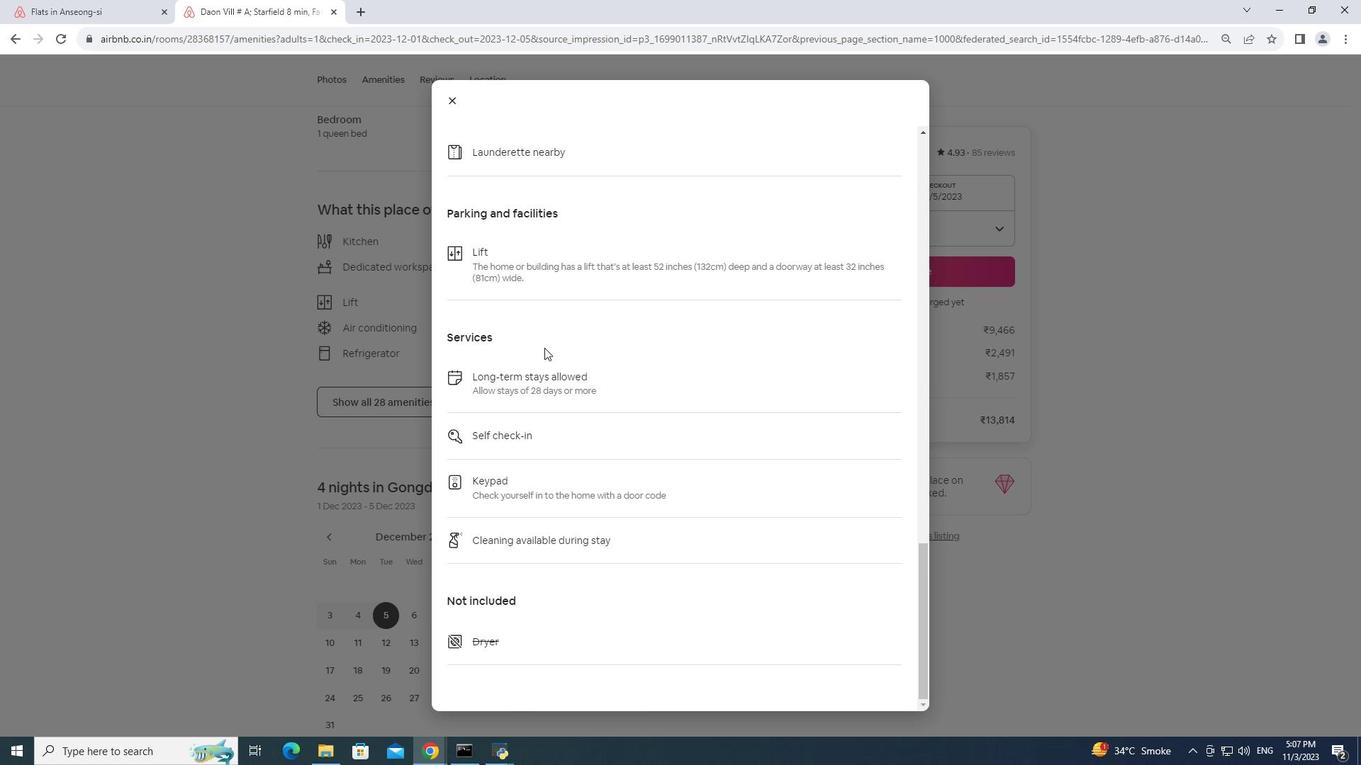 
Action: Mouse moved to (543, 348)
Screenshot: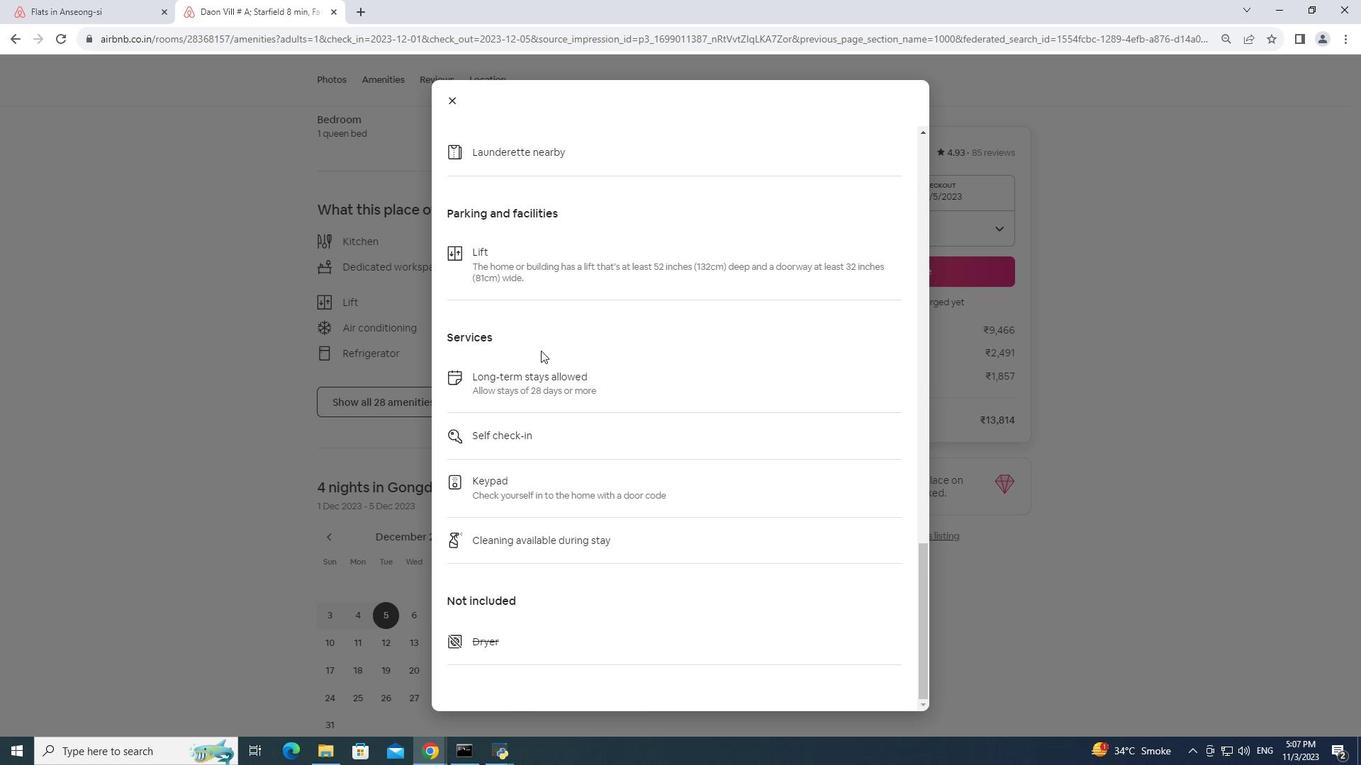 
Action: Mouse scrolled (543, 348) with delta (0, 0)
Screenshot: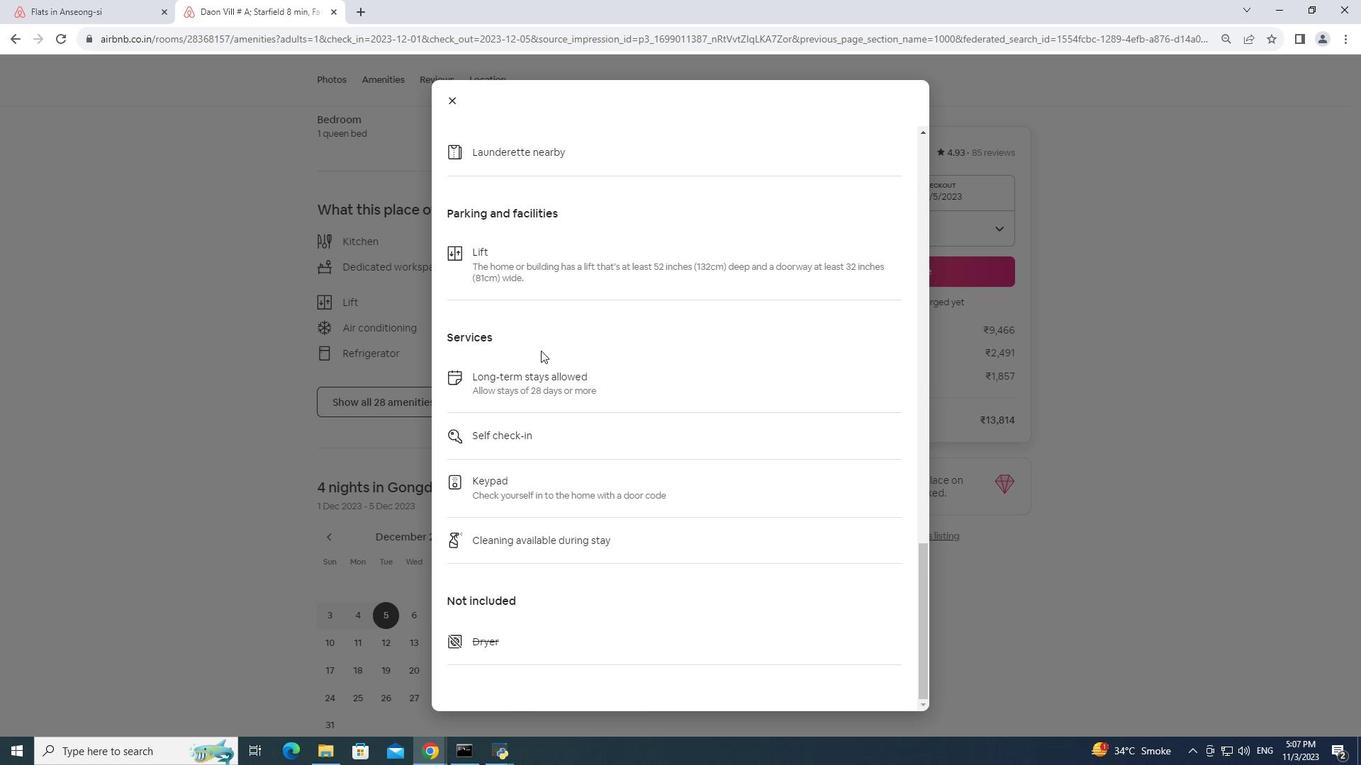 
Action: Mouse moved to (541, 350)
Screenshot: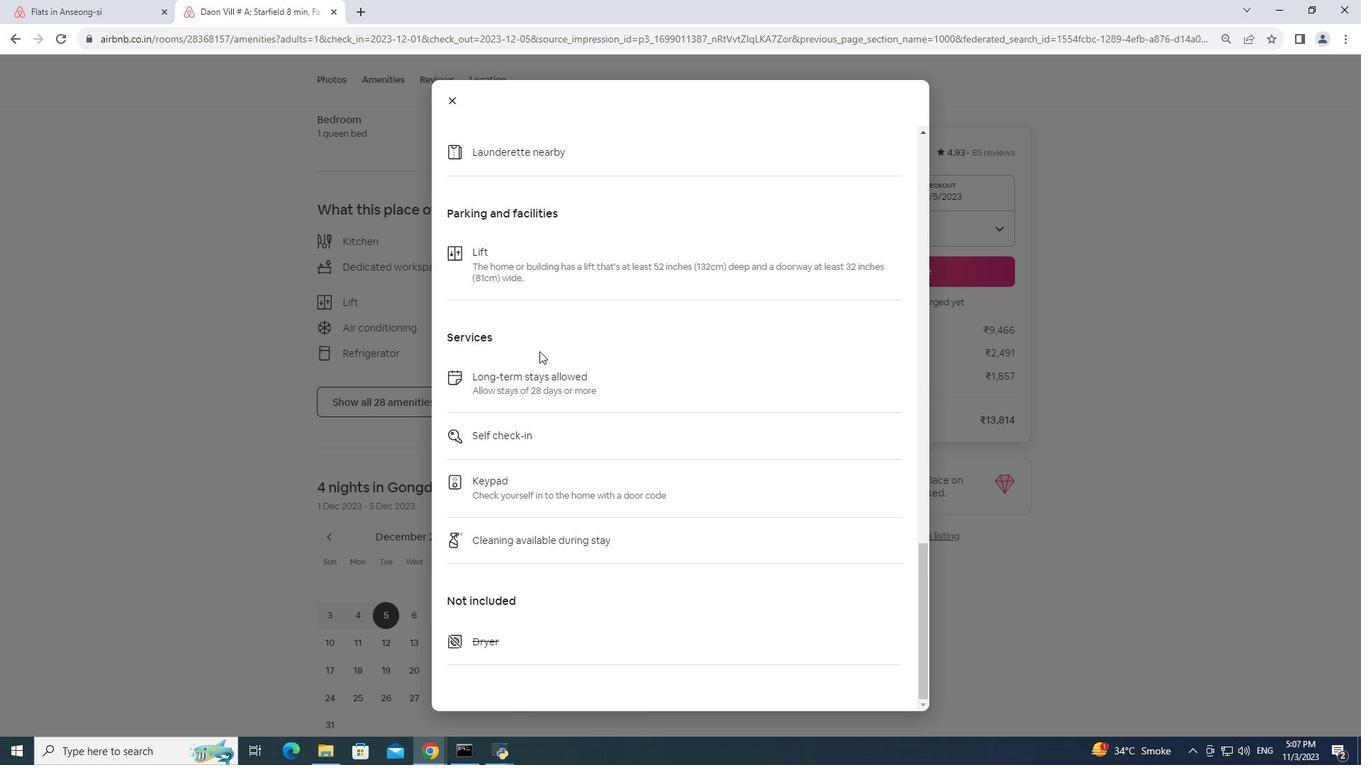 
Action: Mouse scrolled (541, 349) with delta (0, 0)
Screenshot: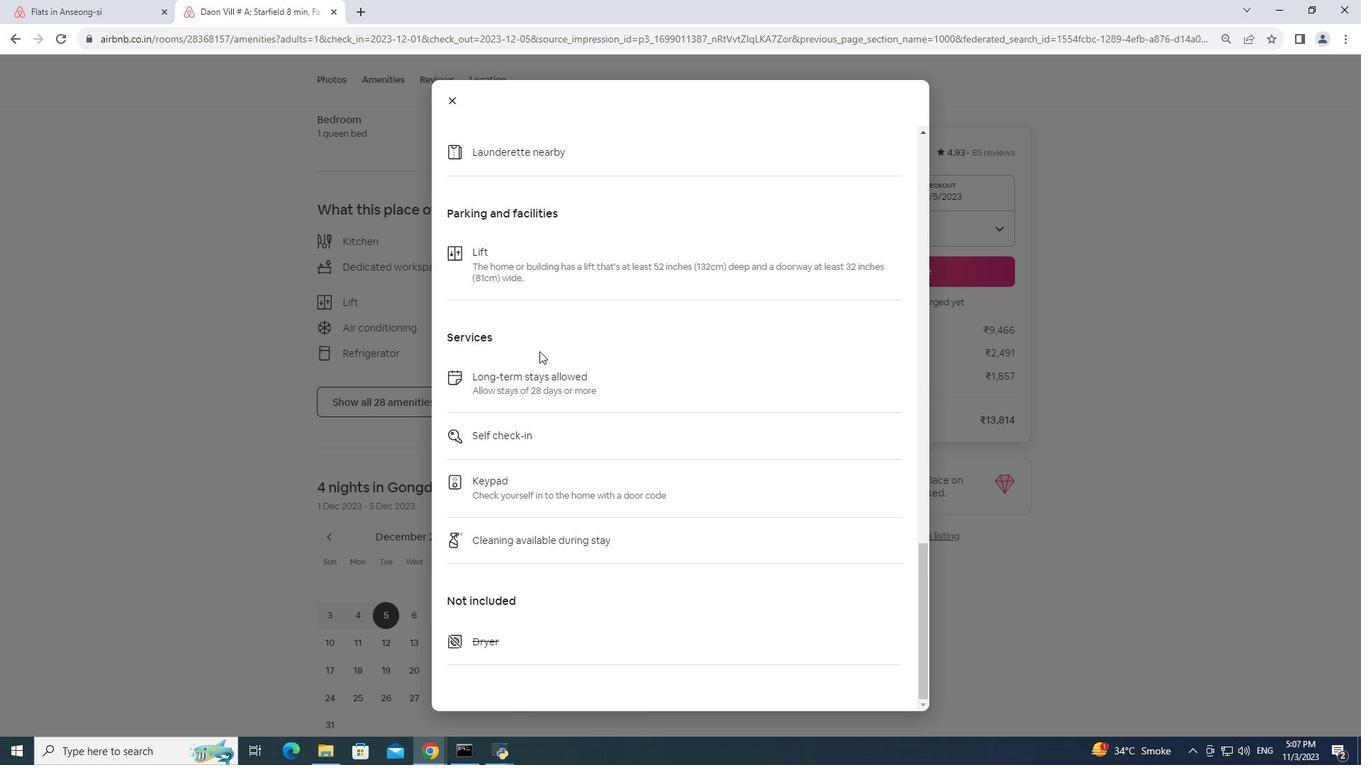 
Action: Mouse moved to (540, 351)
Screenshot: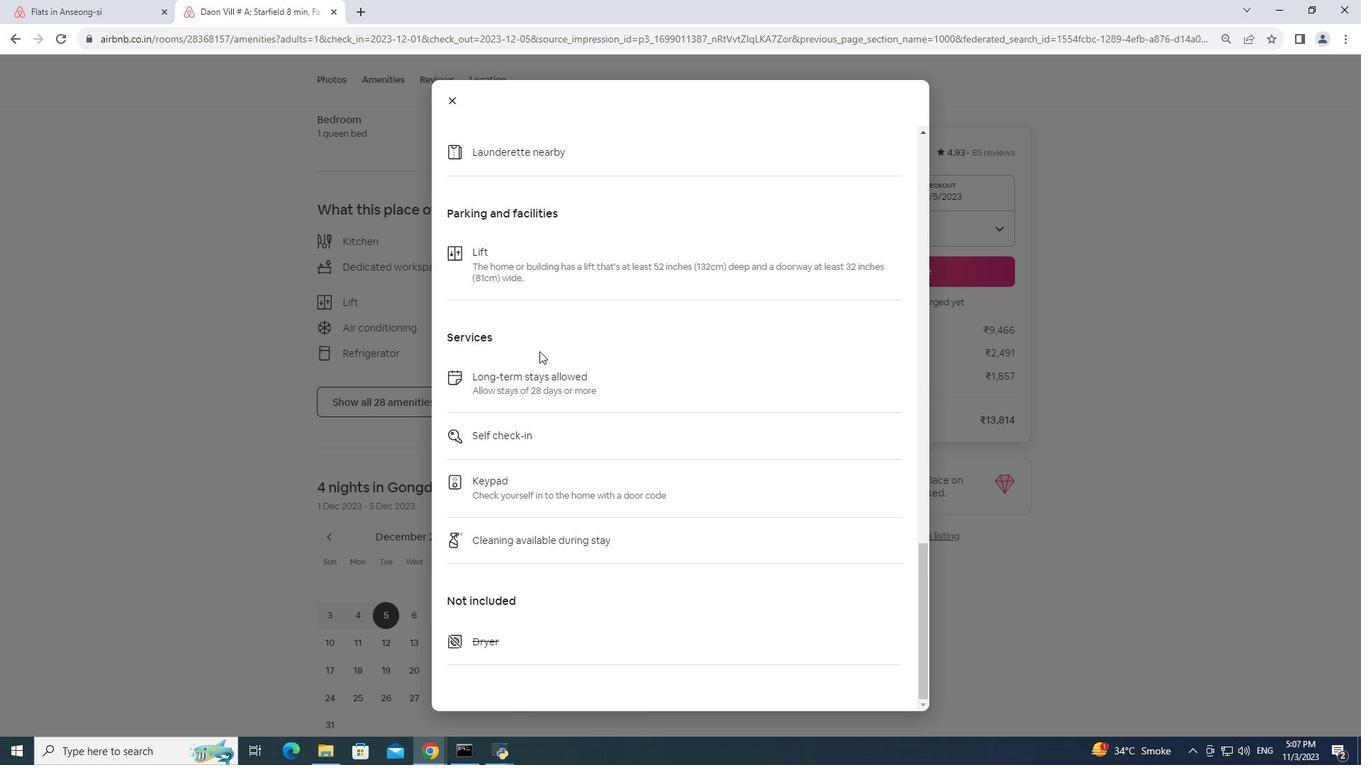 
Action: Mouse scrolled (540, 350) with delta (0, 0)
Screenshot: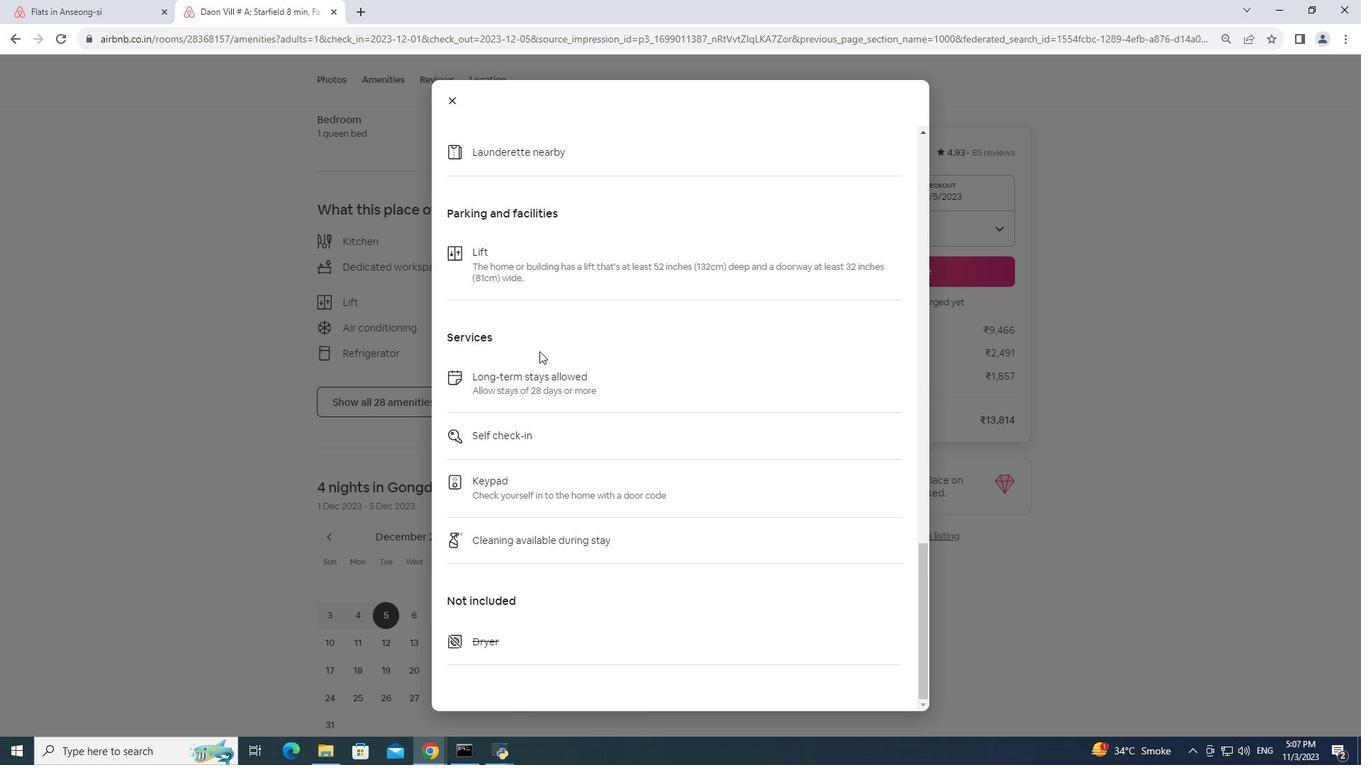 
Action: Mouse moved to (539, 351)
Screenshot: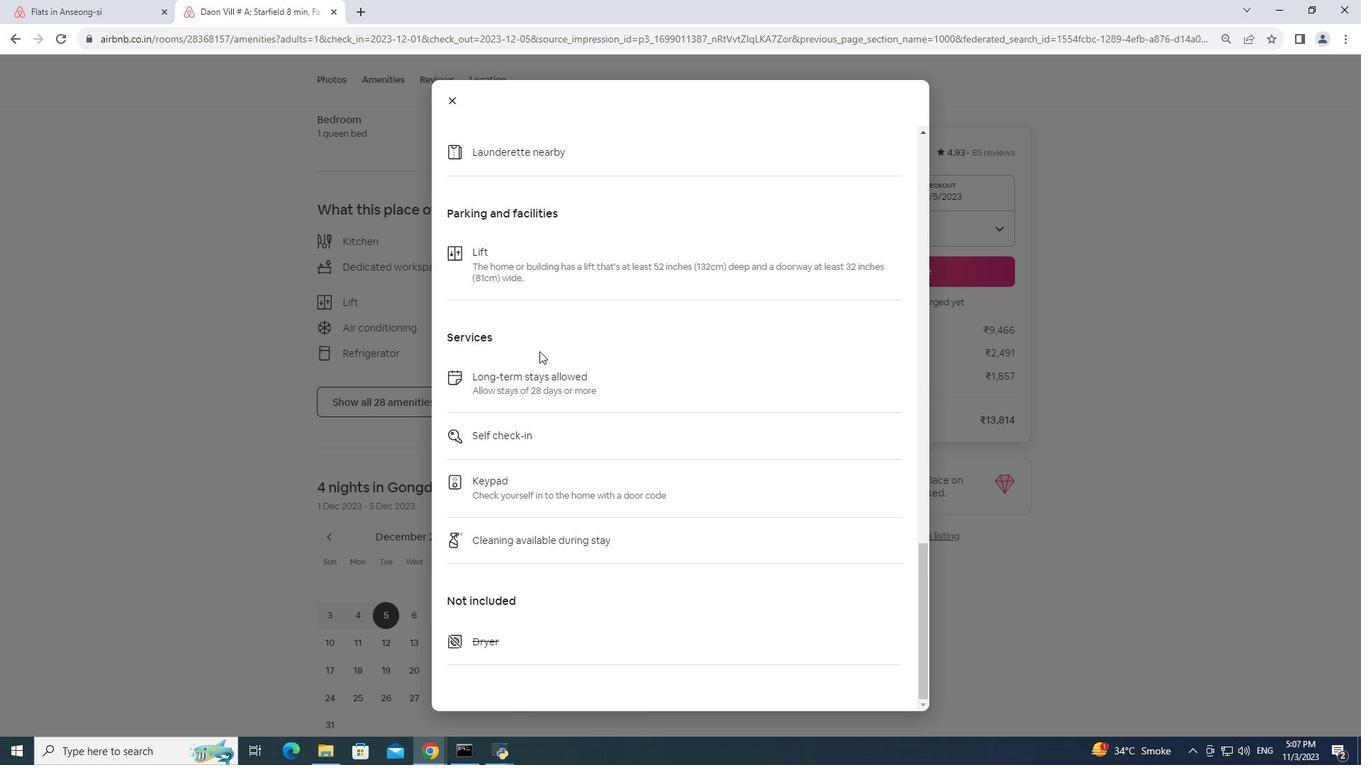 
Action: Mouse scrolled (539, 351) with delta (0, 0)
Screenshot: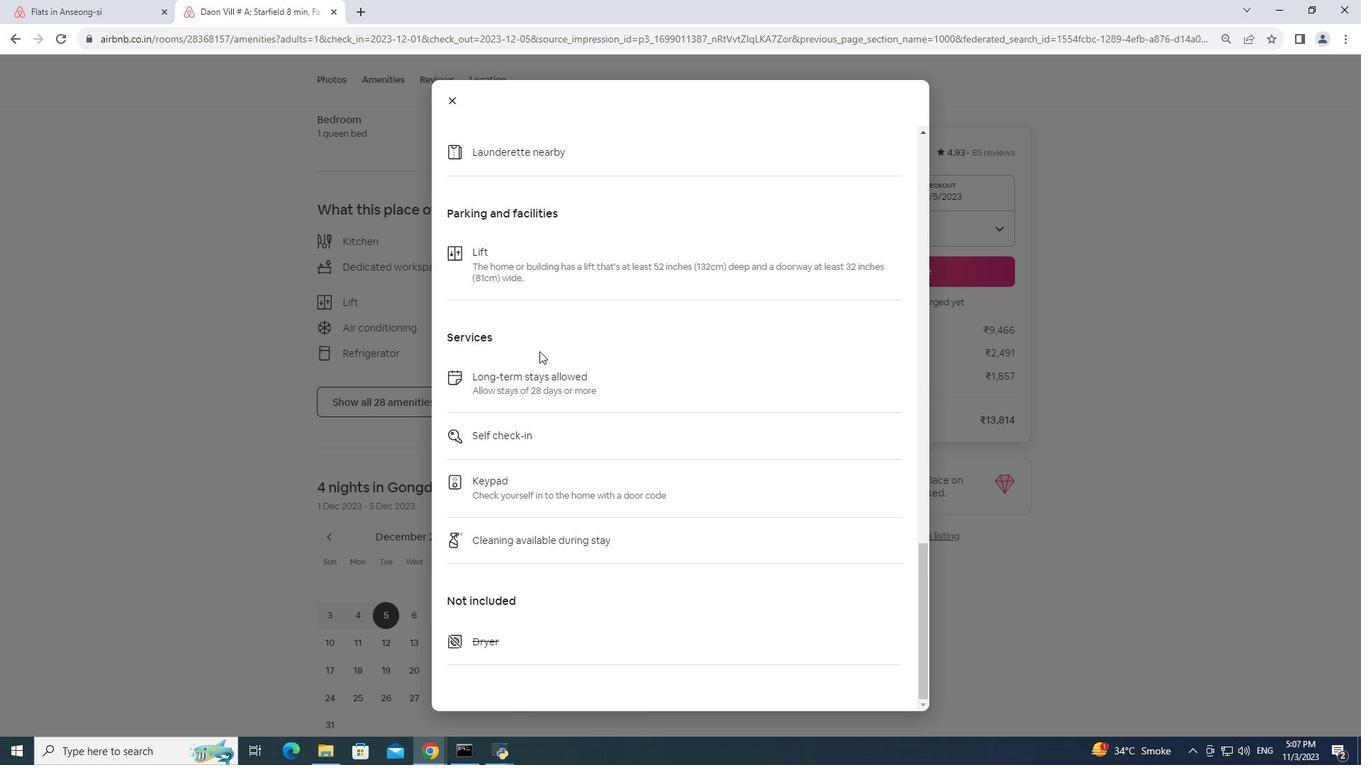 
Action: Mouse scrolled (539, 351) with delta (0, 0)
Screenshot: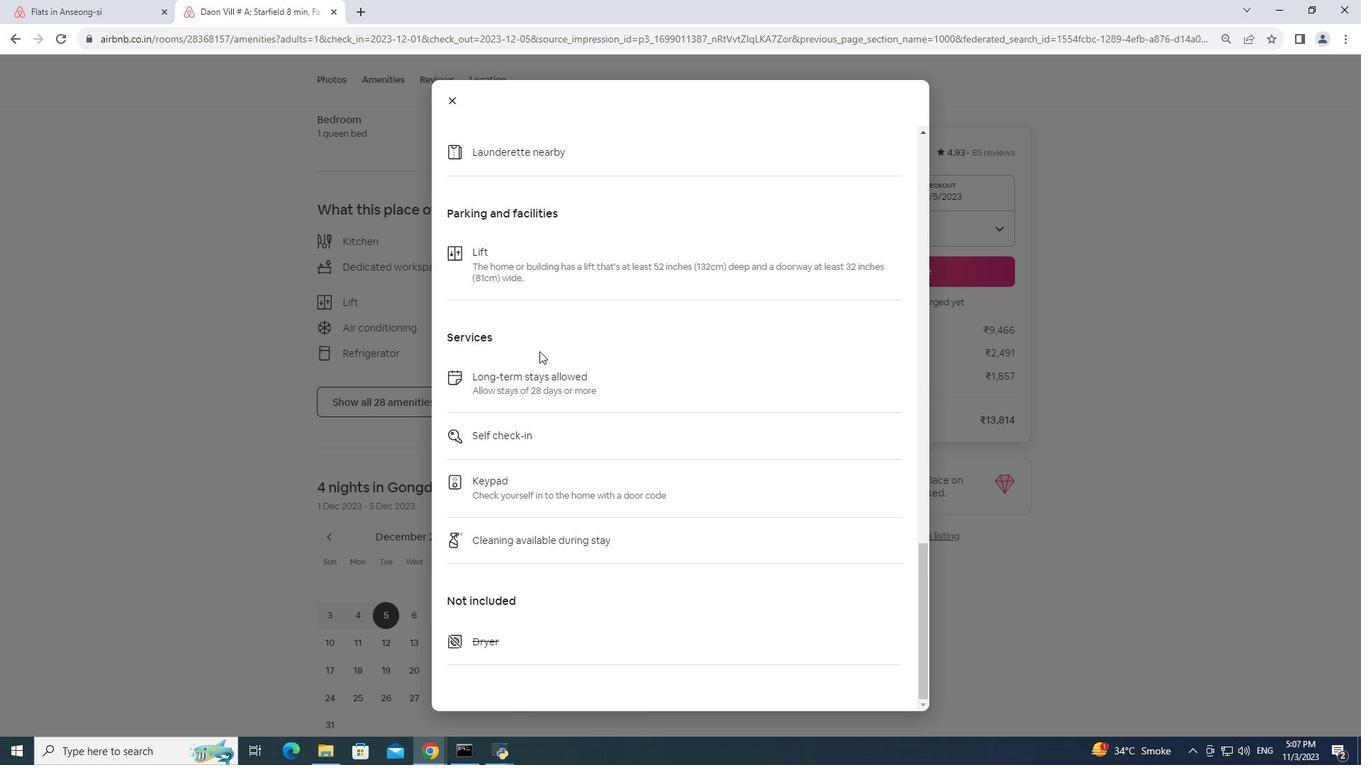 
Action: Mouse scrolled (539, 351) with delta (0, 0)
Screenshot: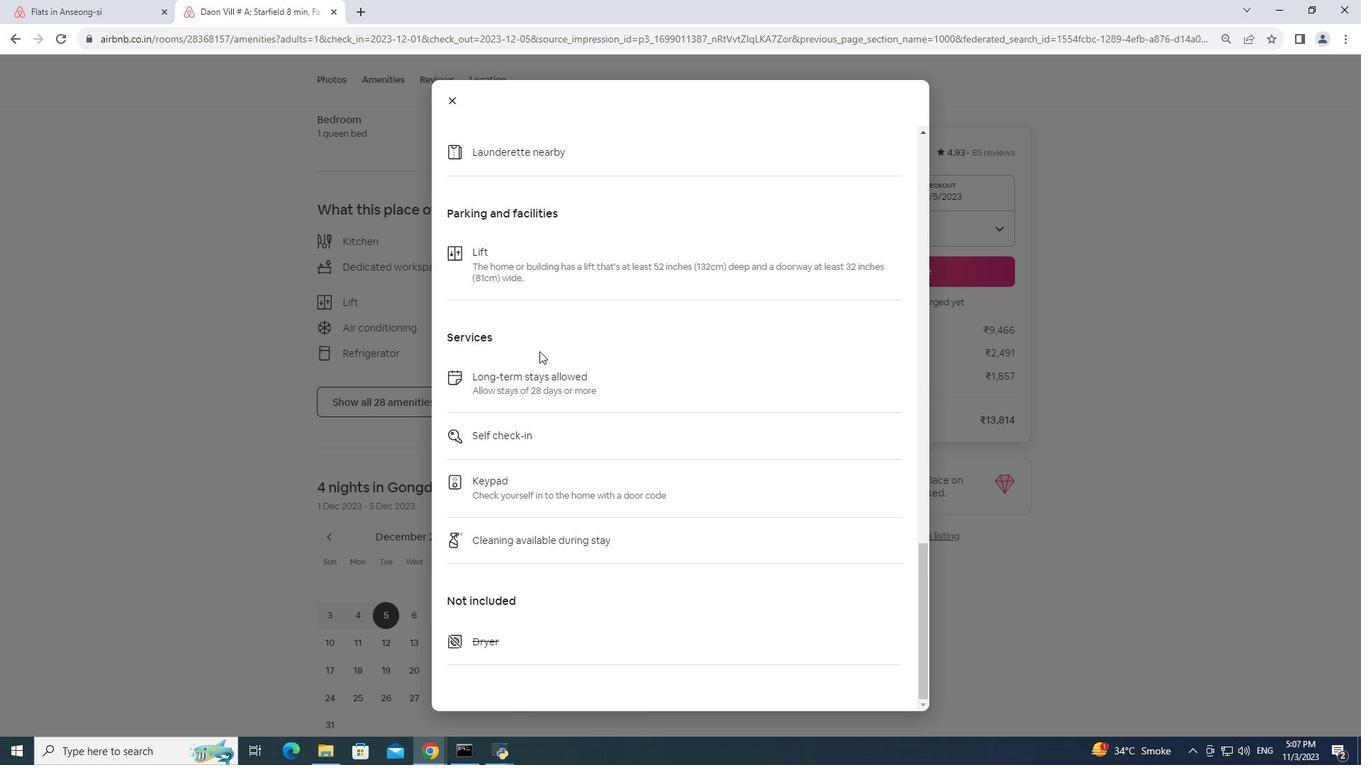 
Action: Mouse moved to (607, 441)
Screenshot: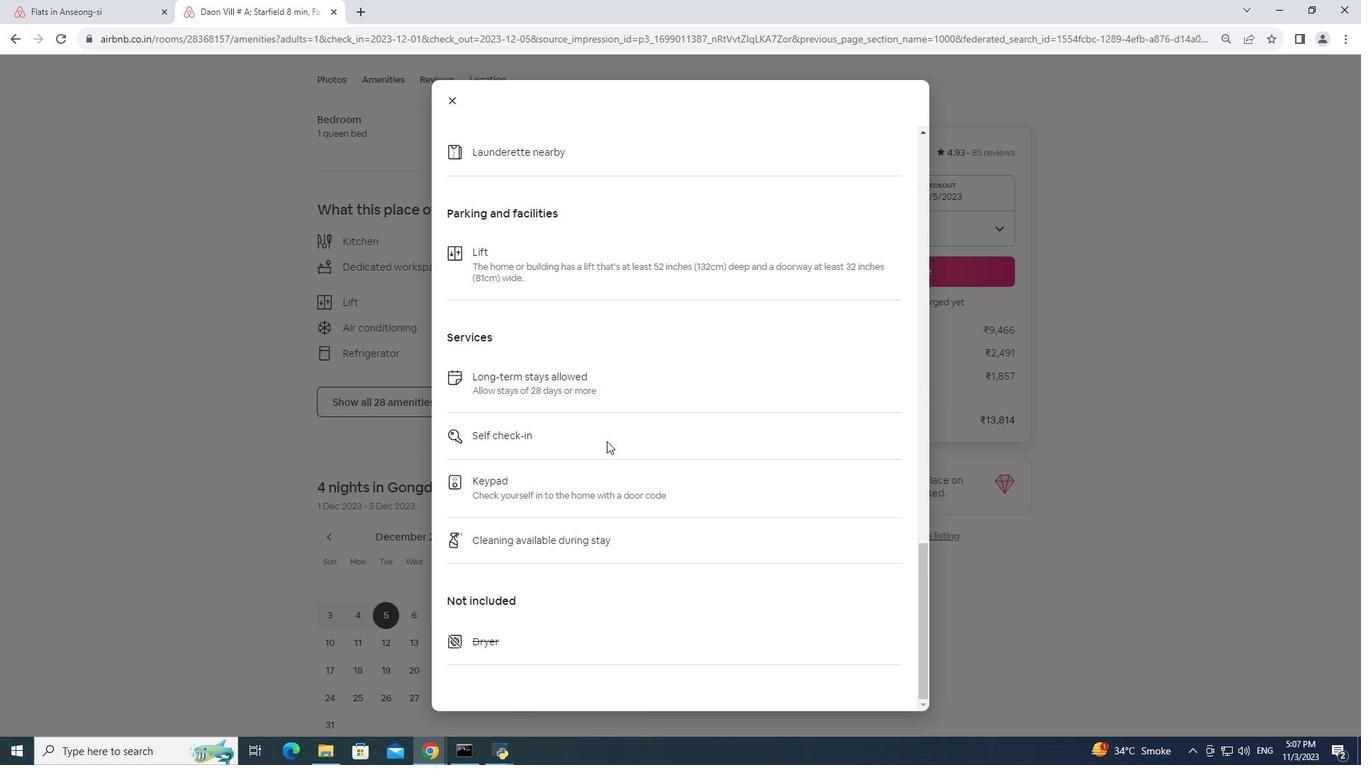 
Action: Mouse scrolled (607, 441) with delta (0, 0)
Screenshot: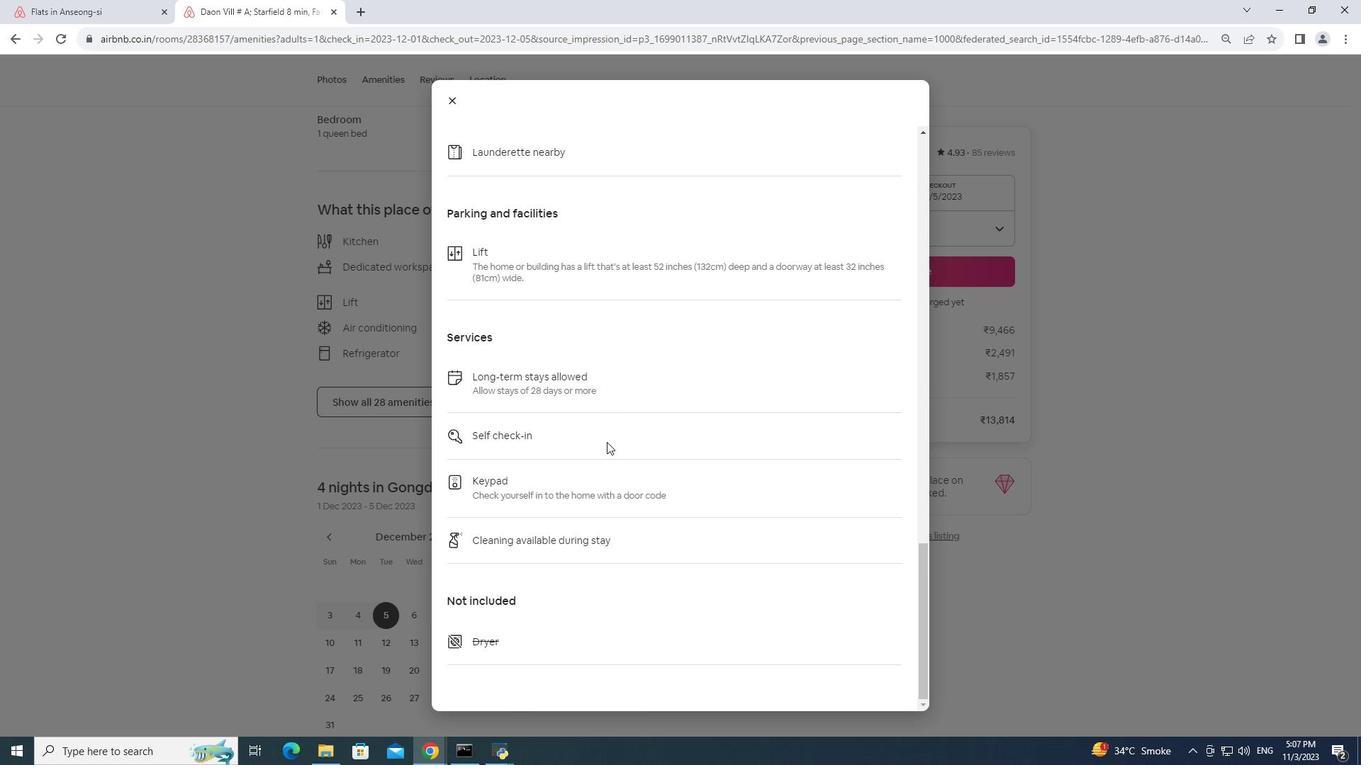 
Action: Mouse scrolled (607, 441) with delta (0, 0)
Screenshot: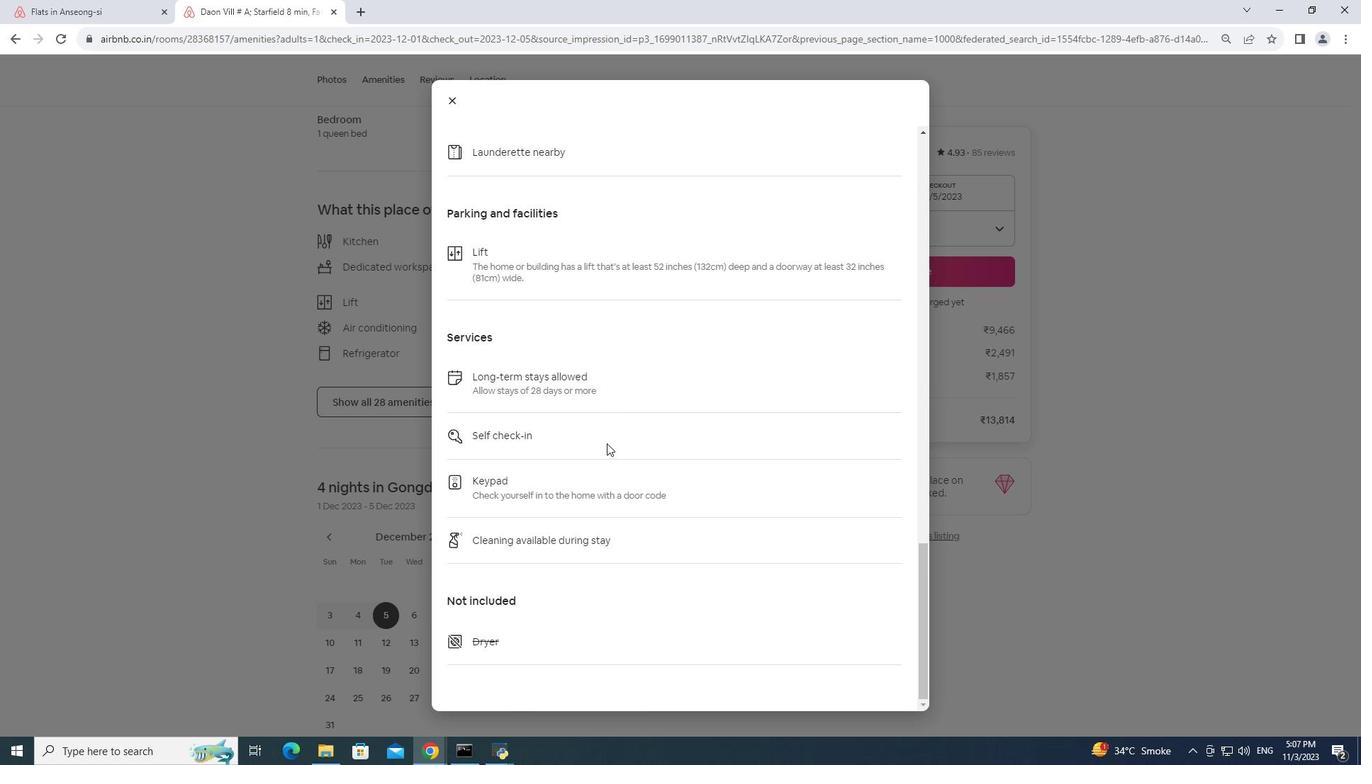 
Action: Mouse scrolled (607, 441) with delta (0, 0)
Screenshot: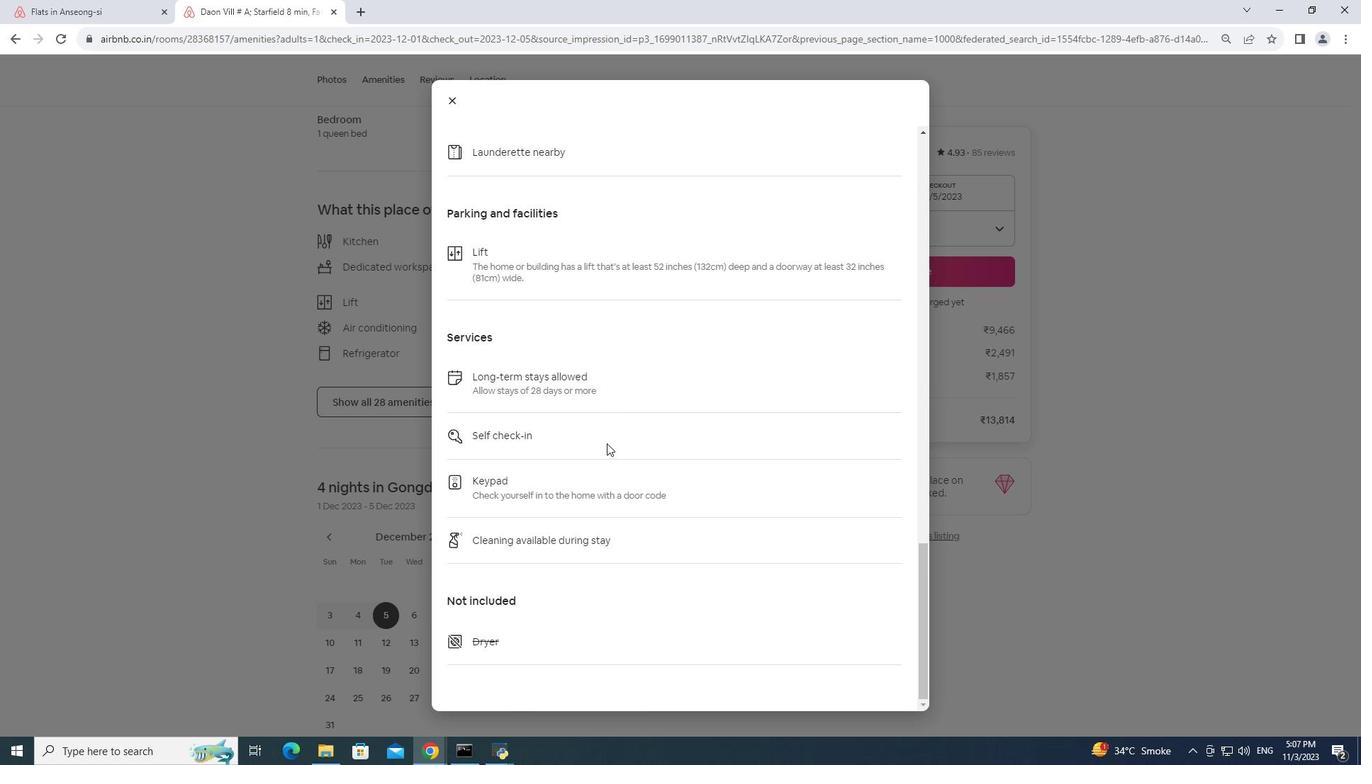 
Action: Mouse moved to (607, 442)
Screenshot: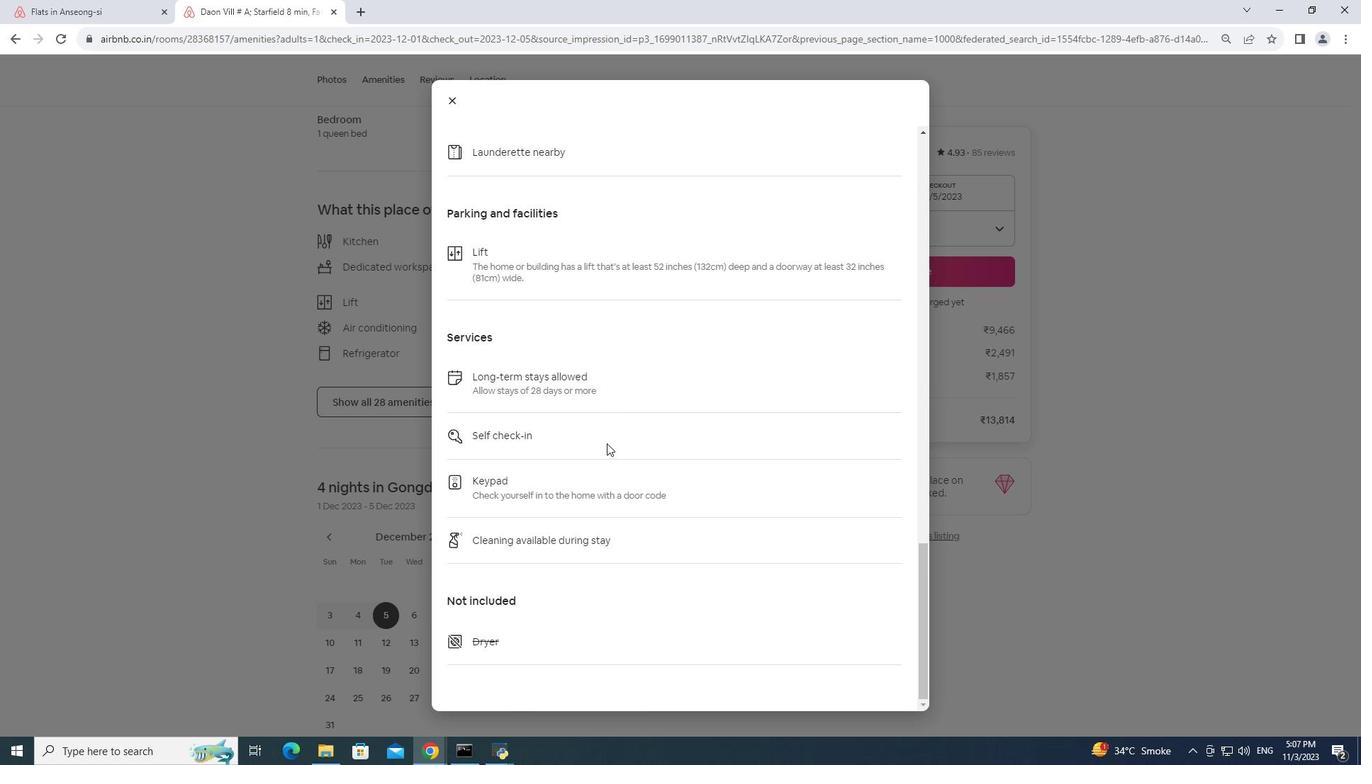 
Action: Mouse scrolled (607, 441) with delta (0, 0)
Screenshot: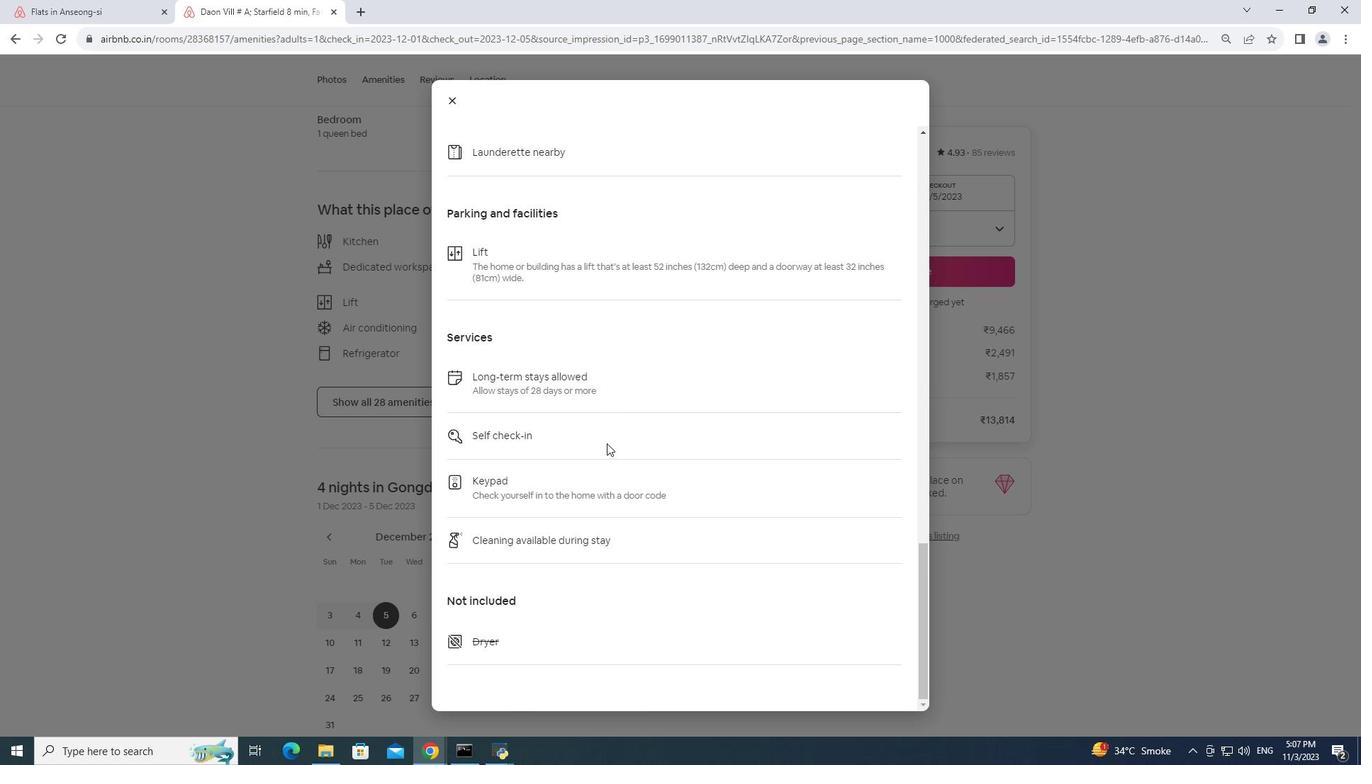
Action: Mouse moved to (607, 443)
Screenshot: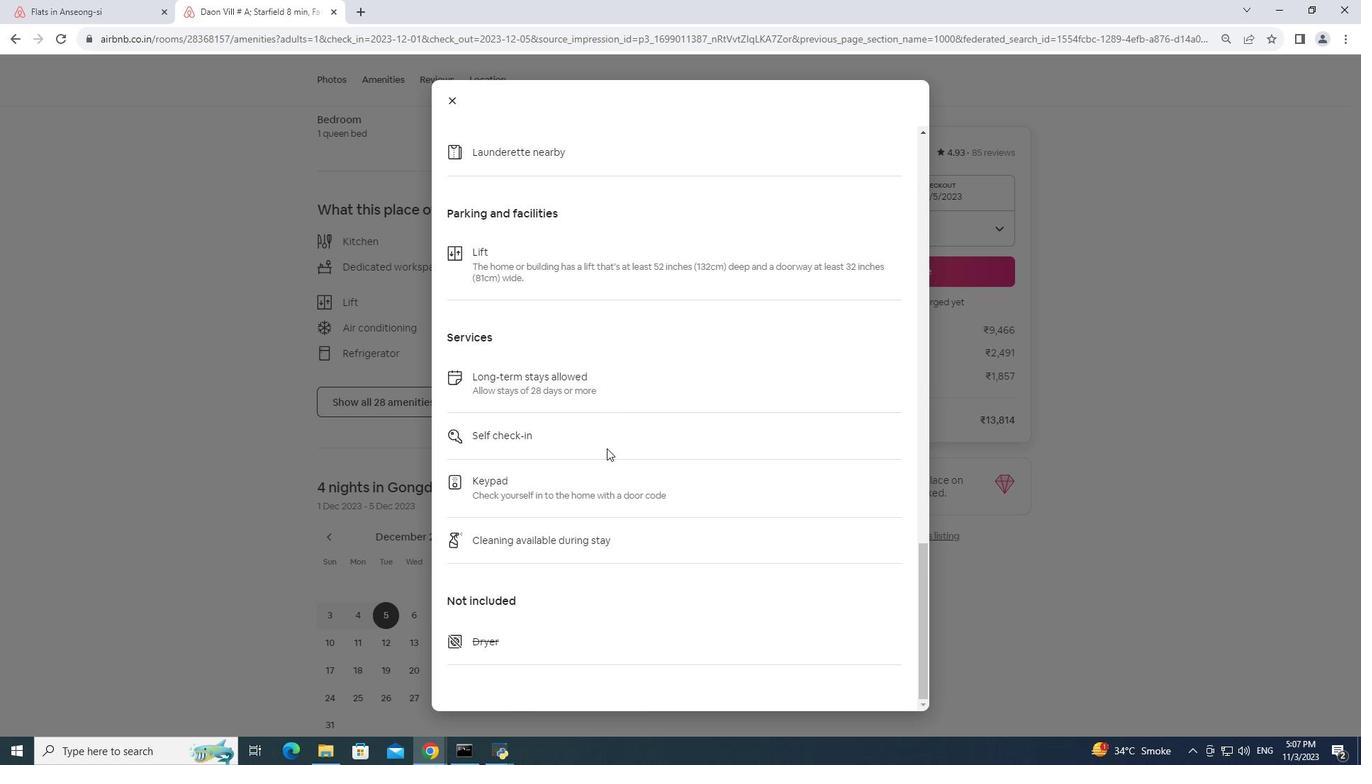
Action: Mouse scrolled (607, 443) with delta (0, 0)
Screenshot: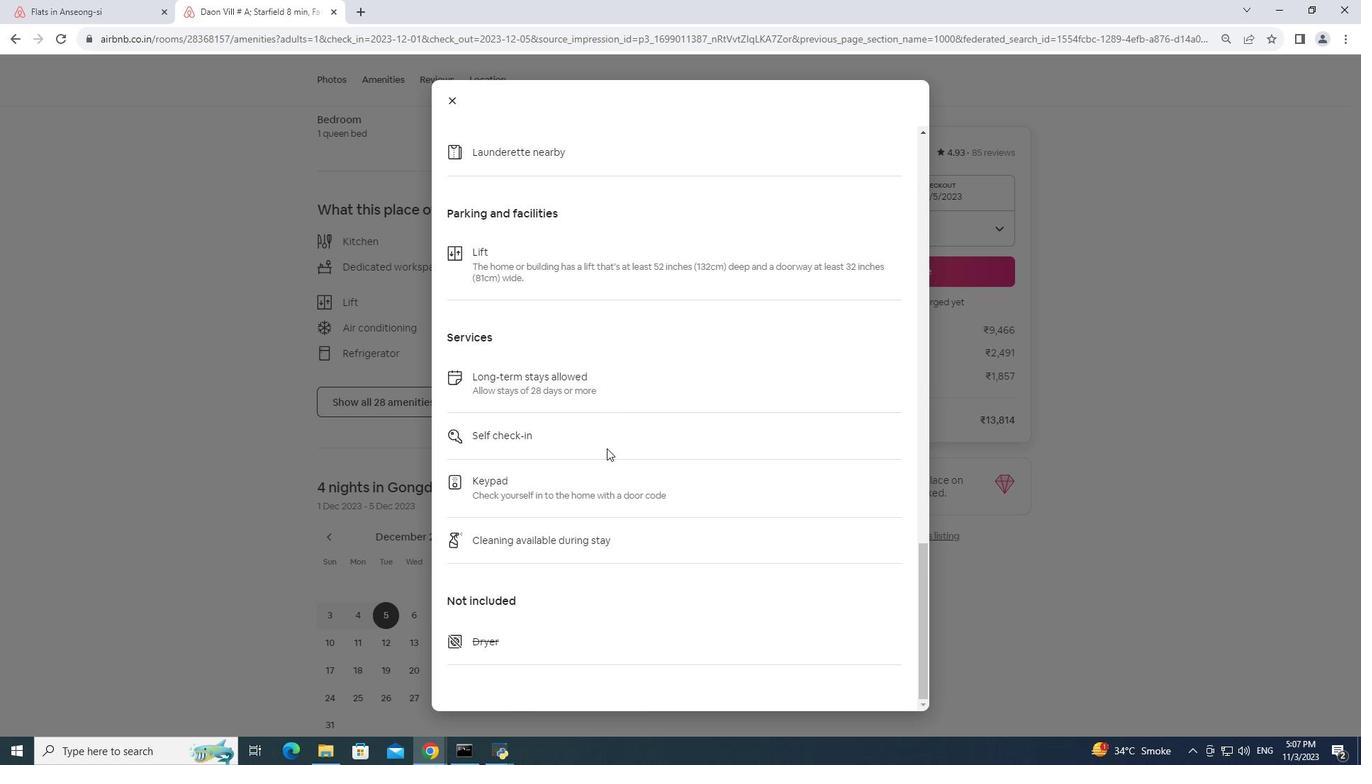 
Action: Mouse moved to (448, 99)
Screenshot: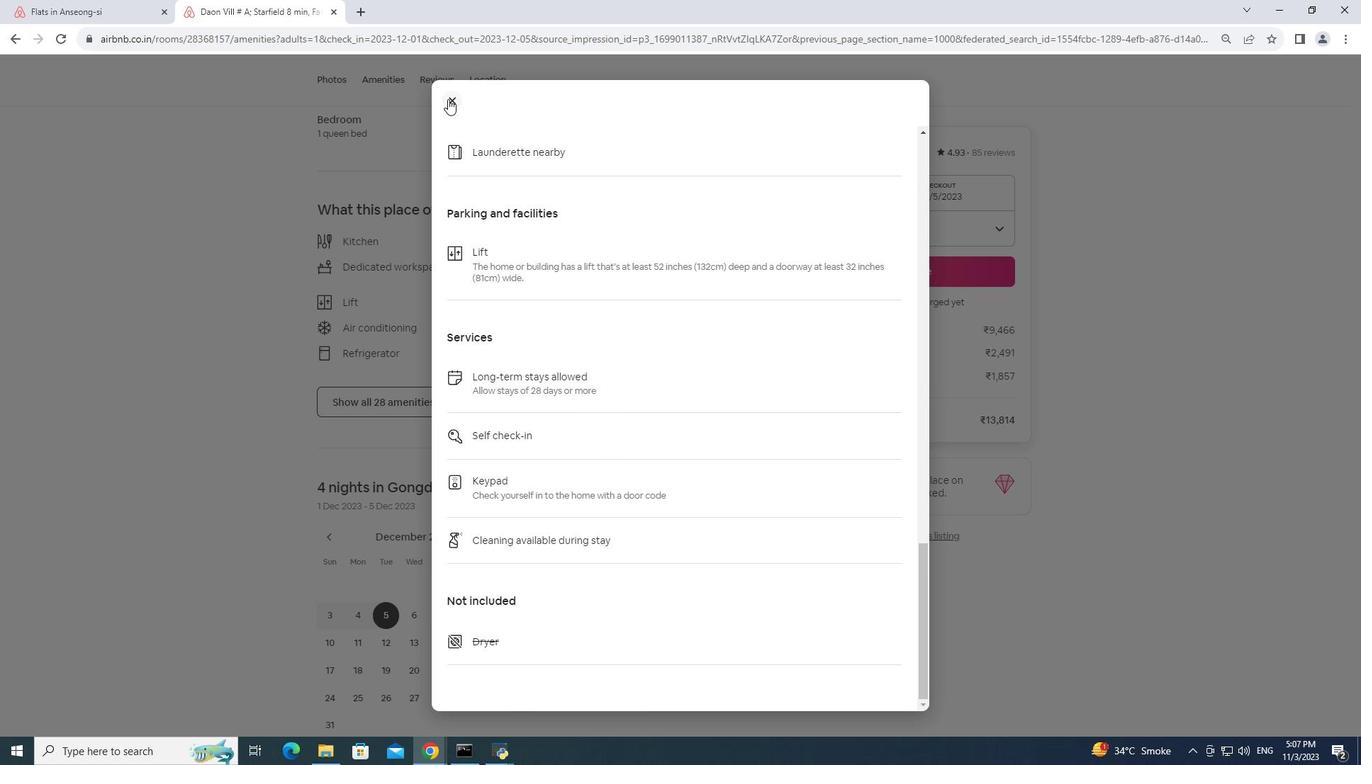
Action: Mouse pressed left at (448, 99)
Screenshot: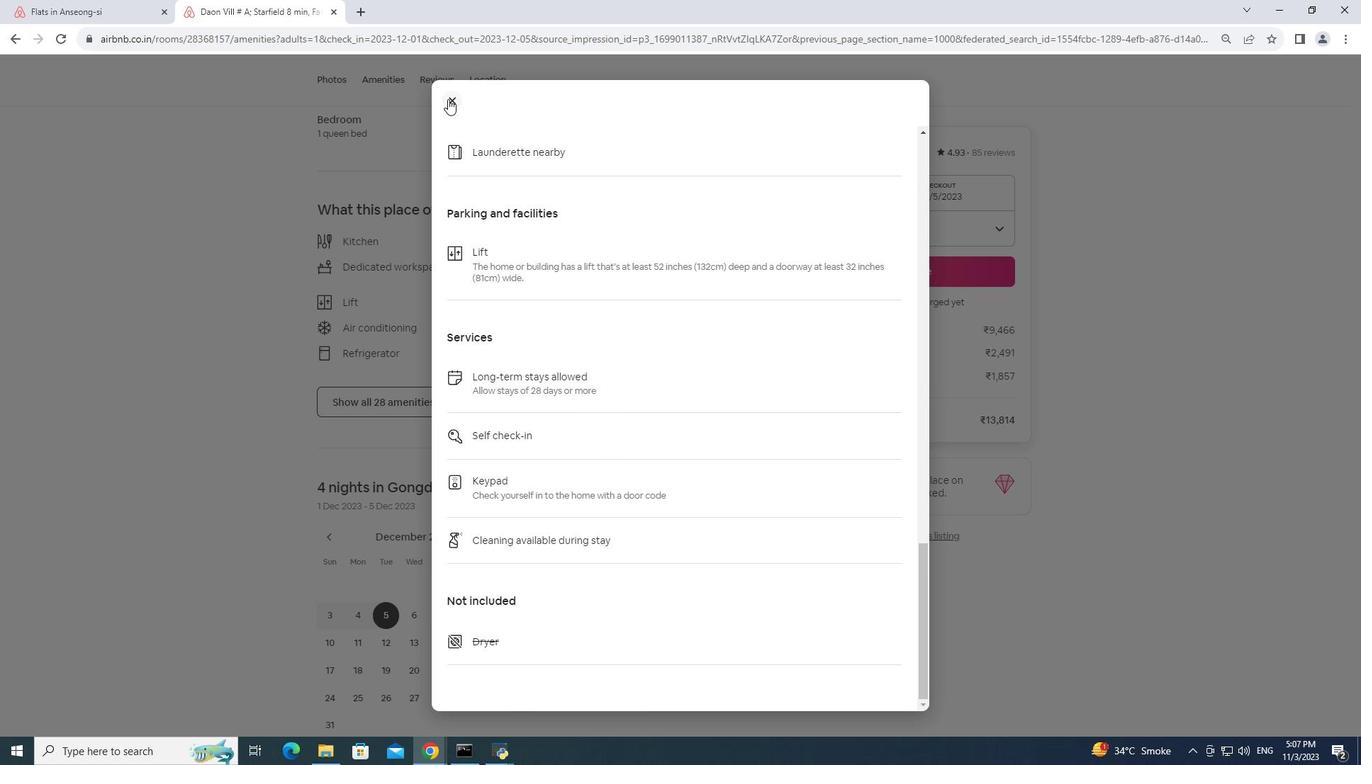 
Action: Mouse moved to (507, 389)
Screenshot: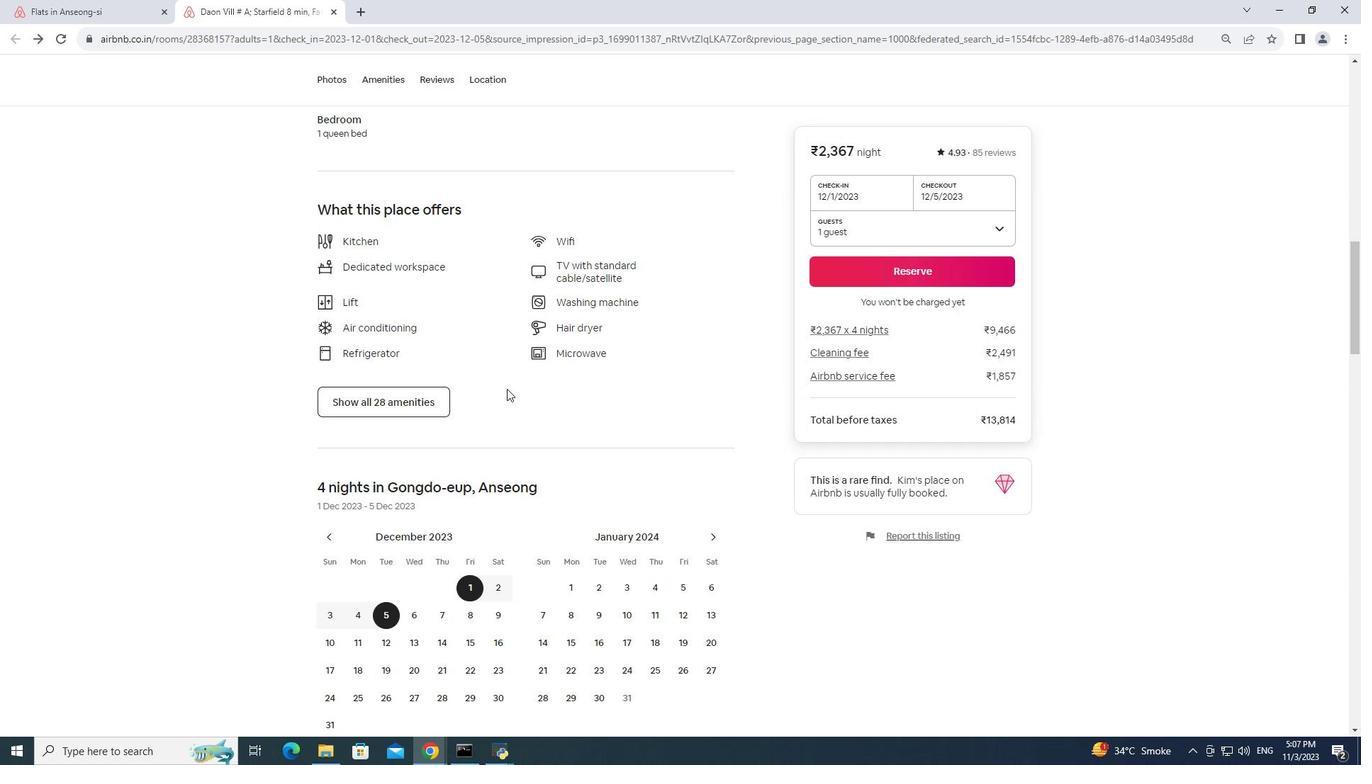 
Action: Mouse scrolled (507, 388) with delta (0, 0)
Screenshot: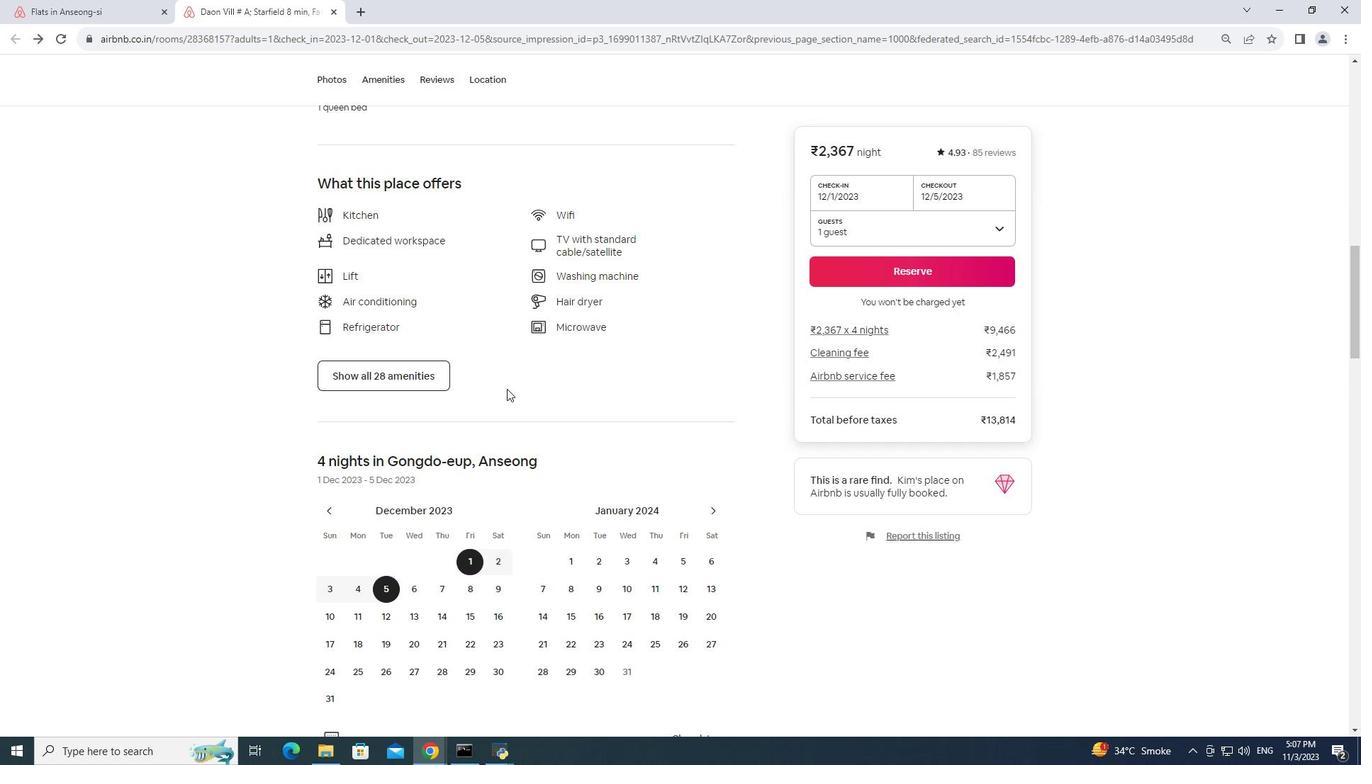 
Action: Mouse scrolled (507, 388) with delta (0, 0)
Screenshot: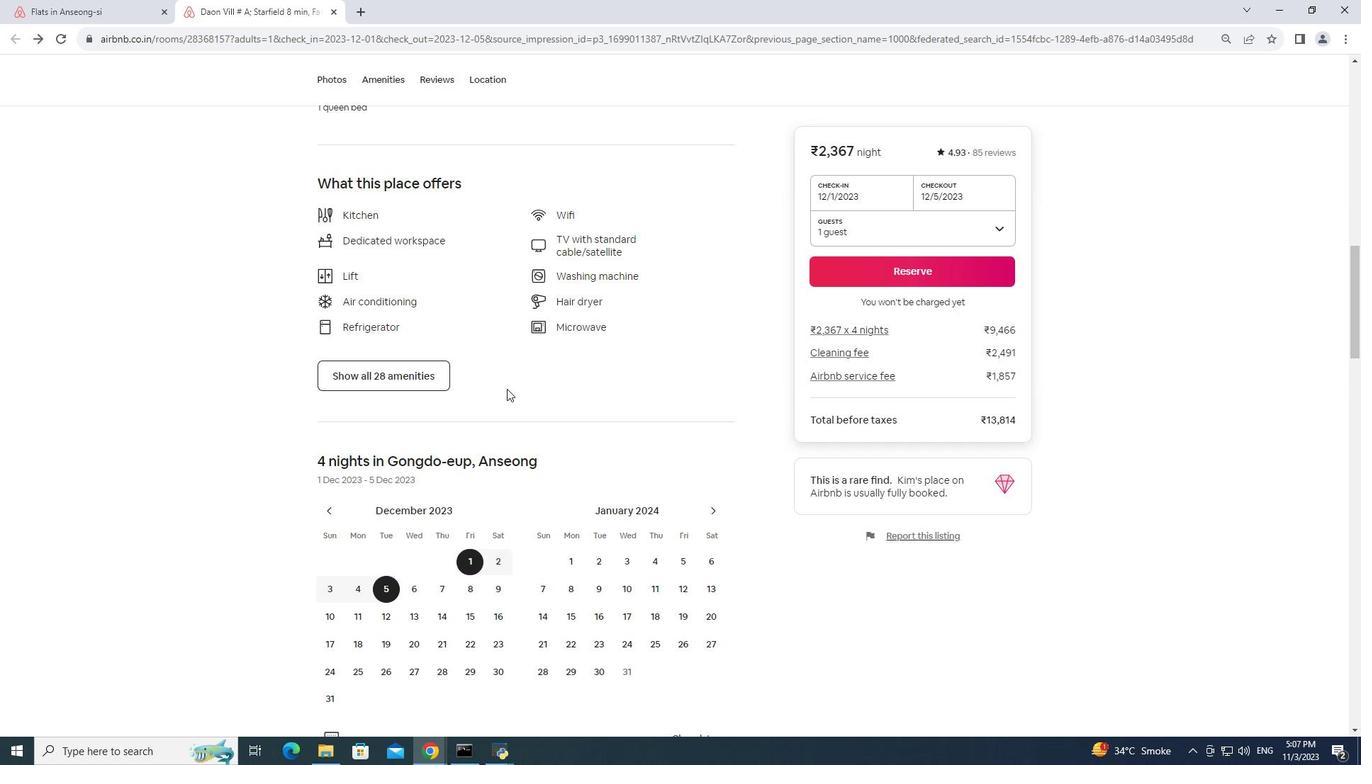 
Action: Mouse scrolled (507, 388) with delta (0, 0)
Screenshot: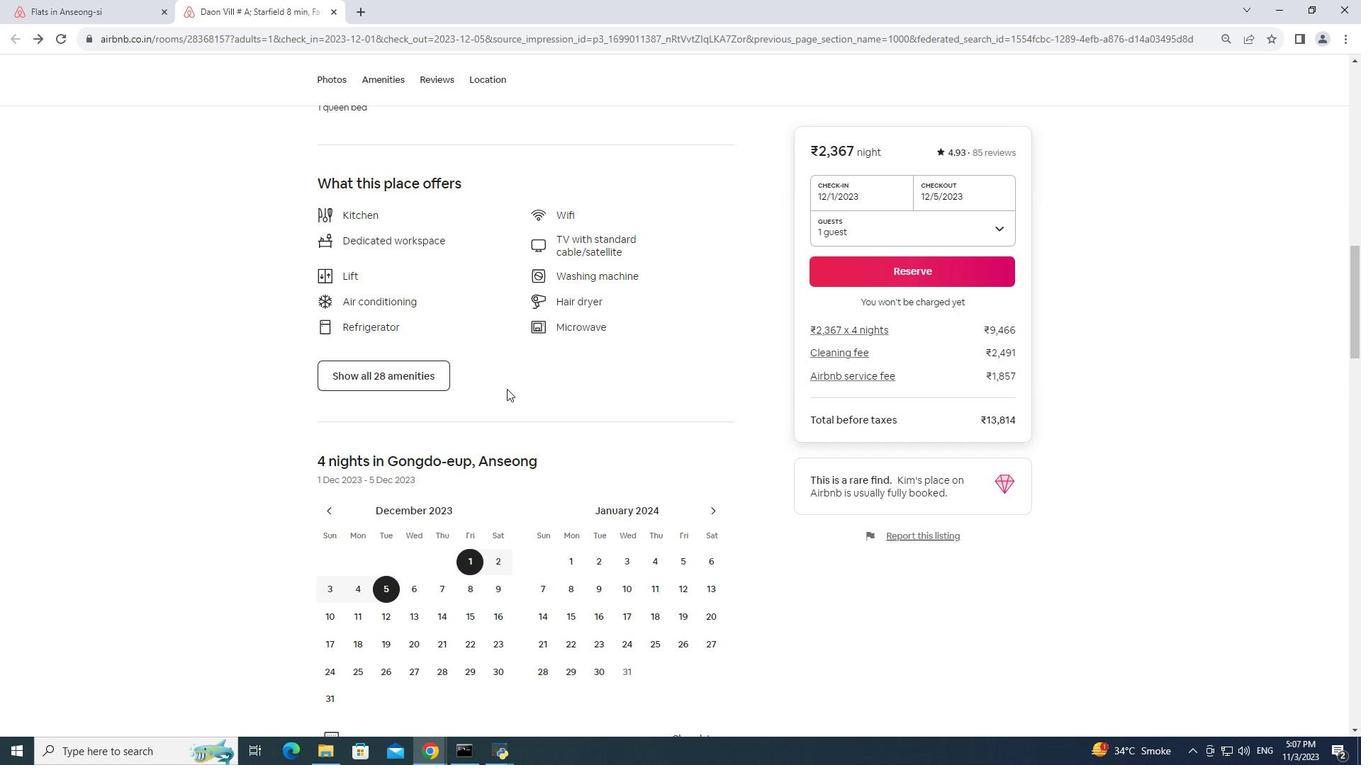 
Action: Mouse scrolled (507, 388) with delta (0, 0)
Screenshot: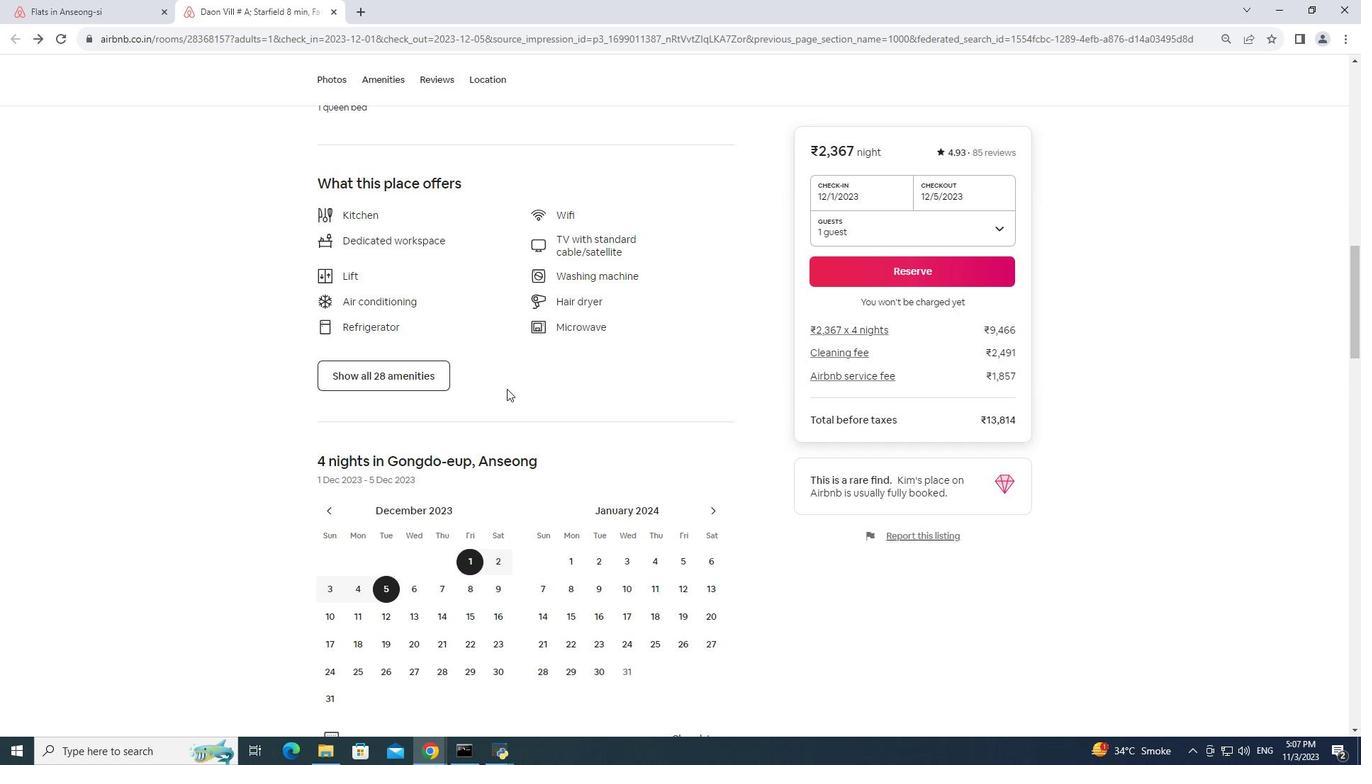 
Action: Mouse scrolled (507, 388) with delta (0, 0)
Screenshot: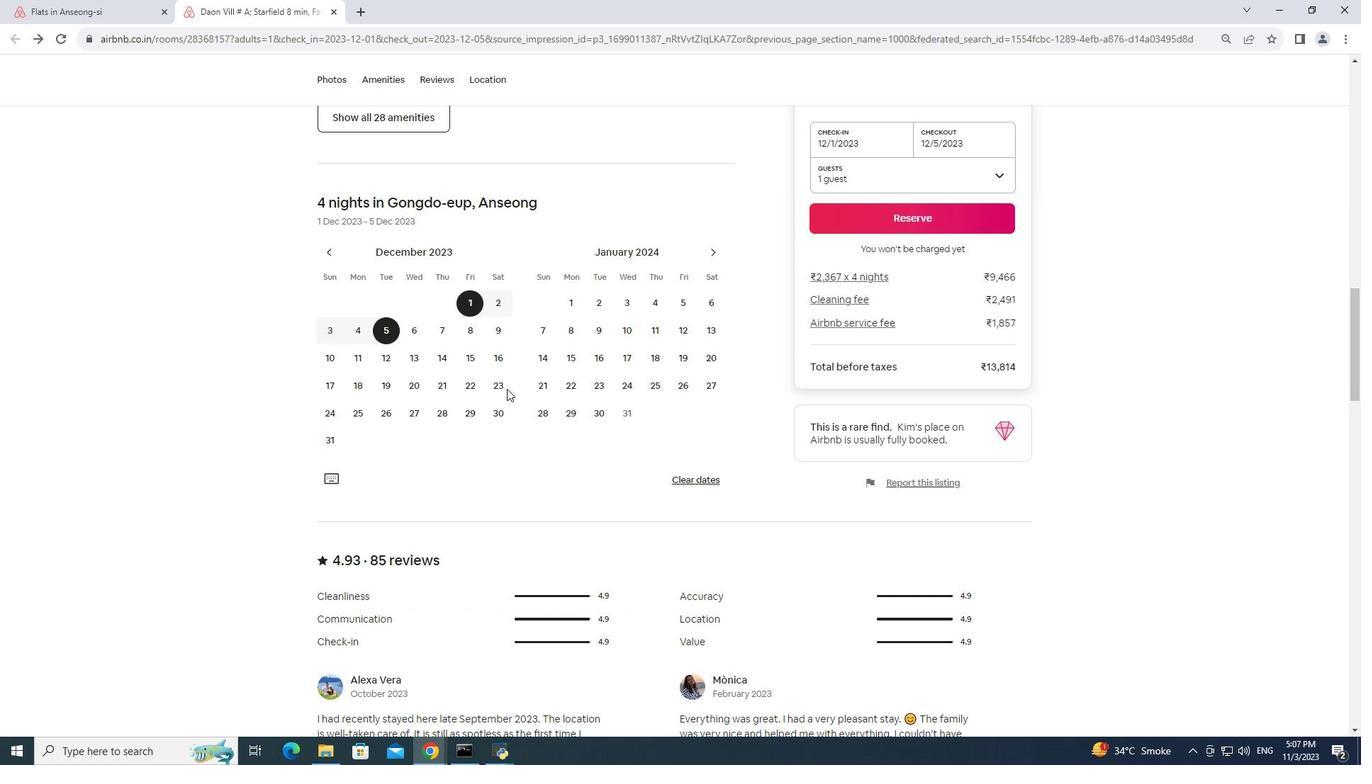 
Action: Mouse scrolled (507, 388) with delta (0, 0)
Screenshot: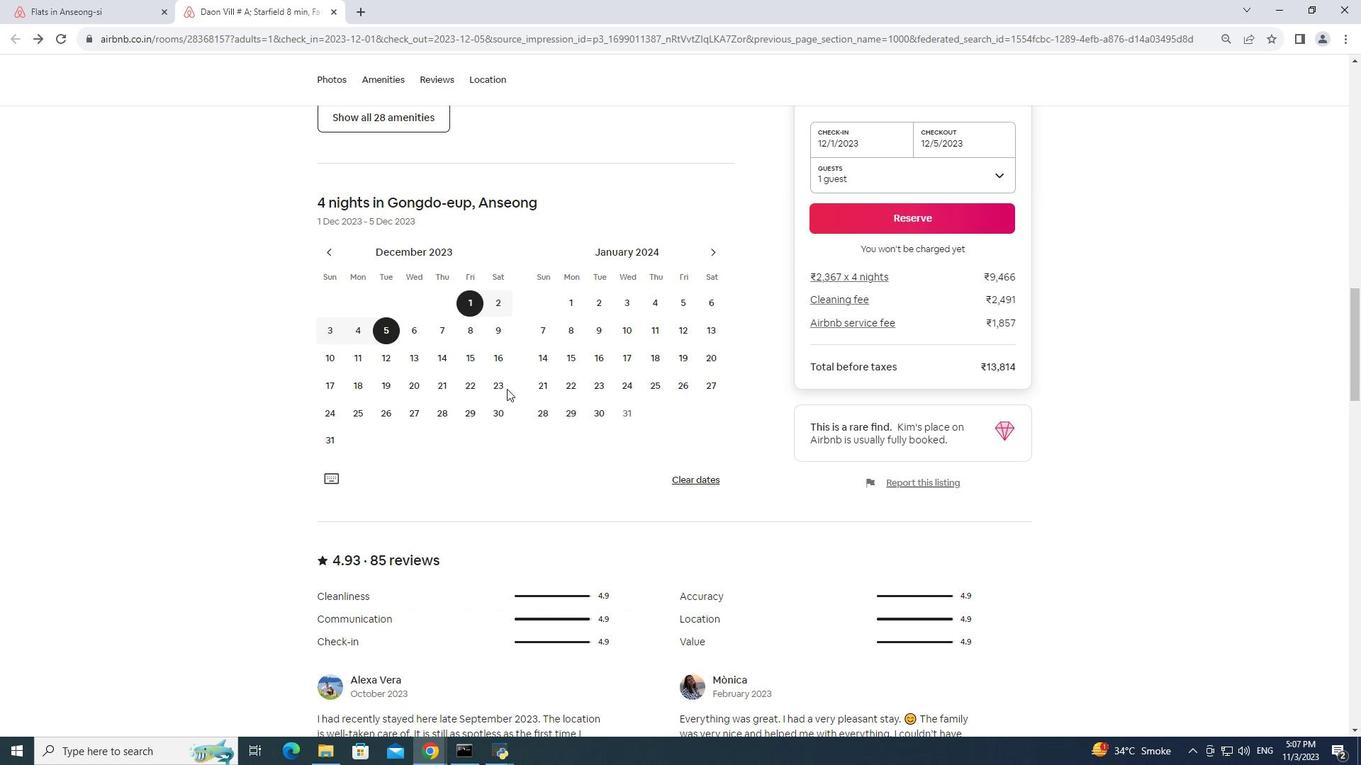 
Action: Mouse scrolled (507, 388) with delta (0, 0)
Screenshot: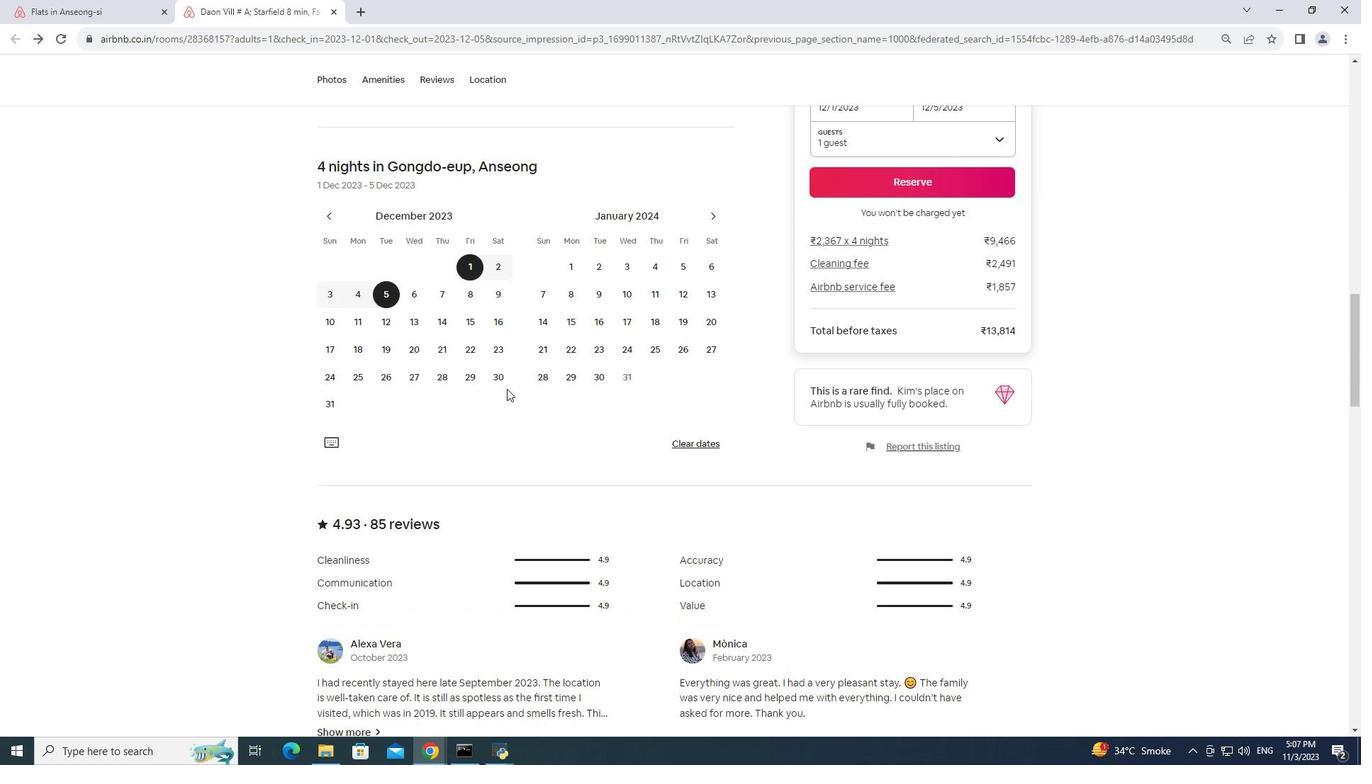 
Action: Mouse scrolled (507, 388) with delta (0, 0)
Screenshot: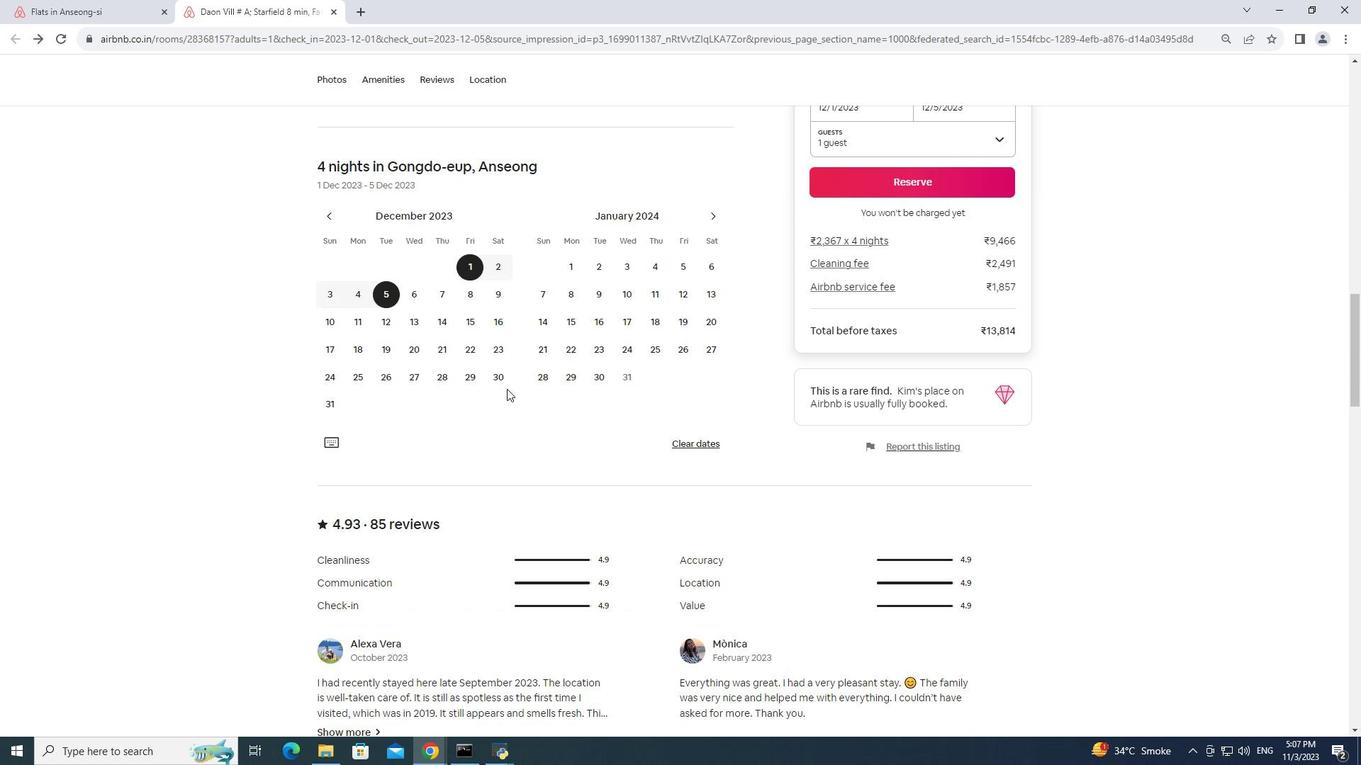 
Action: Mouse moved to (507, 389)
Screenshot: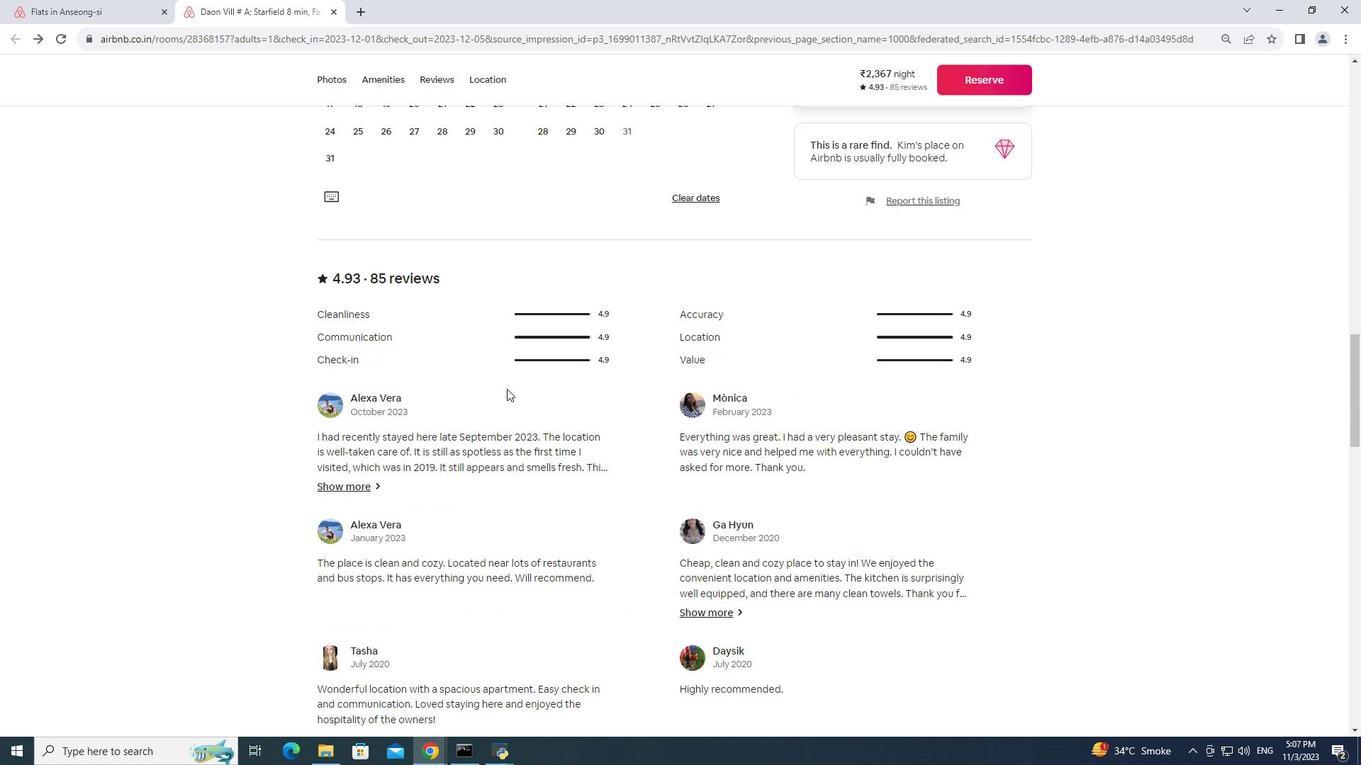 
Action: Mouse scrolled (507, 388) with delta (0, 0)
Screenshot: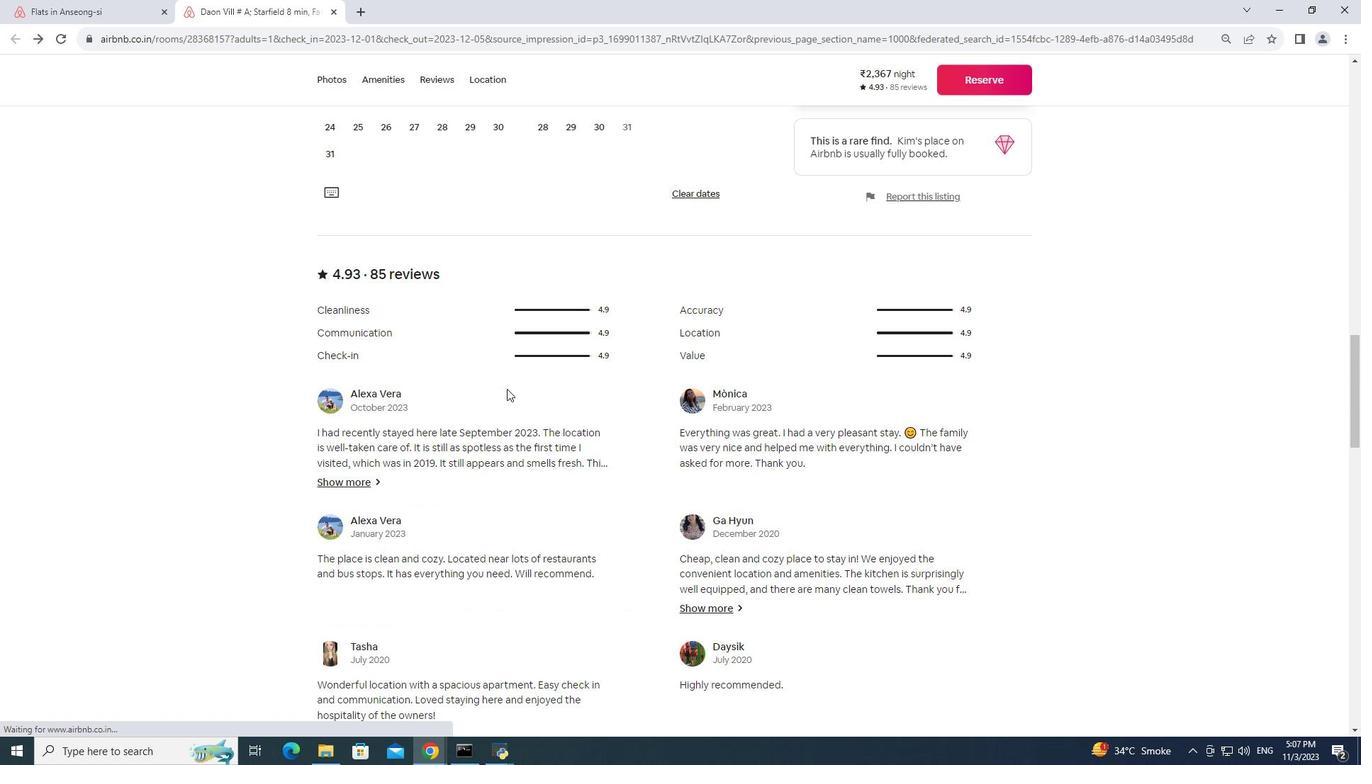 
Action: Mouse scrolled (507, 388) with delta (0, 0)
Screenshot: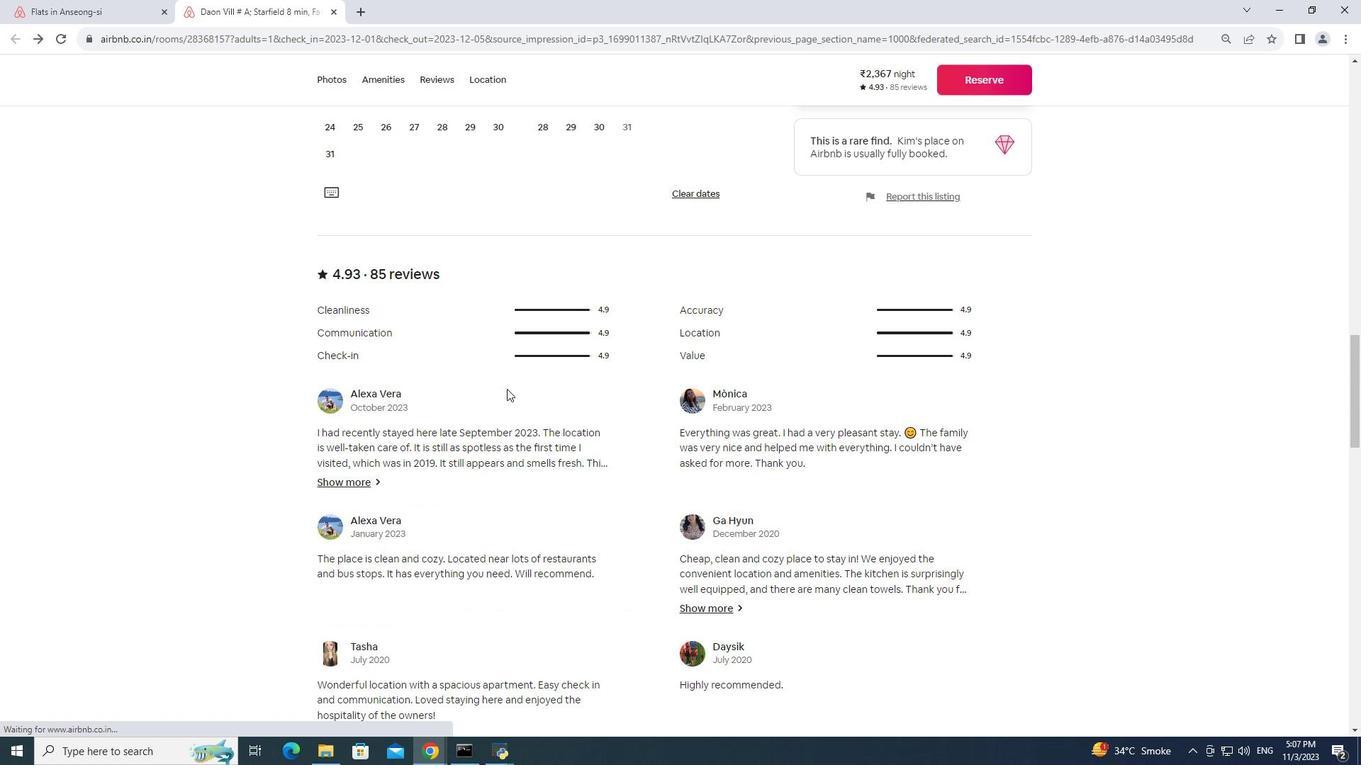 
Action: Mouse scrolled (507, 388) with delta (0, 0)
Screenshot: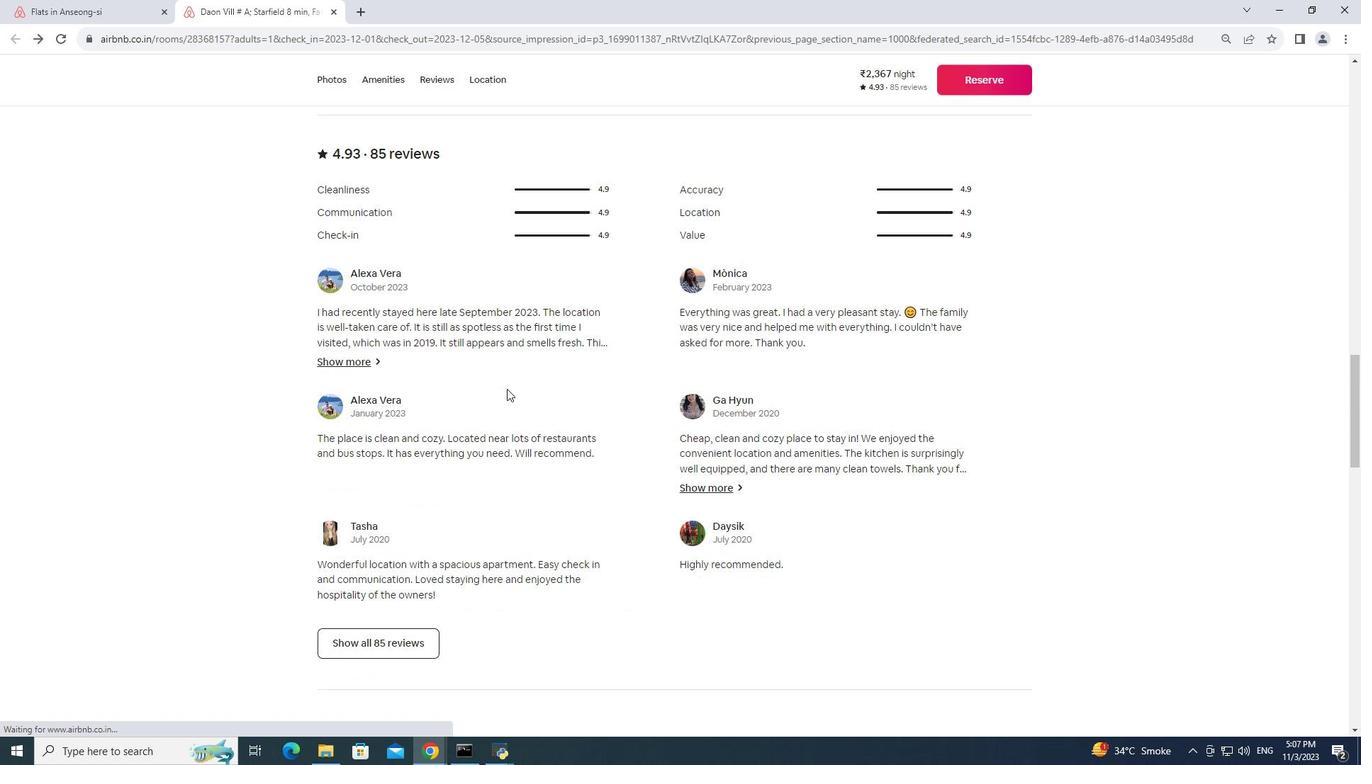 
Action: Mouse moved to (495, 387)
Screenshot: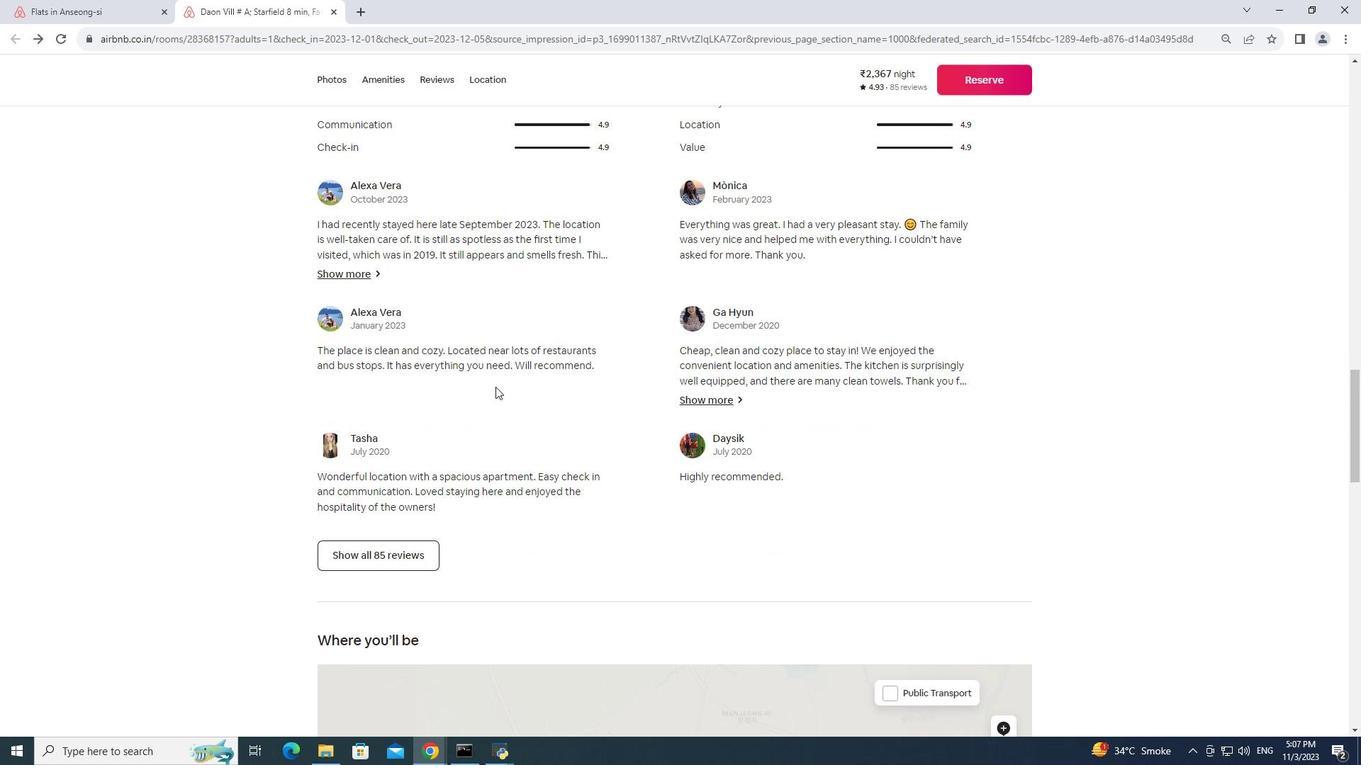 
Action: Mouse scrolled (495, 386) with delta (0, 0)
Screenshot: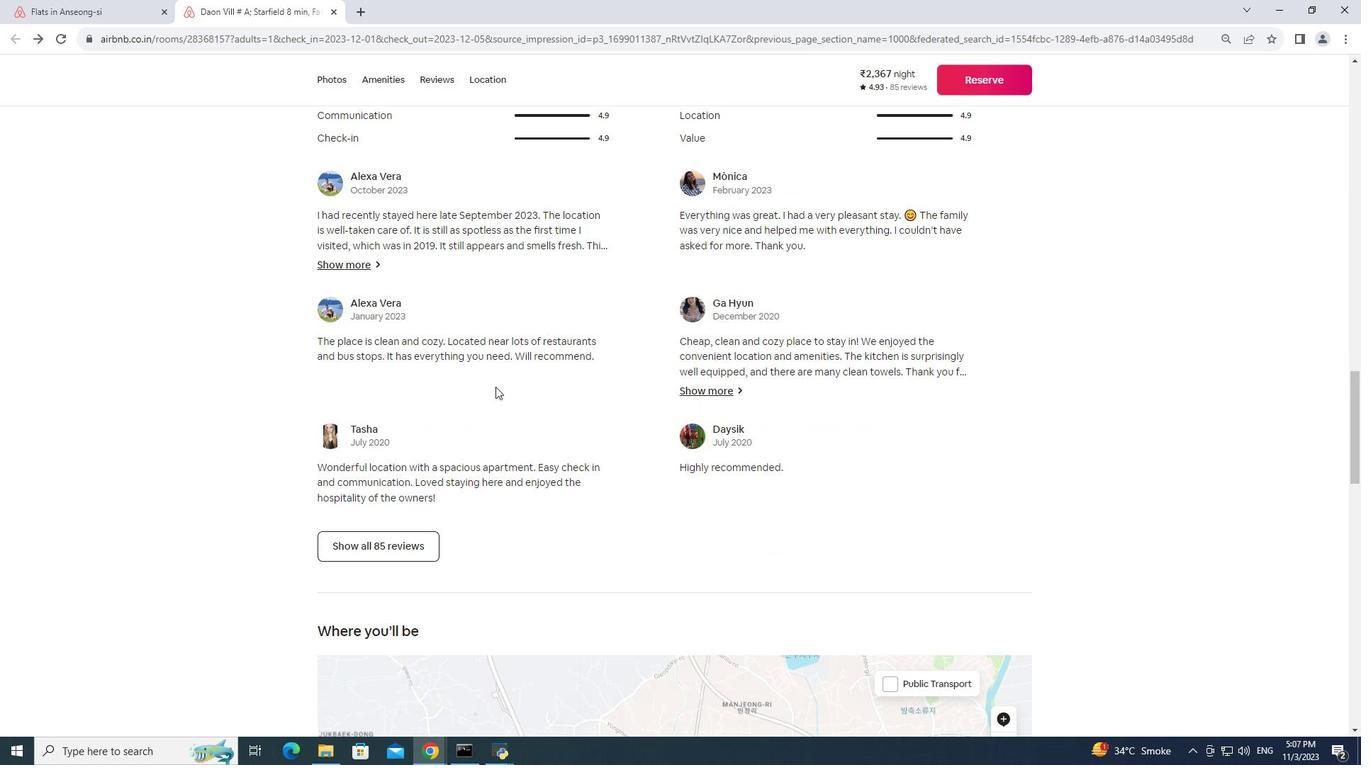 
Action: Mouse scrolled (495, 386) with delta (0, 0)
Screenshot: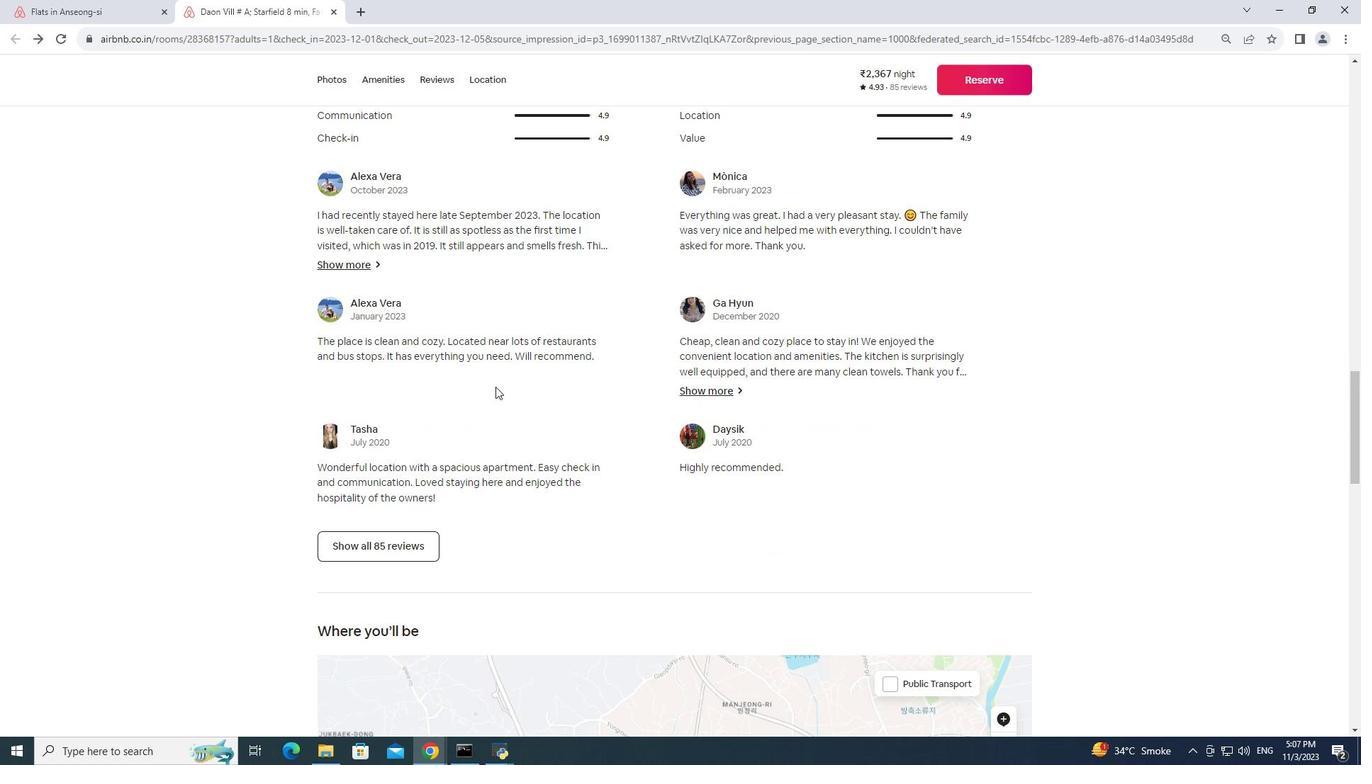 
Action: Mouse scrolled (495, 386) with delta (0, 0)
Screenshot: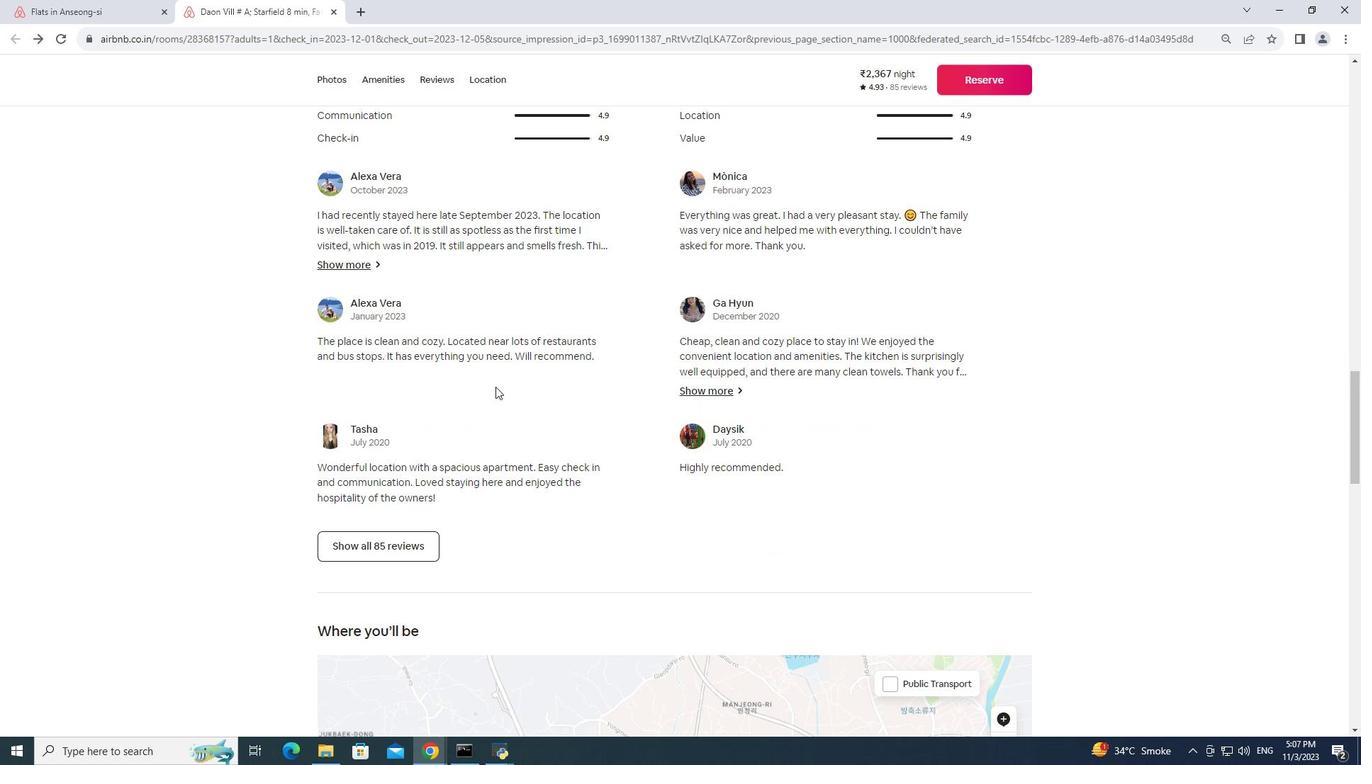 
Action: Mouse moved to (394, 348)
Screenshot: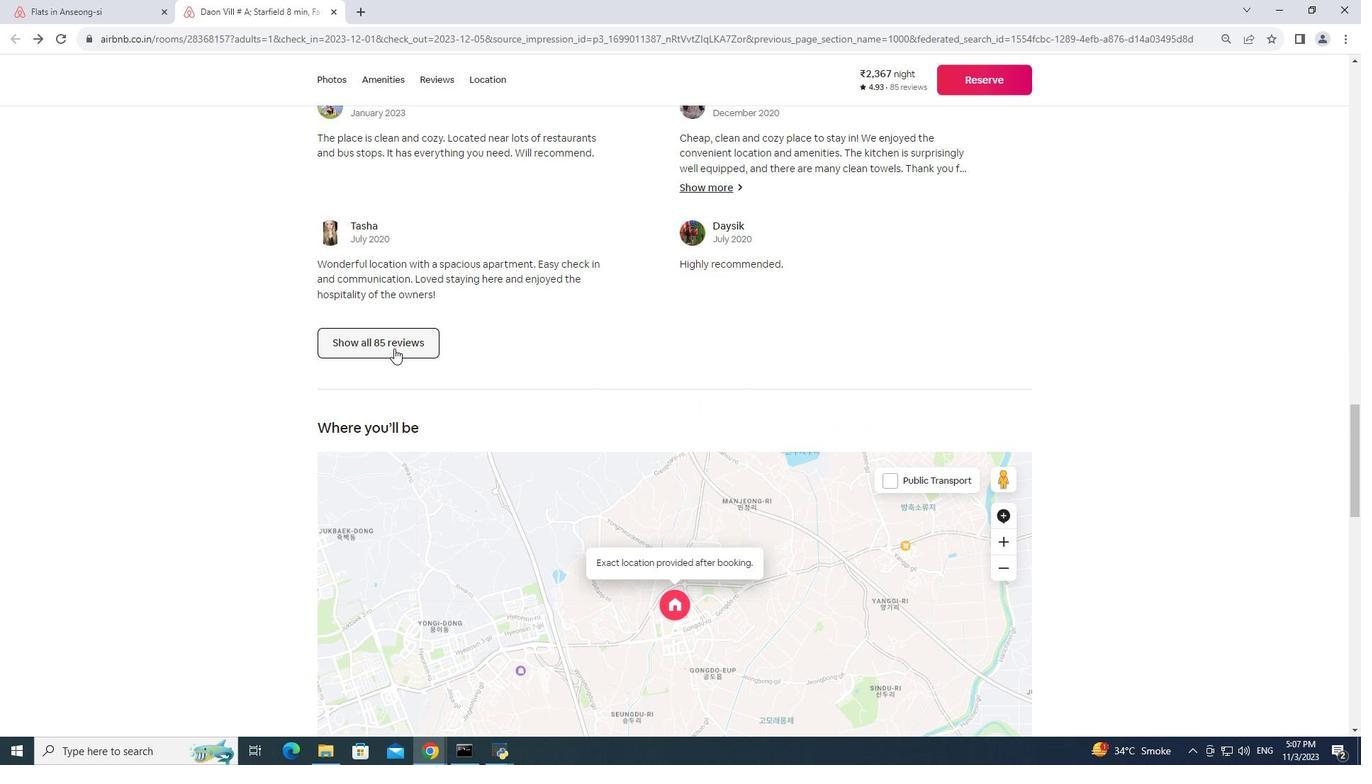 
Action: Mouse pressed left at (394, 348)
Screenshot: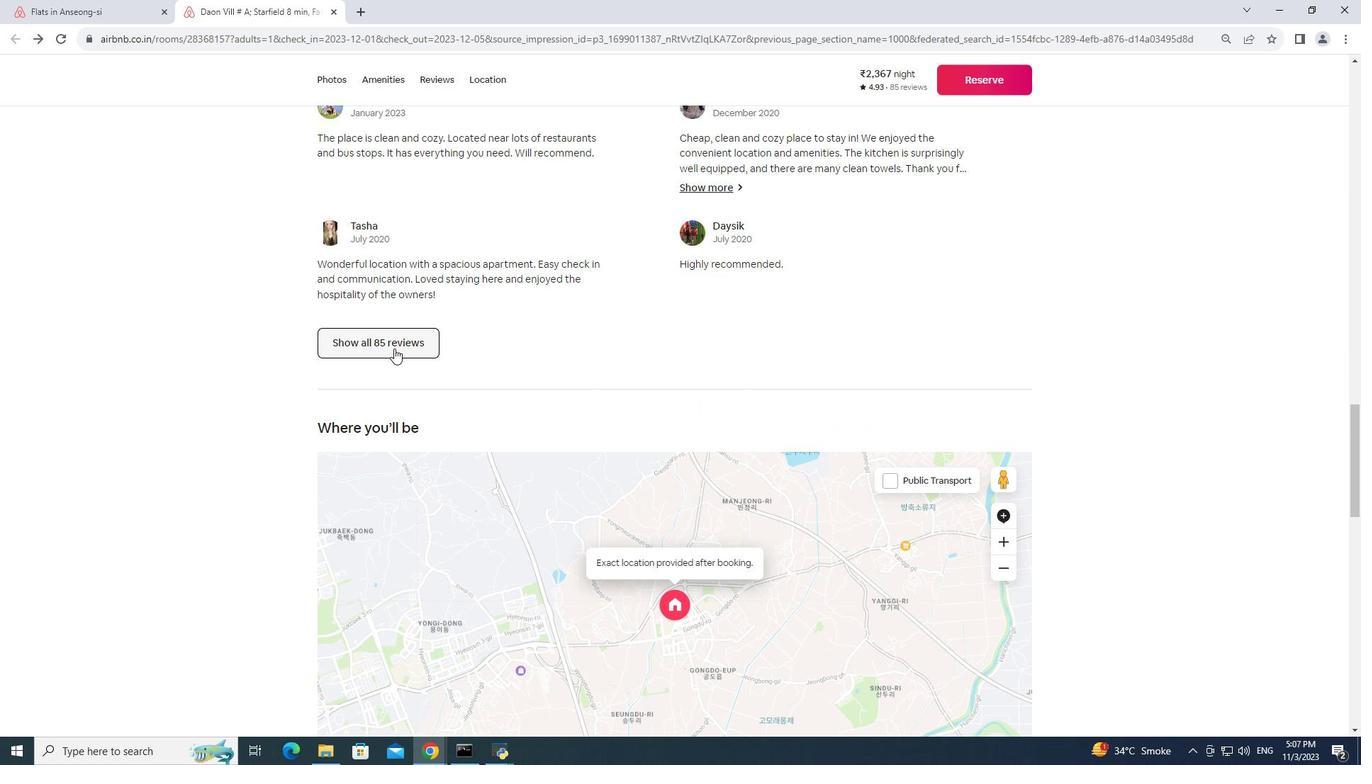 
Action: Mouse moved to (394, 347)
Screenshot: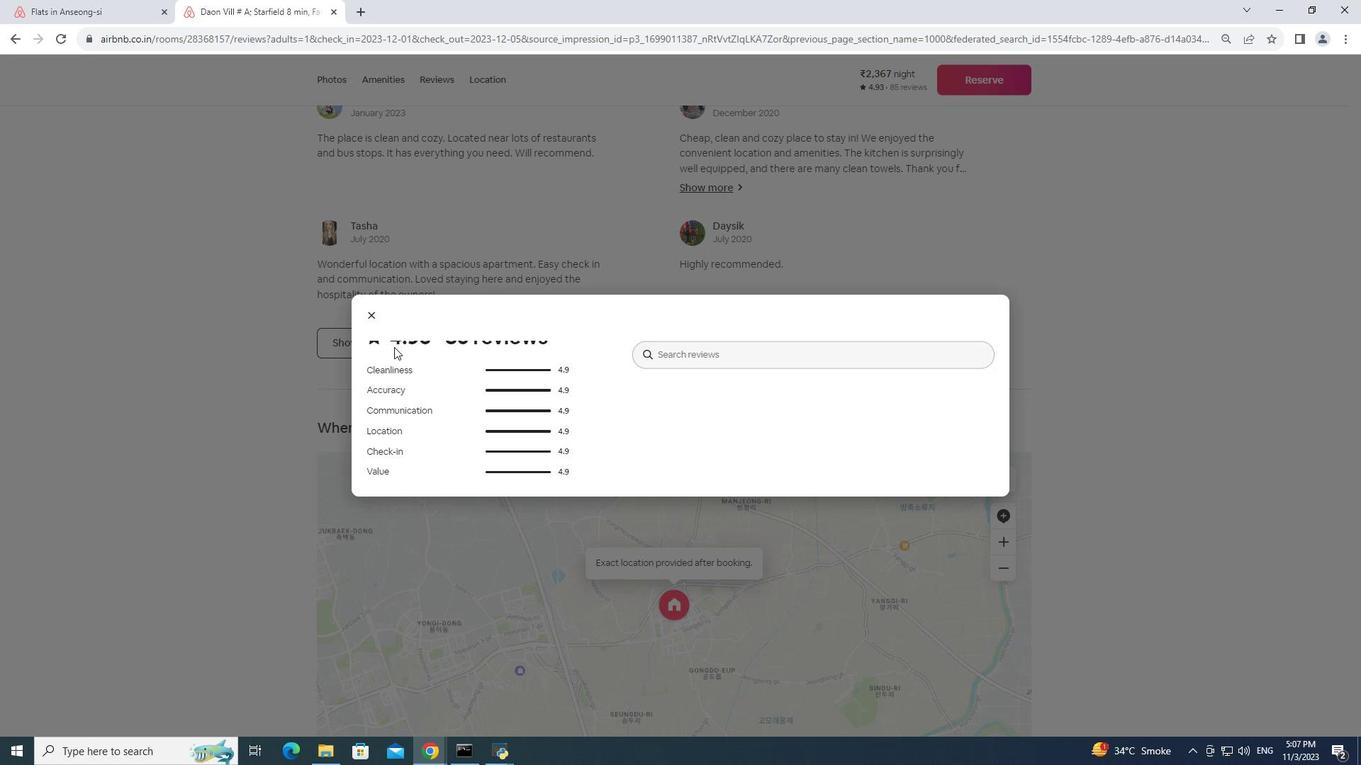 
Action: Mouse scrolled (394, 346) with delta (0, 0)
Screenshot: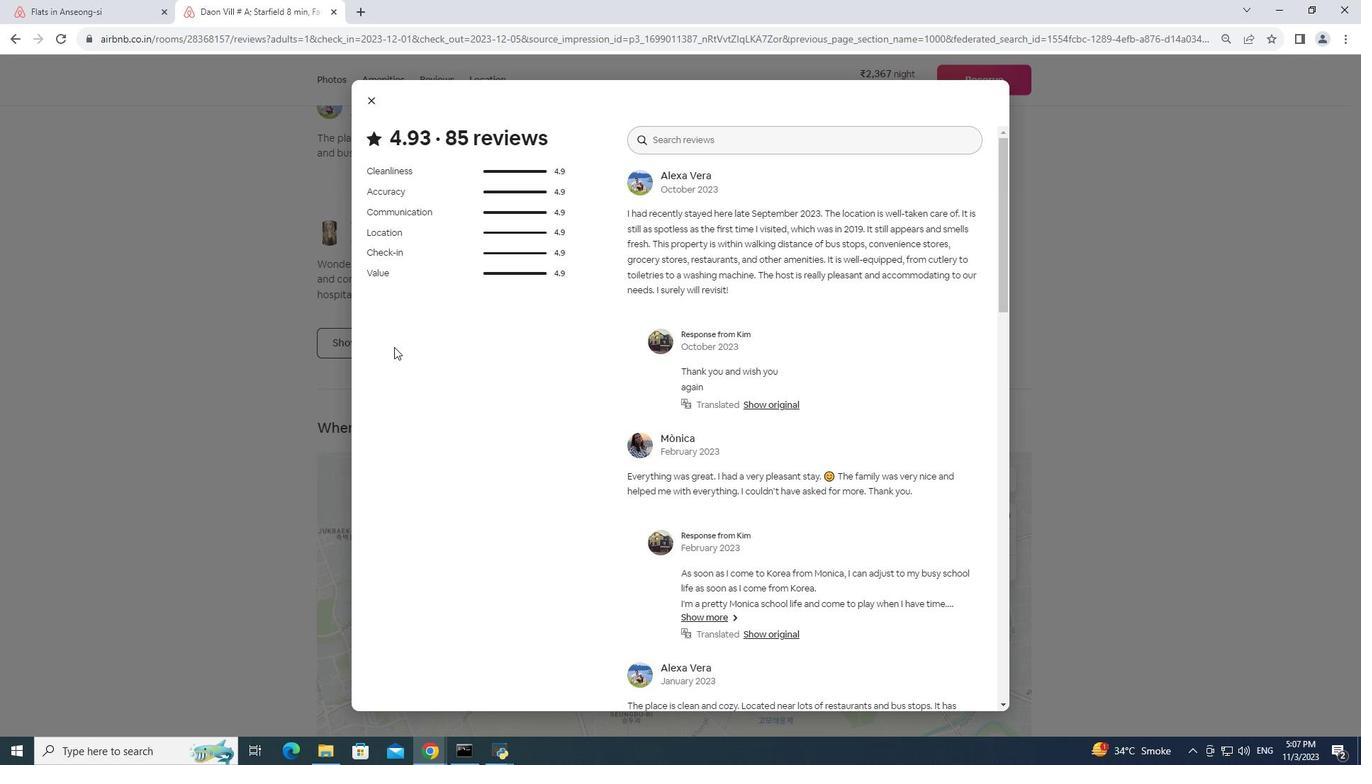 
Action: Mouse scrolled (394, 346) with delta (0, 0)
Screenshot: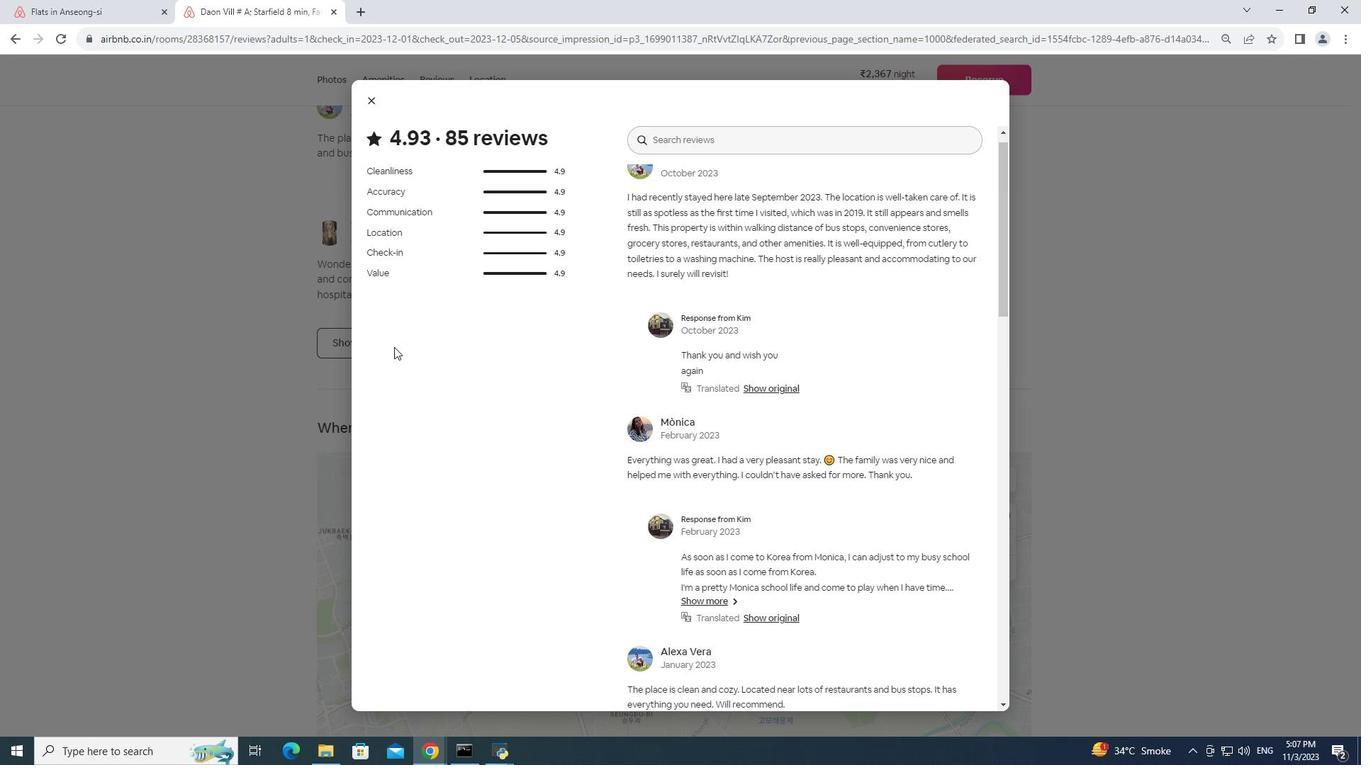 
Action: Mouse scrolled (394, 346) with delta (0, 0)
Screenshot: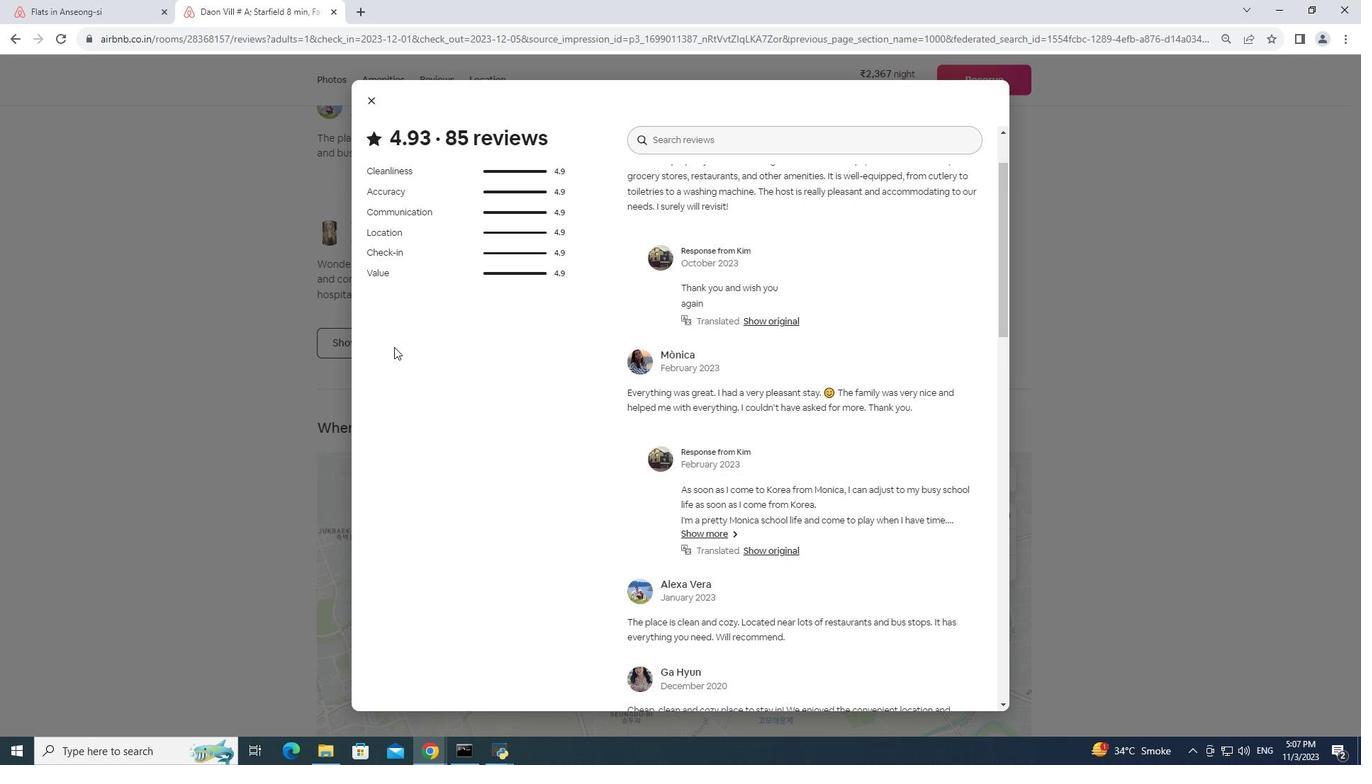 
Action: Mouse scrolled (394, 346) with delta (0, 0)
Screenshot: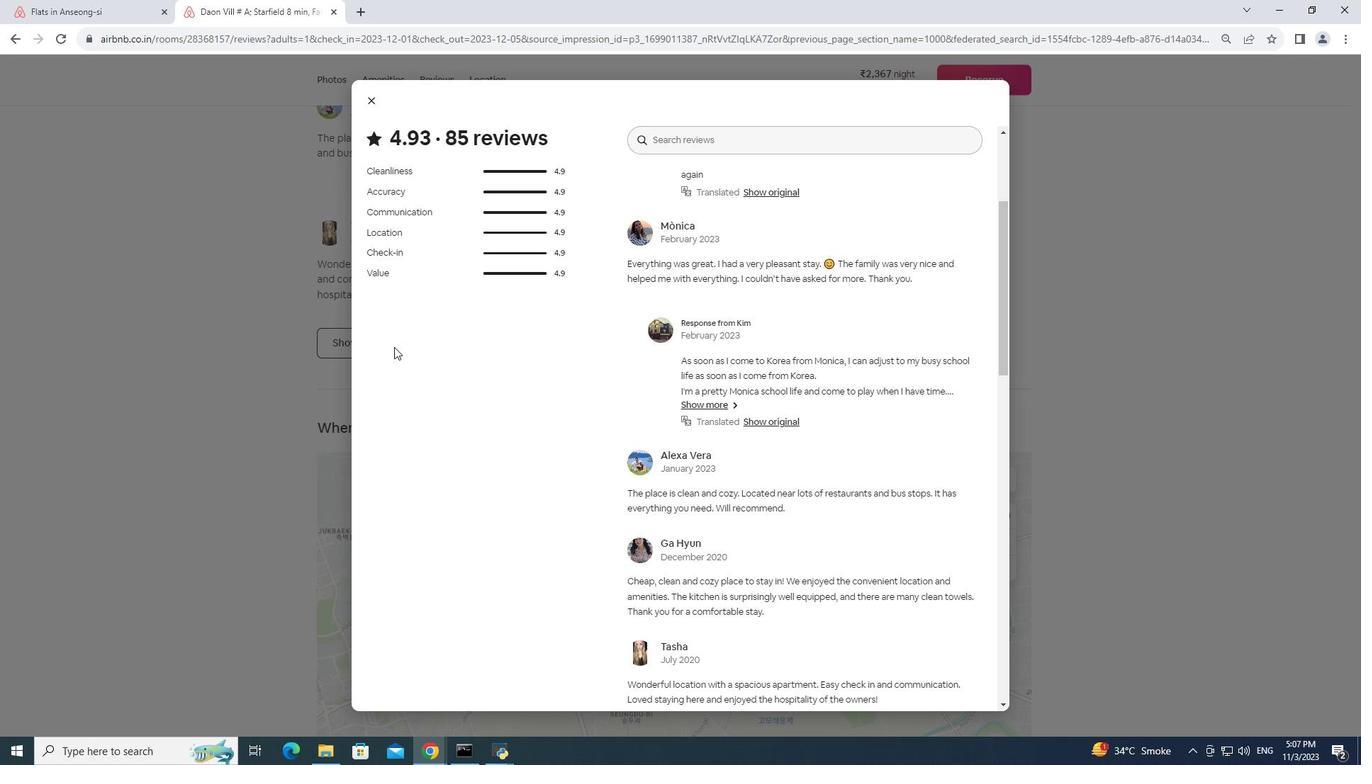 
Action: Mouse scrolled (394, 346) with delta (0, 0)
Screenshot: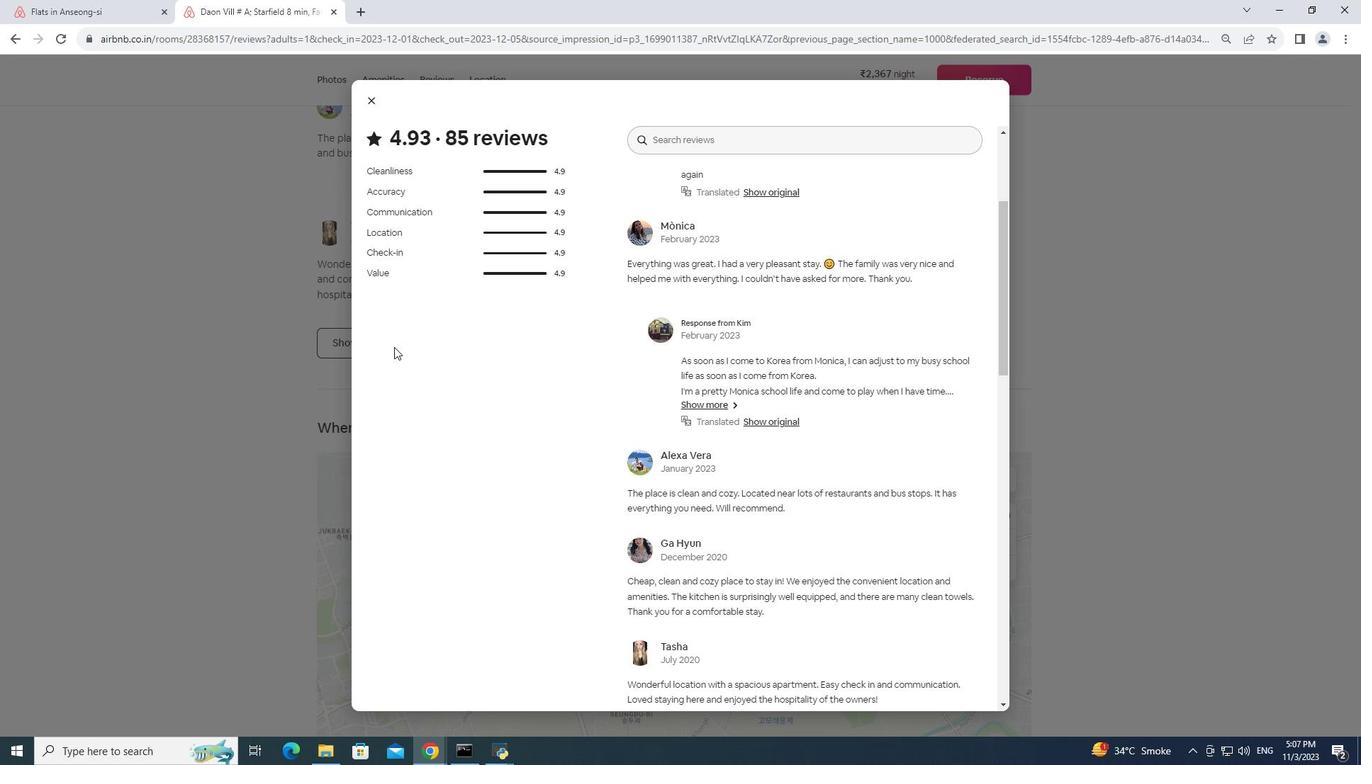 
Action: Mouse scrolled (394, 346) with delta (0, 0)
Screenshot: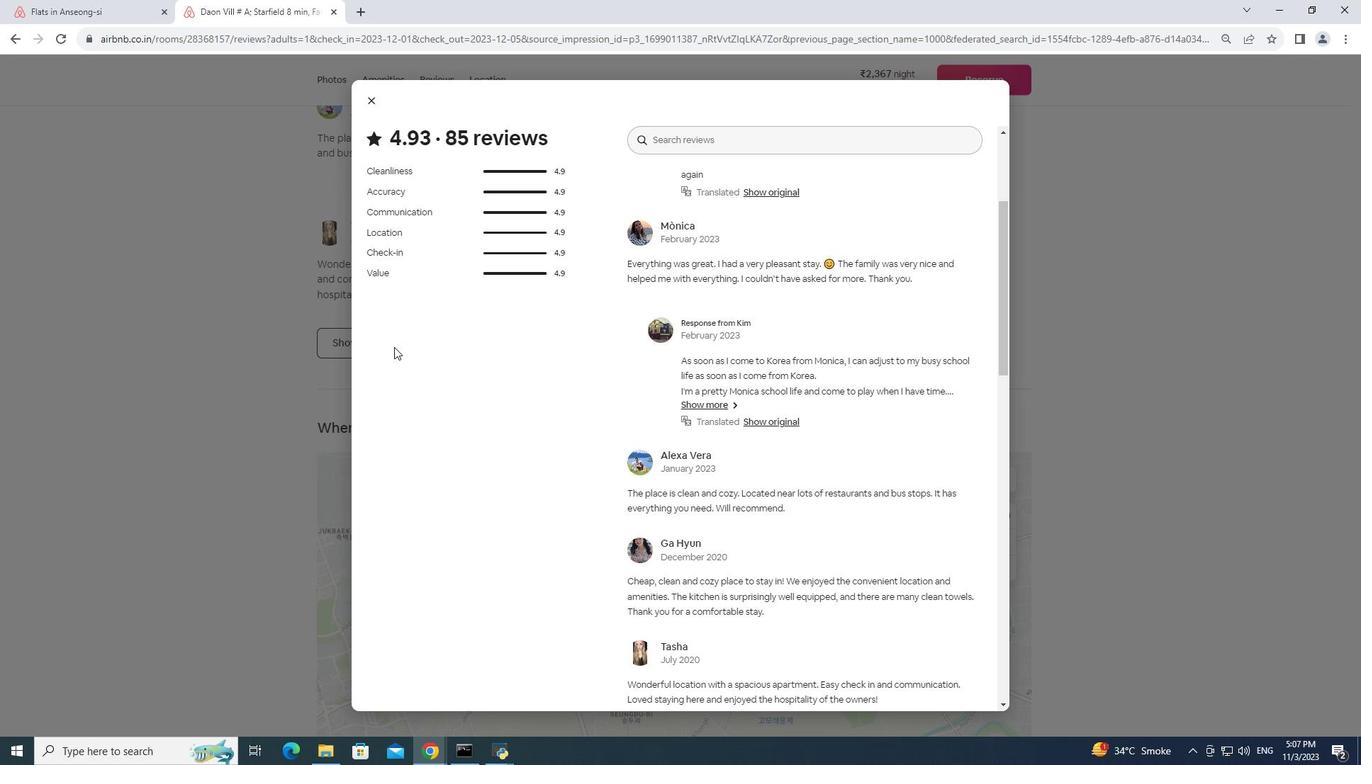 
Action: Mouse moved to (394, 347)
Screenshot: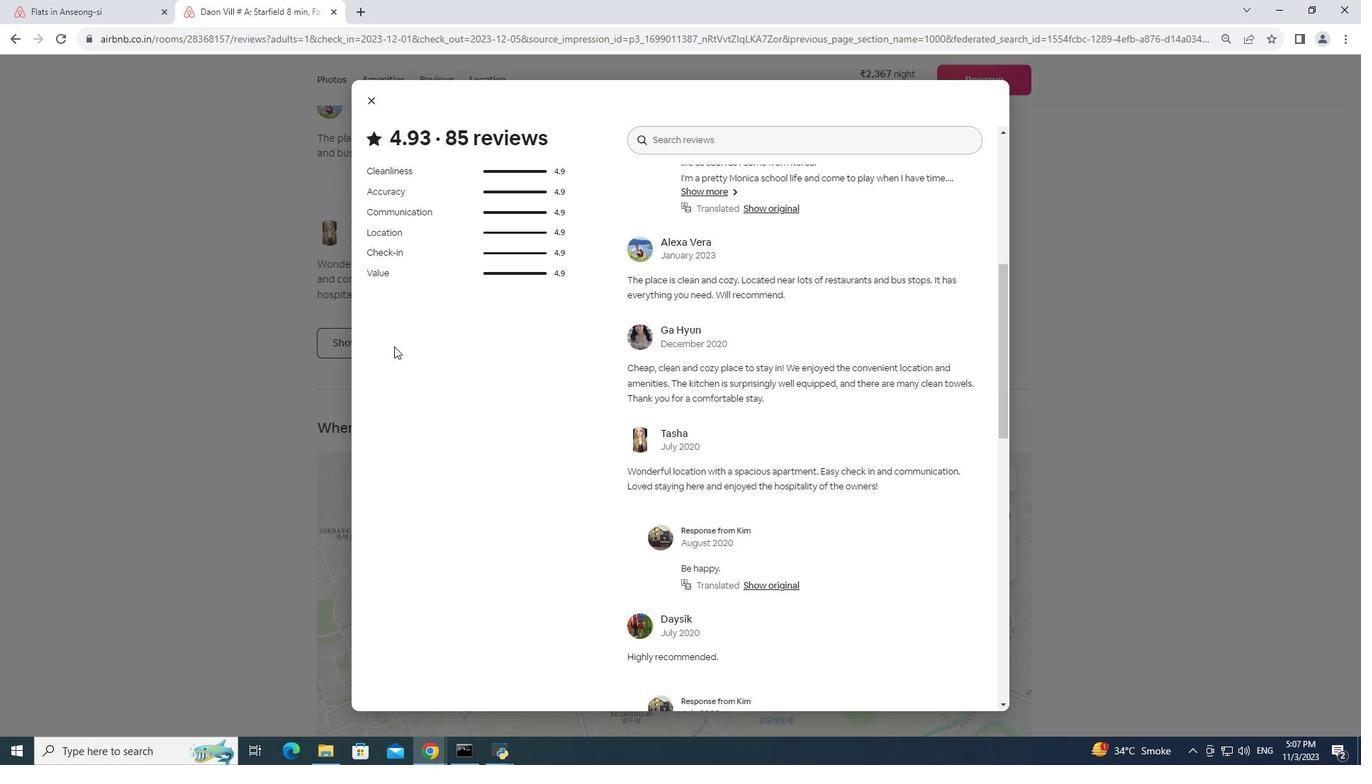 
Action: Mouse scrolled (394, 346) with delta (0, 0)
Screenshot: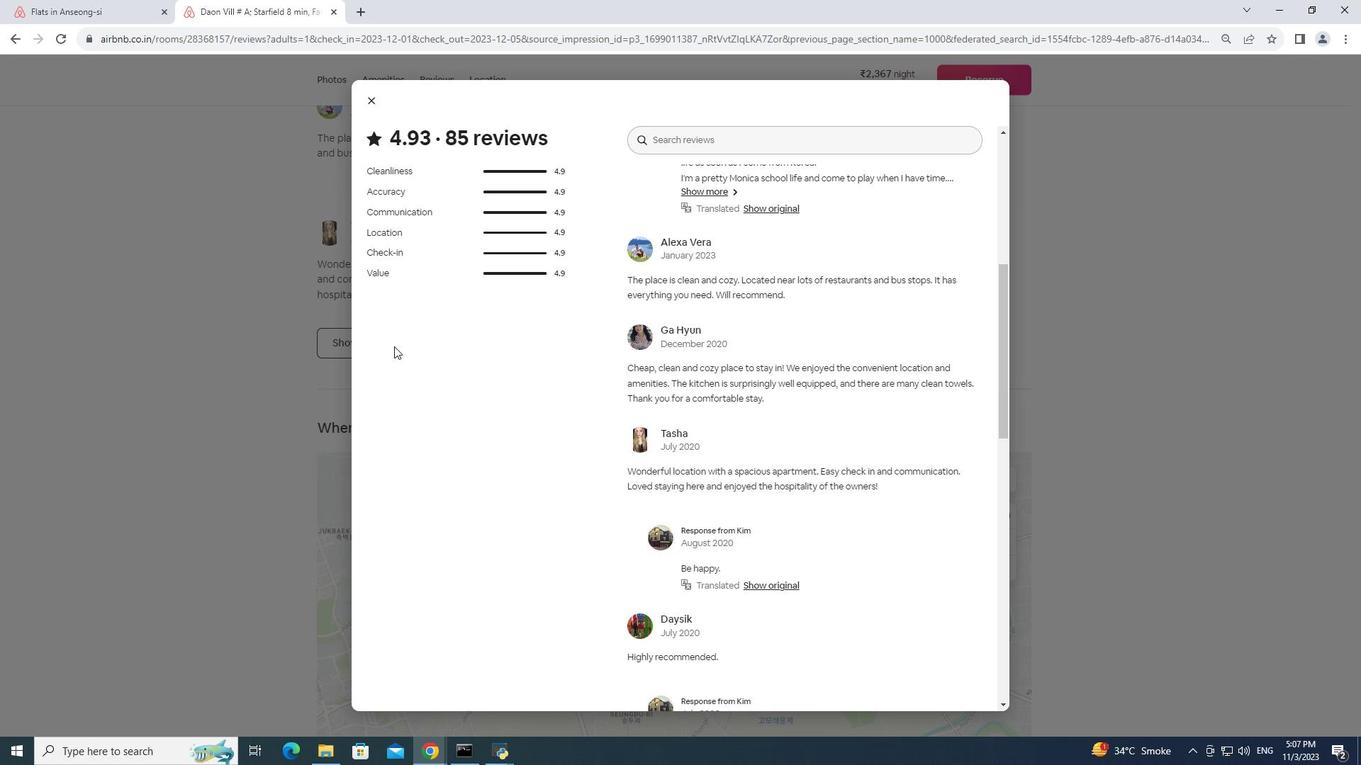 
Action: Mouse moved to (394, 346)
Screenshot: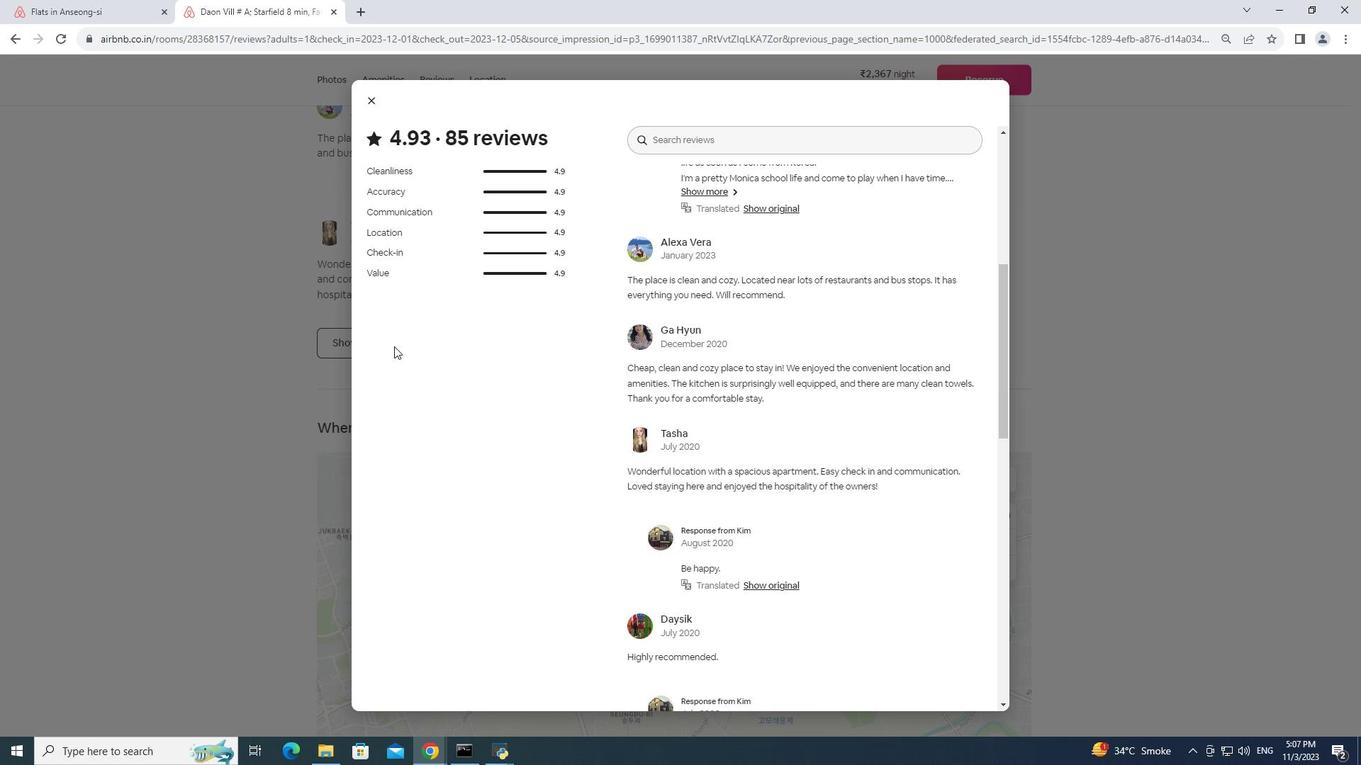 
Action: Mouse scrolled (394, 346) with delta (0, 0)
Screenshot: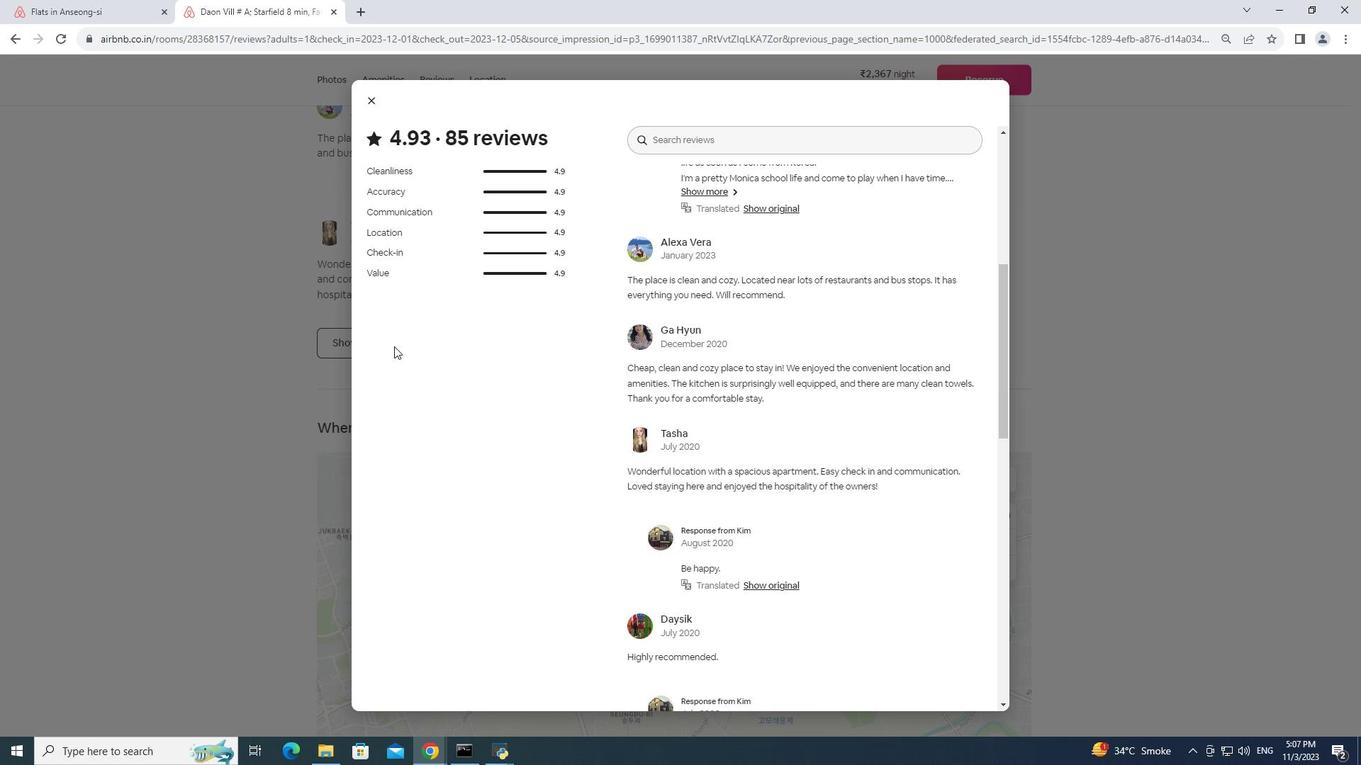 
Action: Mouse scrolled (394, 346) with delta (0, 0)
Screenshot: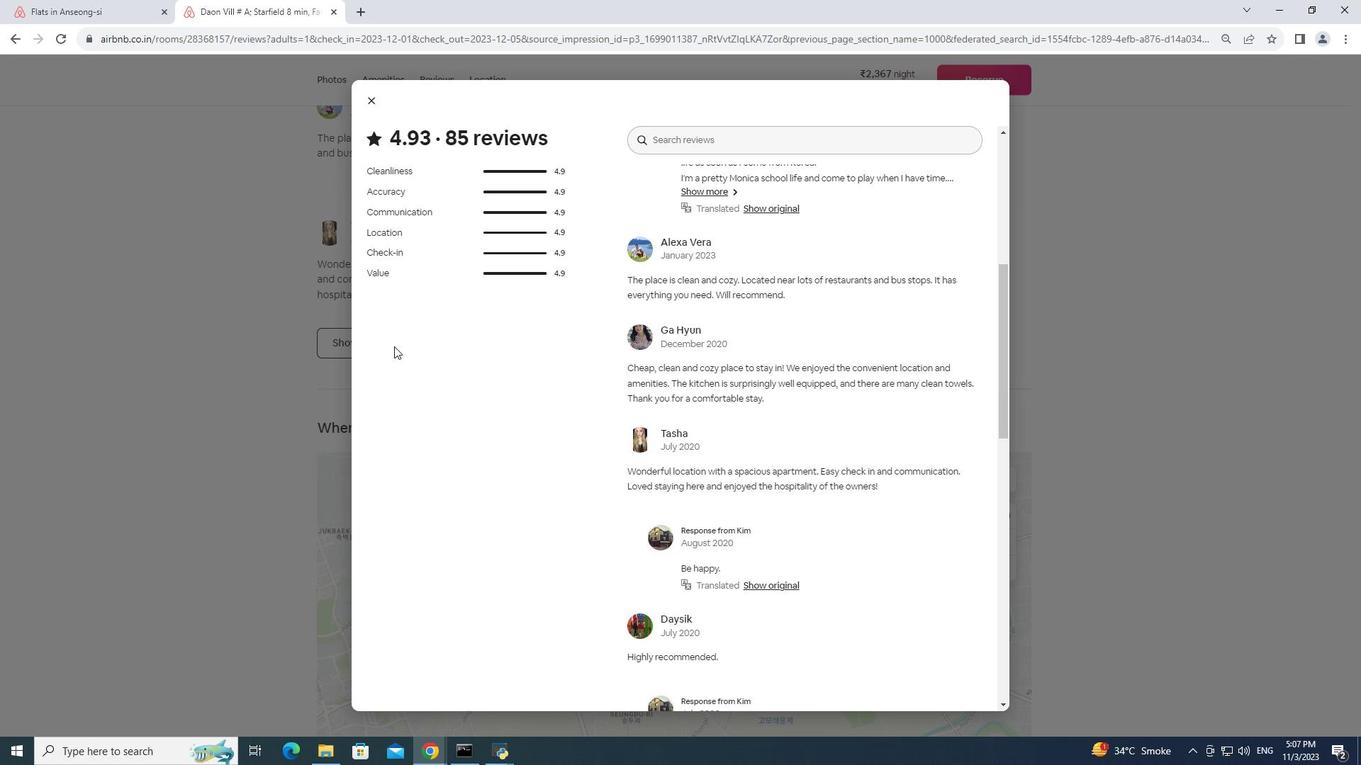 
Action: Mouse scrolled (394, 346) with delta (0, 0)
Screenshot: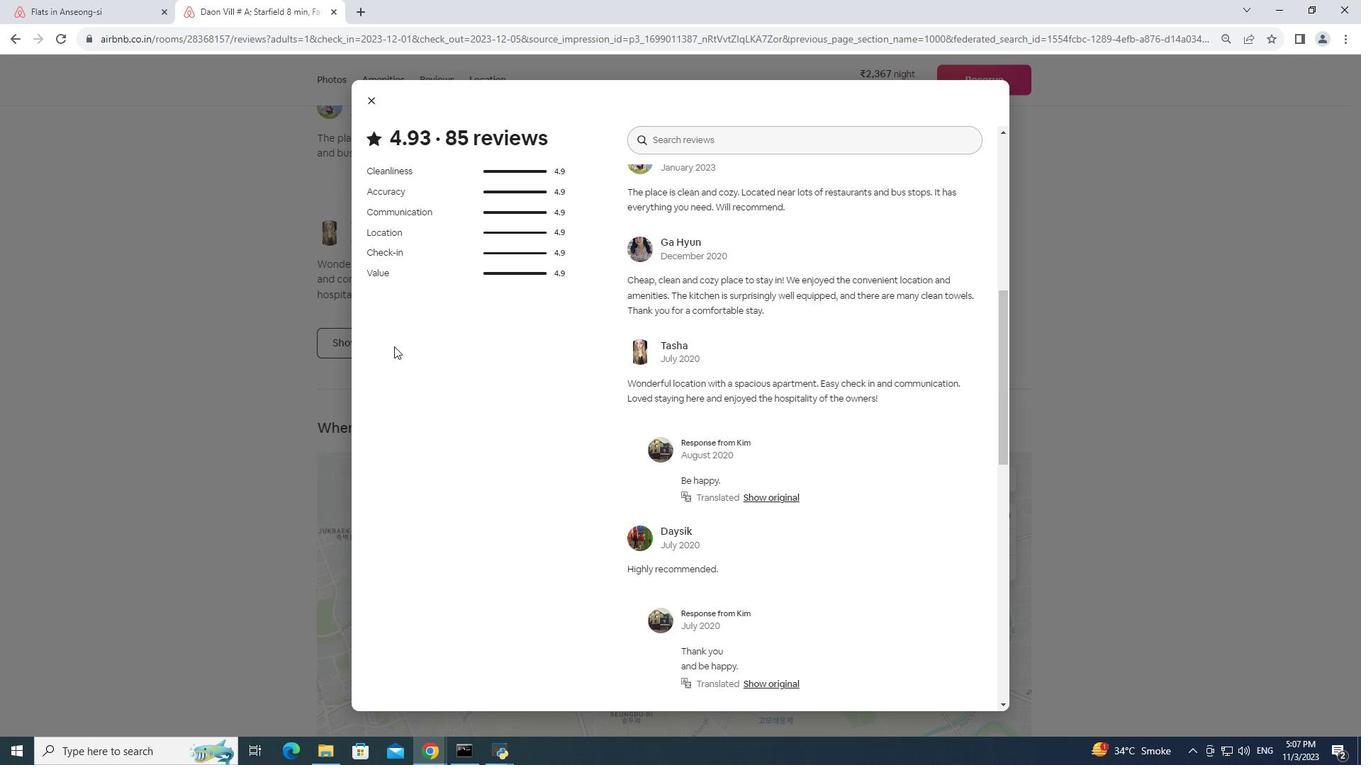 
Action: Mouse scrolled (394, 346) with delta (0, 0)
Screenshot: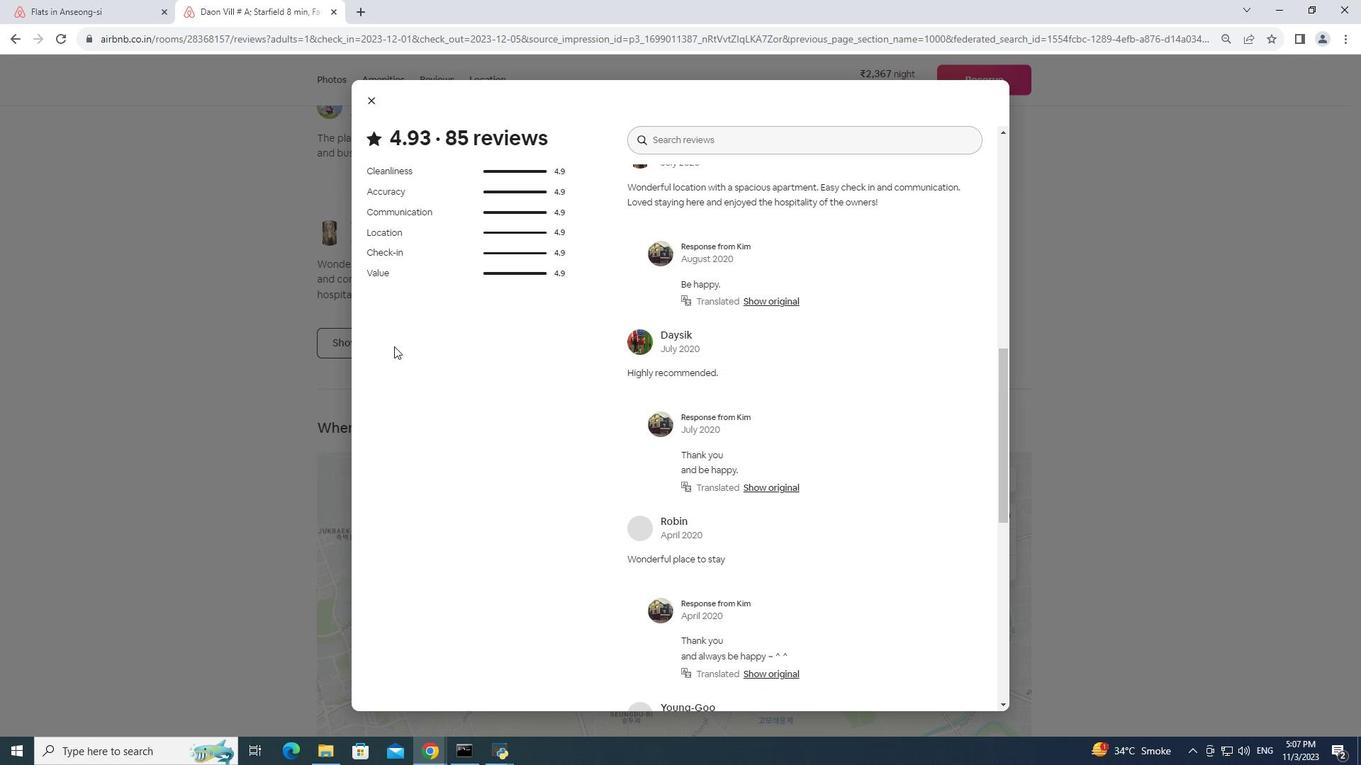 
Action: Mouse scrolled (394, 346) with delta (0, 0)
Screenshot: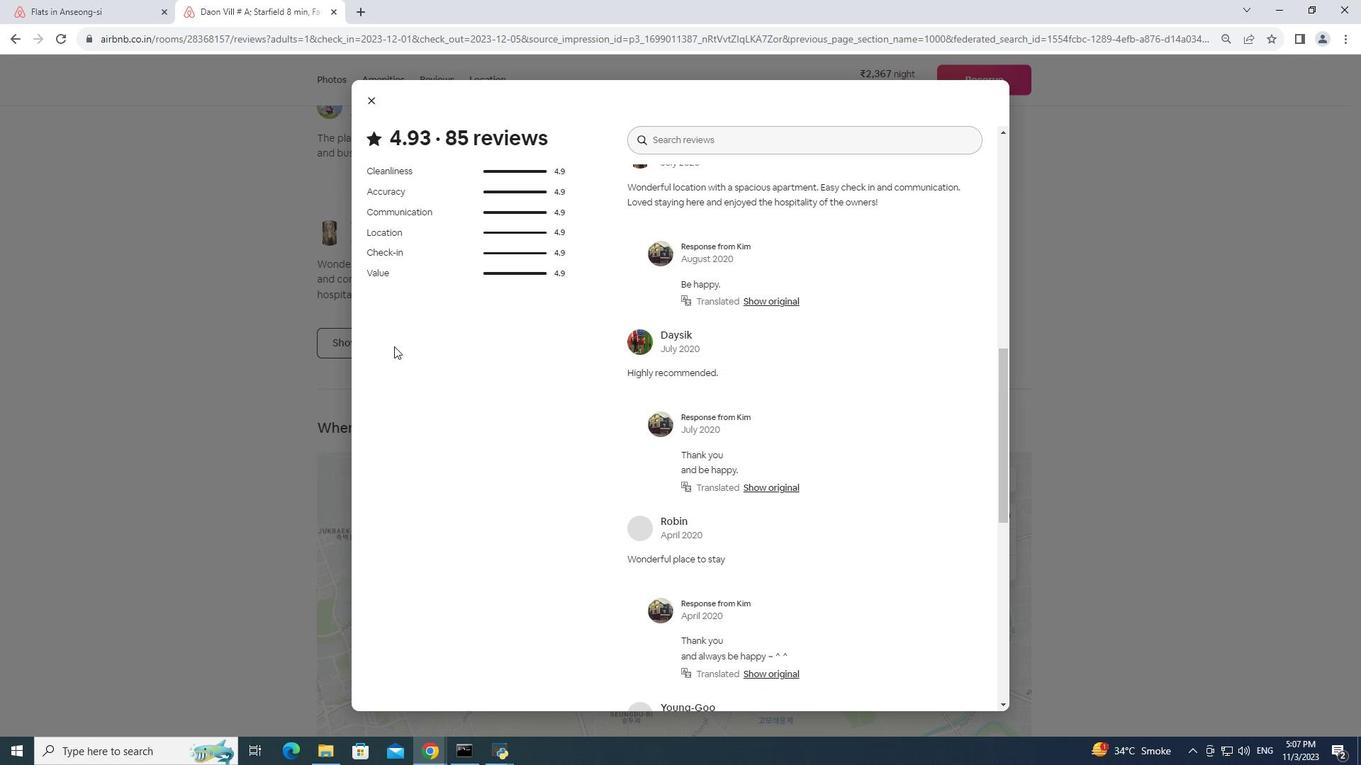 
Action: Mouse scrolled (394, 346) with delta (0, 0)
Screenshot: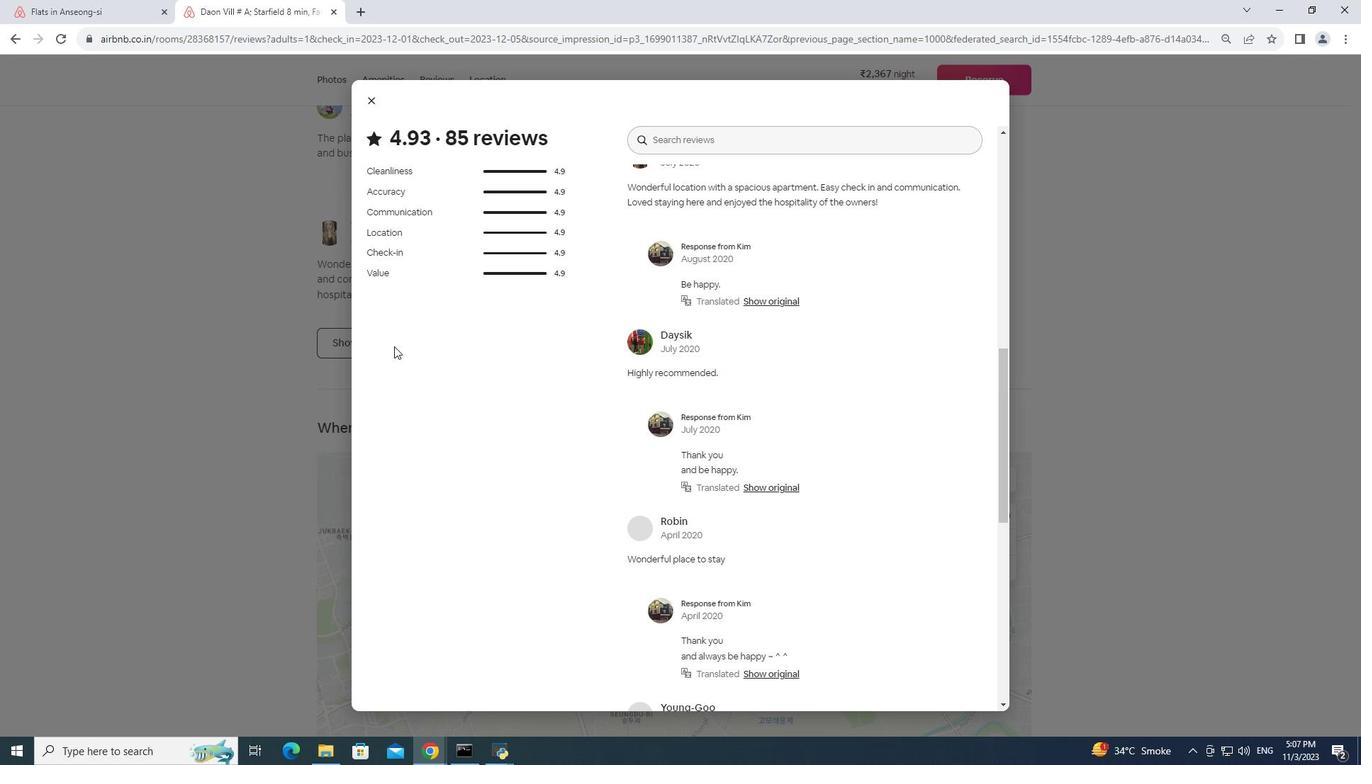 
Action: Mouse scrolled (394, 346) with delta (0, 0)
Screenshot: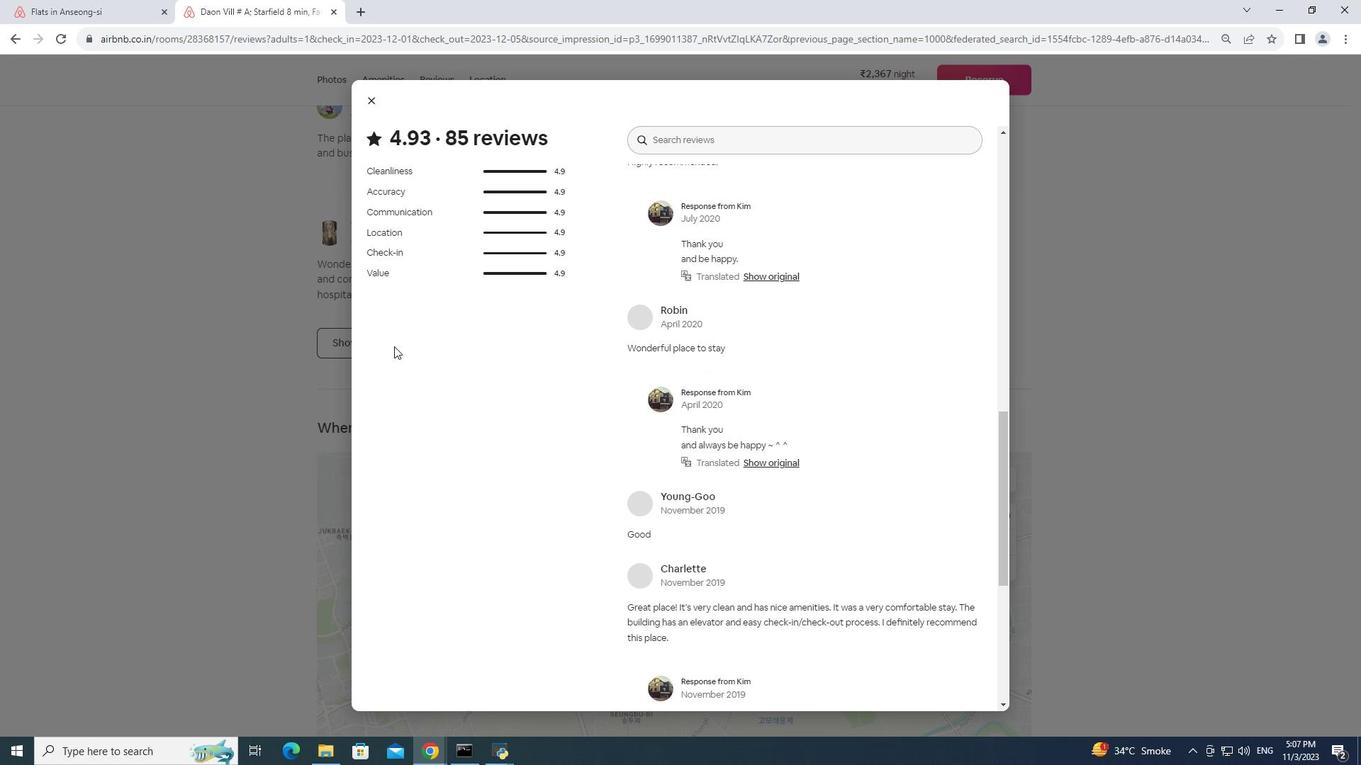 
Action: Mouse scrolled (394, 346) with delta (0, 0)
Screenshot: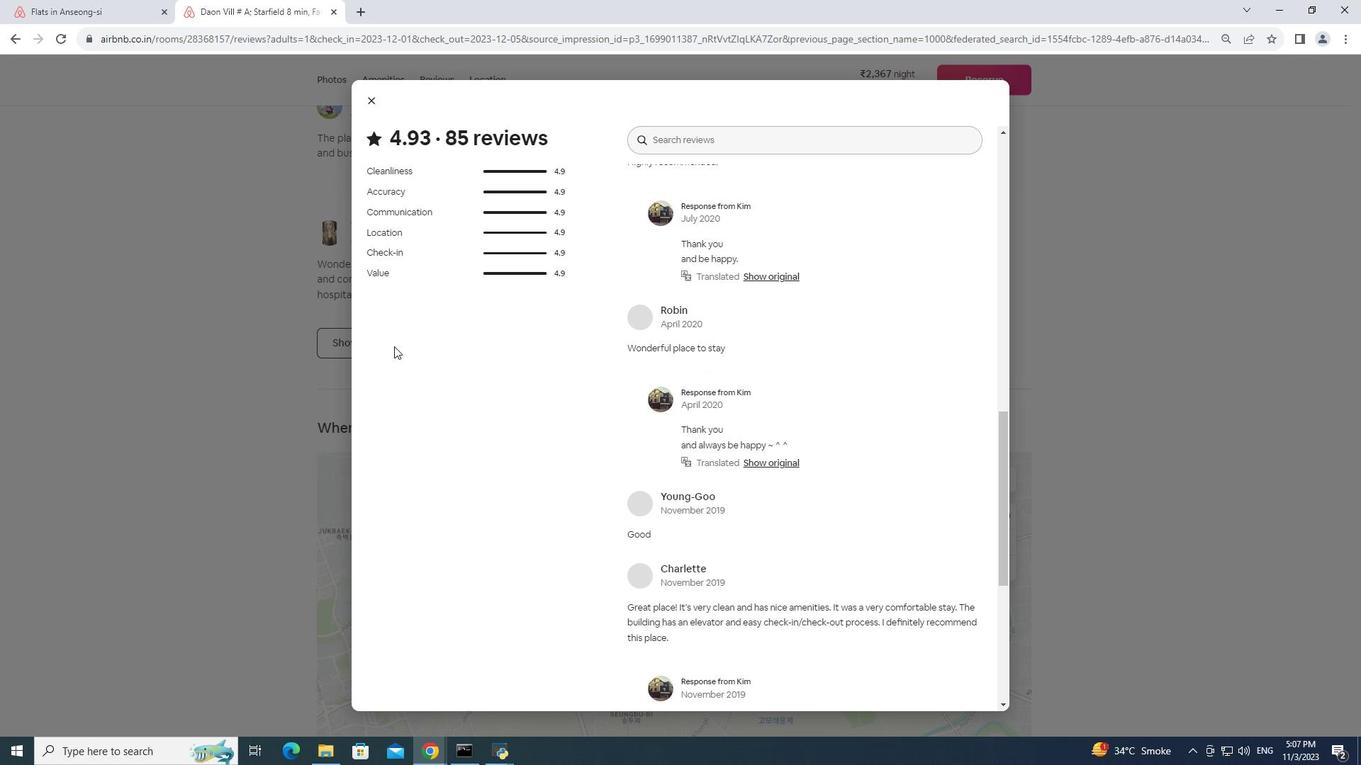 
Action: Mouse scrolled (394, 346) with delta (0, 0)
Screenshot: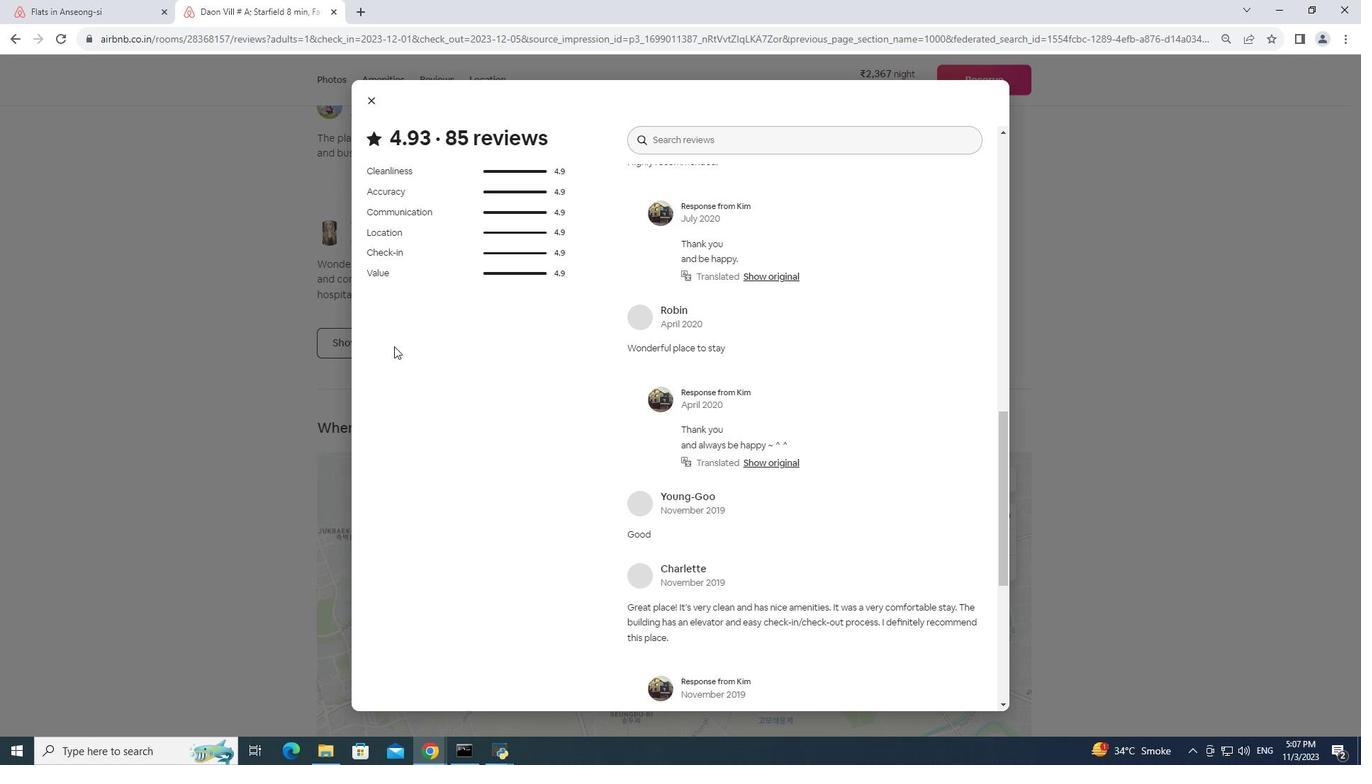 
Action: Mouse scrolled (394, 346) with delta (0, 0)
Screenshot: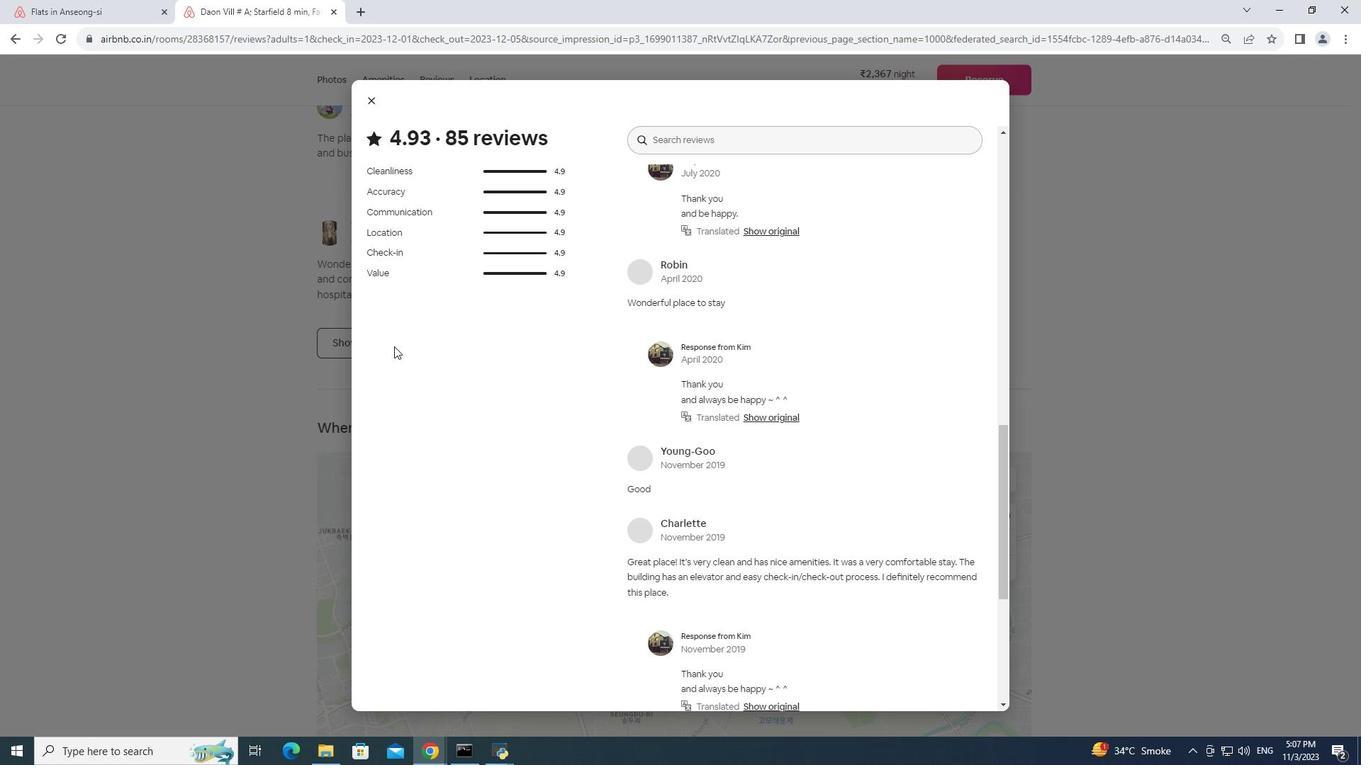 
Action: Mouse scrolled (394, 346) with delta (0, 0)
Screenshot: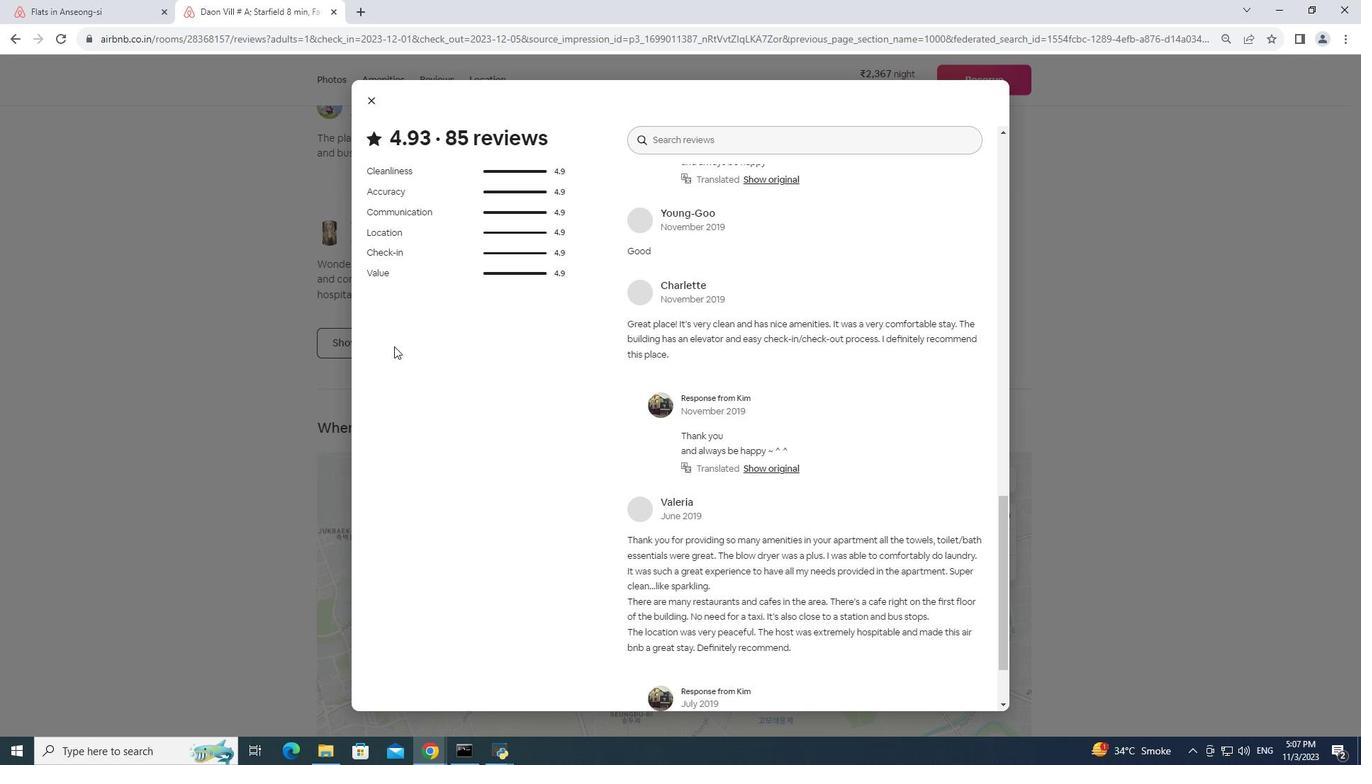
Action: Mouse scrolled (394, 346) with delta (0, 0)
Screenshot: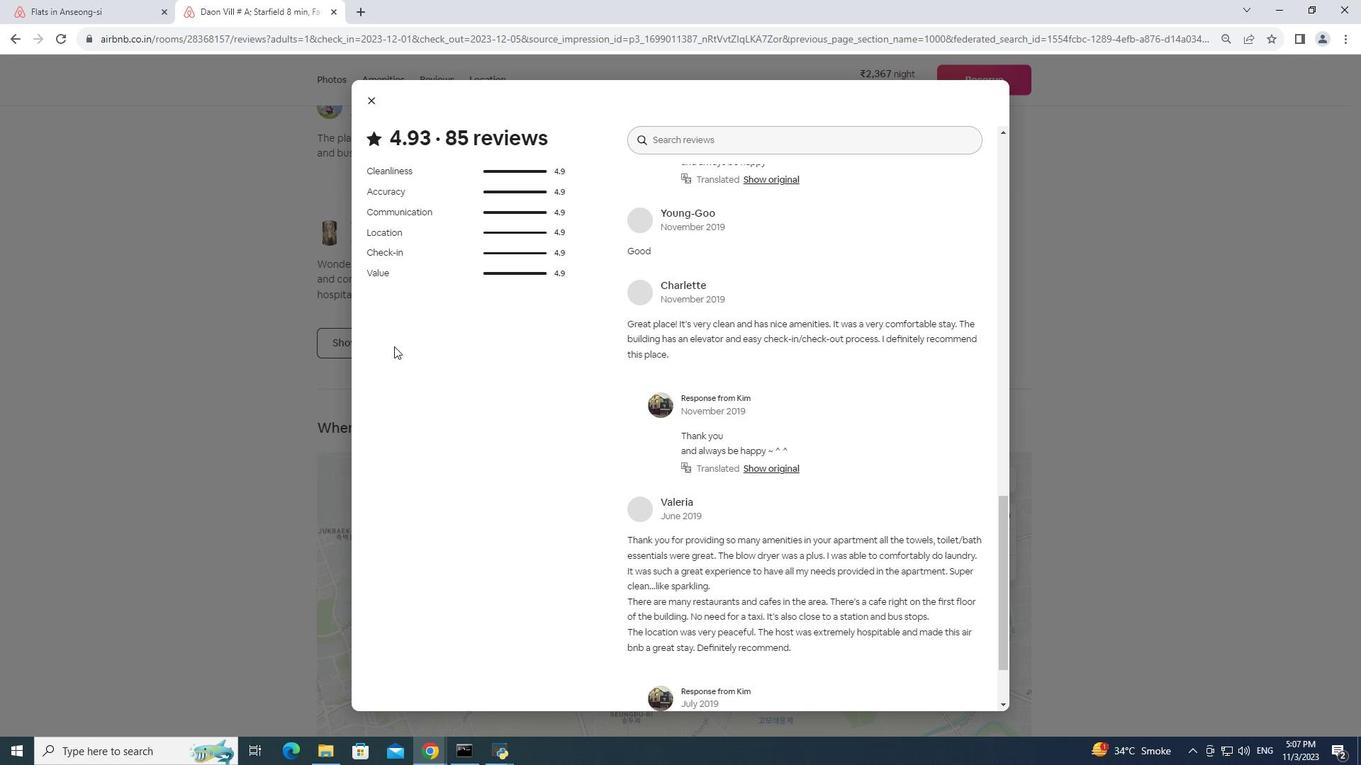 
Action: Mouse scrolled (394, 346) with delta (0, 0)
Screenshot: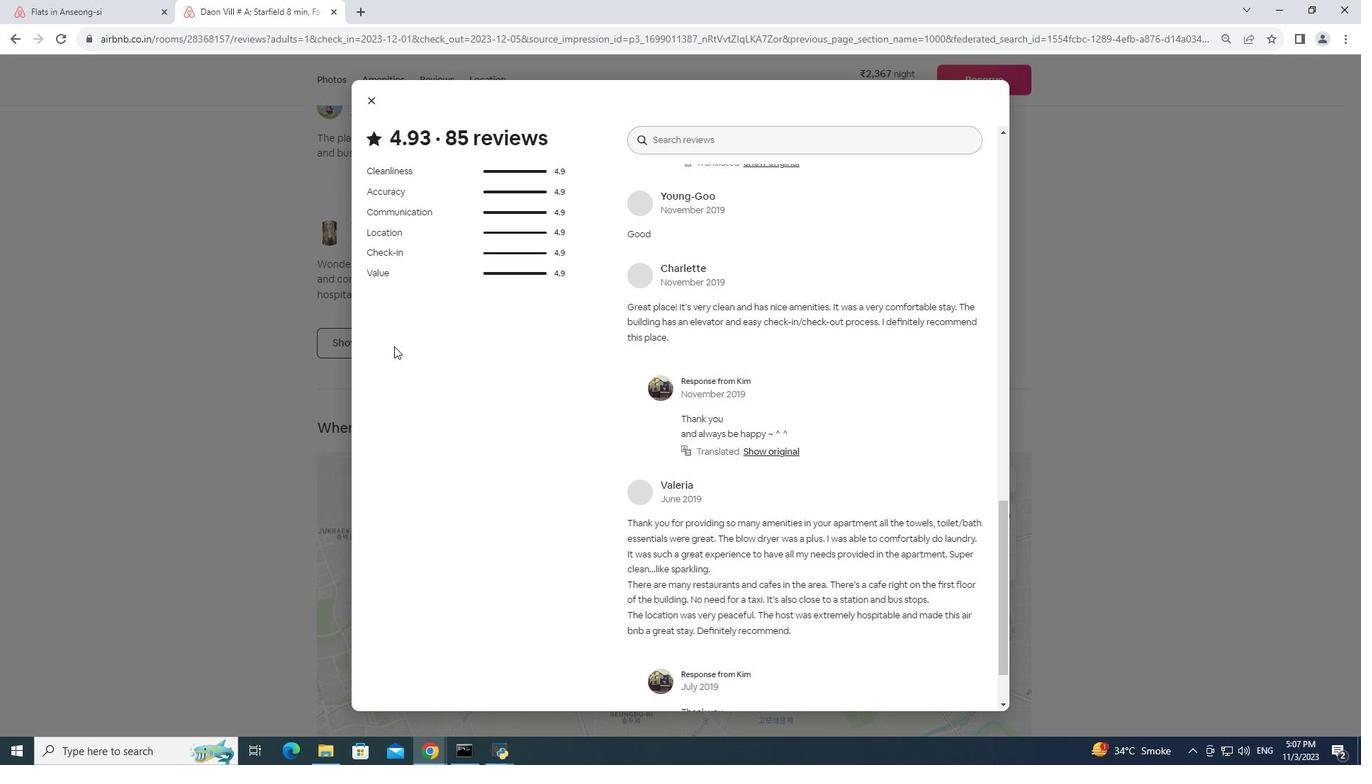 
Action: Mouse scrolled (394, 346) with delta (0, 0)
Screenshot: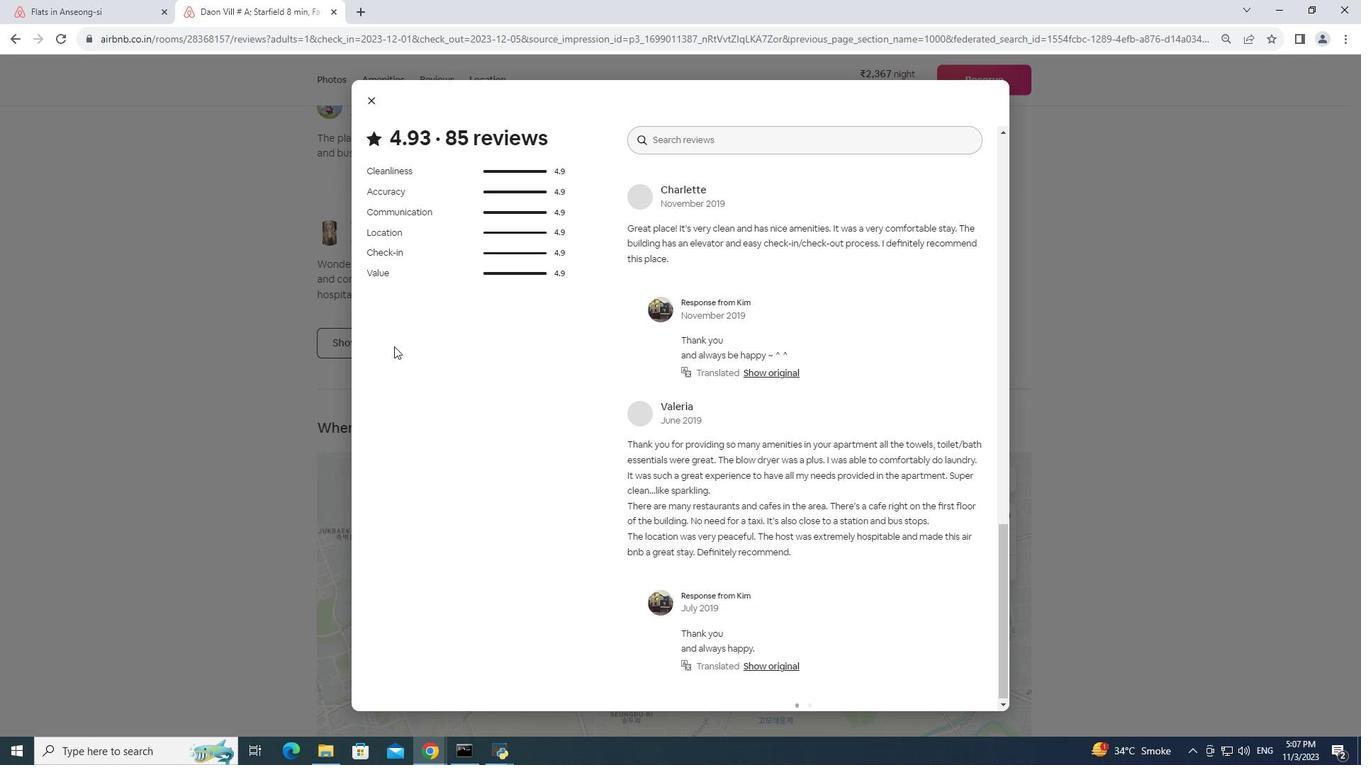 
Action: Mouse scrolled (394, 346) with delta (0, 0)
Screenshot: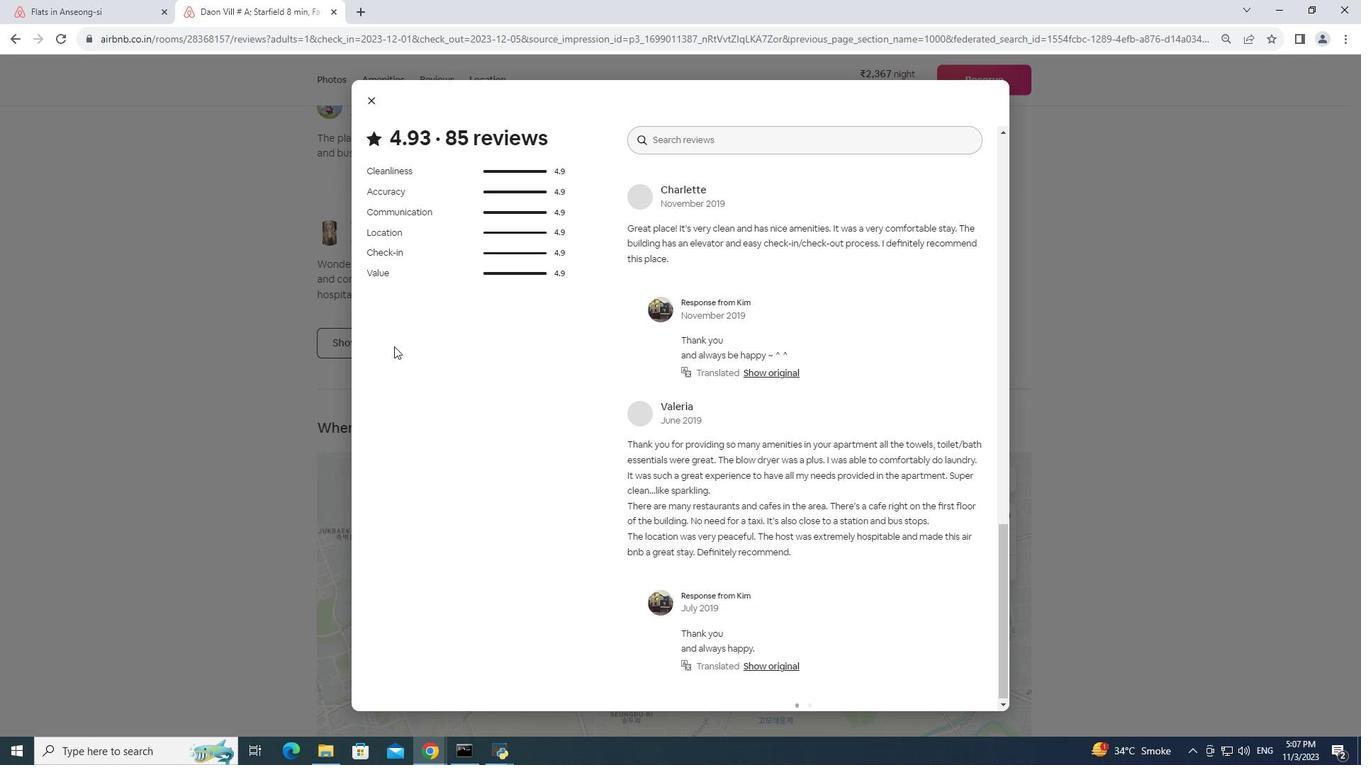 
Action: Mouse scrolled (394, 346) with delta (0, 0)
Screenshot: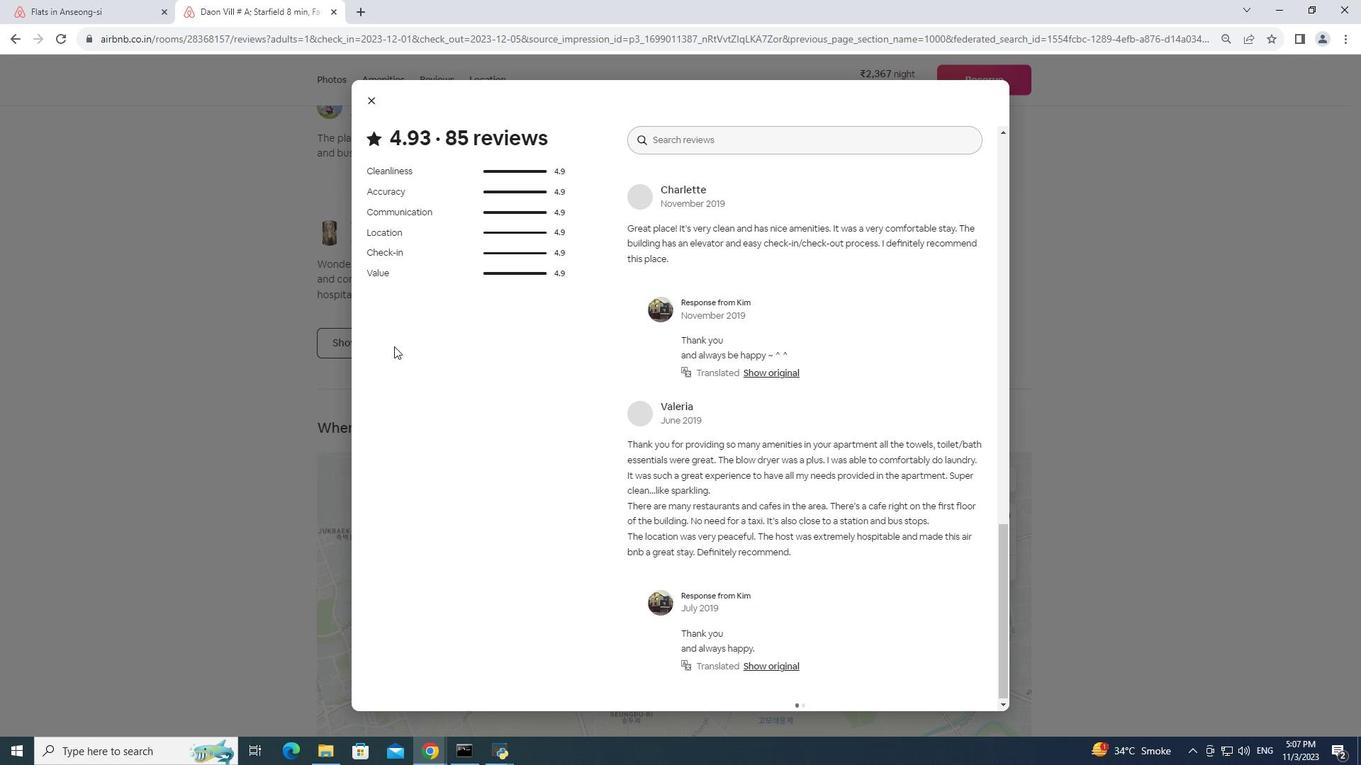 
Action: Mouse scrolled (394, 346) with delta (0, 0)
Screenshot: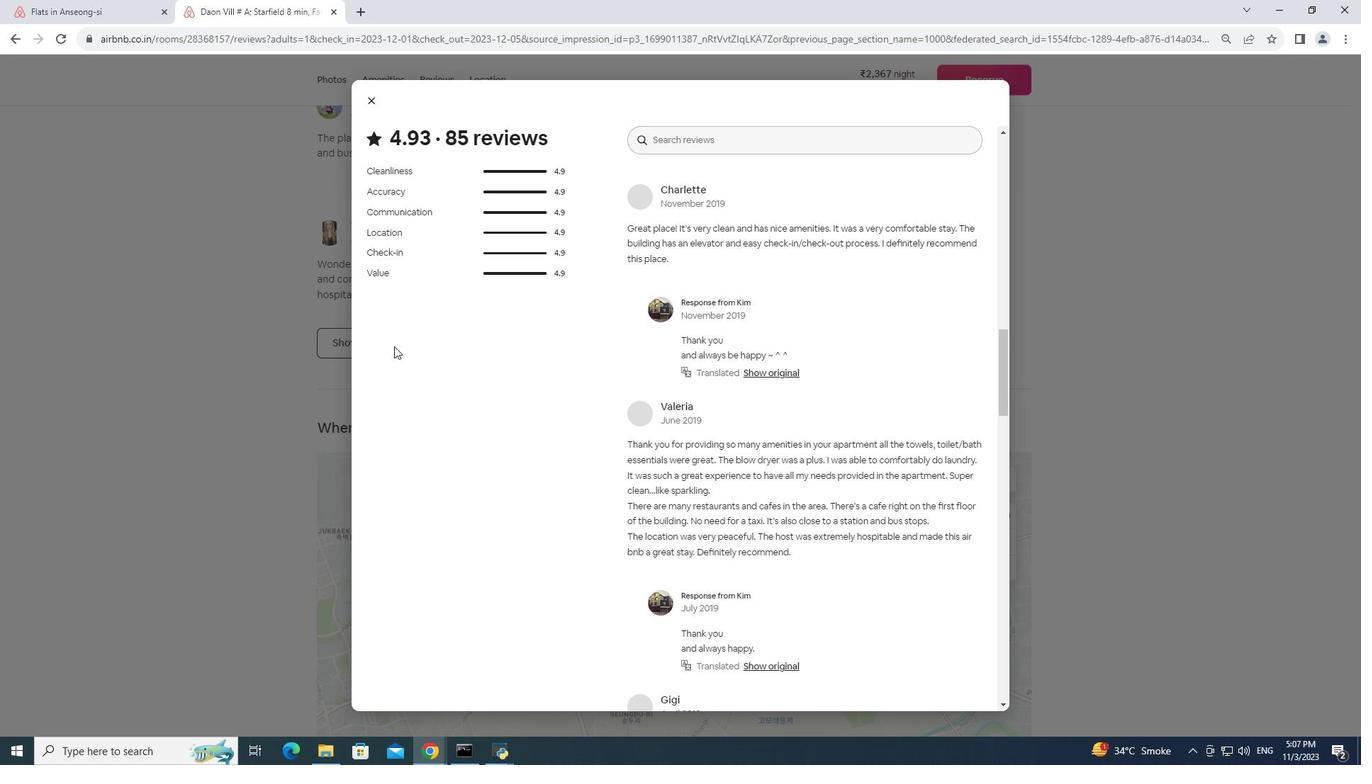
Action: Mouse scrolled (394, 346) with delta (0, 0)
Screenshot: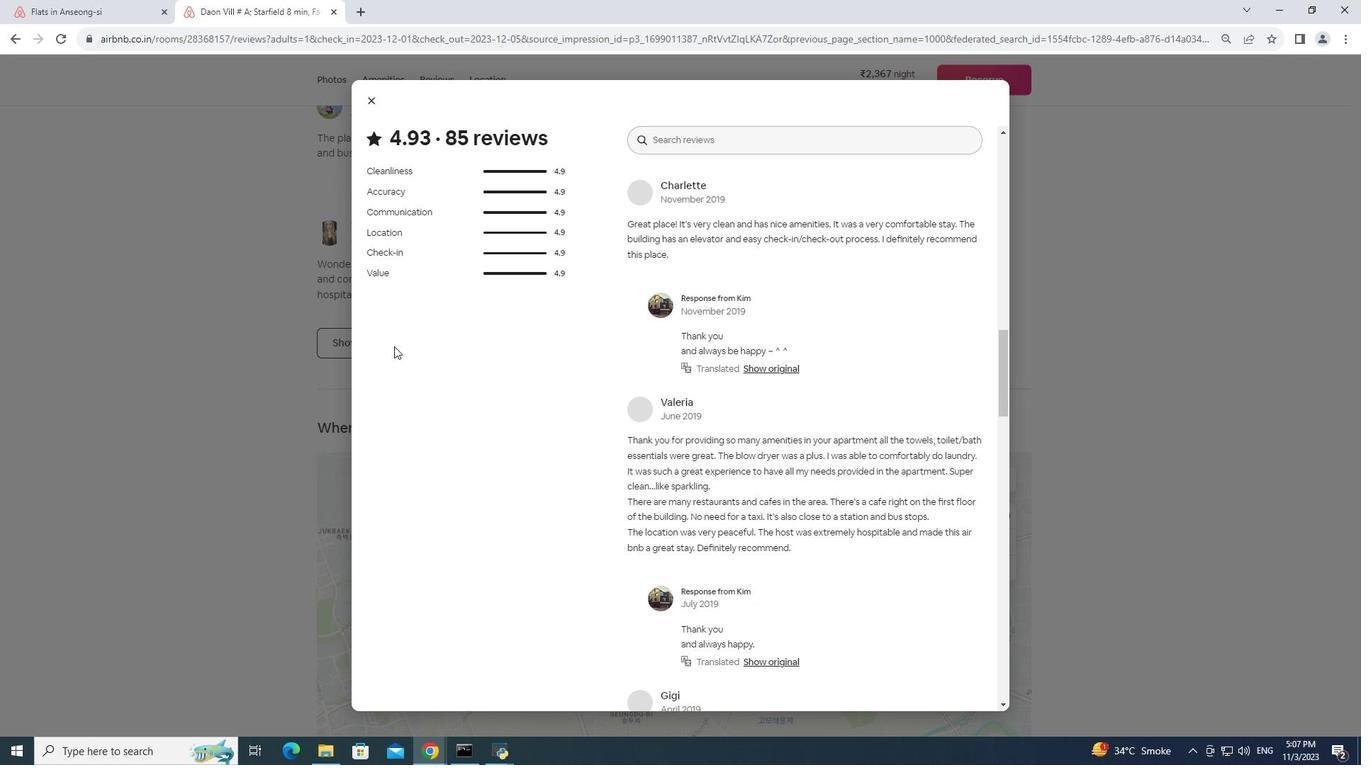 
Action: Mouse scrolled (394, 346) with delta (0, 0)
Screenshot: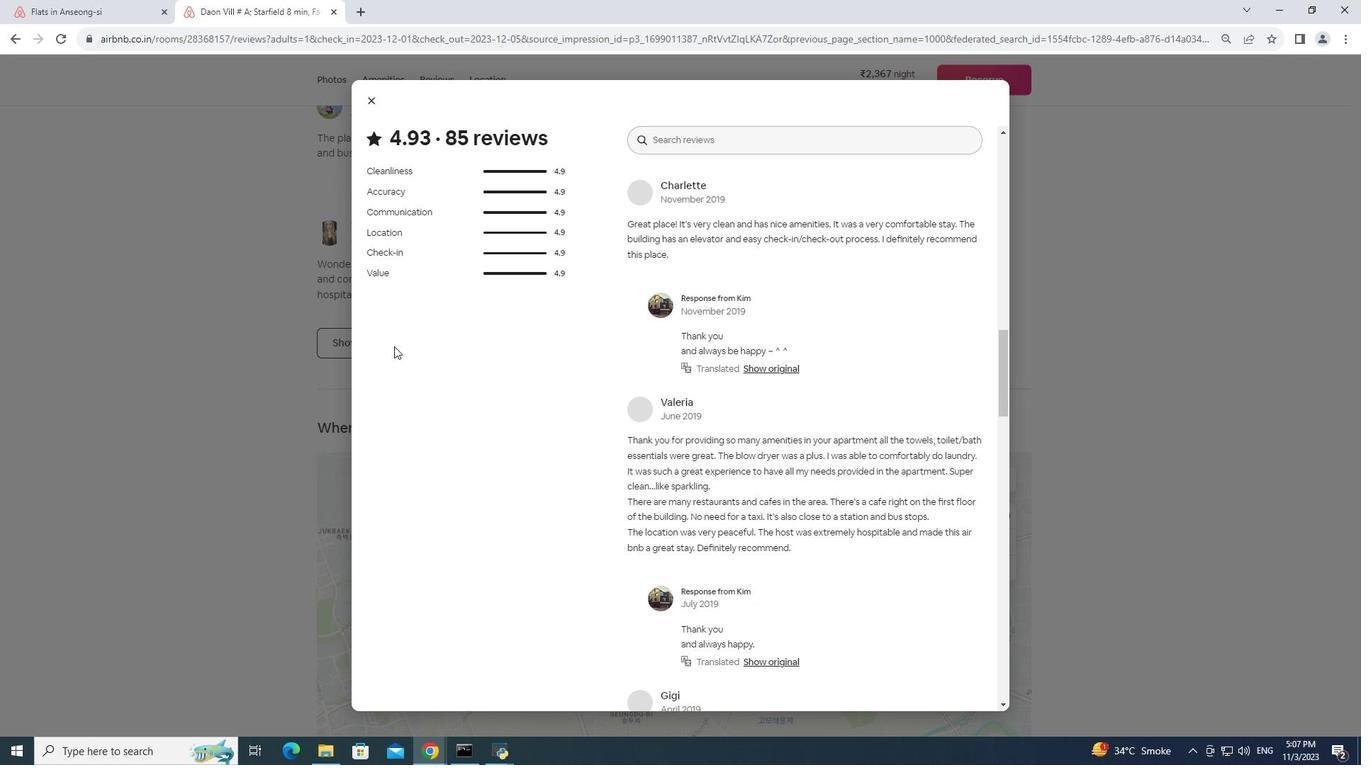 
Action: Mouse scrolled (394, 346) with delta (0, 0)
Screenshot: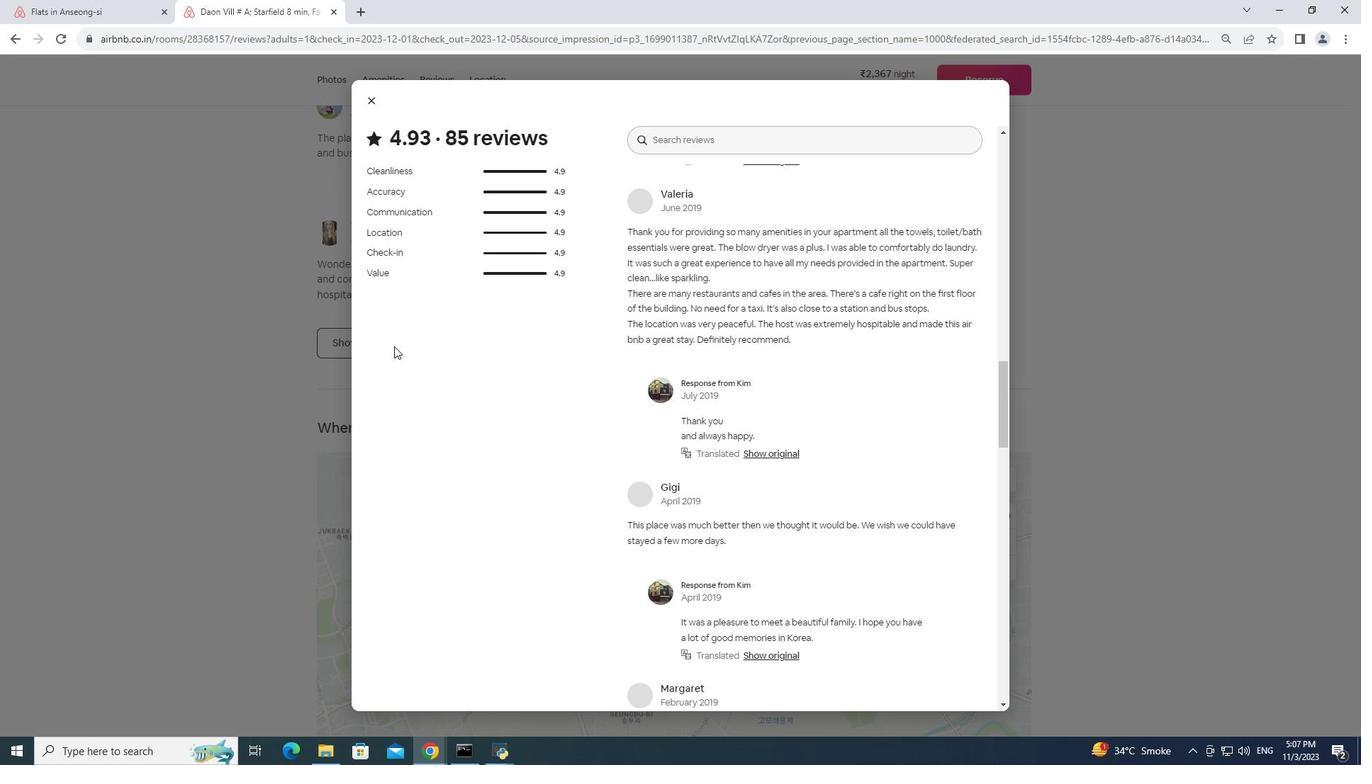 
Action: Mouse scrolled (394, 346) with delta (0, 0)
Screenshot: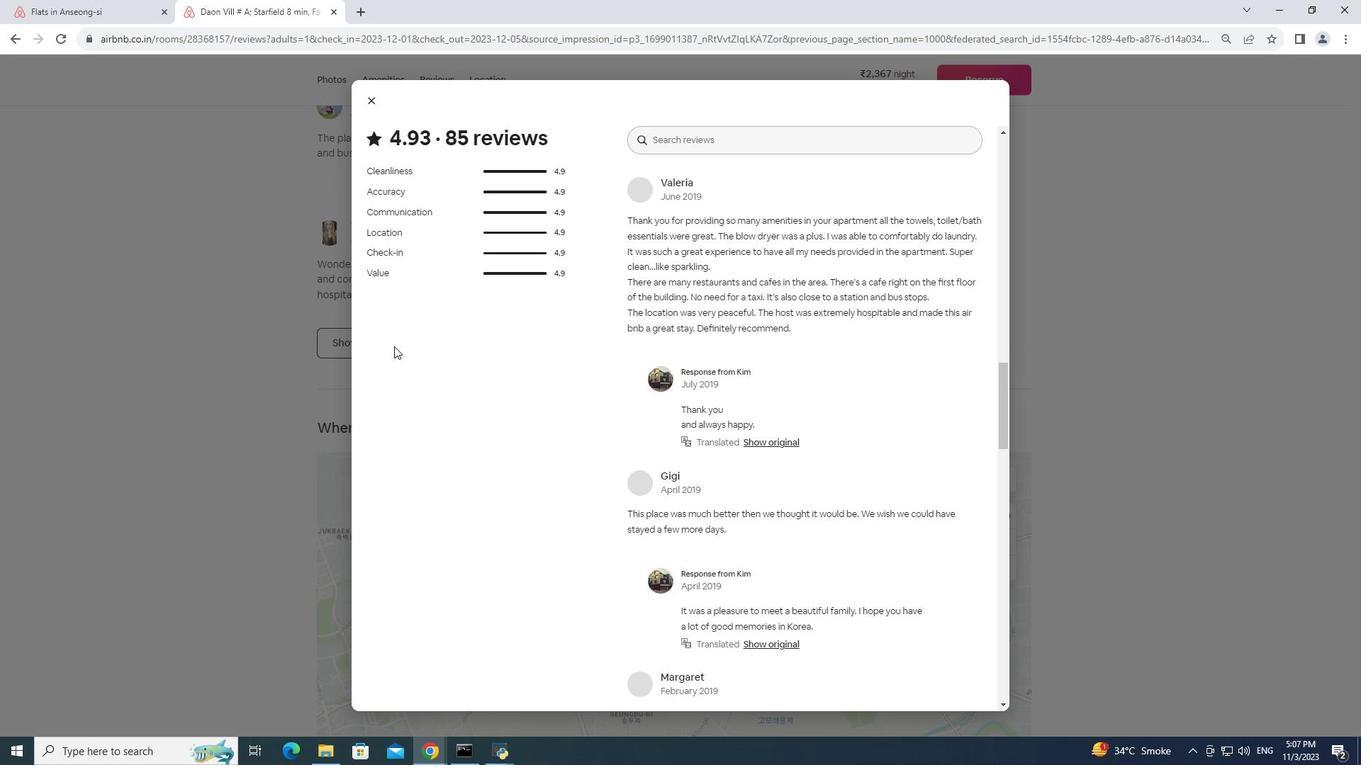 
Action: Mouse scrolled (394, 346) with delta (0, 0)
Screenshot: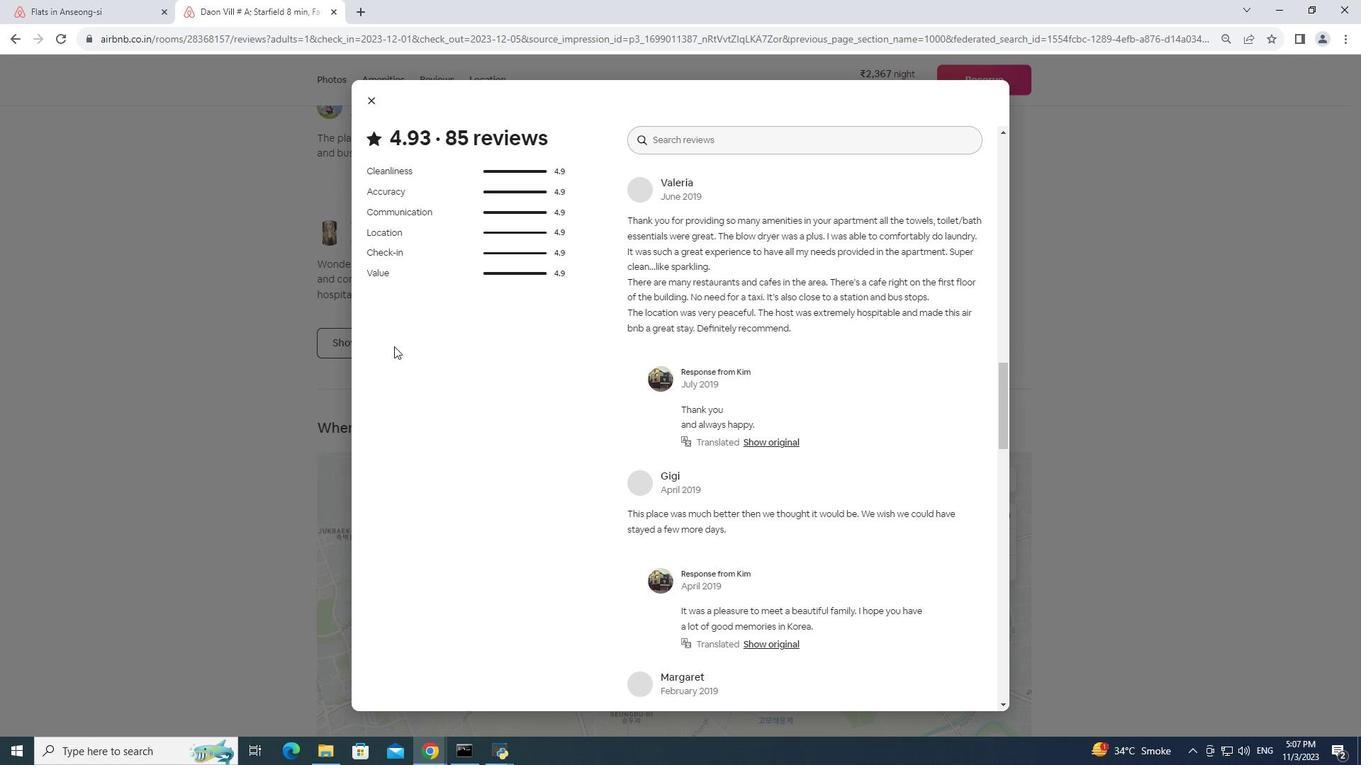 
Action: Mouse scrolled (394, 346) with delta (0, 0)
Screenshot: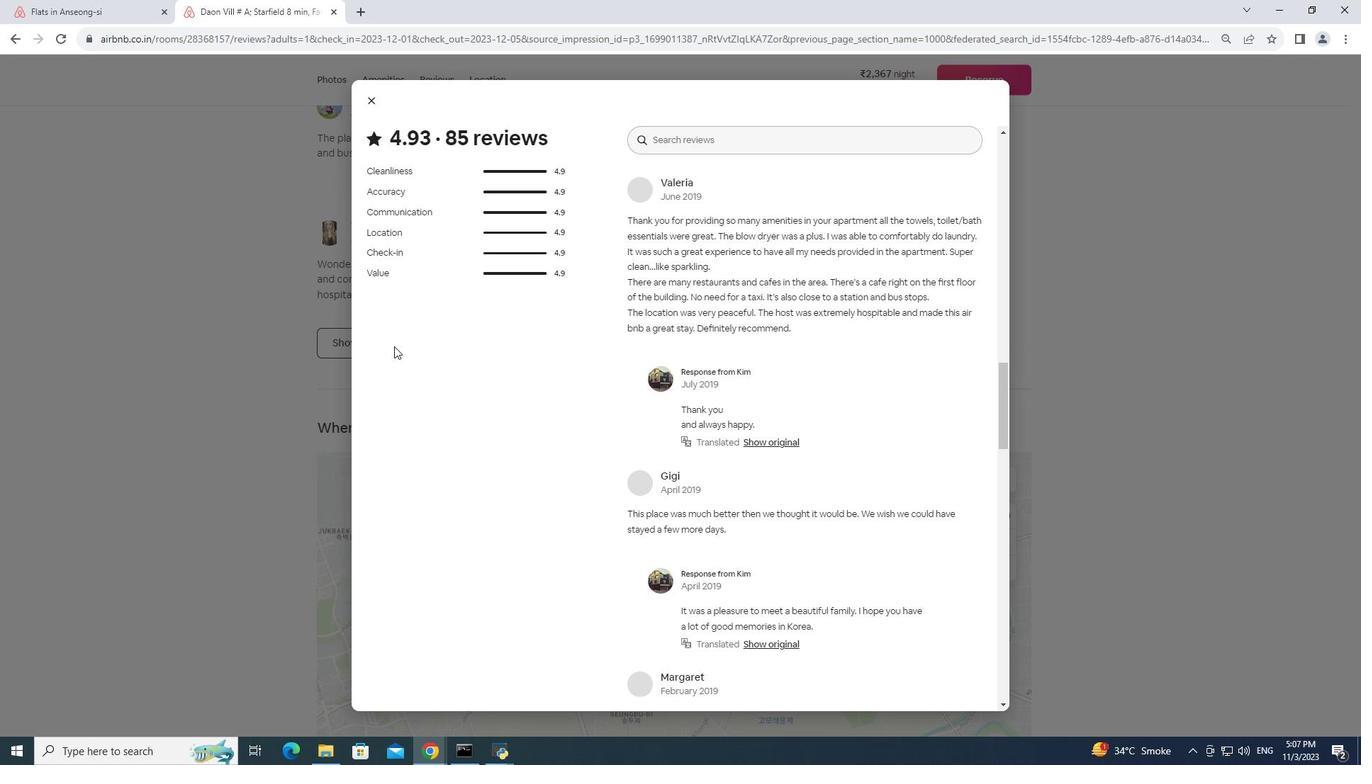 
Action: Mouse scrolled (394, 346) with delta (0, 0)
Screenshot: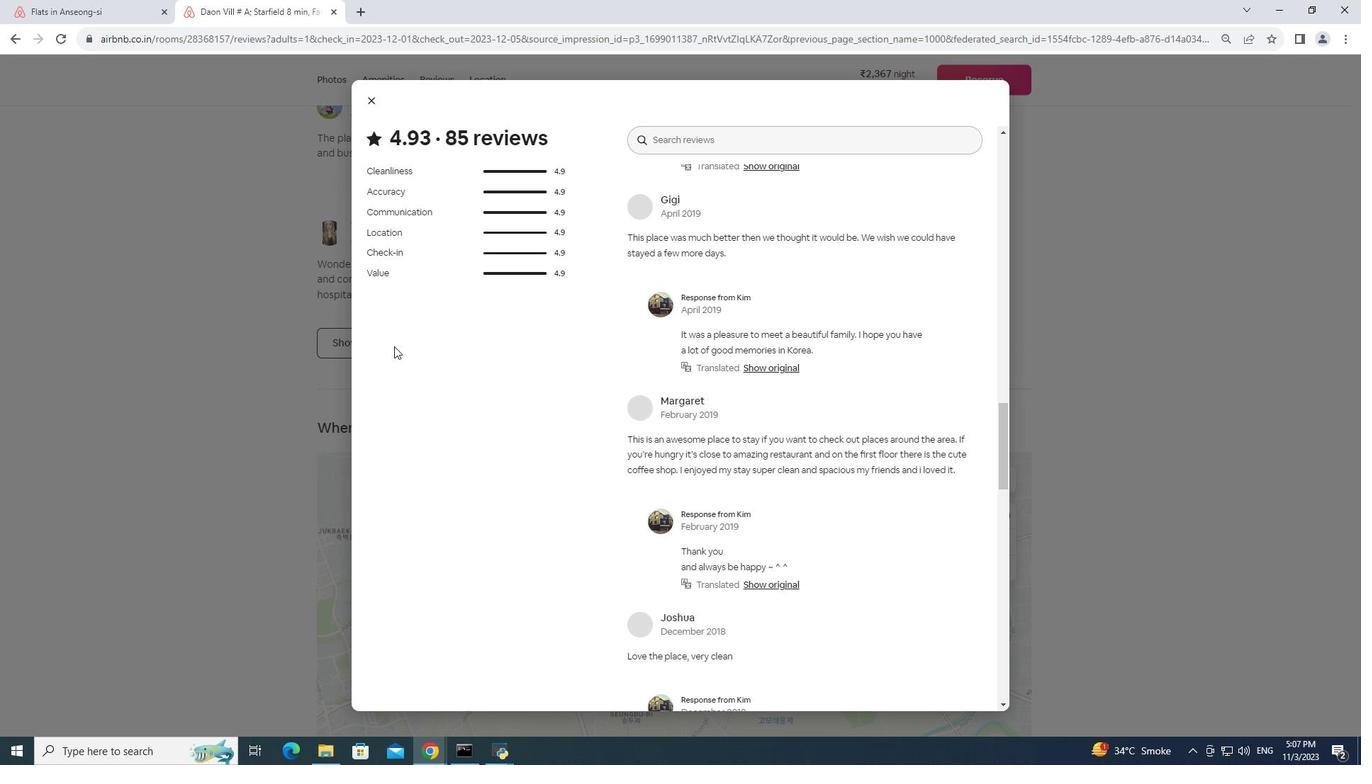 
Action: Mouse scrolled (394, 346) with delta (0, 0)
Screenshot: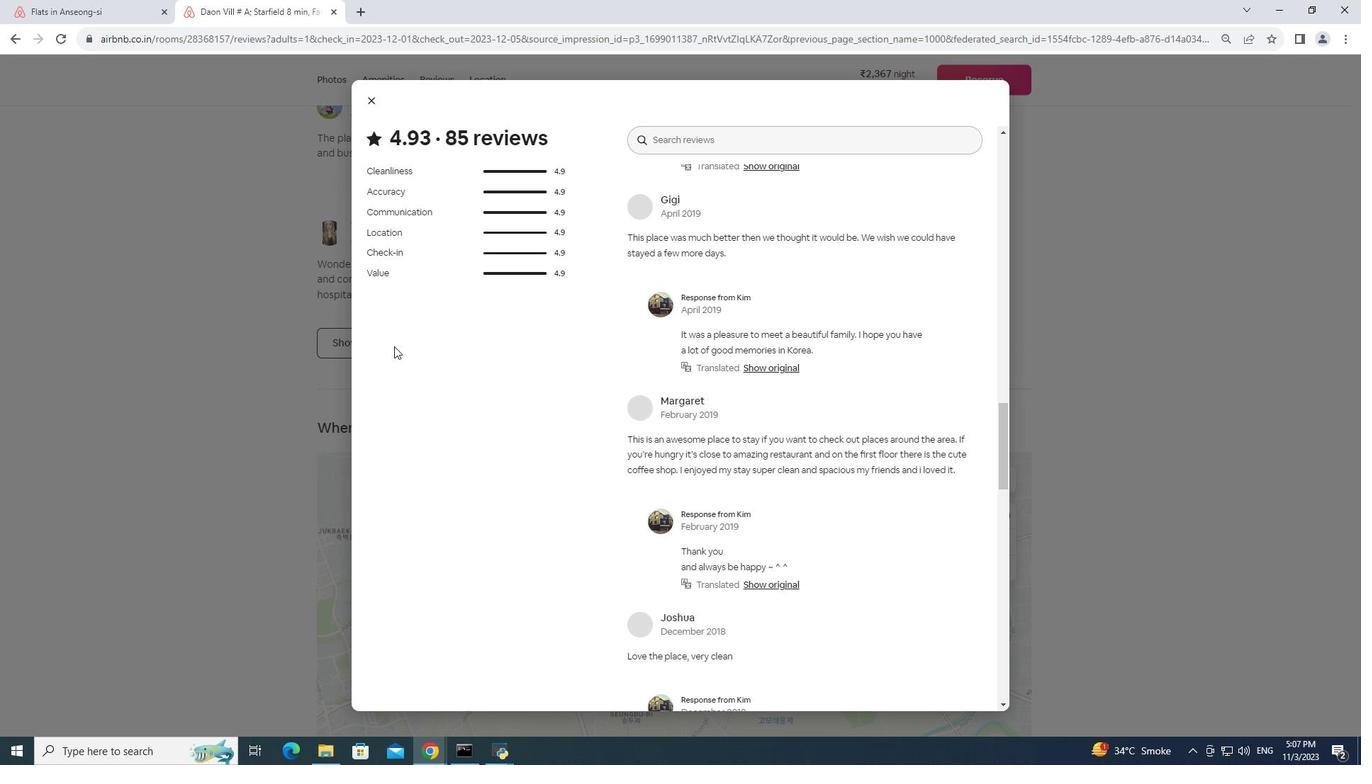 
Action: Mouse scrolled (394, 346) with delta (0, 0)
Screenshot: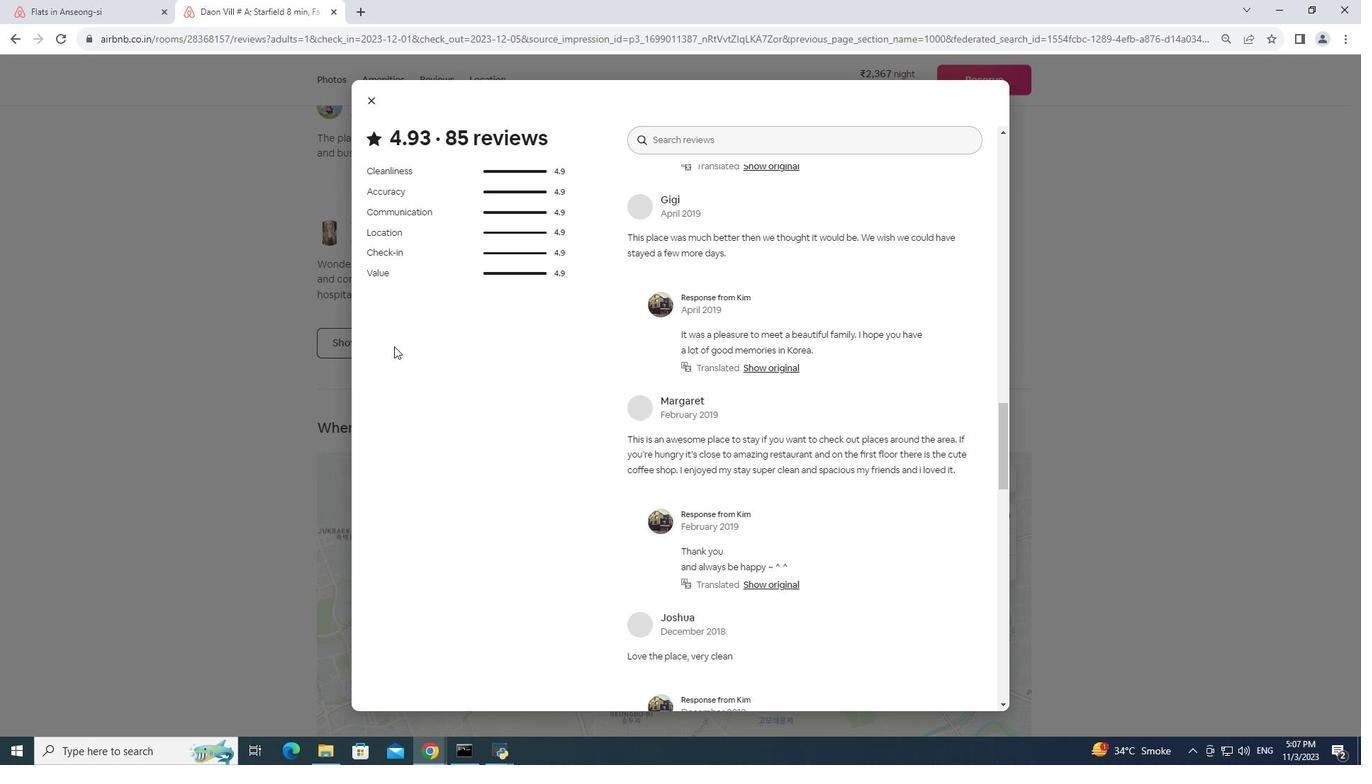 
Action: Mouse scrolled (394, 346) with delta (0, 0)
Screenshot: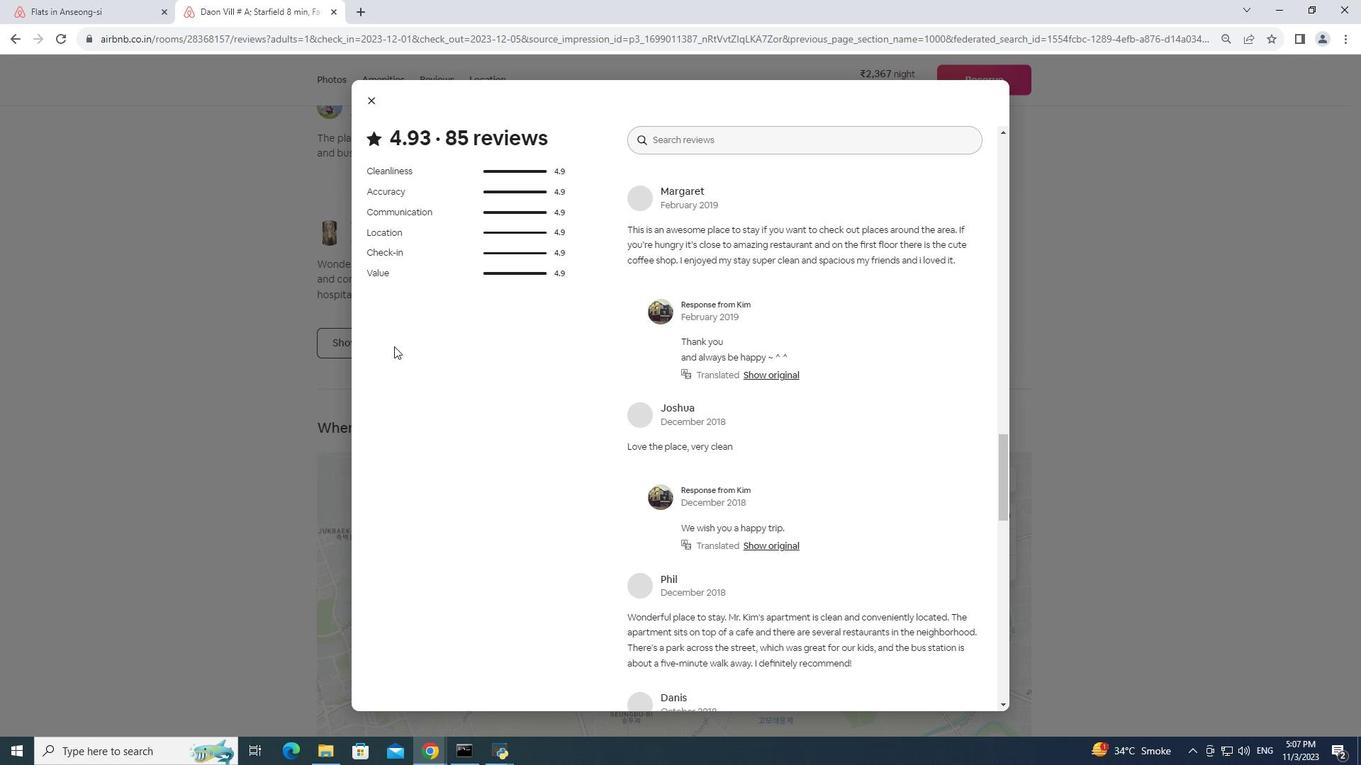
Action: Mouse scrolled (394, 346) with delta (0, 0)
Screenshot: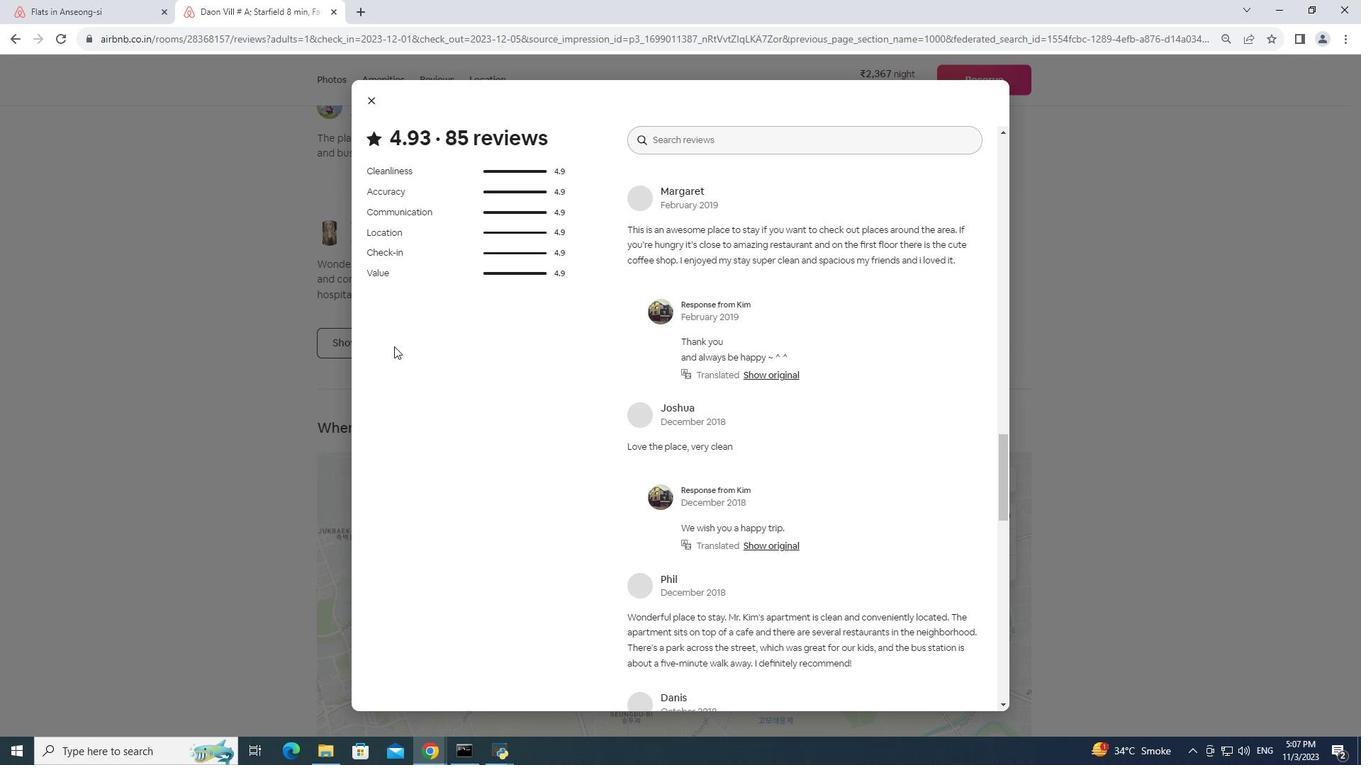 
Action: Mouse scrolled (394, 346) with delta (0, 0)
Screenshot: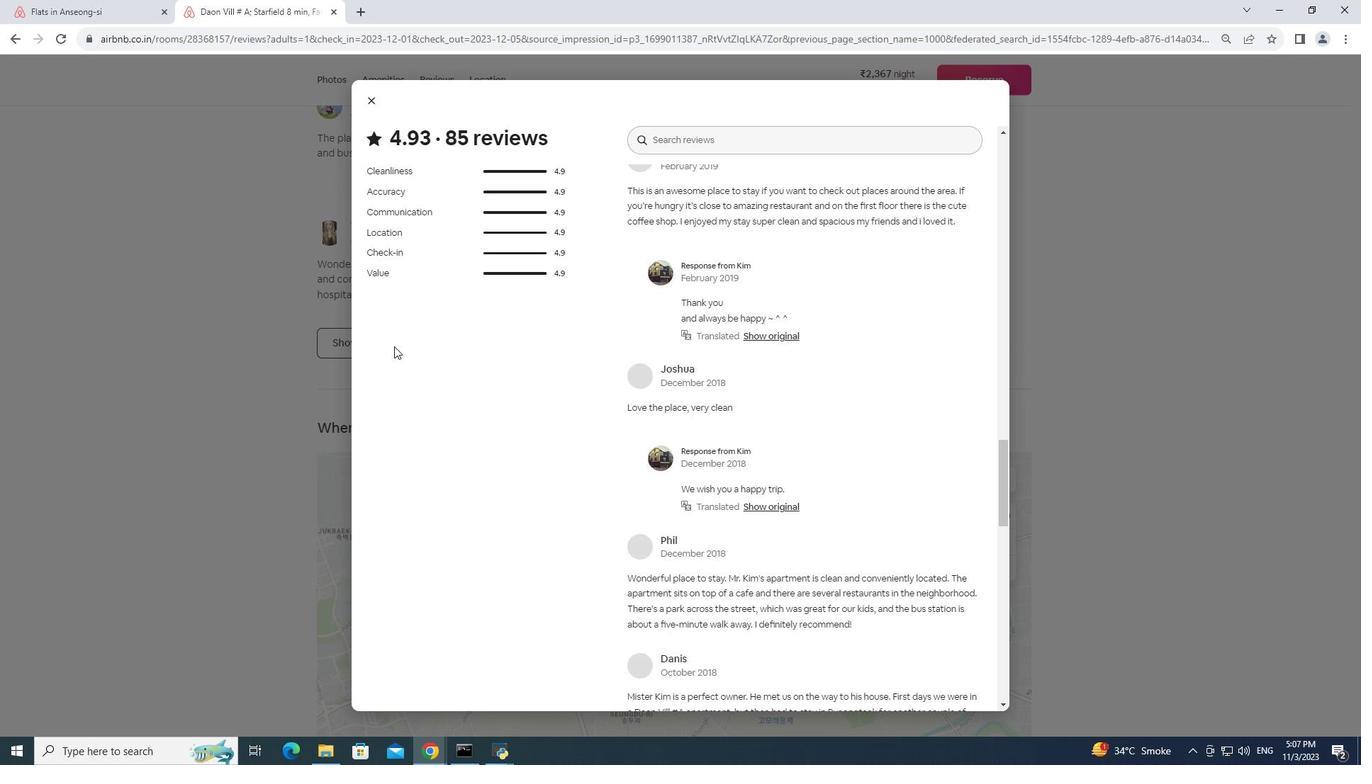 
Action: Mouse scrolled (394, 346) with delta (0, 0)
Screenshot: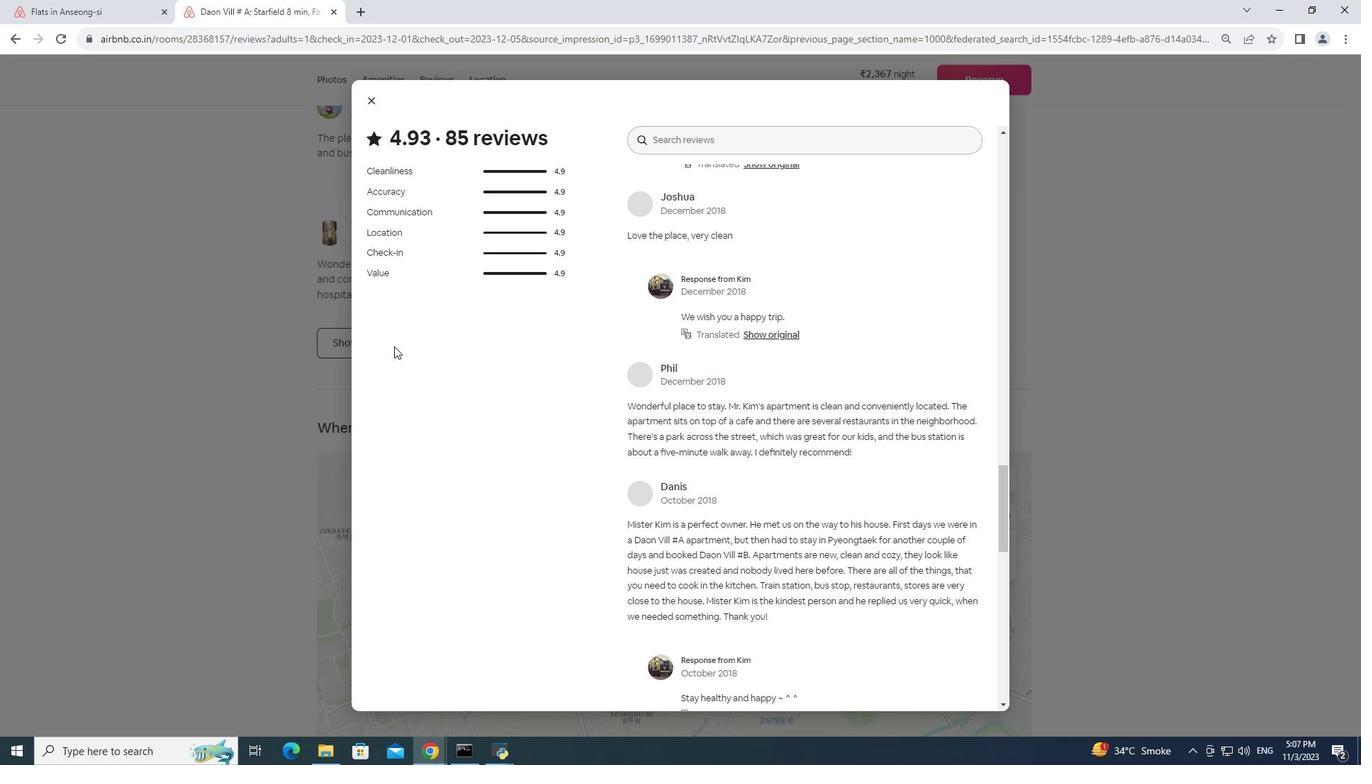 
Action: Mouse scrolled (394, 346) with delta (0, 0)
Screenshot: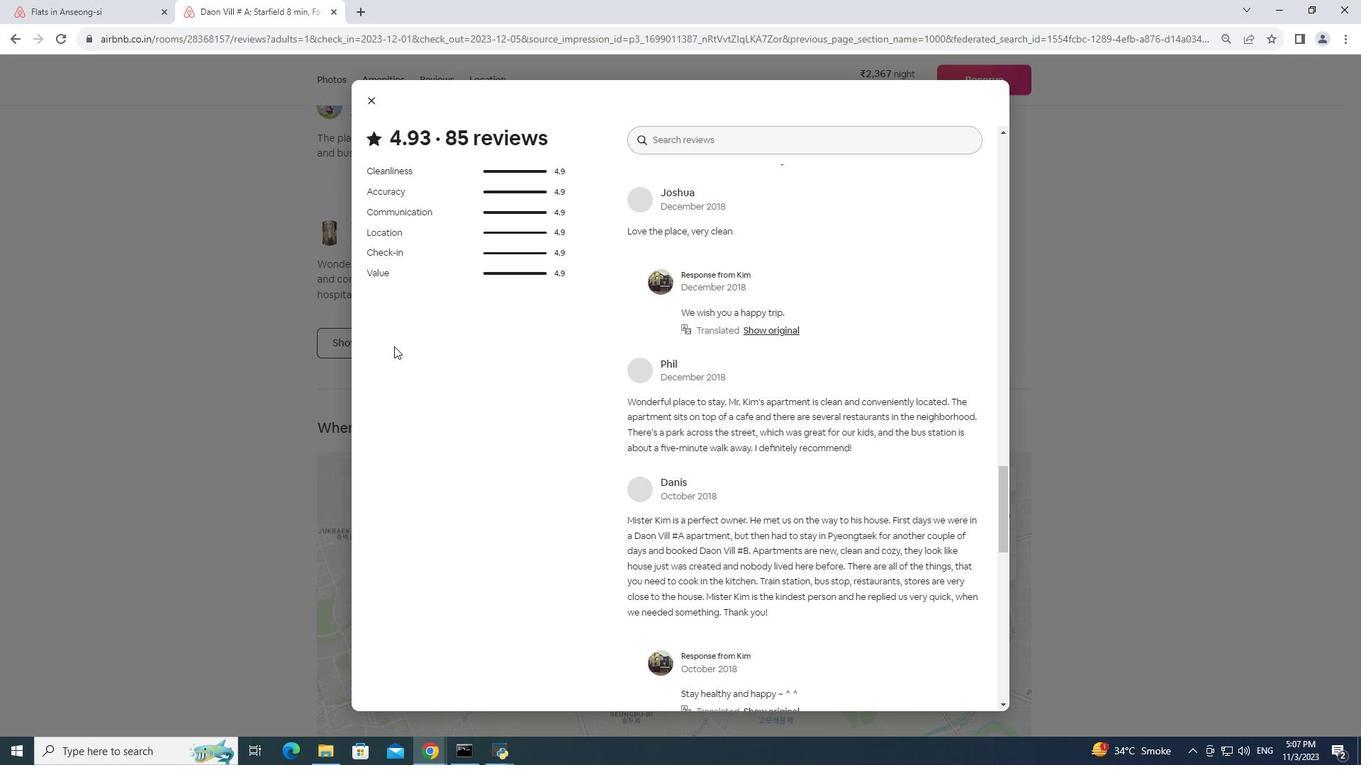 
Action: Mouse scrolled (394, 346) with delta (0, 0)
Screenshot: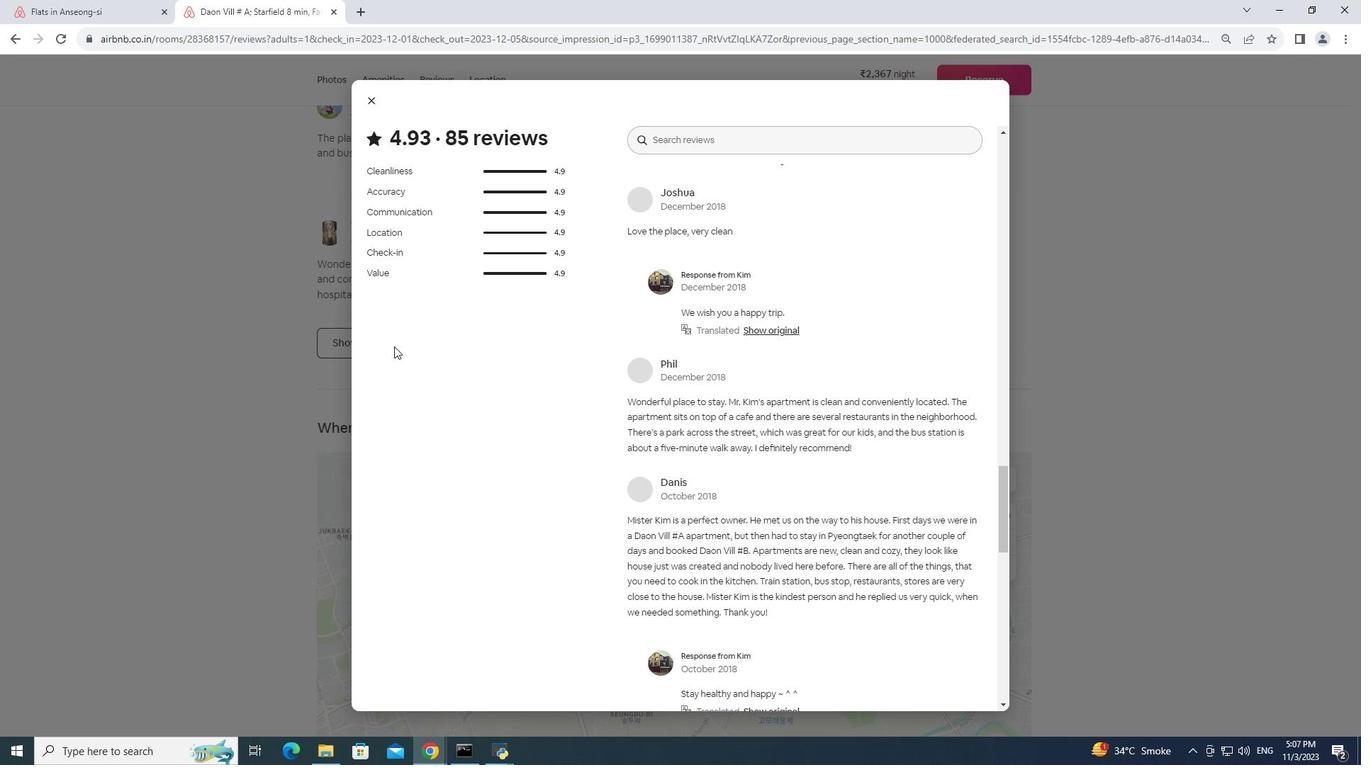 
Action: Mouse scrolled (394, 346) with delta (0, 0)
Screenshot: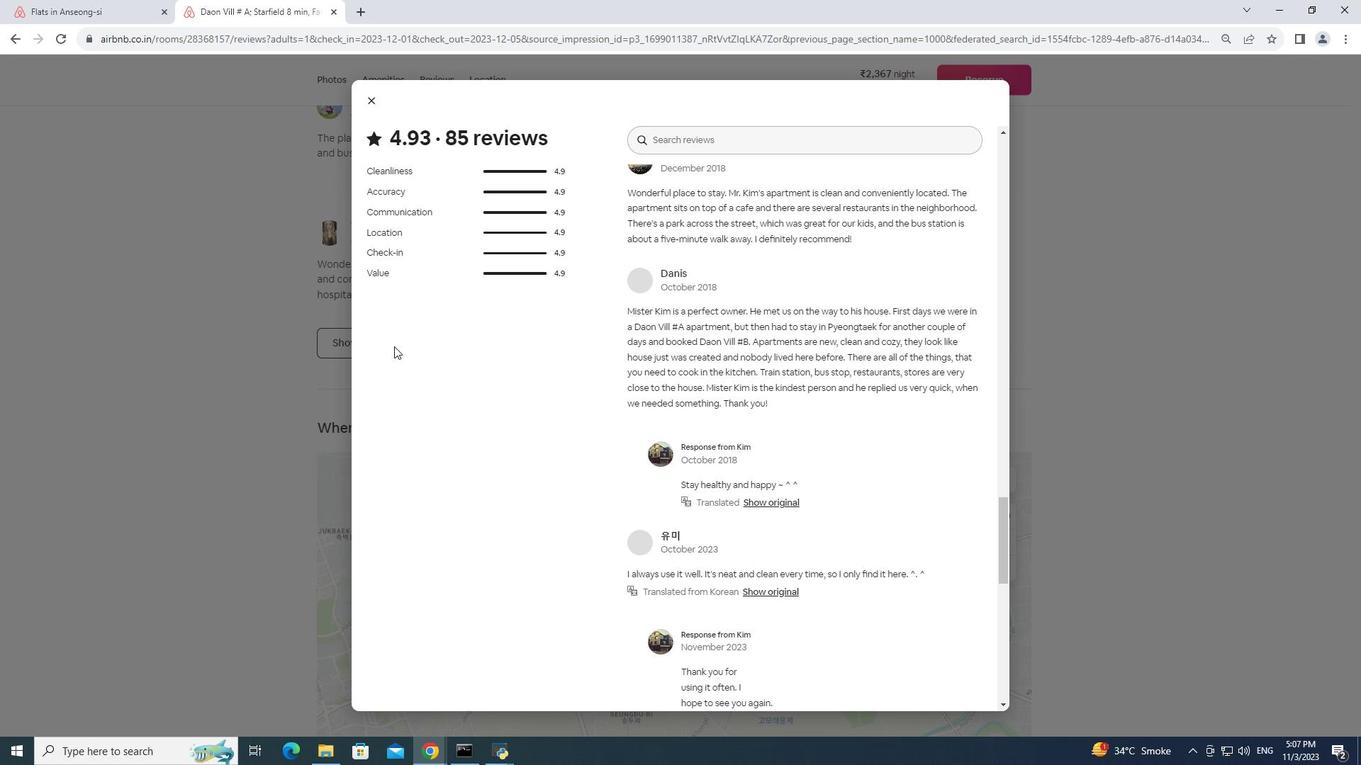 
Action: Mouse scrolled (394, 346) with delta (0, 0)
Screenshot: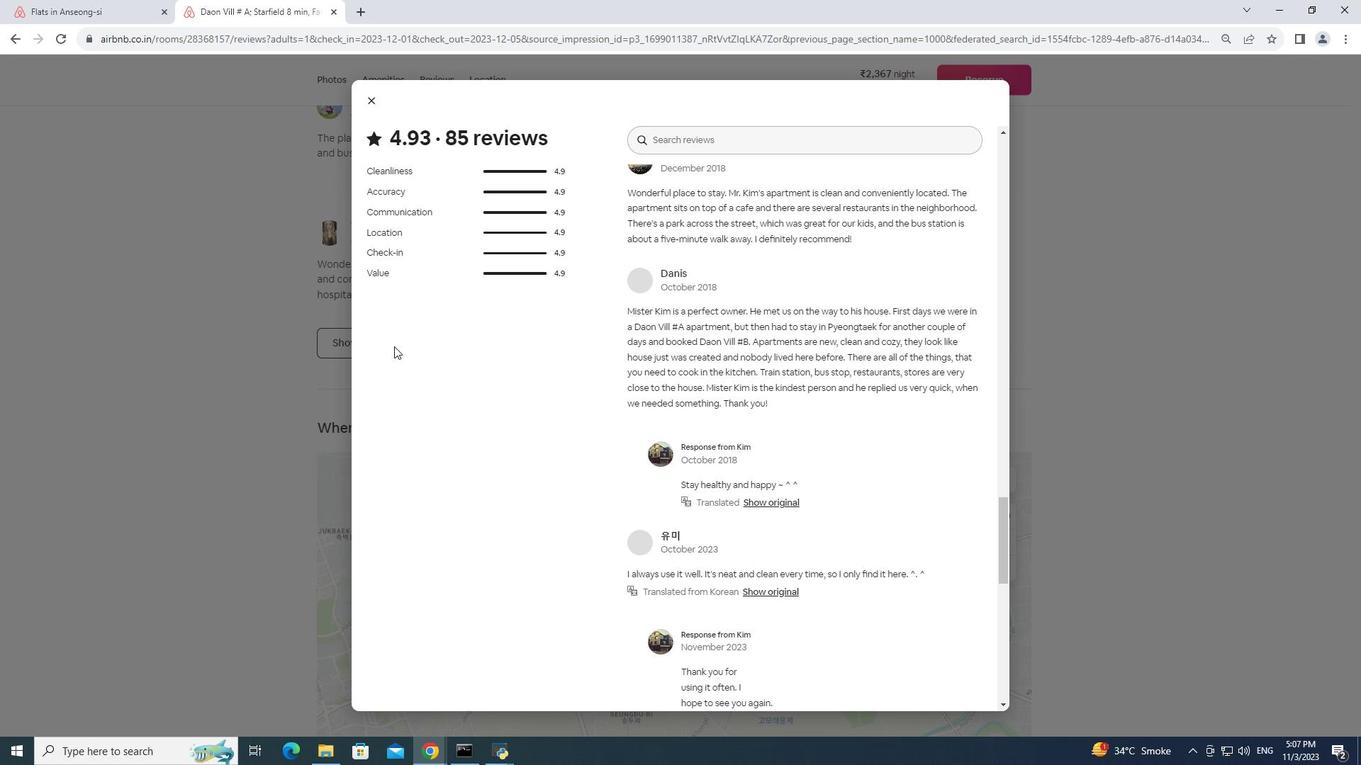 
Action: Mouse scrolled (394, 346) with delta (0, 0)
Screenshot: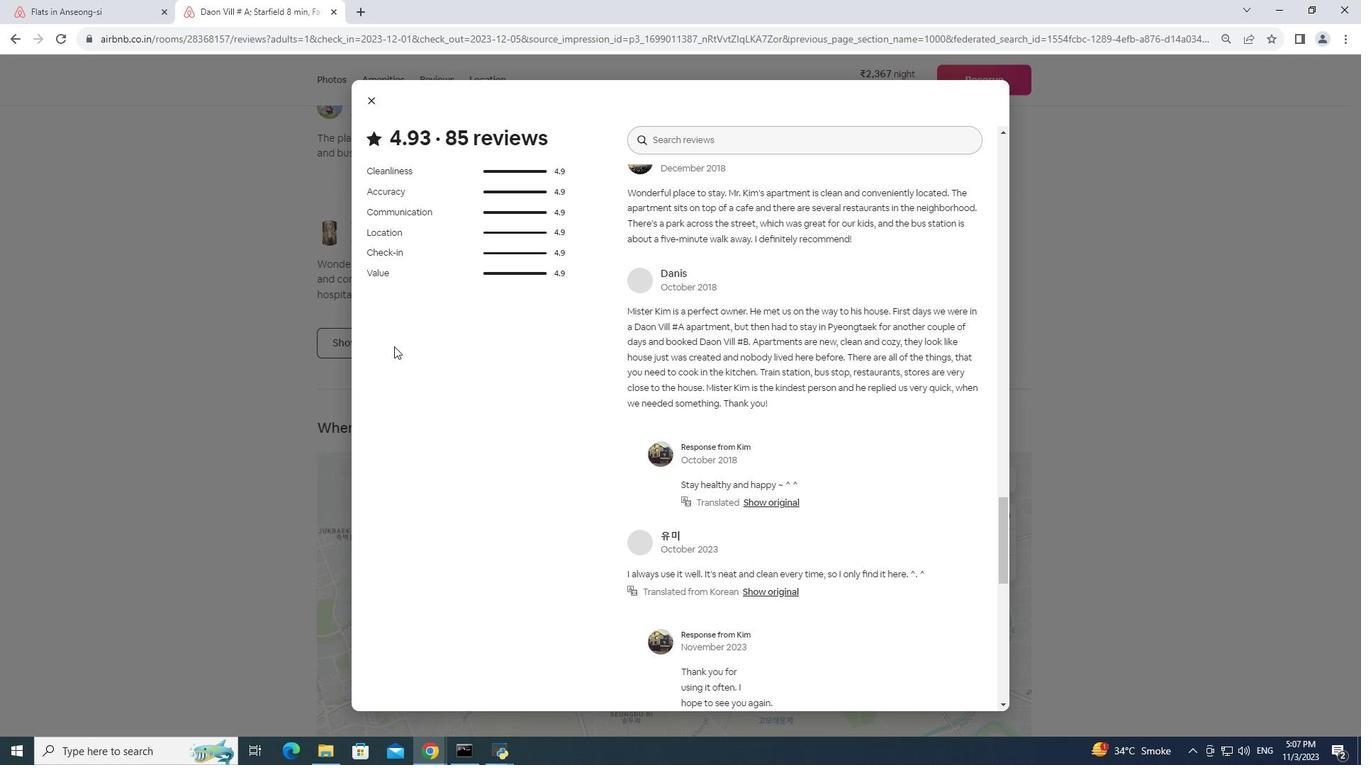 
Action: Mouse scrolled (394, 346) with delta (0, 0)
Screenshot: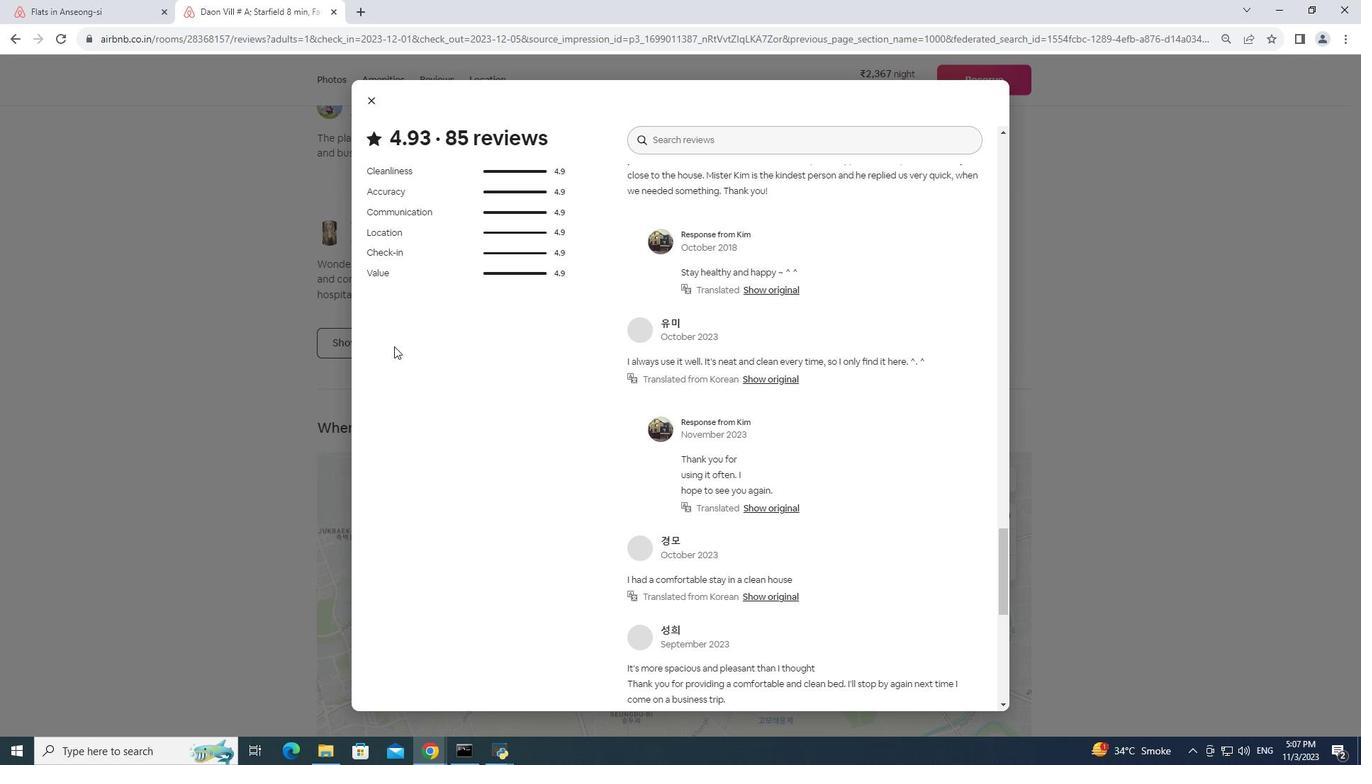 
Action: Mouse scrolled (394, 346) with delta (0, 0)
Screenshot: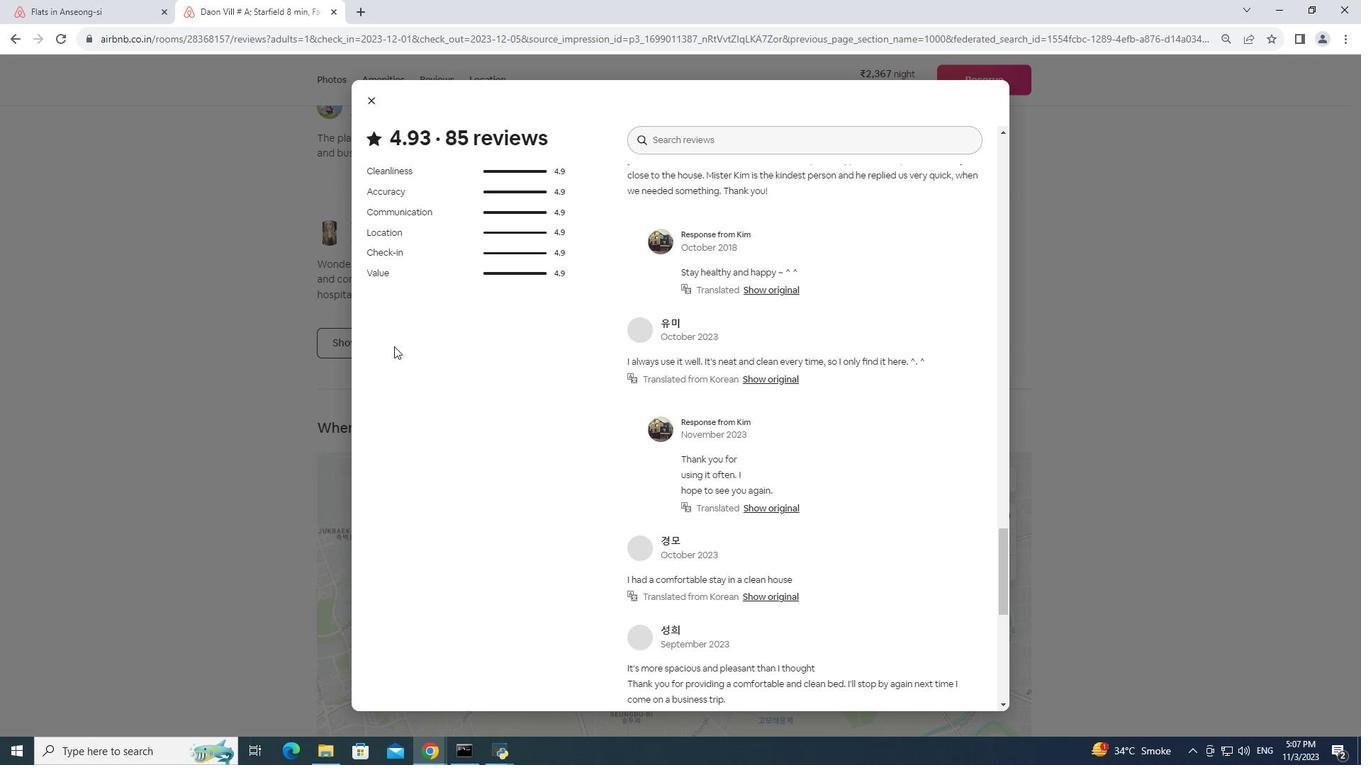 
Action: Mouse scrolled (394, 346) with delta (0, 0)
Screenshot: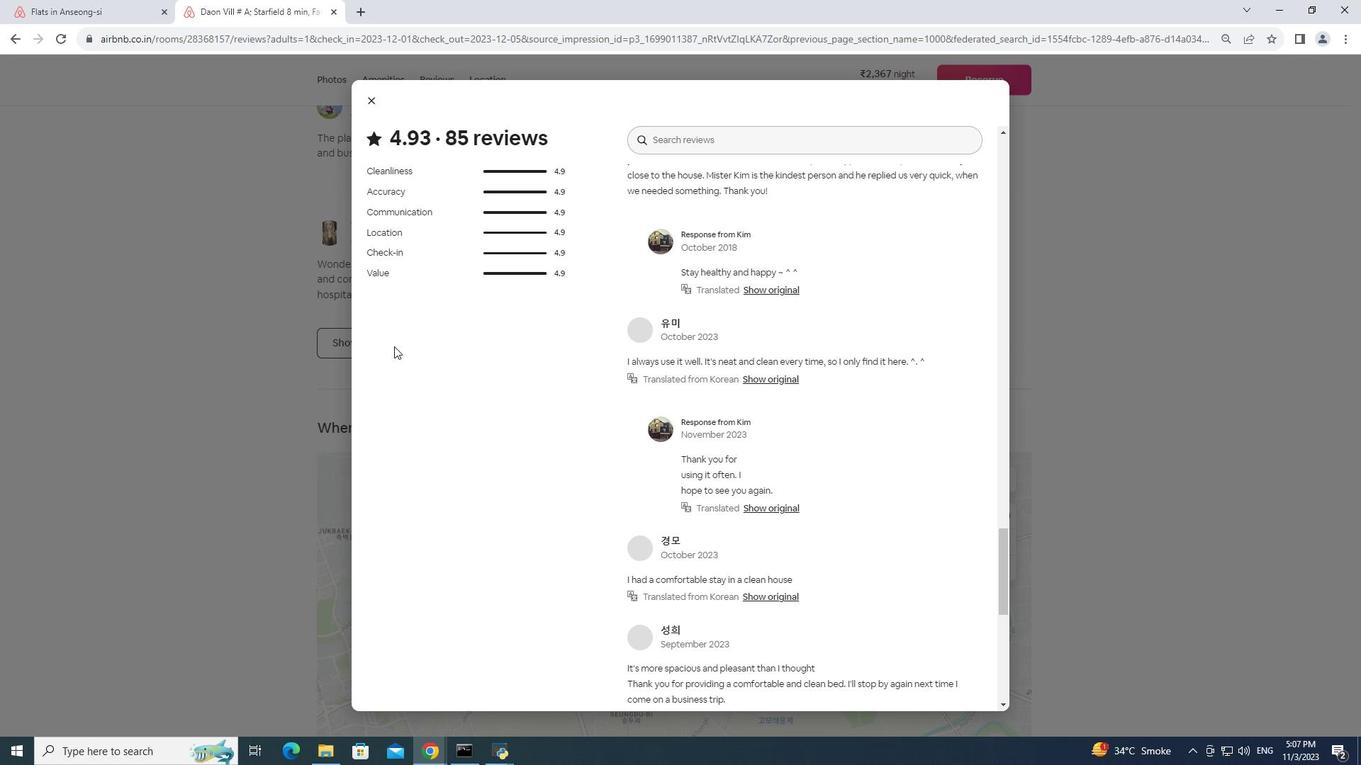 
Action: Mouse scrolled (394, 346) with delta (0, 0)
Screenshot: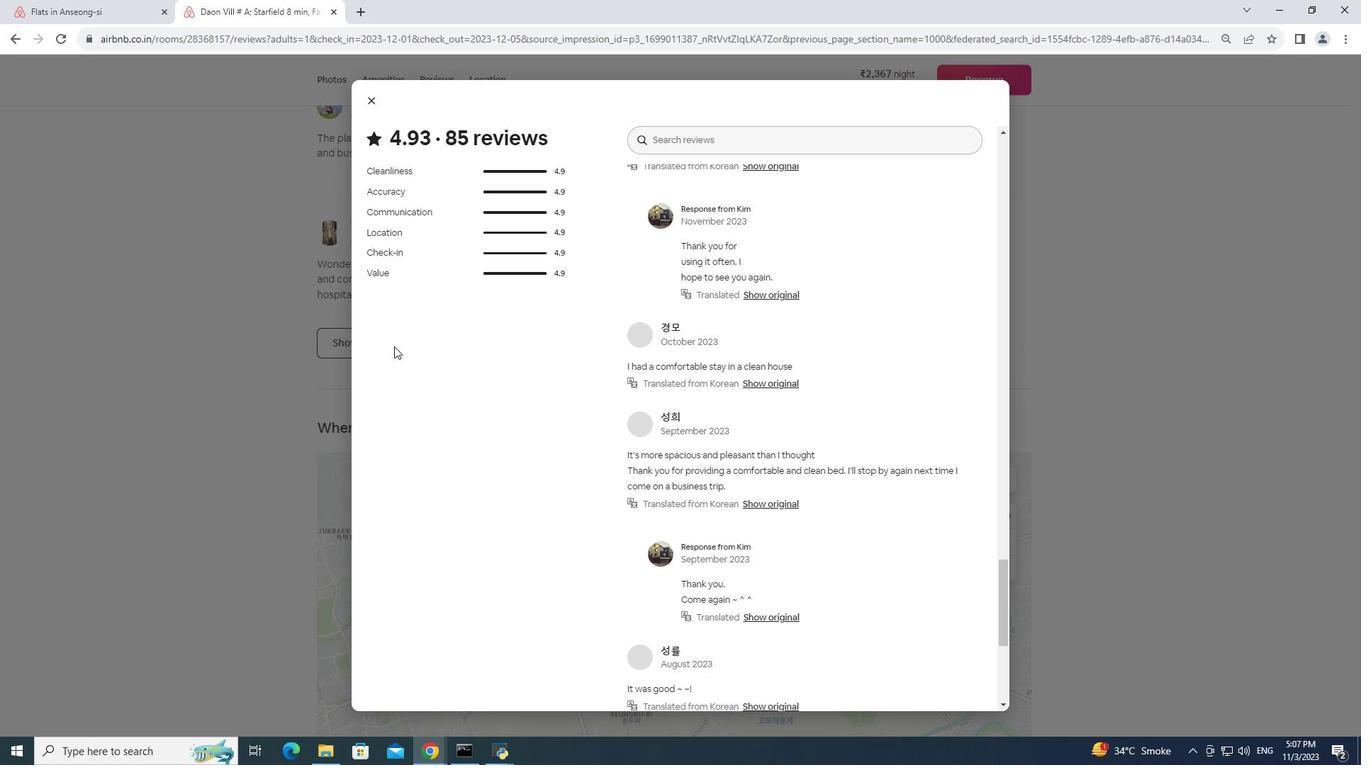 
Action: Mouse scrolled (394, 346) with delta (0, 0)
Screenshot: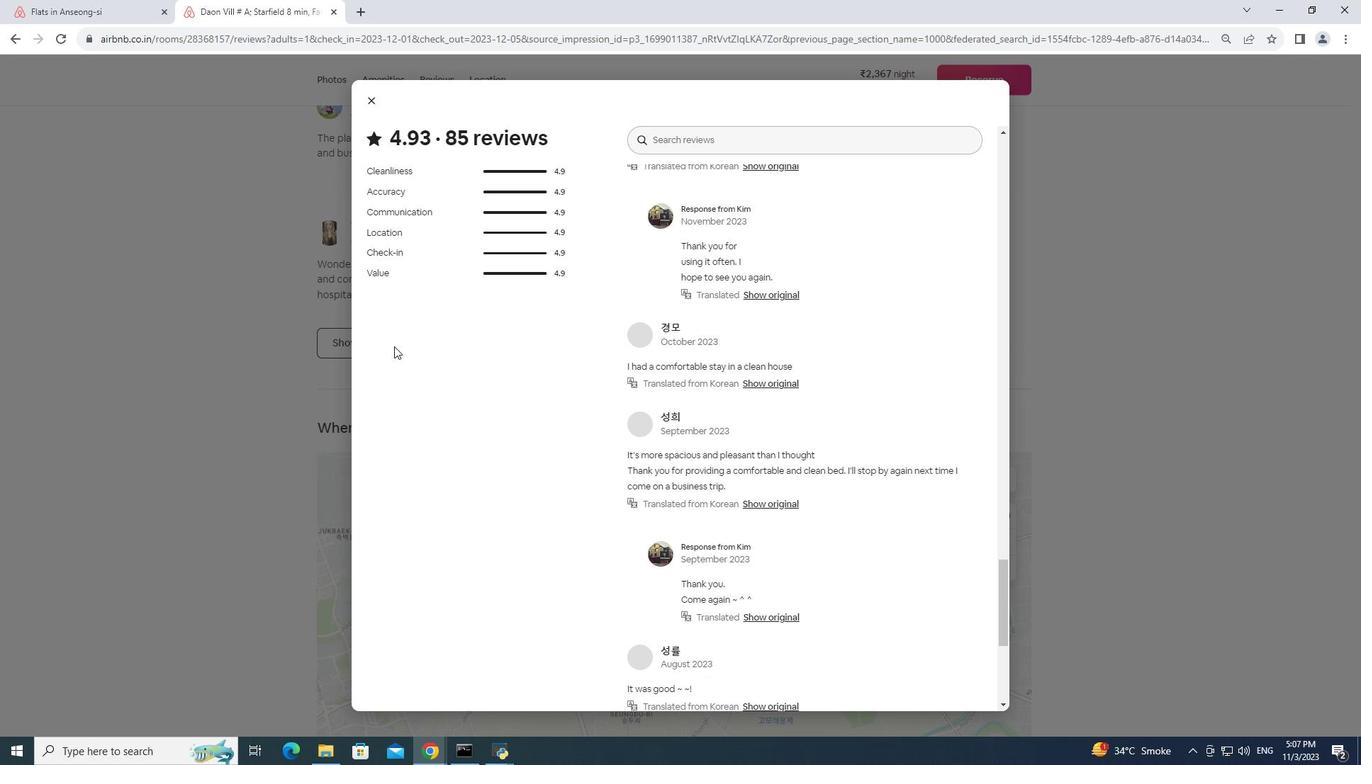 
Action: Mouse scrolled (394, 346) with delta (0, 0)
Screenshot: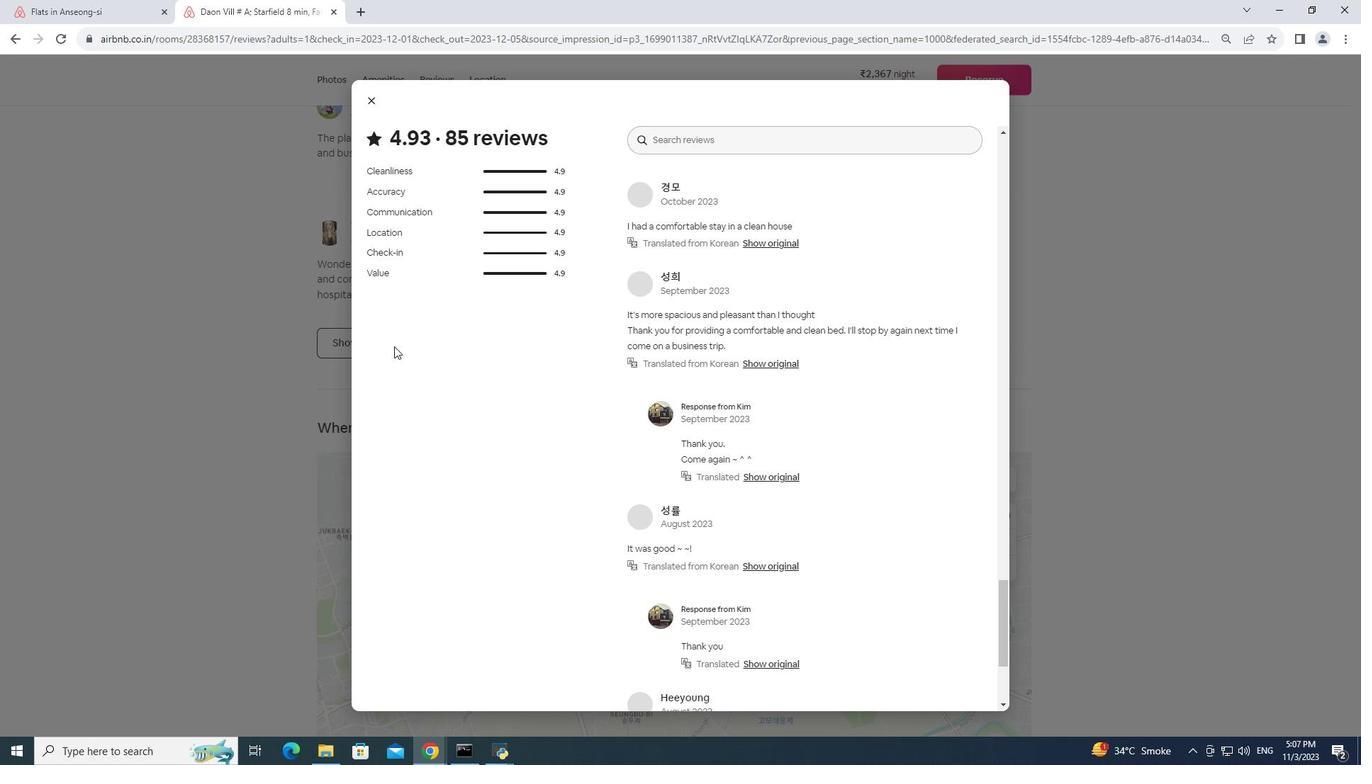 
Action: Mouse scrolled (394, 346) with delta (0, 0)
Screenshot: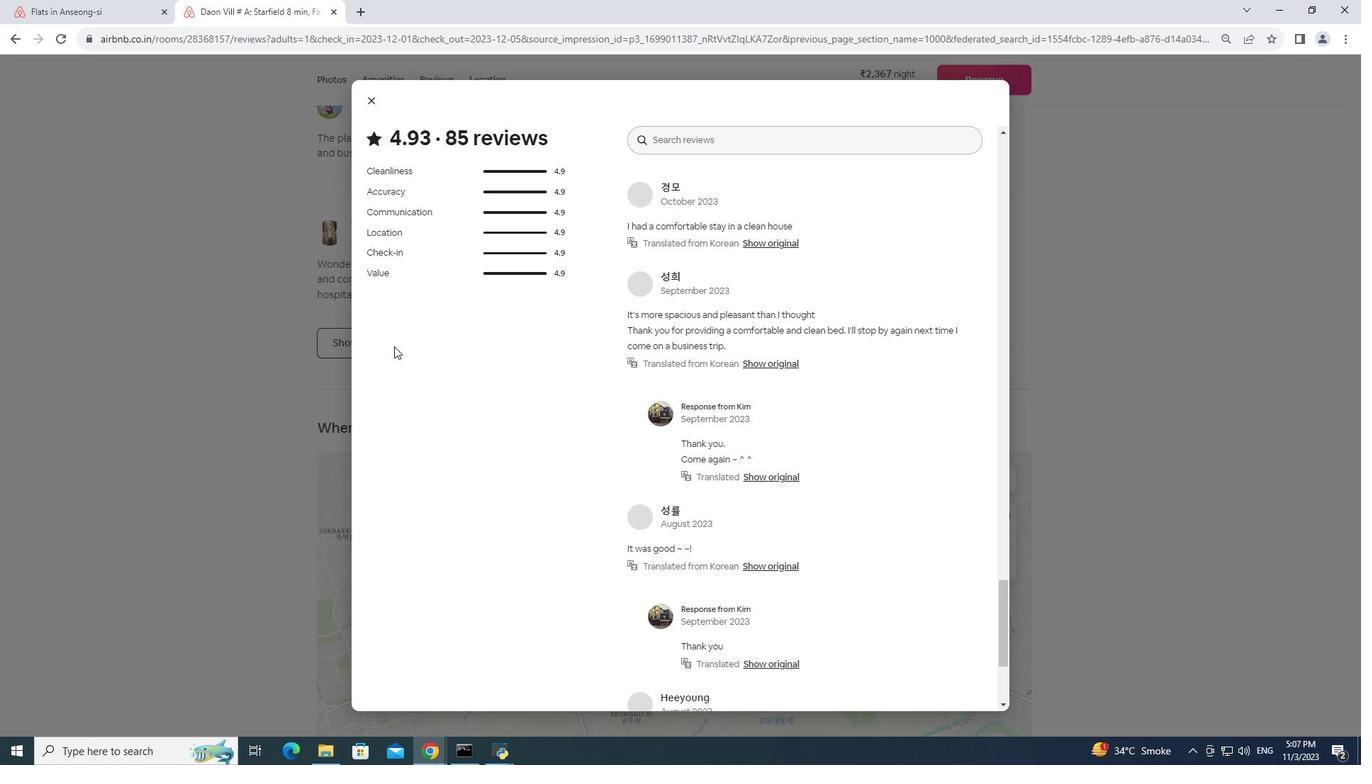 
Action: Mouse scrolled (394, 346) with delta (0, 0)
Screenshot: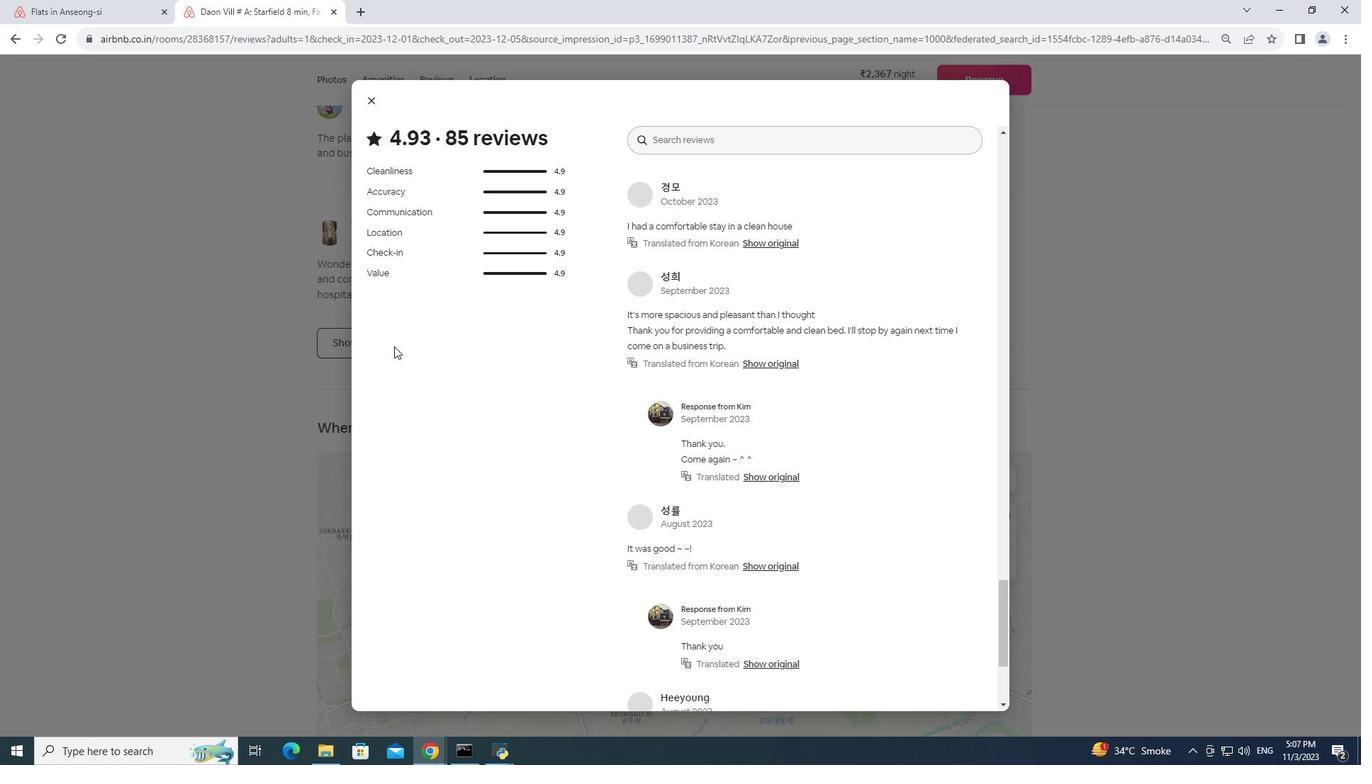 
Action: Mouse scrolled (394, 346) with delta (0, 0)
Screenshot: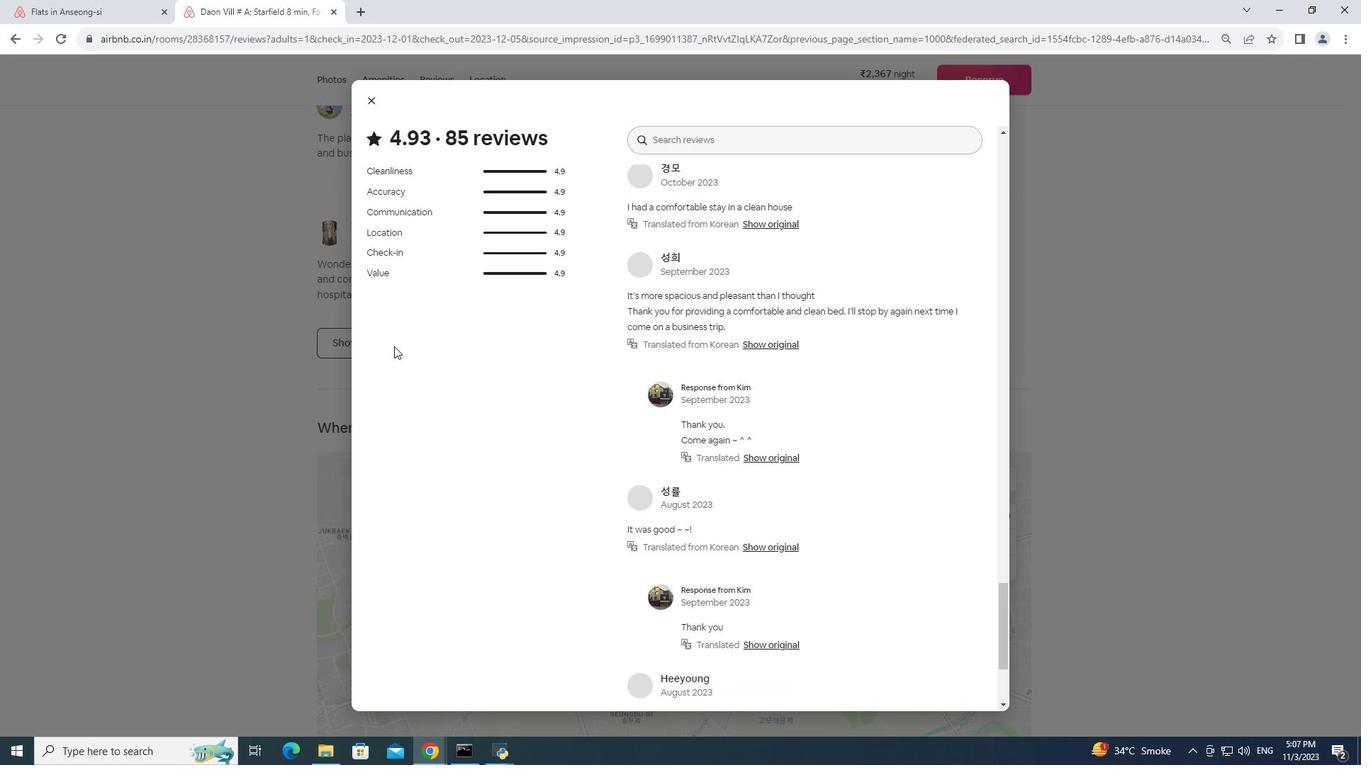 
Action: Mouse scrolled (394, 346) with delta (0, 0)
Screenshot: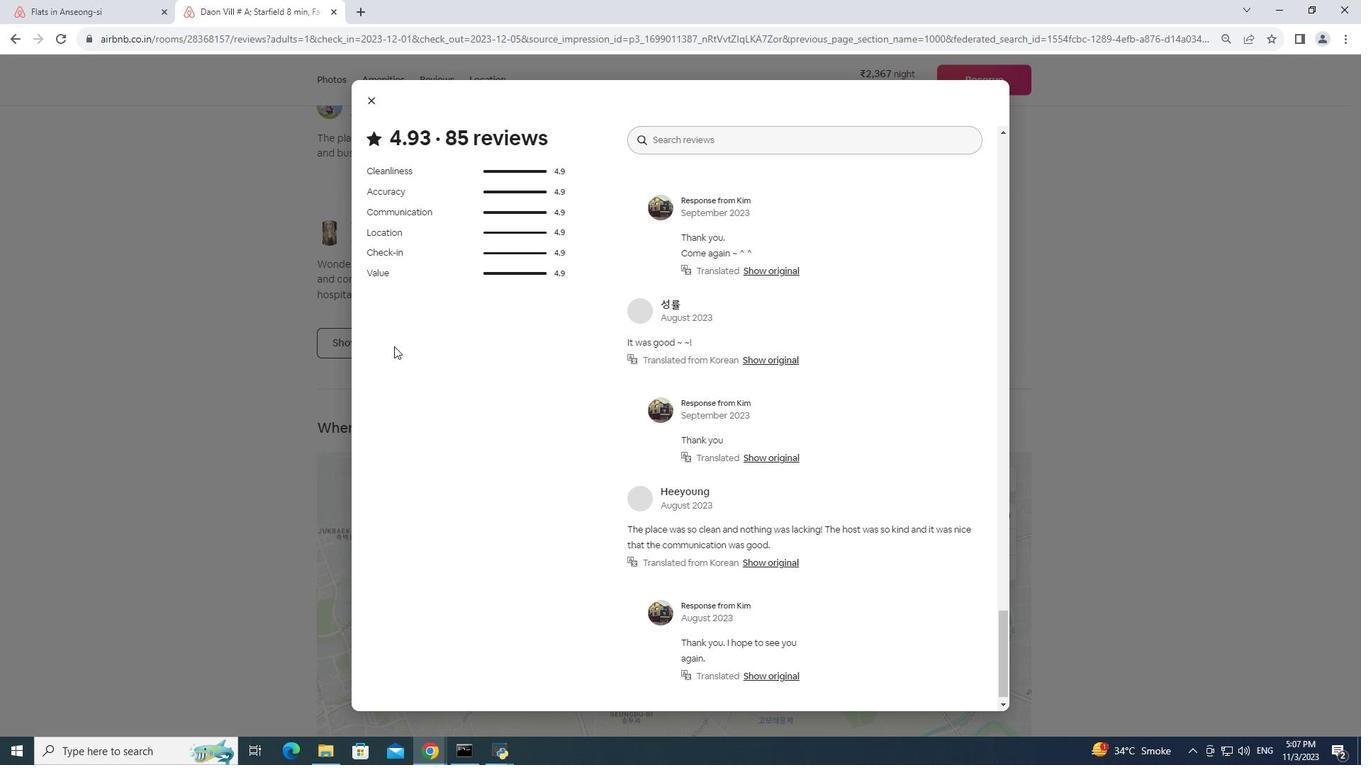 
Action: Mouse scrolled (394, 346) with delta (0, 0)
Screenshot: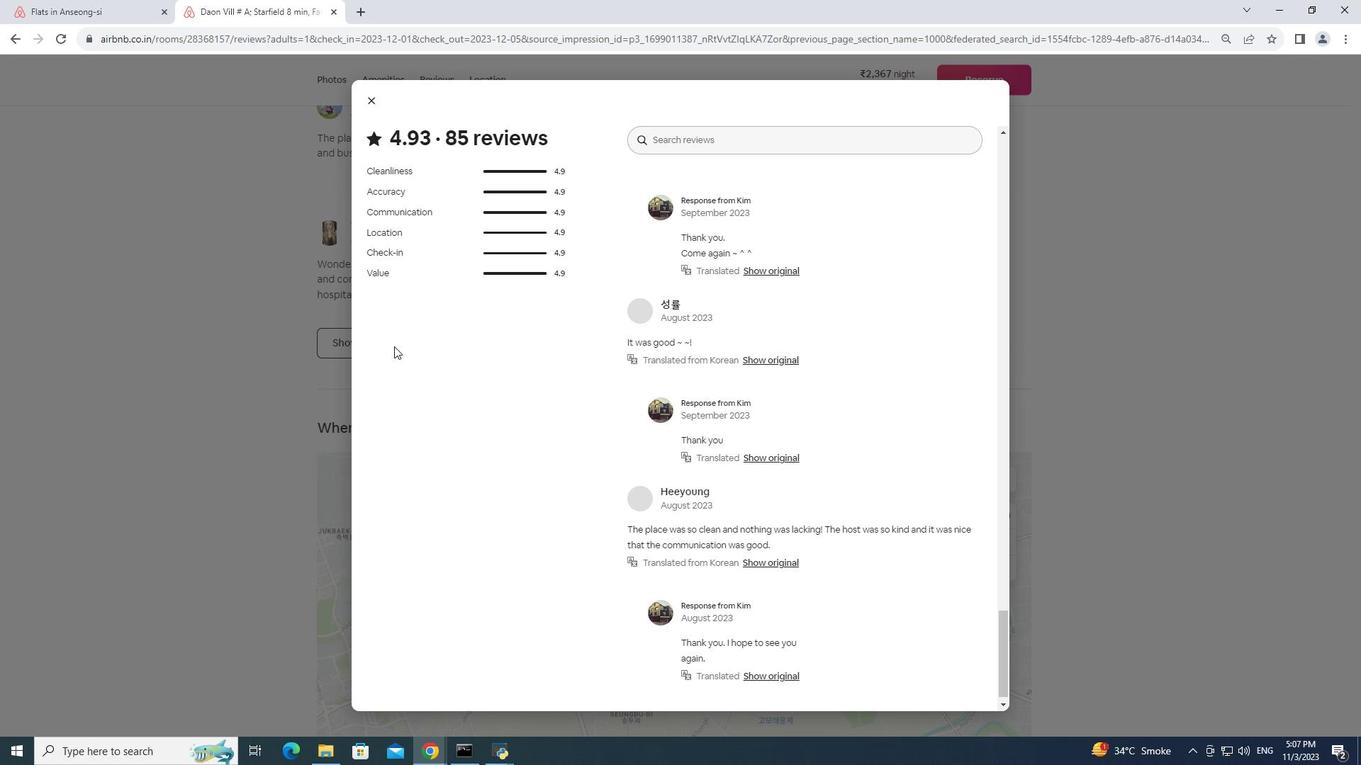 
Action: Mouse scrolled (394, 346) with delta (0, 0)
Screenshot: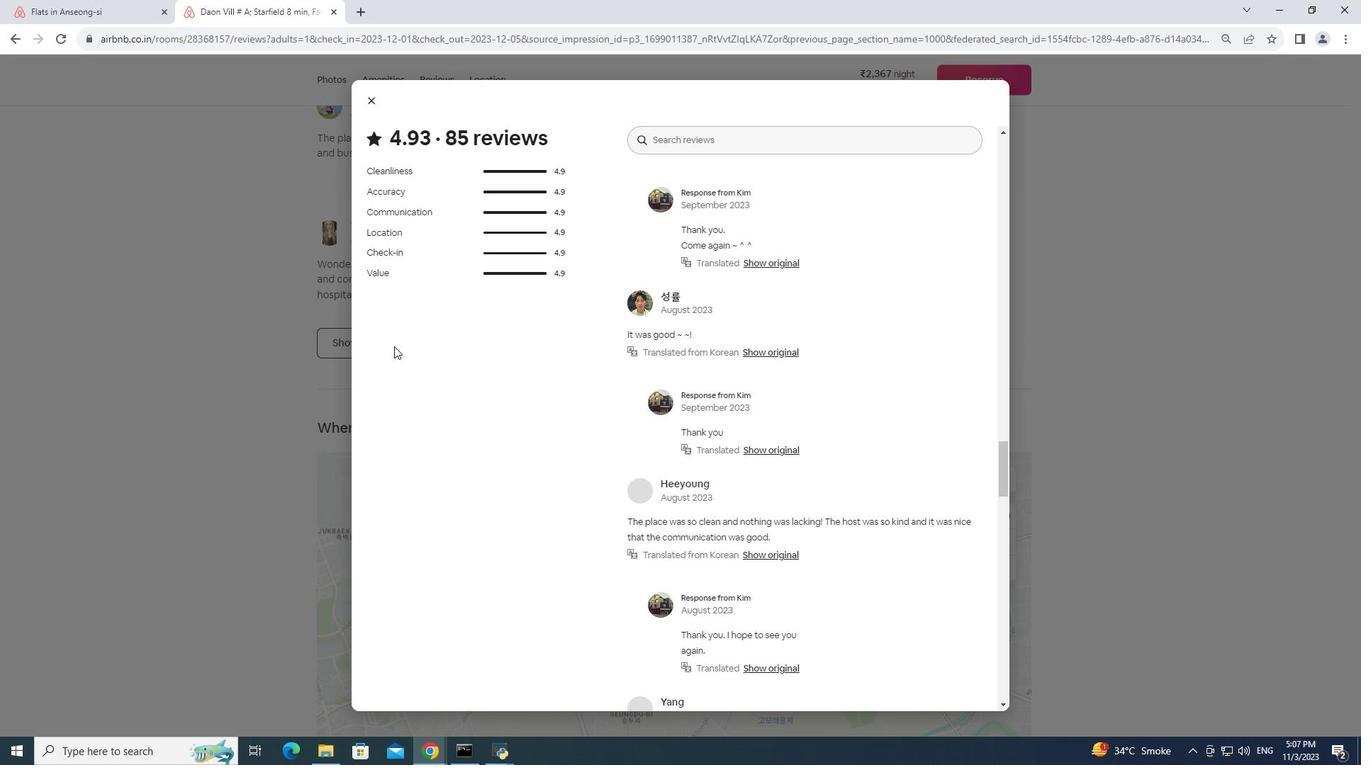 
Action: Mouse scrolled (394, 346) with delta (0, 0)
Screenshot: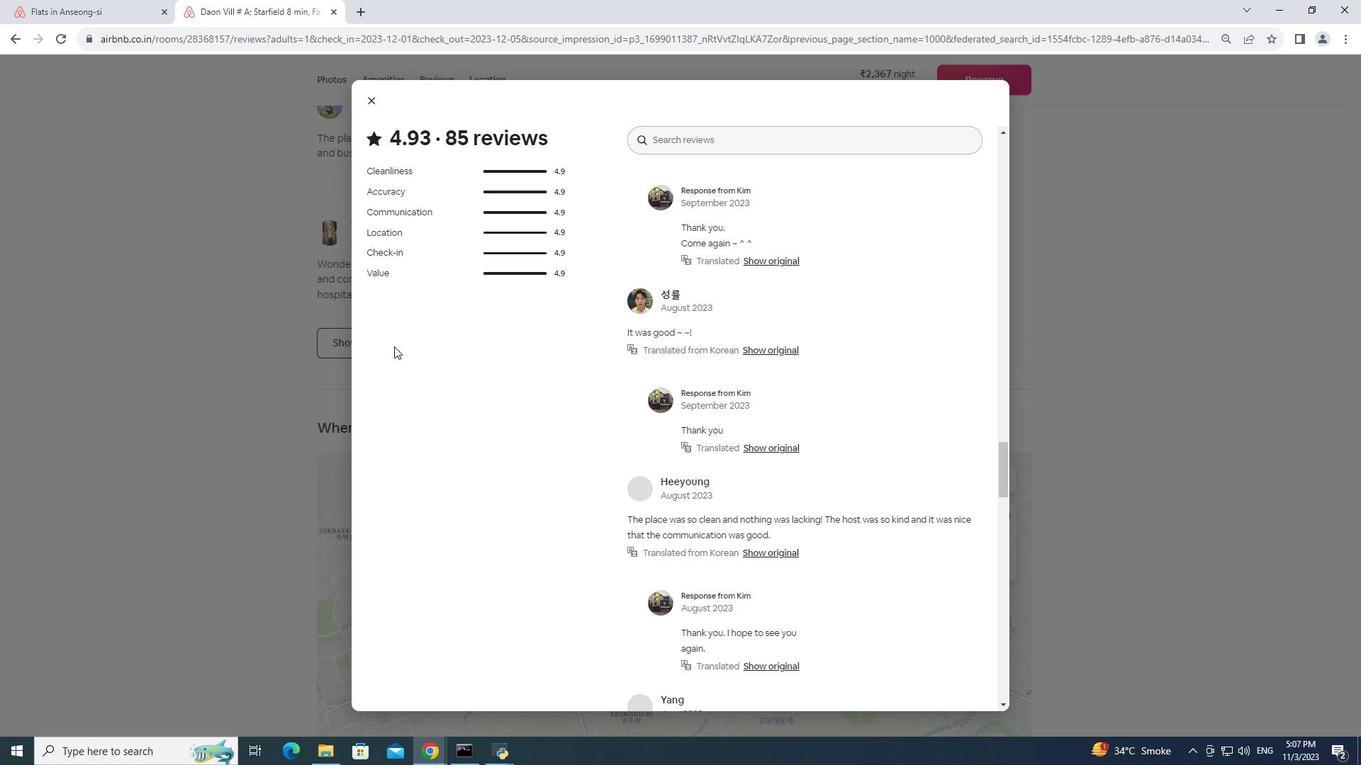 
Action: Mouse scrolled (394, 346) with delta (0, 0)
Screenshot: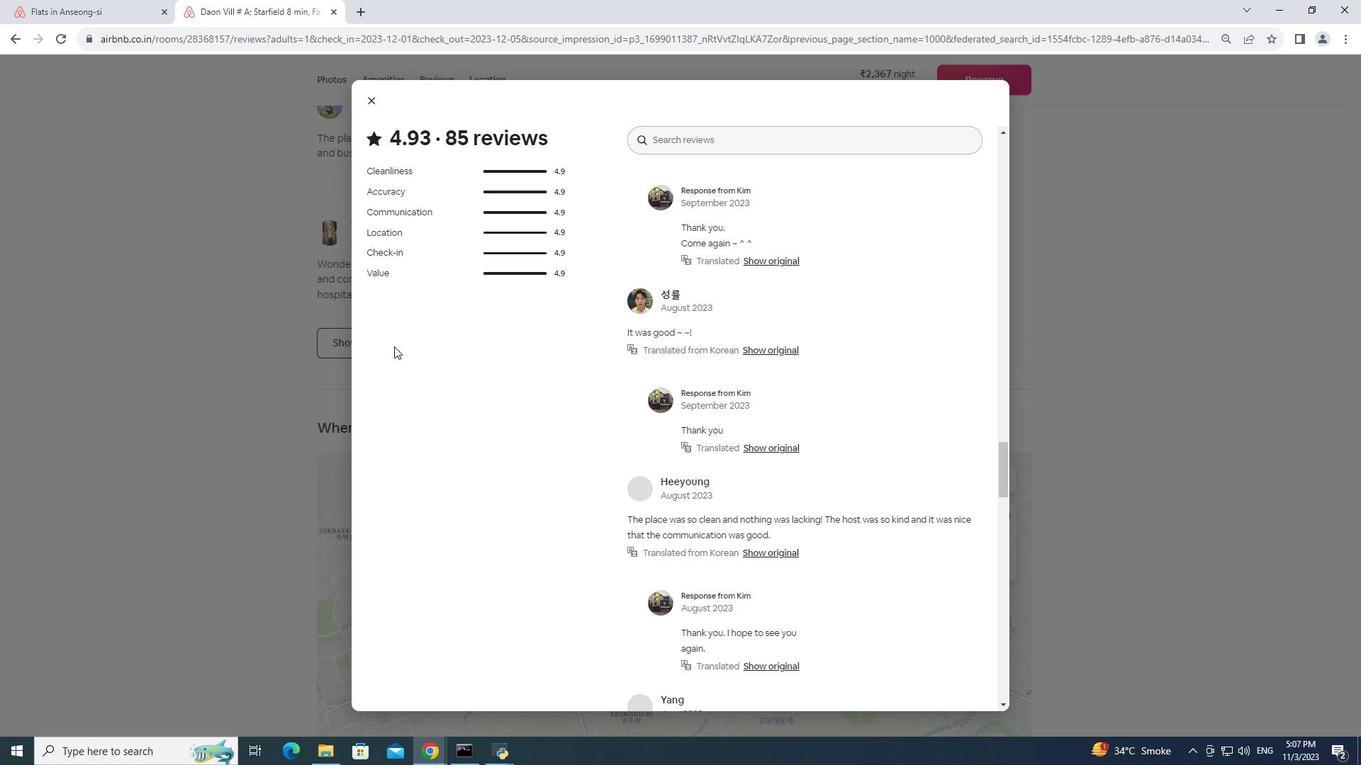 
Action: Mouse scrolled (394, 346) with delta (0, 0)
Screenshot: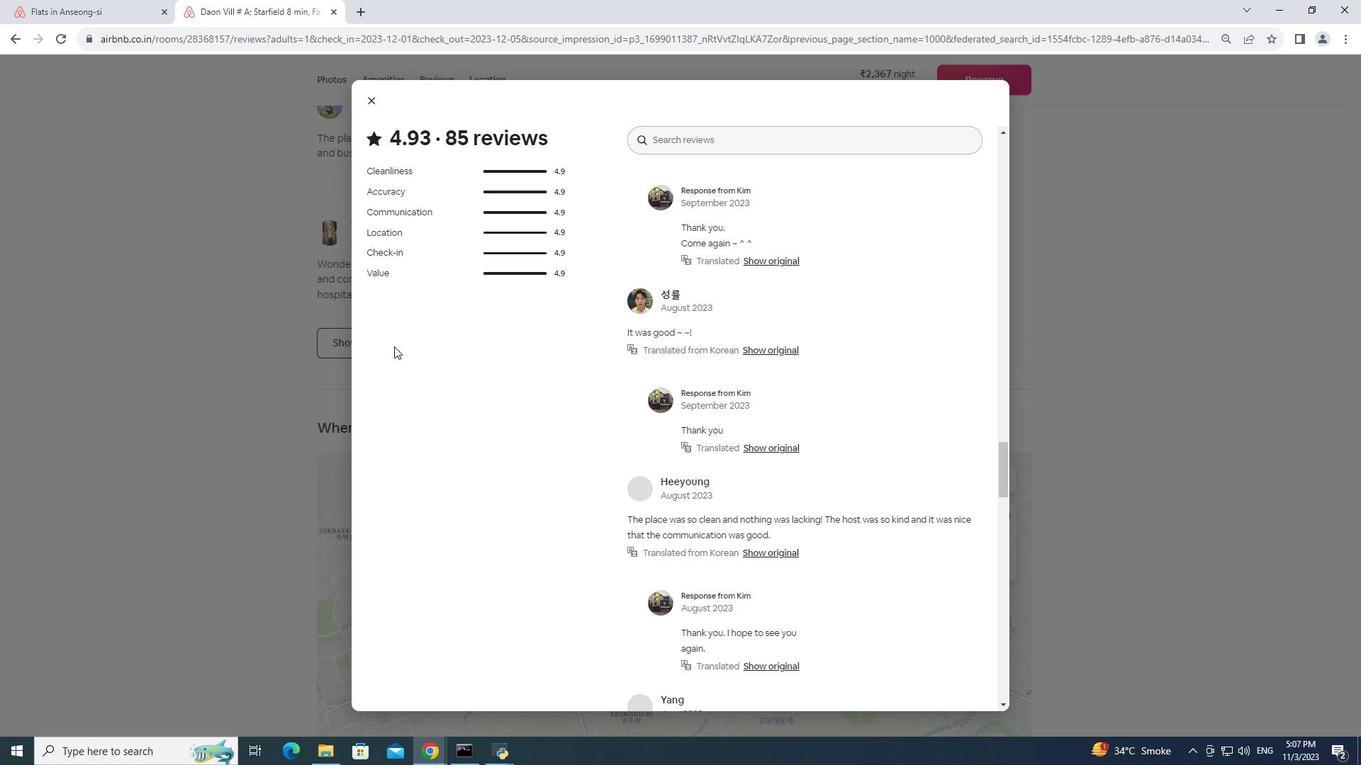 
Action: Mouse scrolled (394, 346) with delta (0, 0)
Screenshot: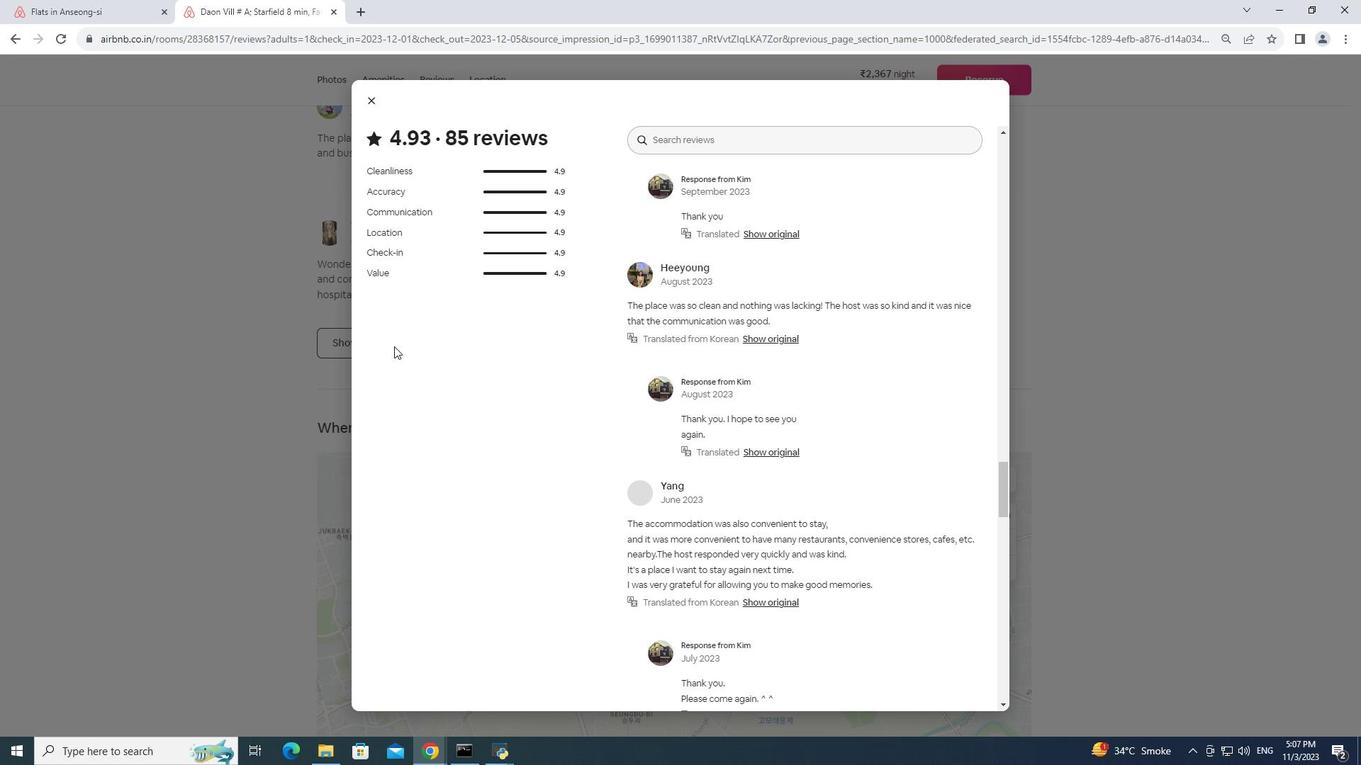 
Action: Mouse scrolled (394, 346) with delta (0, 0)
Screenshot: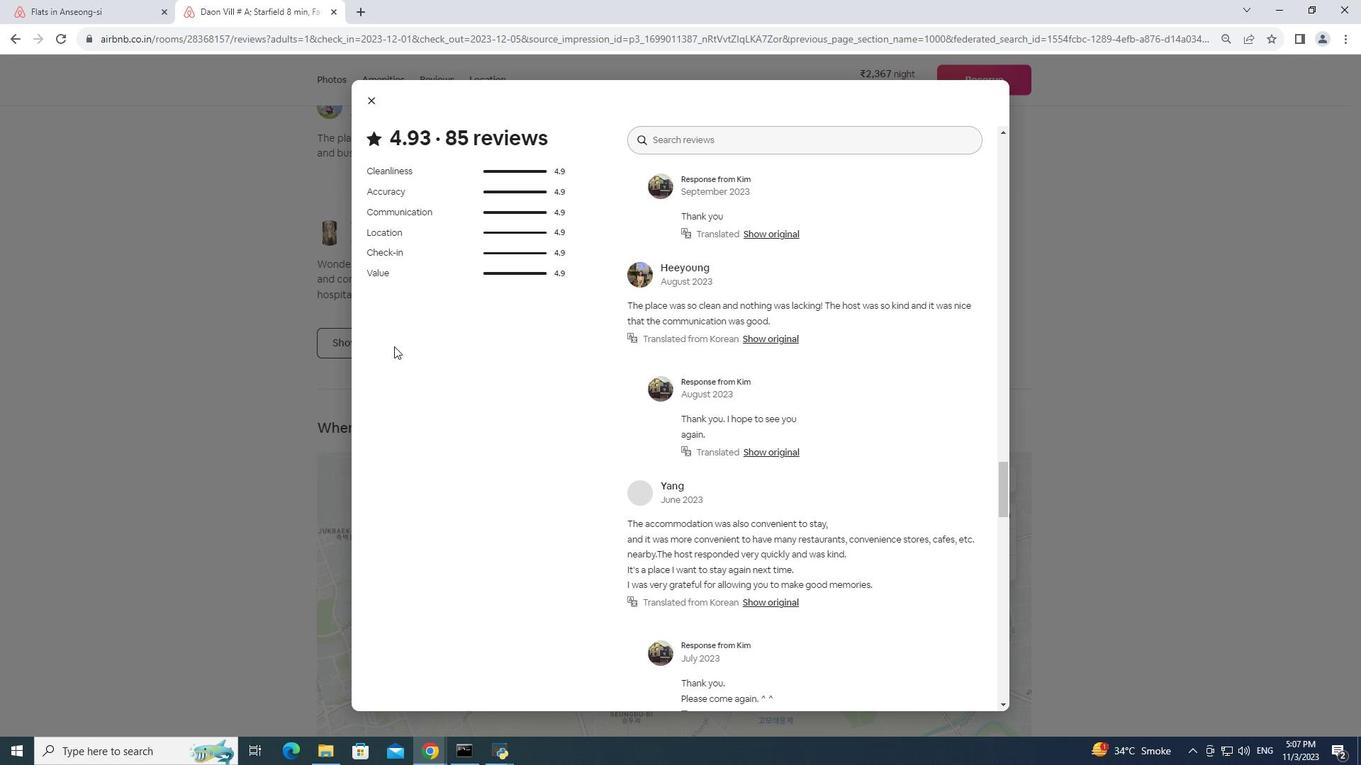 
Action: Mouse scrolled (394, 346) with delta (0, 0)
Screenshot: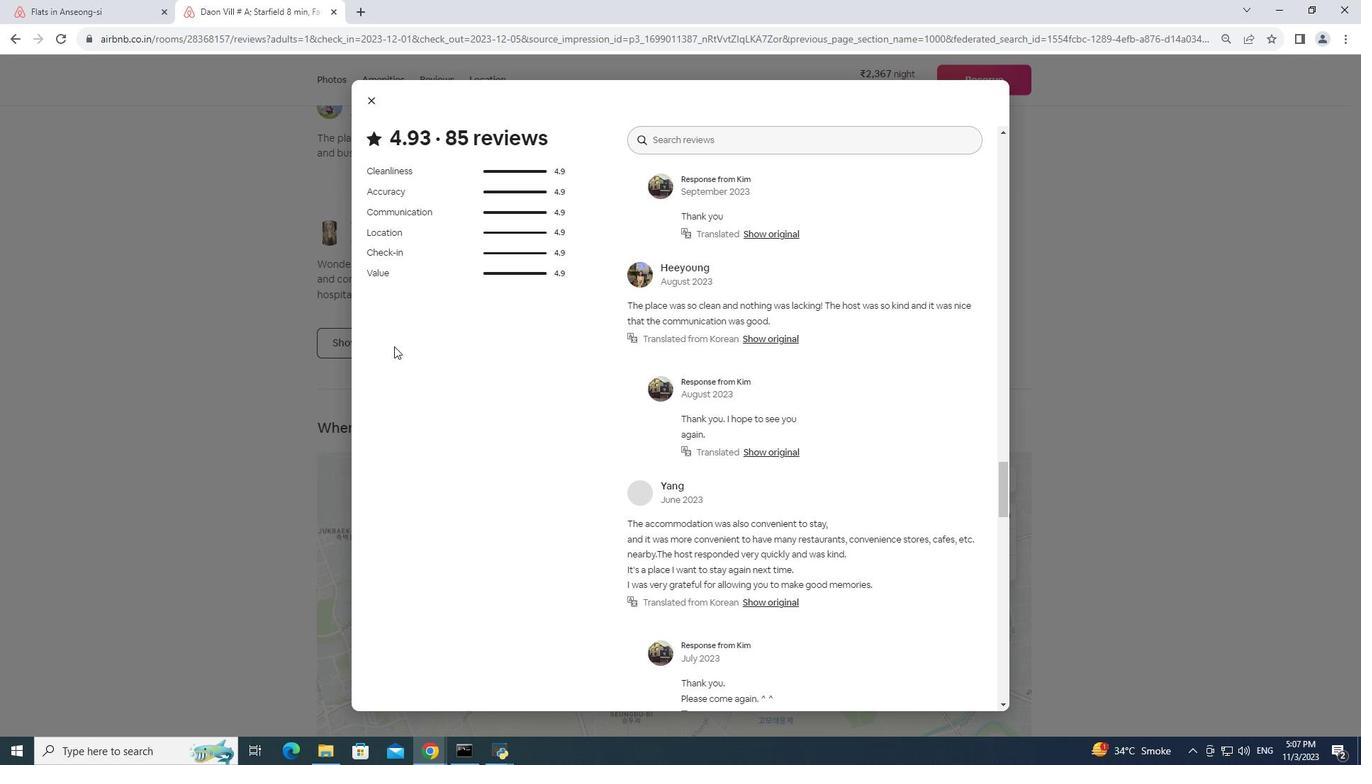 
Action: Mouse scrolled (394, 346) with delta (0, 0)
Screenshot: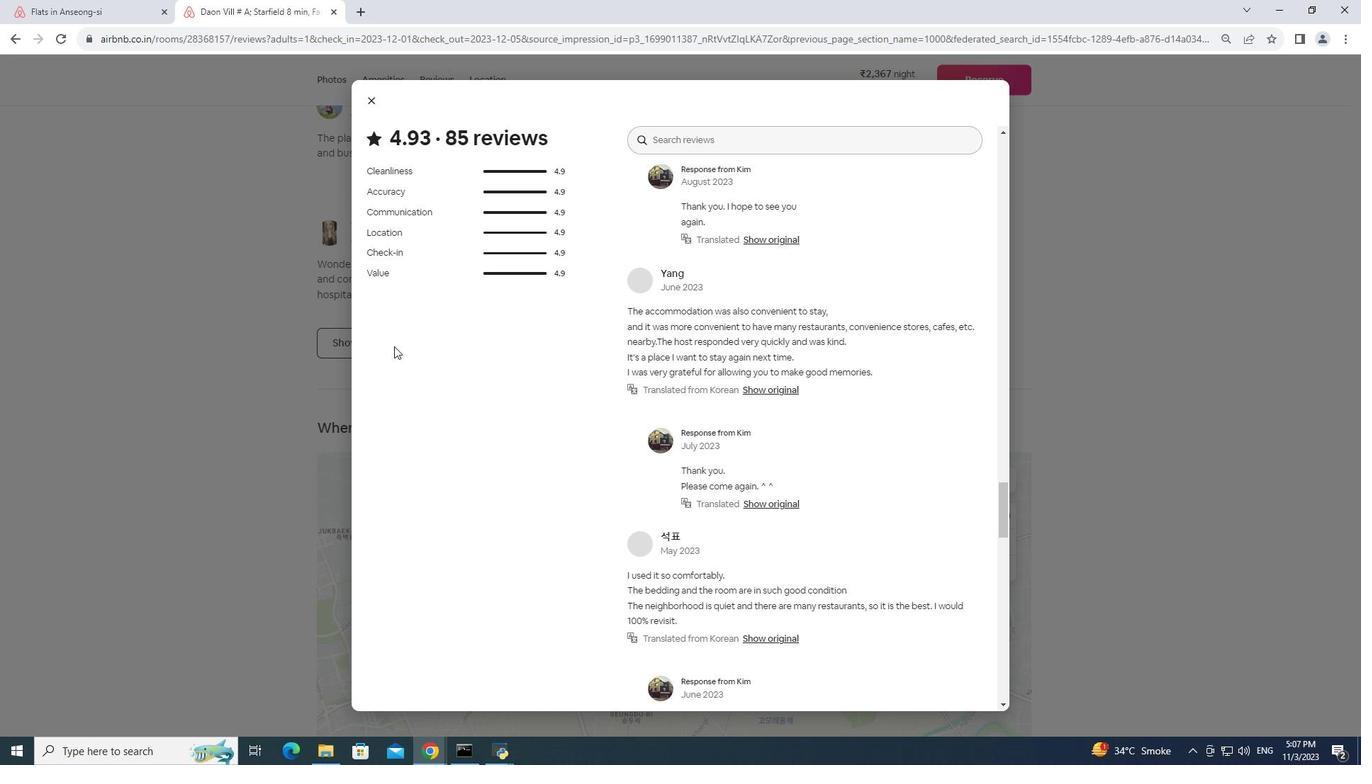 
Action: Mouse scrolled (394, 346) with delta (0, 0)
Screenshot: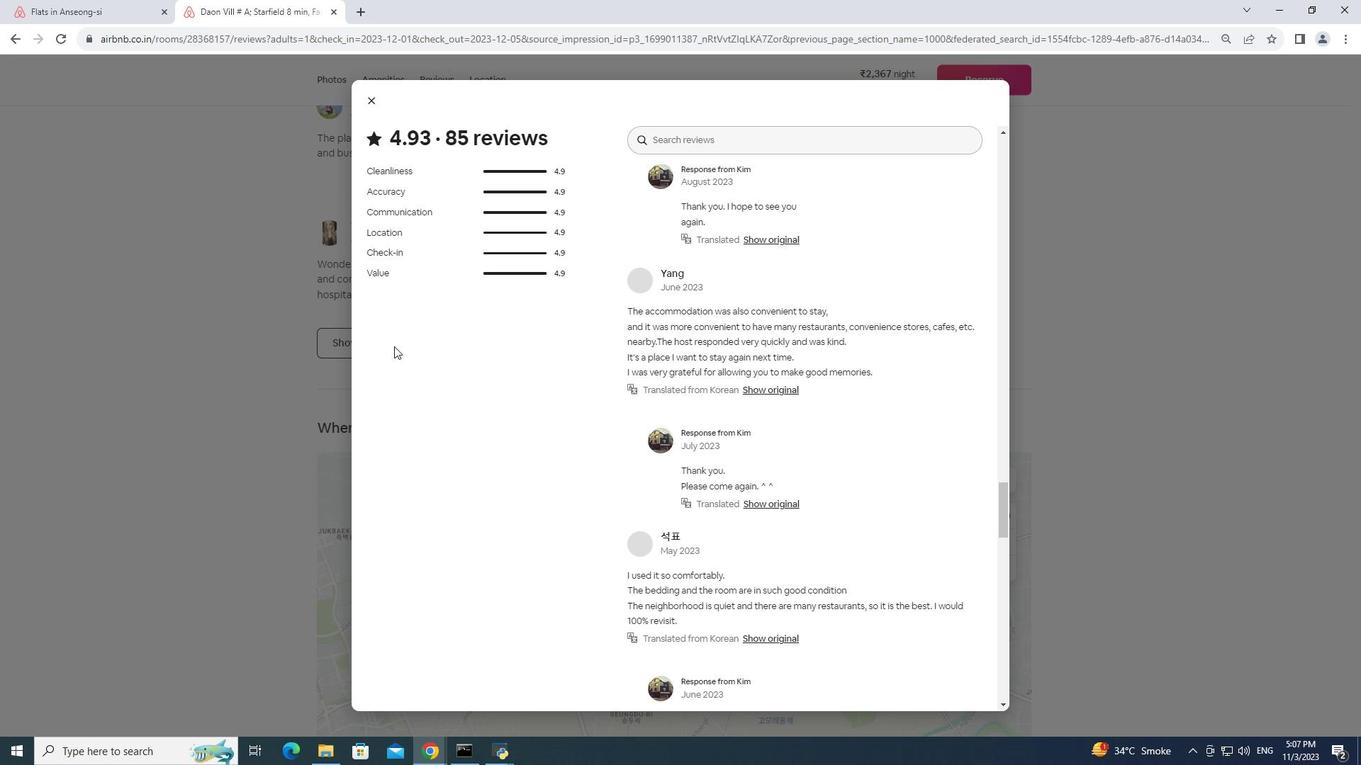 
Action: Mouse scrolled (394, 346) with delta (0, 0)
Screenshot: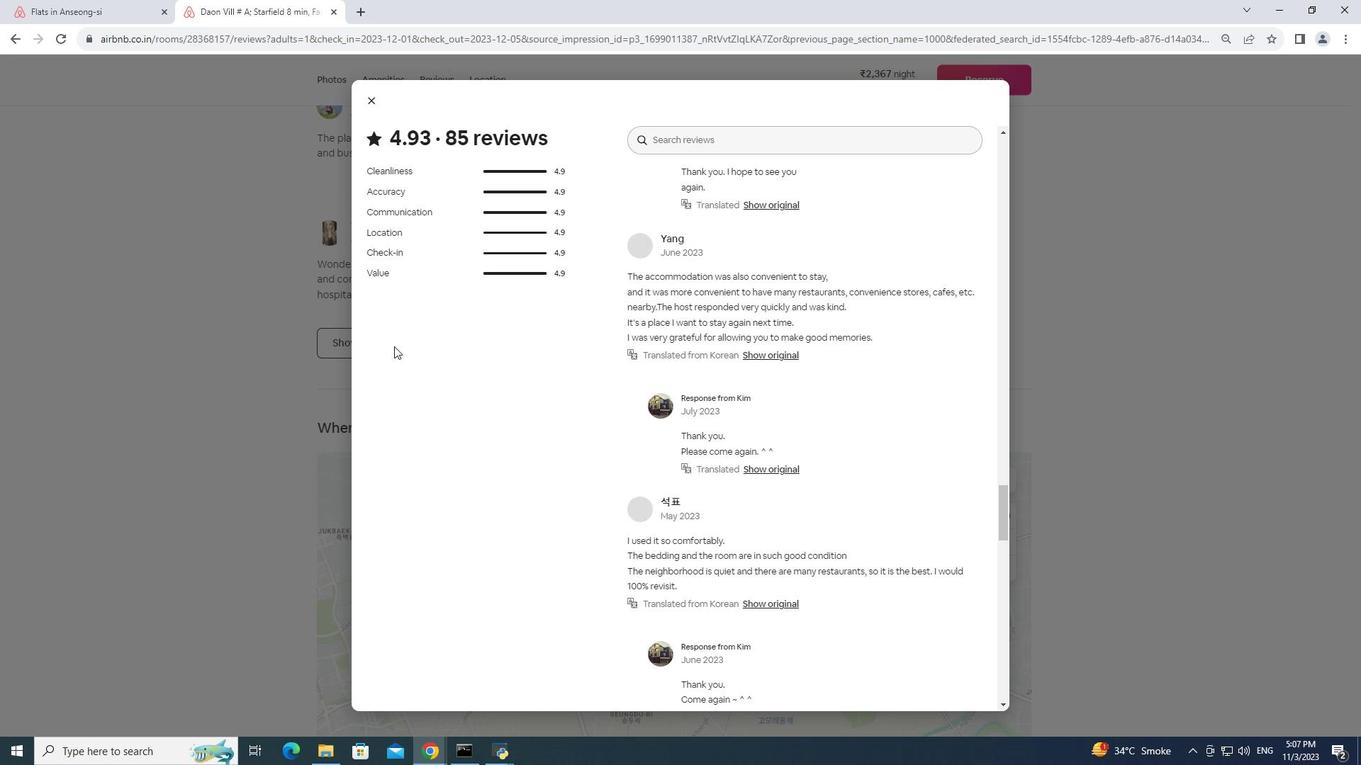 
Action: Mouse scrolled (394, 346) with delta (0, 0)
Screenshot: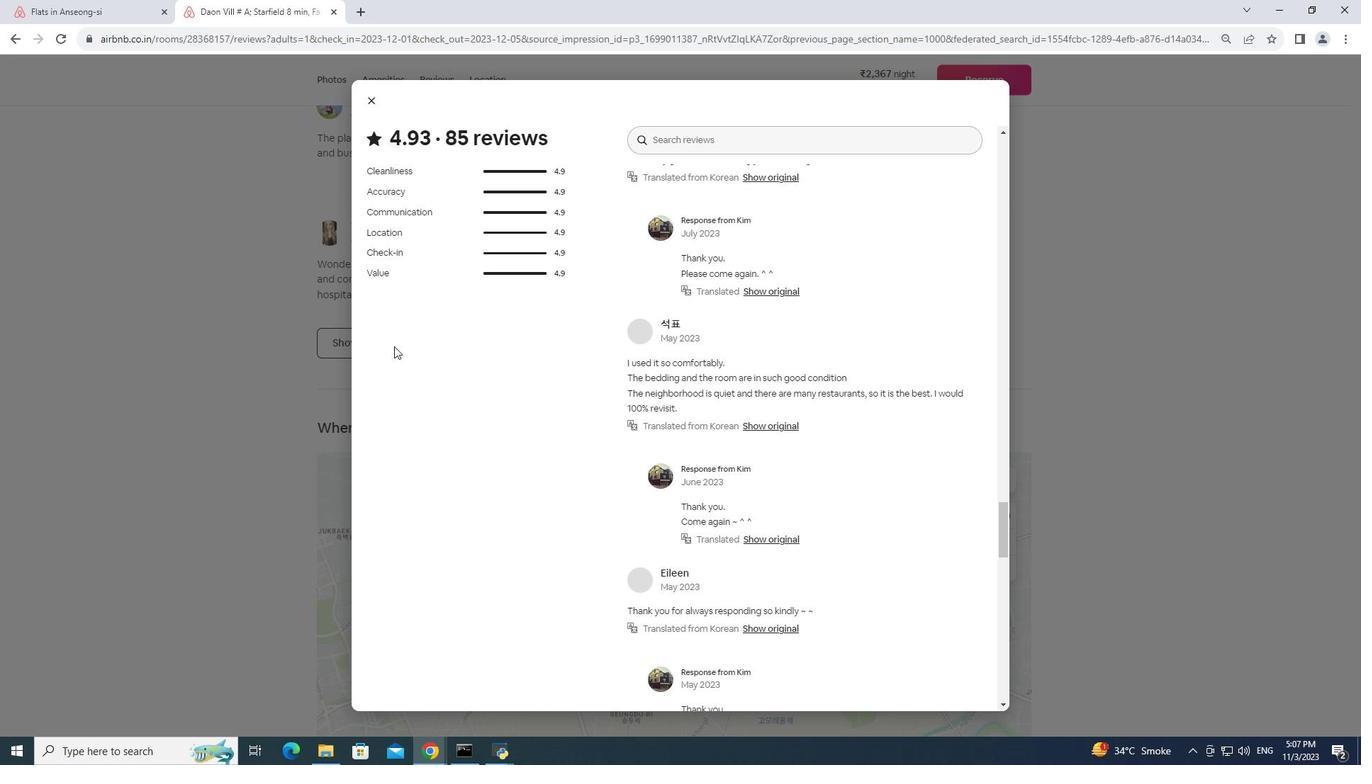
Action: Mouse scrolled (394, 346) with delta (0, 0)
Screenshot: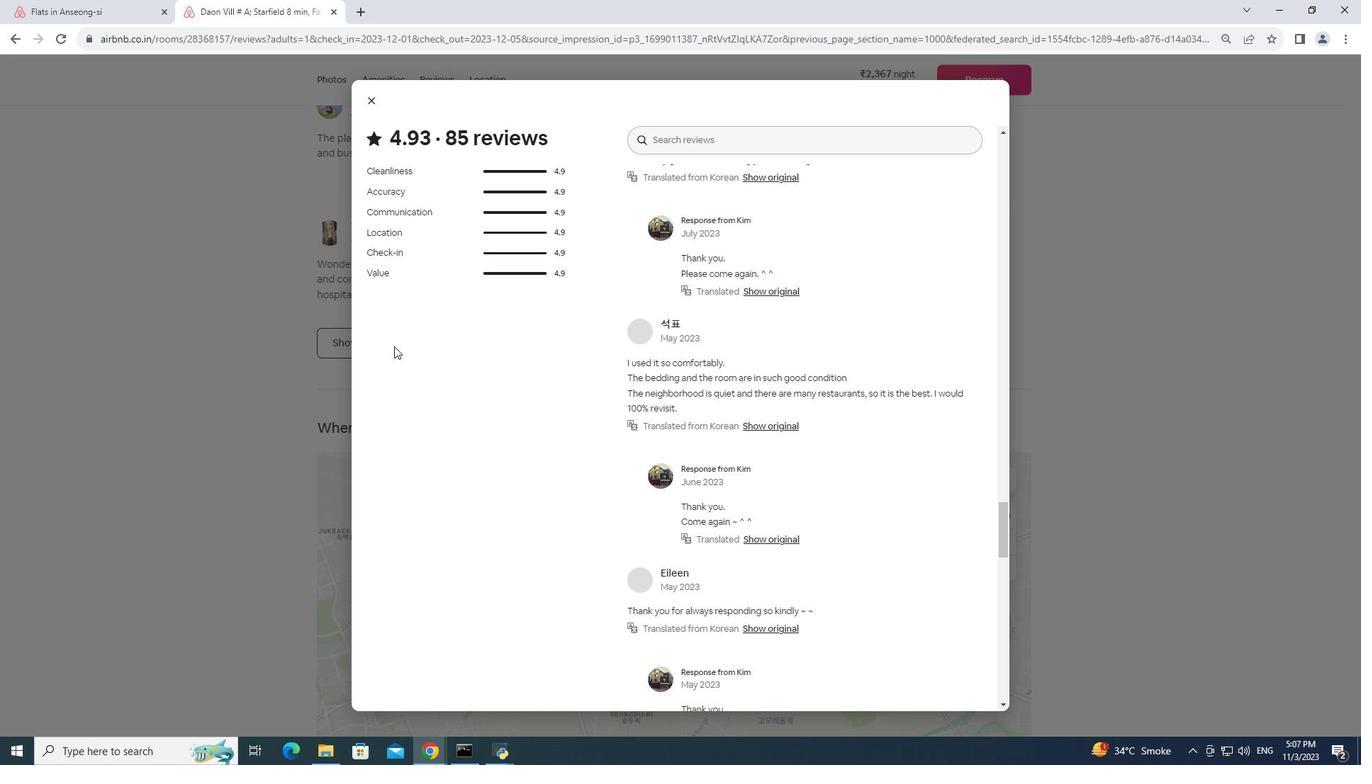 
Action: Mouse scrolled (394, 346) with delta (0, 0)
Screenshot: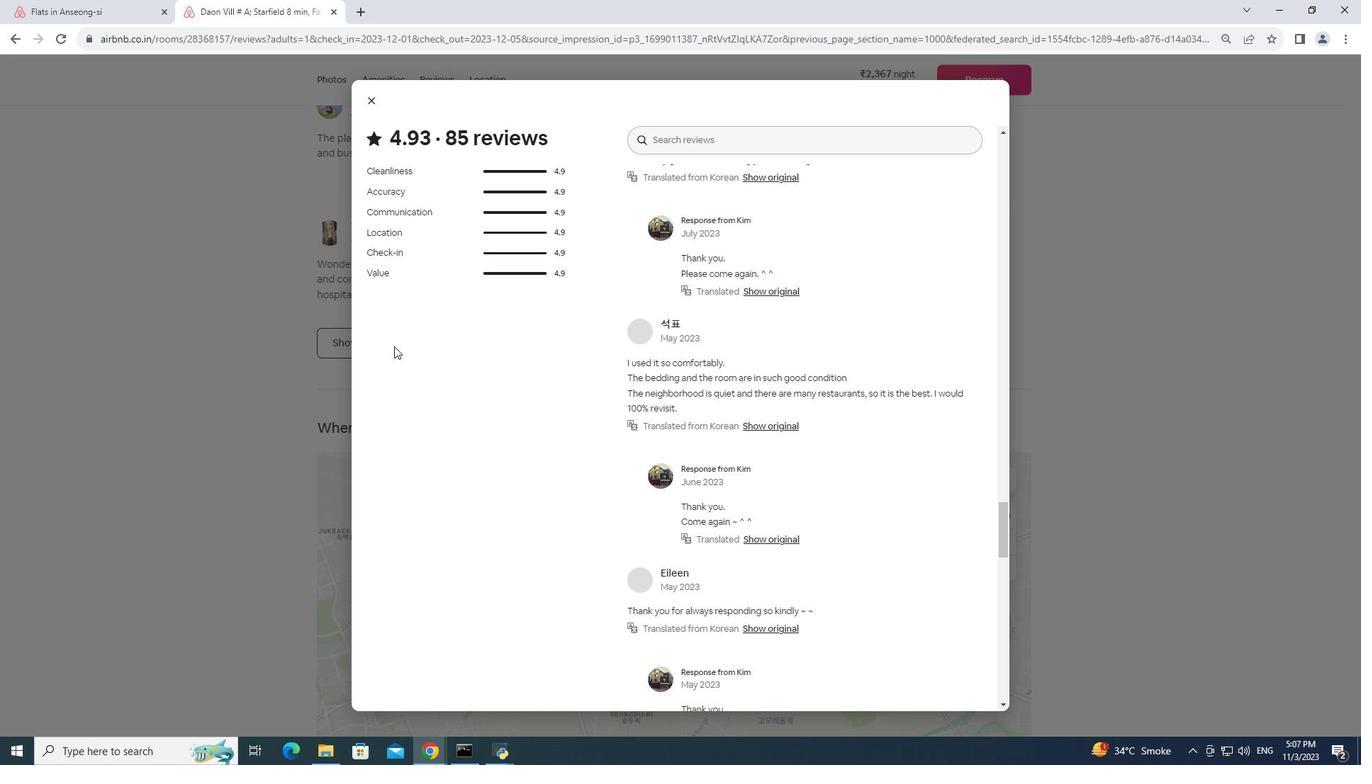 
Action: Mouse scrolled (394, 346) with delta (0, 0)
Screenshot: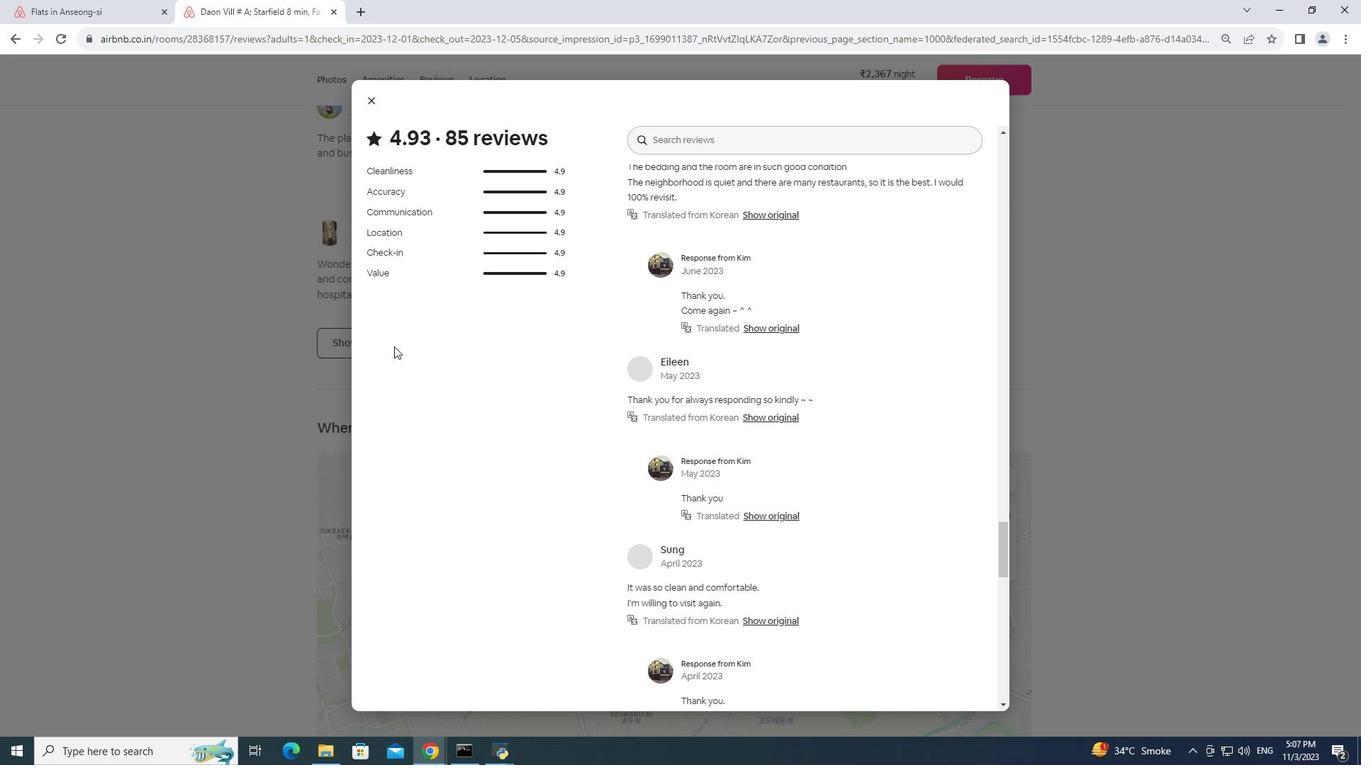 
Action: Mouse scrolled (394, 346) with delta (0, 0)
Screenshot: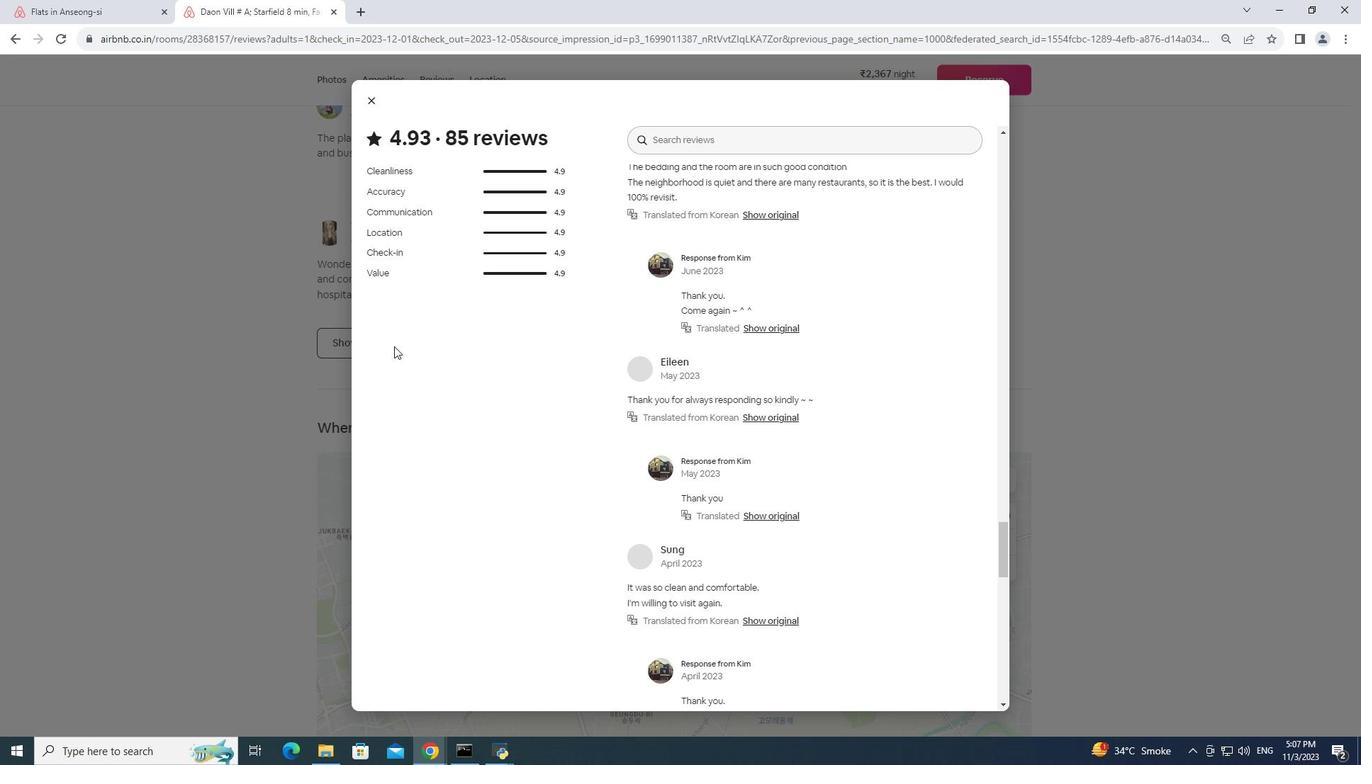 
Action: Mouse scrolled (394, 346) with delta (0, 0)
Screenshot: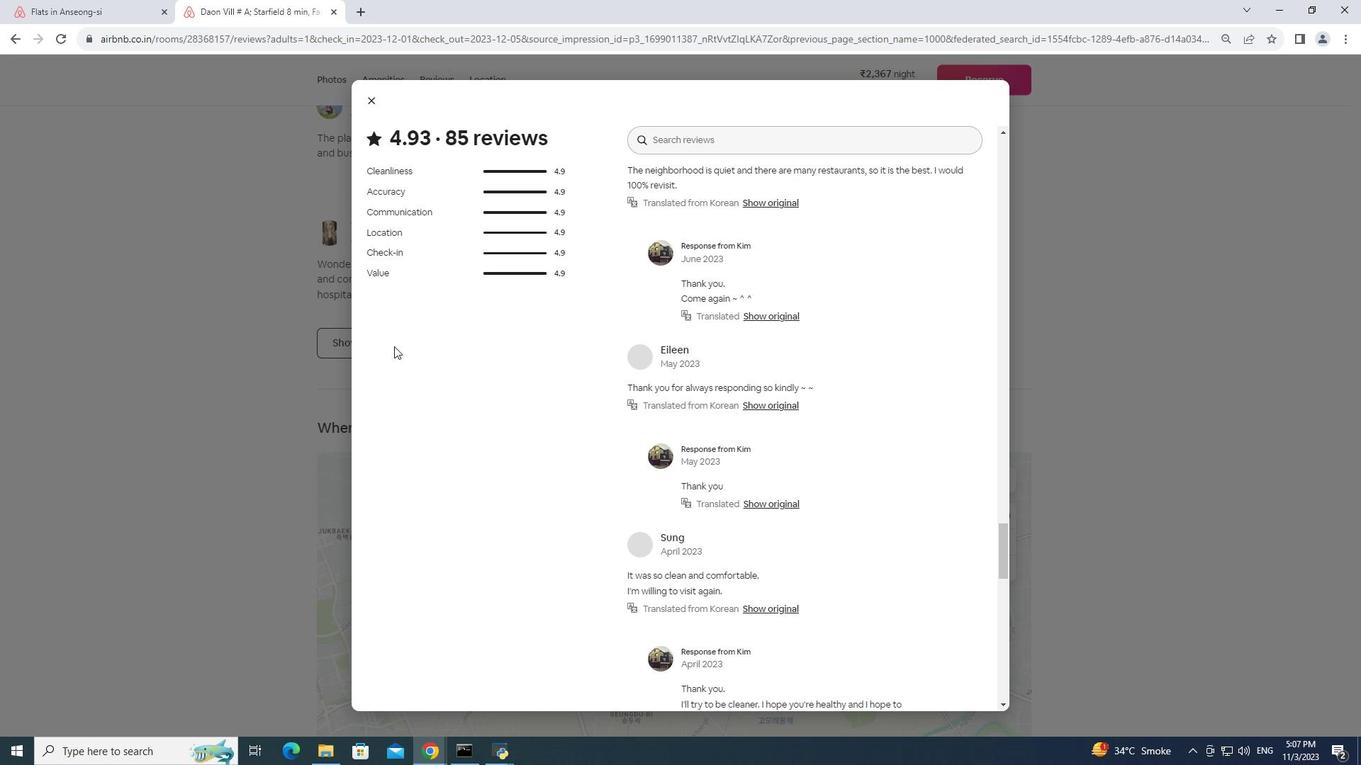 
Action: Mouse scrolled (394, 346) with delta (0, 0)
Screenshot: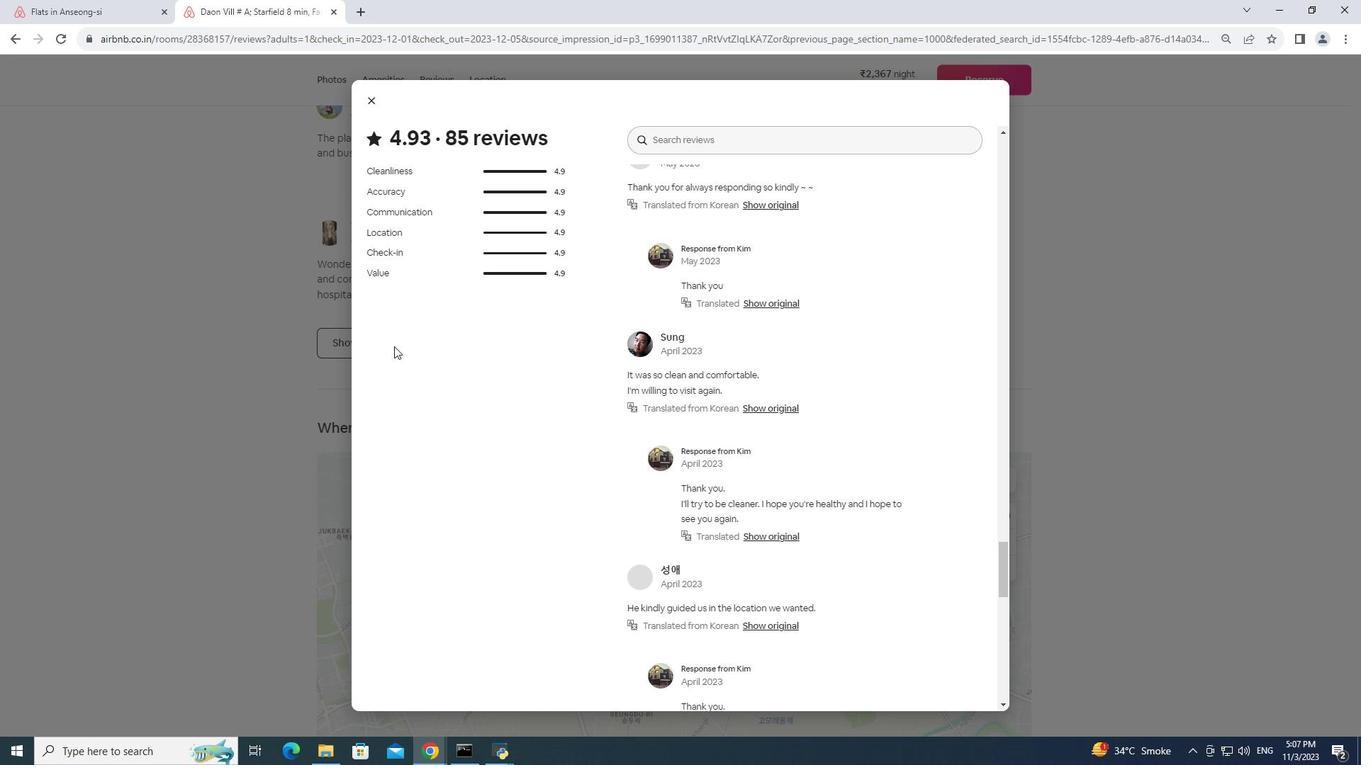 
Action: Mouse scrolled (394, 346) with delta (0, 0)
Screenshot: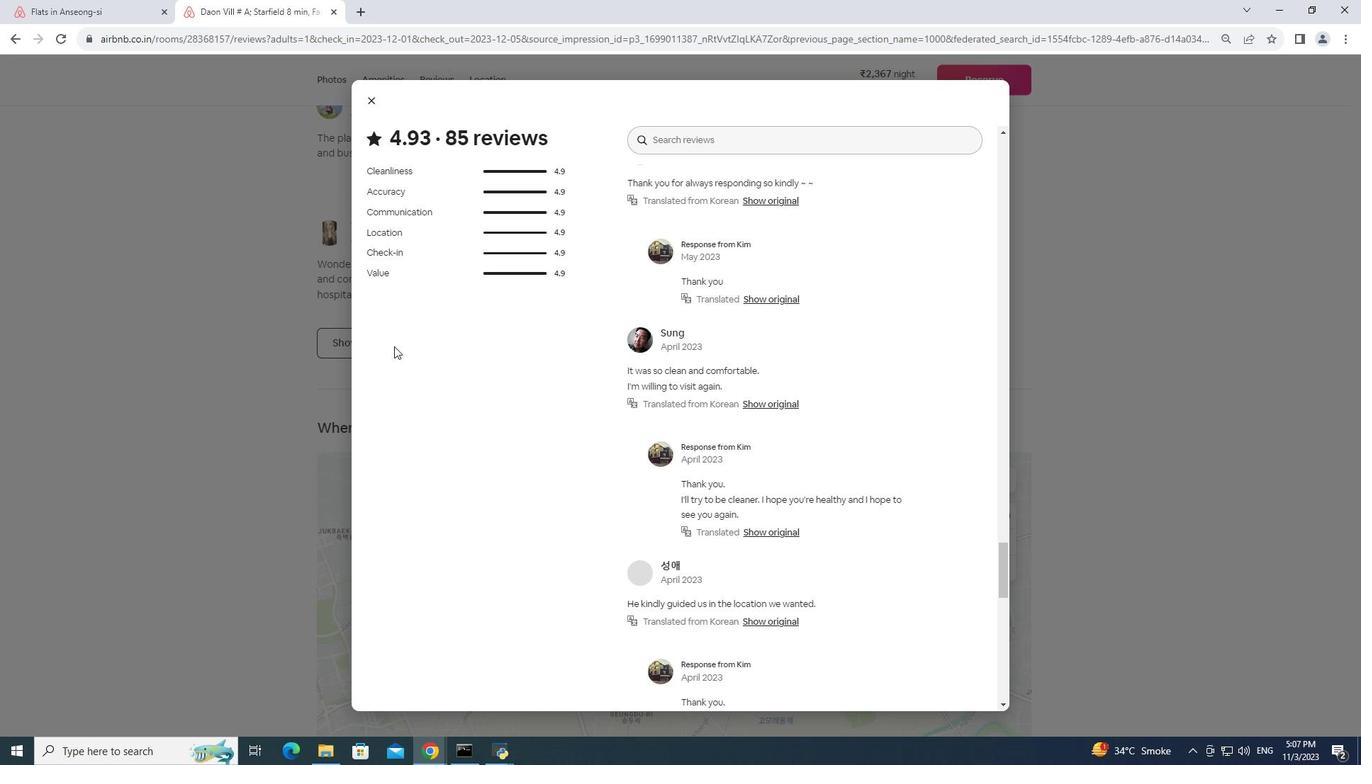 
Action: Mouse scrolled (394, 346) with delta (0, 0)
Screenshot: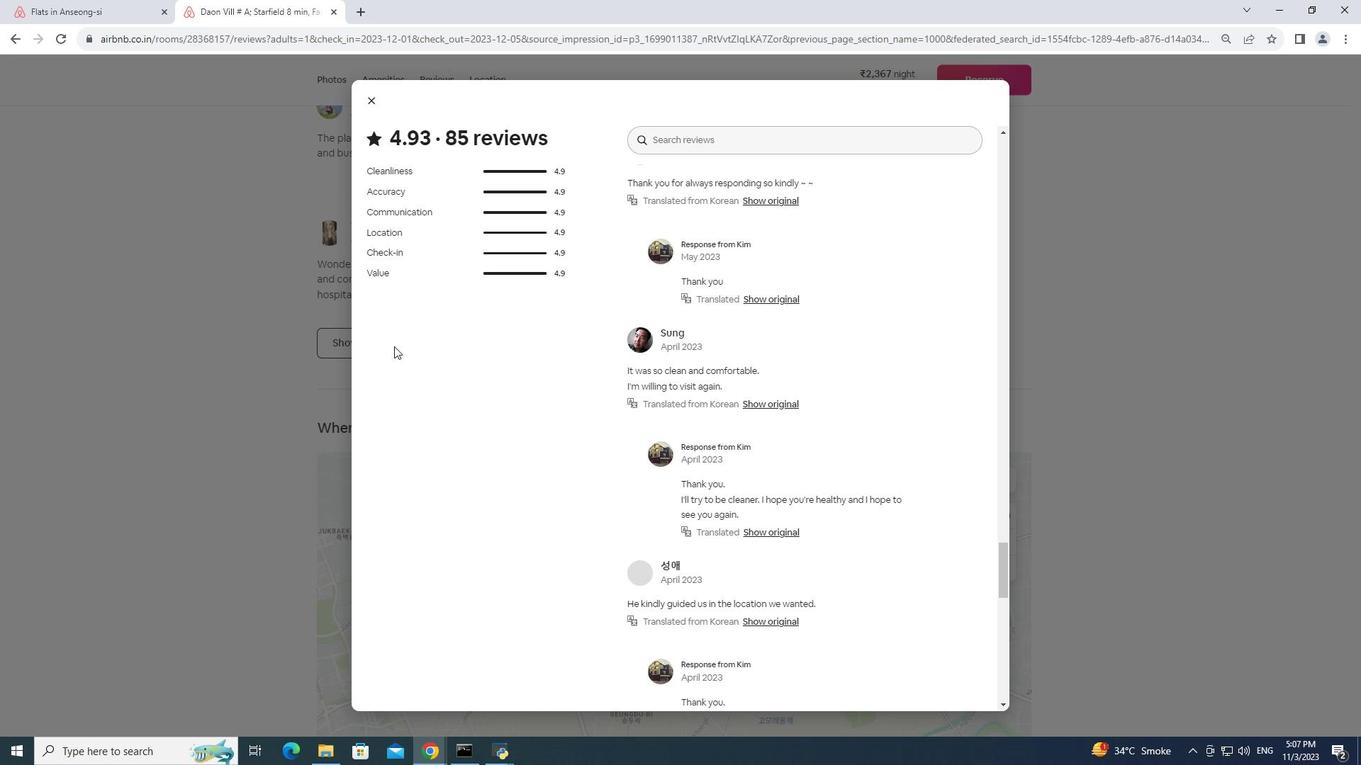 
Action: Mouse scrolled (394, 346) with delta (0, 0)
Screenshot: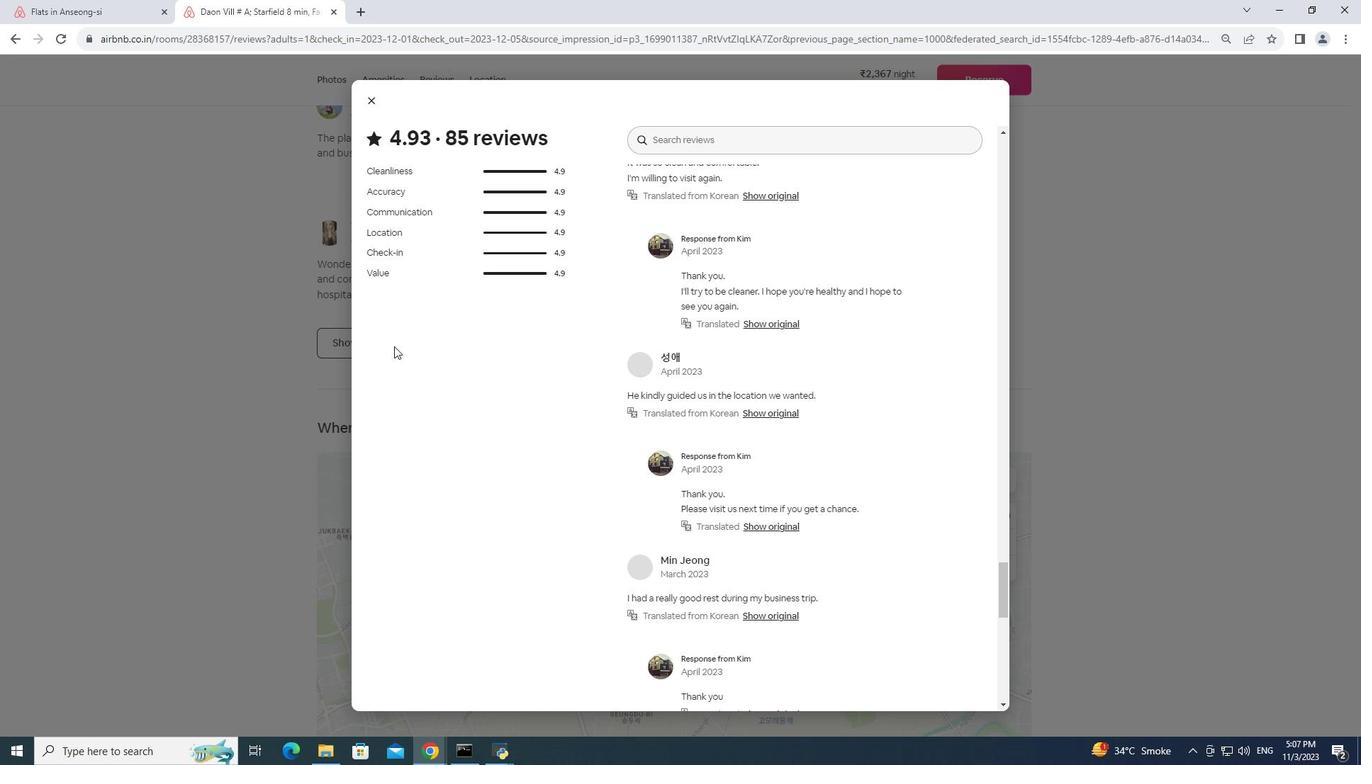 
Action: Mouse scrolled (394, 346) with delta (0, 0)
Screenshot: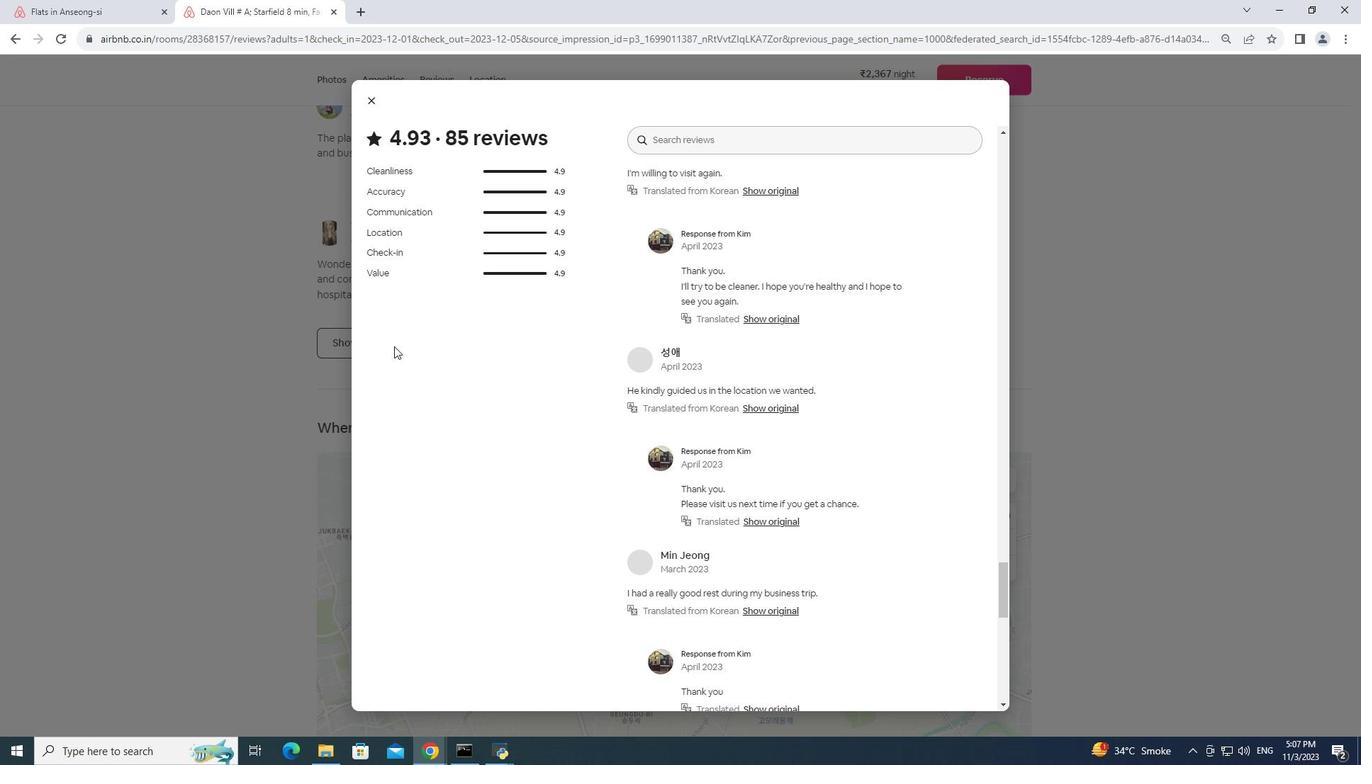 
Action: Mouse scrolled (394, 346) with delta (0, 0)
Screenshot: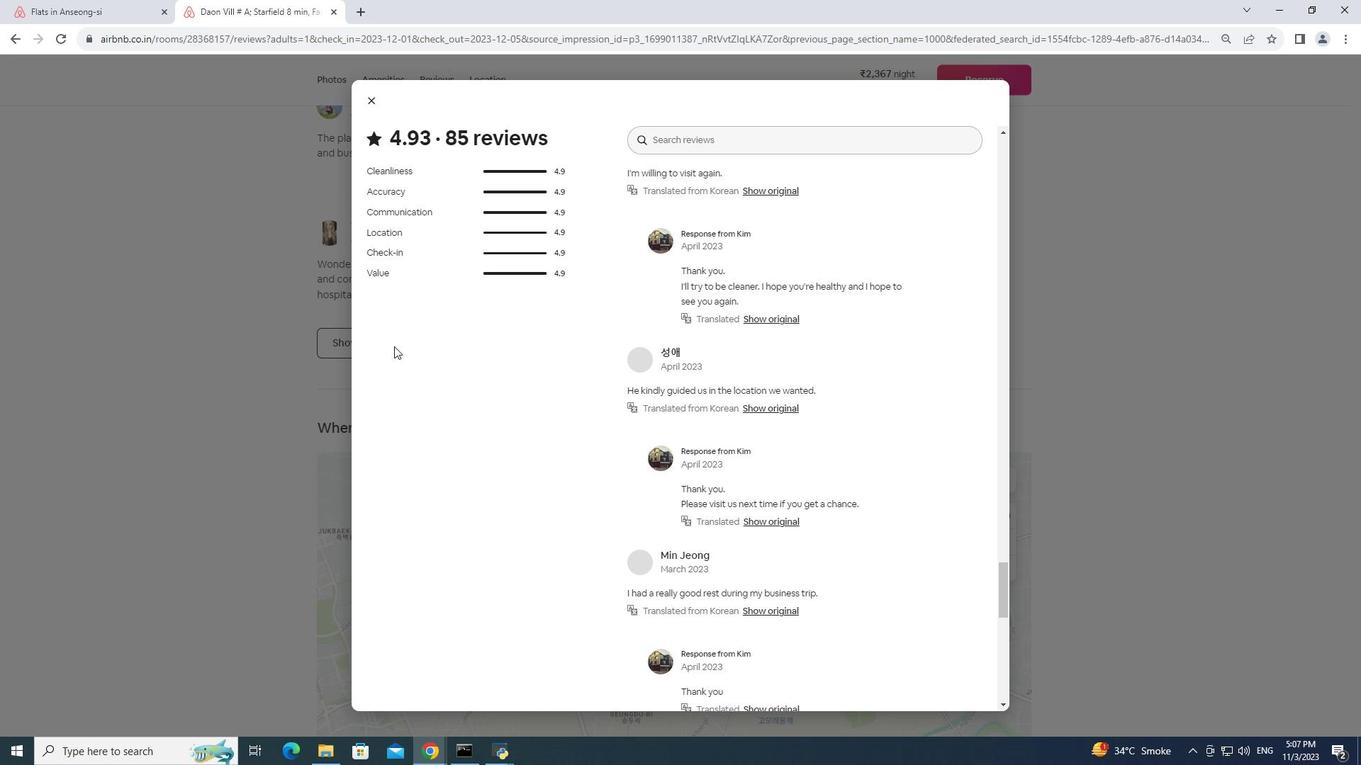 
Action: Mouse scrolled (394, 346) with delta (0, 0)
Screenshot: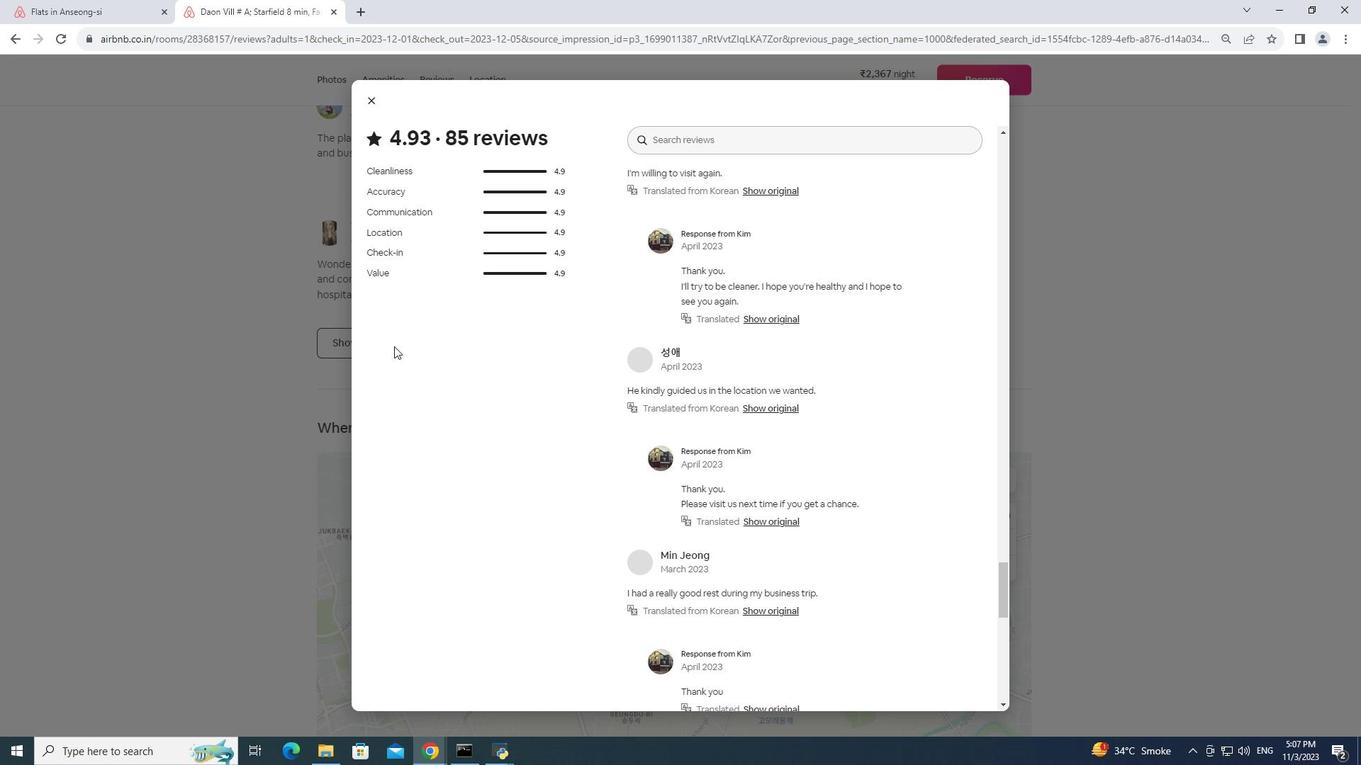 
Action: Mouse scrolled (394, 346) with delta (0, 0)
Screenshot: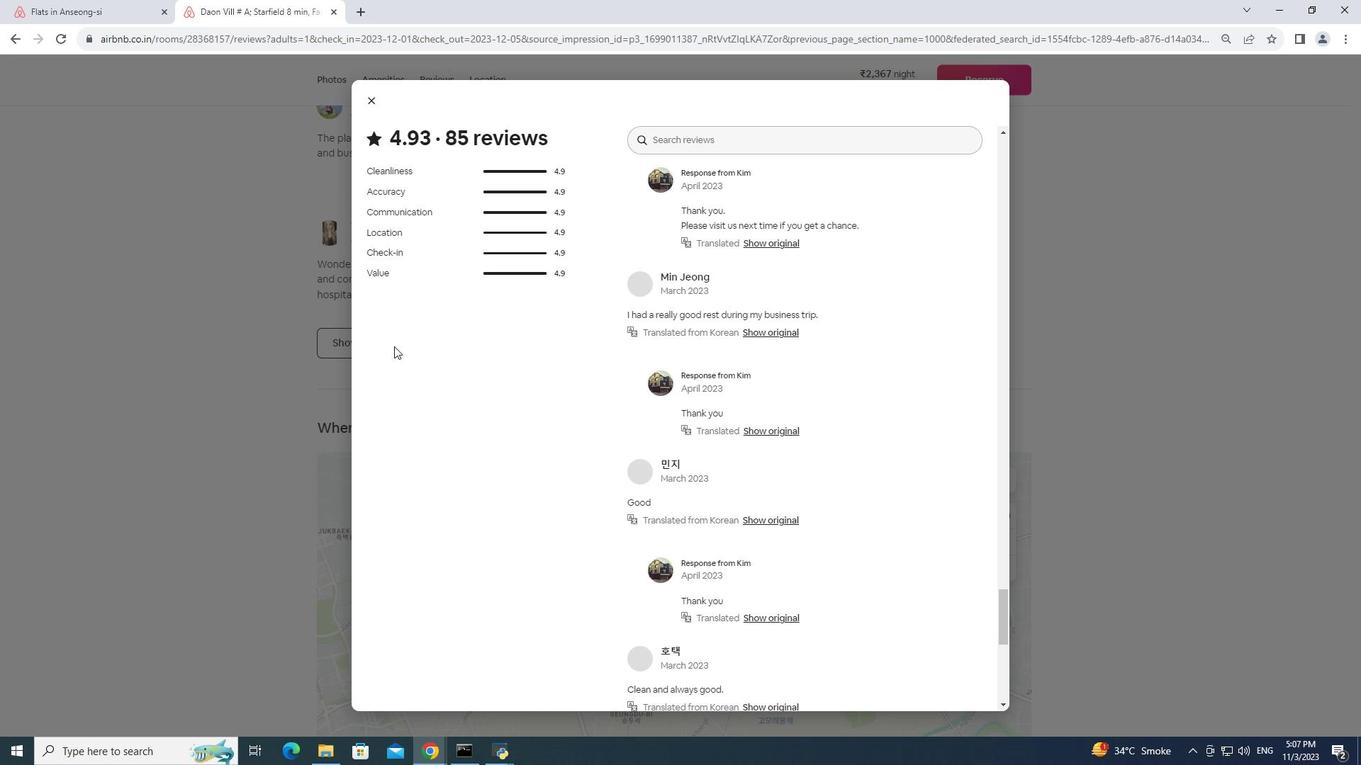 
Action: Mouse scrolled (394, 346) with delta (0, 0)
Screenshot: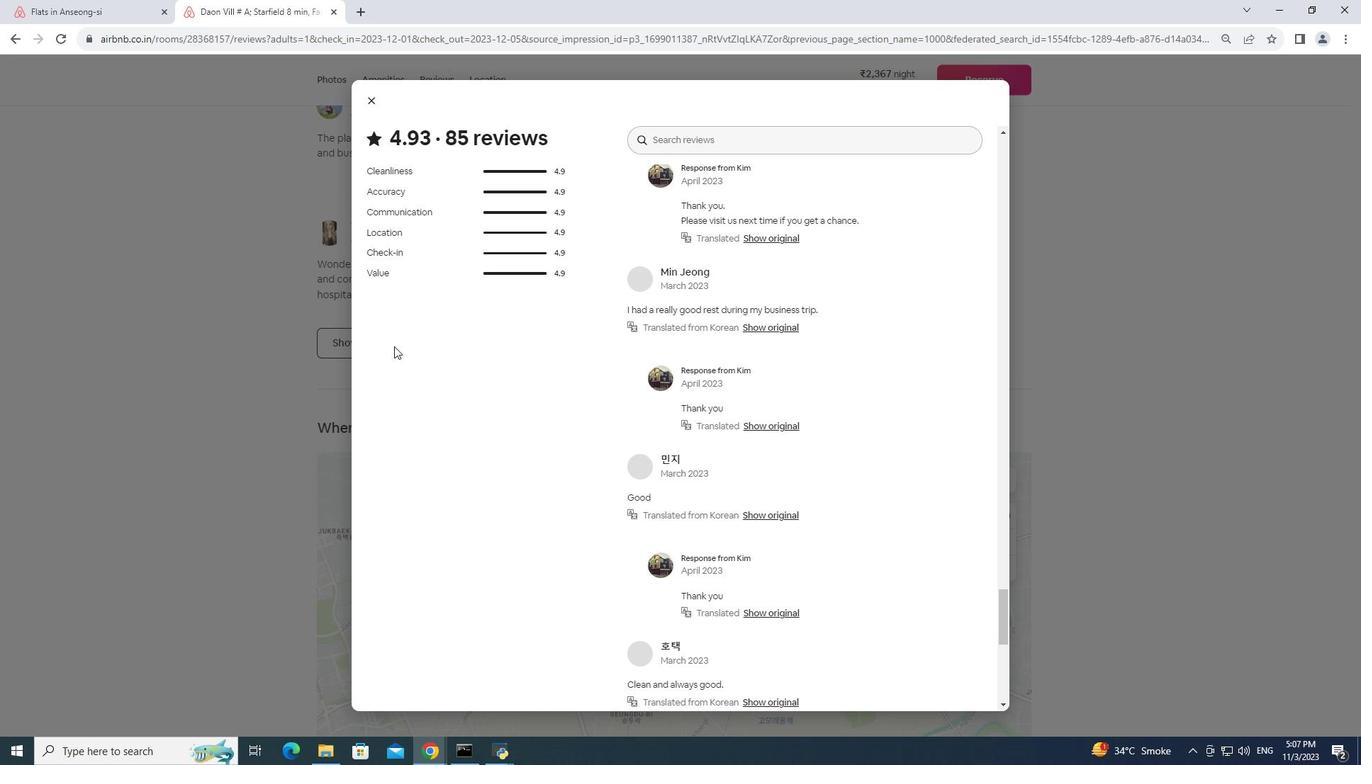 
Action: Mouse scrolled (394, 346) with delta (0, 0)
